 Task: Make A Matte Painting.
Action: Mouse moved to (304, 343)
Screenshot: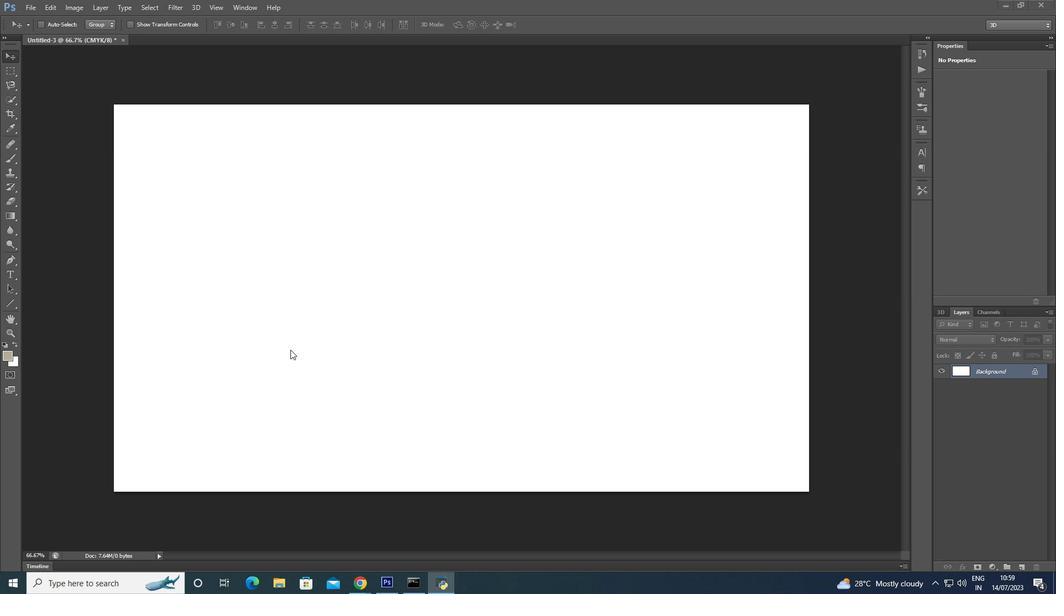 
Action: Mouse pressed left at (304, 343)
Screenshot: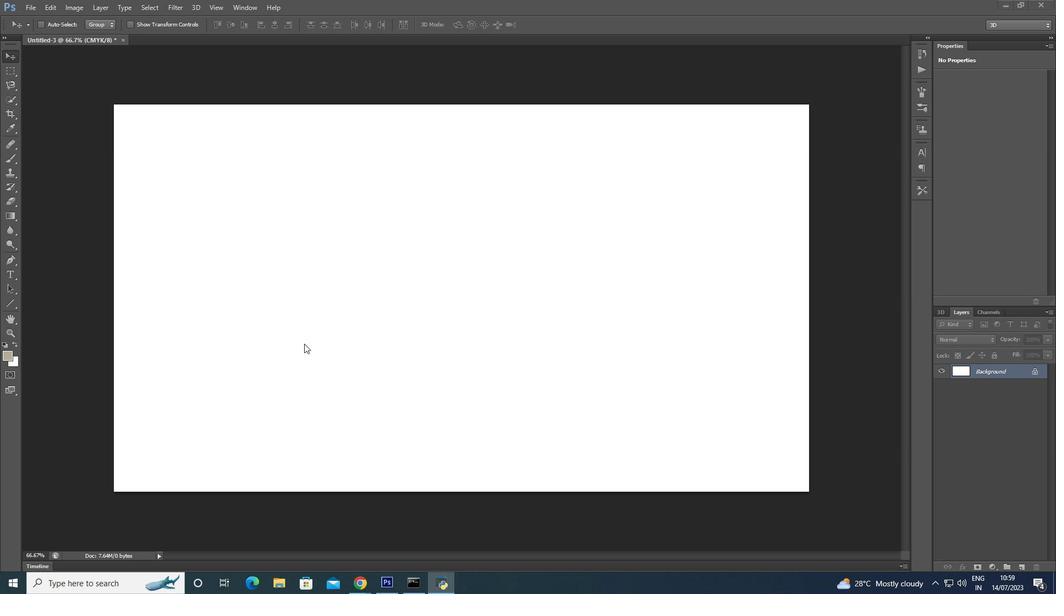 
Action: Mouse moved to (282, 583)
Screenshot: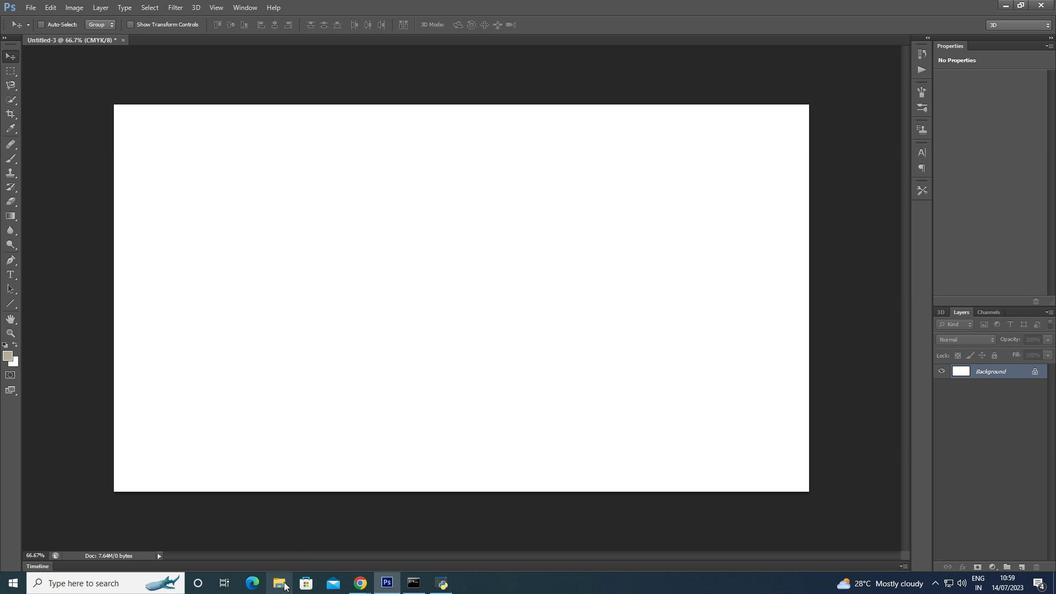 
Action: Mouse pressed left at (282, 583)
Screenshot: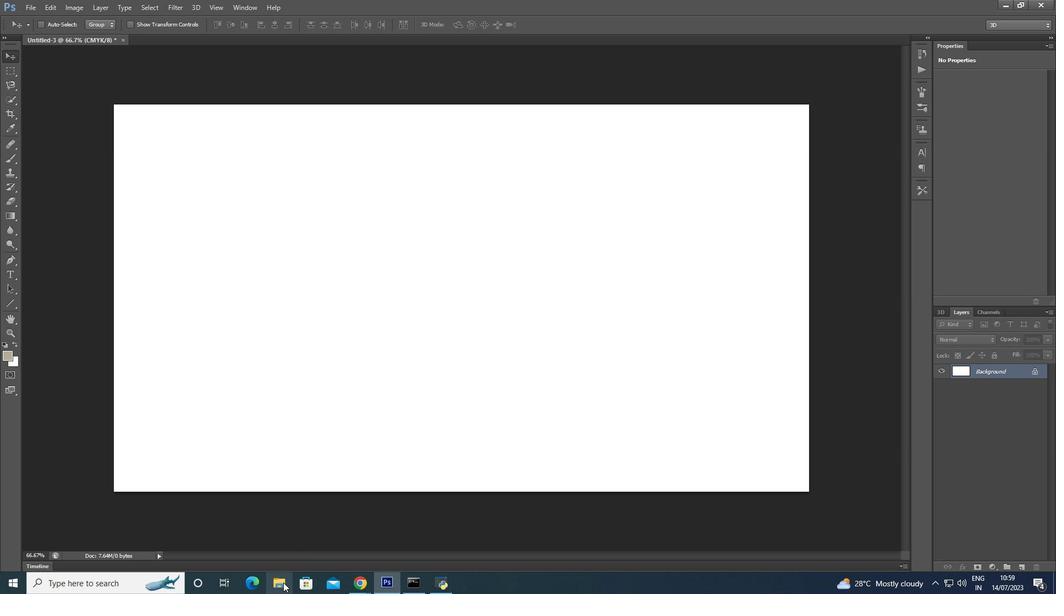 
Action: Mouse moved to (328, 262)
Screenshot: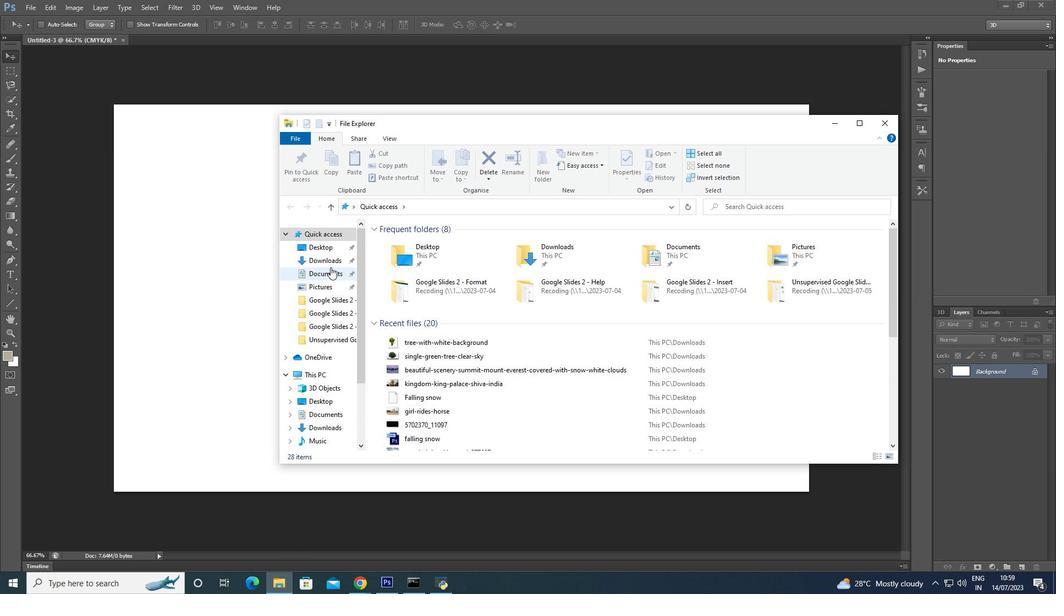 
Action: Mouse pressed left at (328, 262)
Screenshot: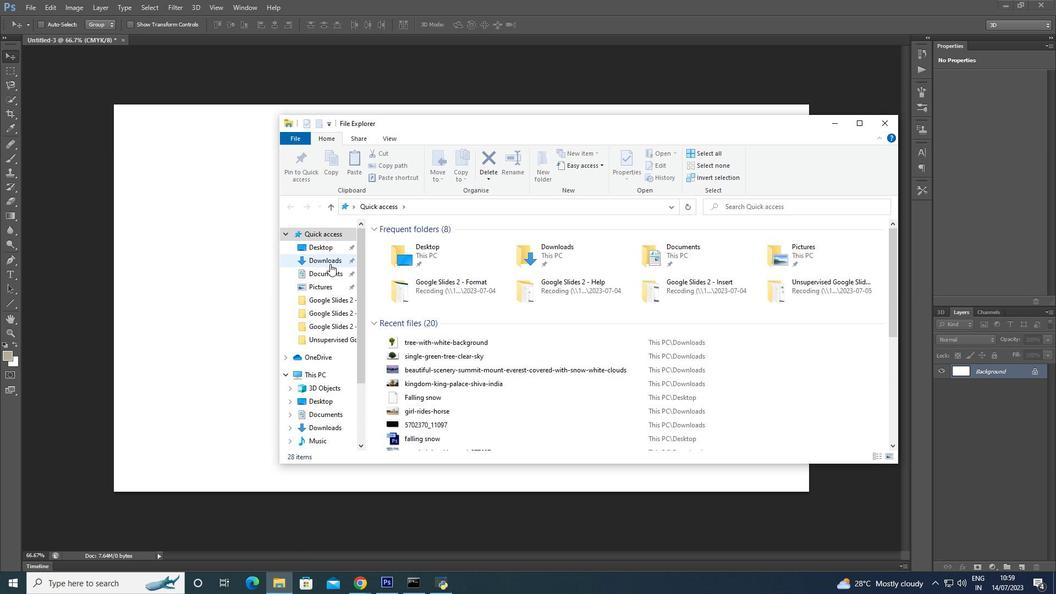 
Action: Mouse moved to (407, 383)
Screenshot: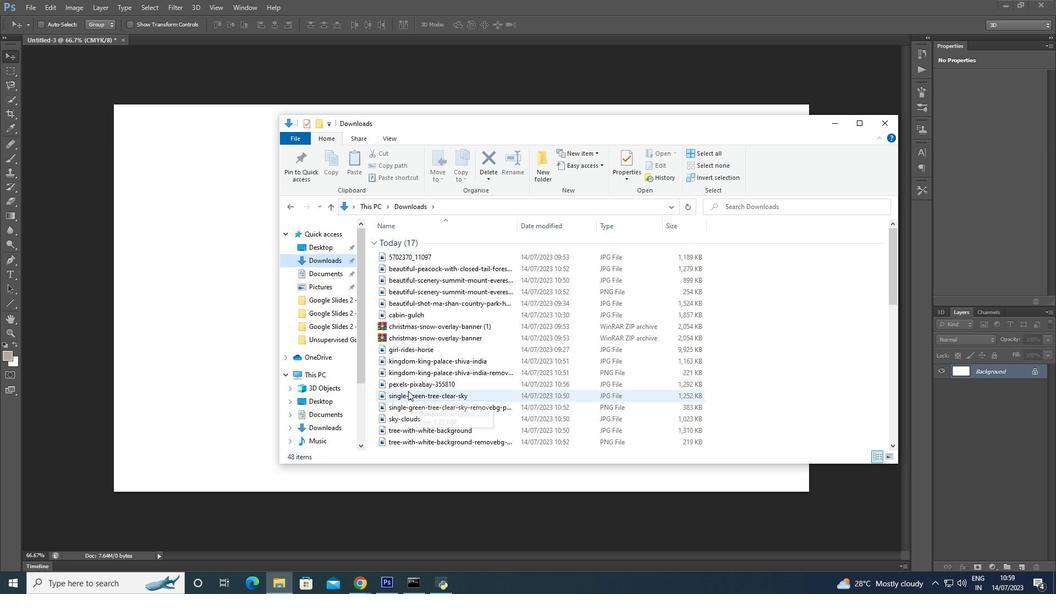 
Action: Mouse pressed left at (407, 383)
Screenshot: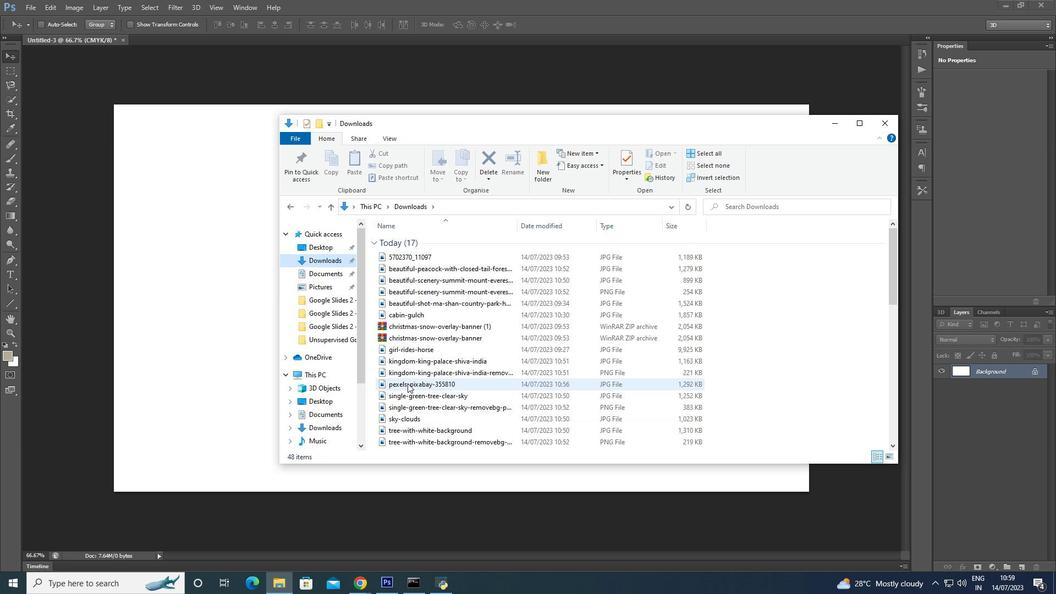 
Action: Mouse pressed left at (407, 383)
Screenshot: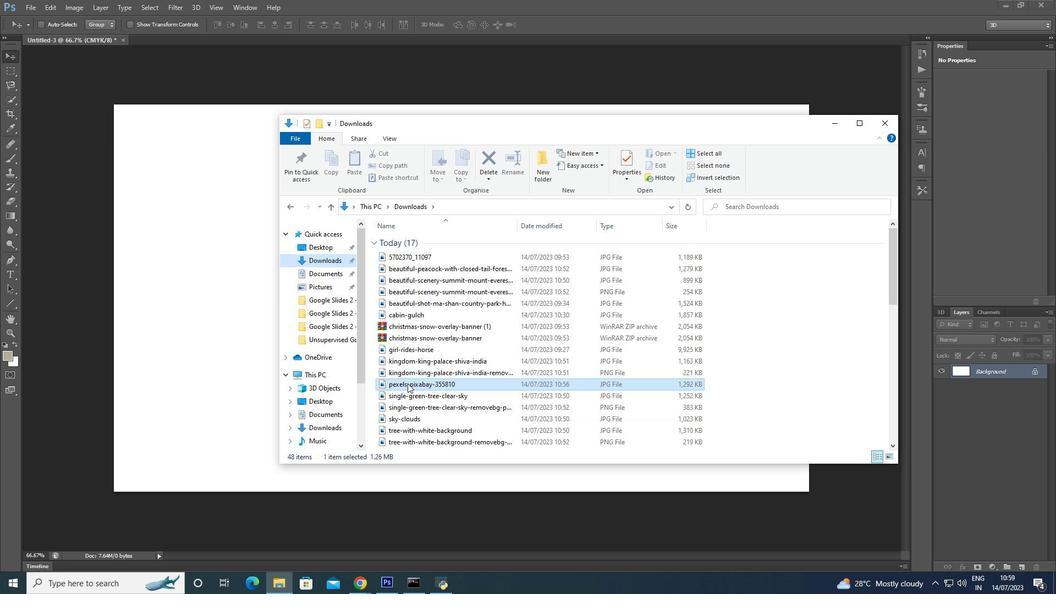 
Action: Mouse moved to (699, 41)
Screenshot: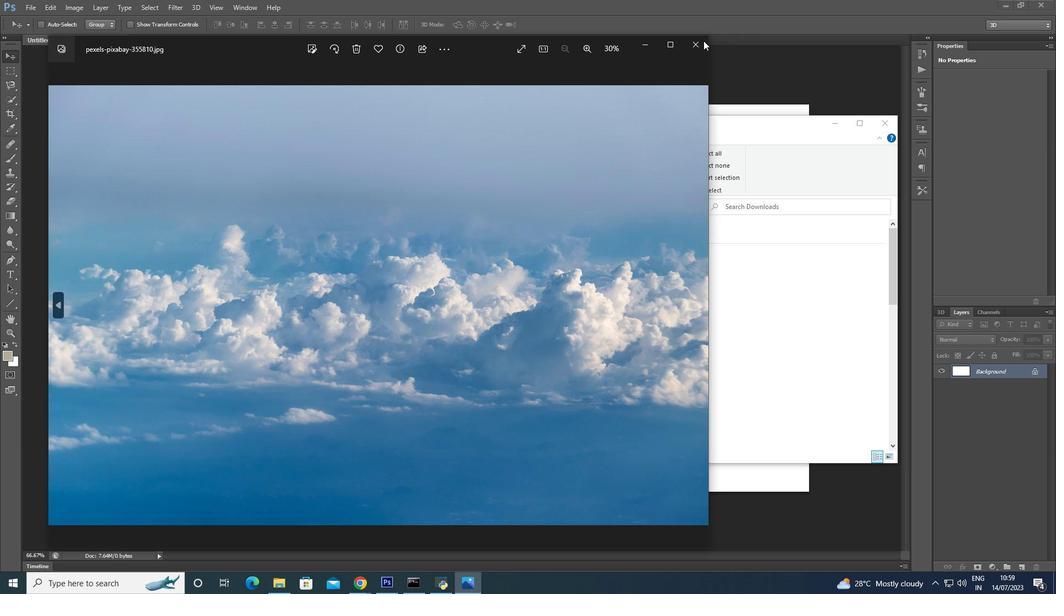 
Action: Mouse pressed left at (699, 41)
Screenshot: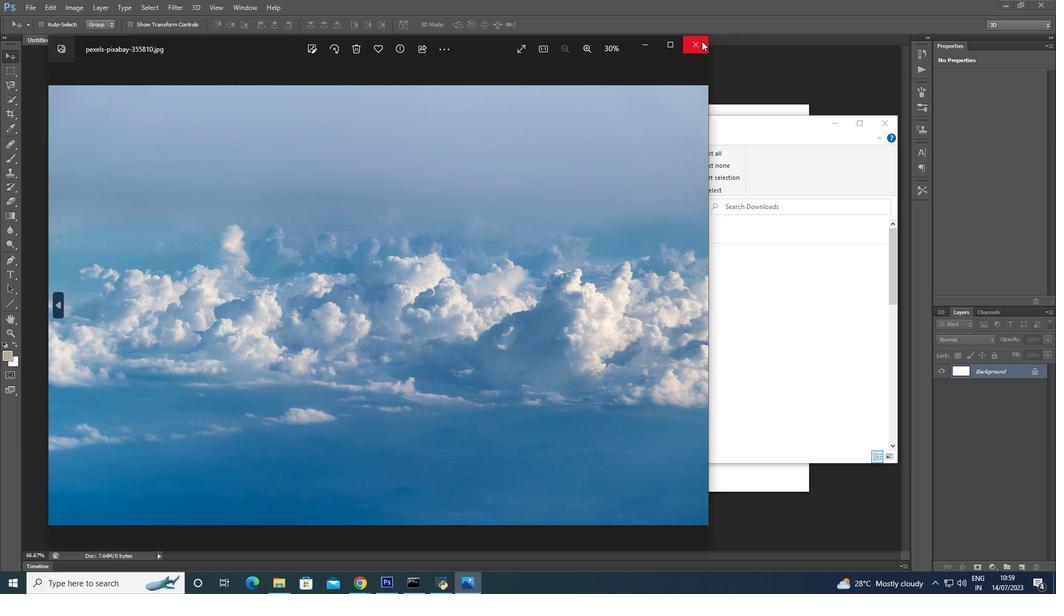 
Action: Mouse moved to (422, 382)
Screenshot: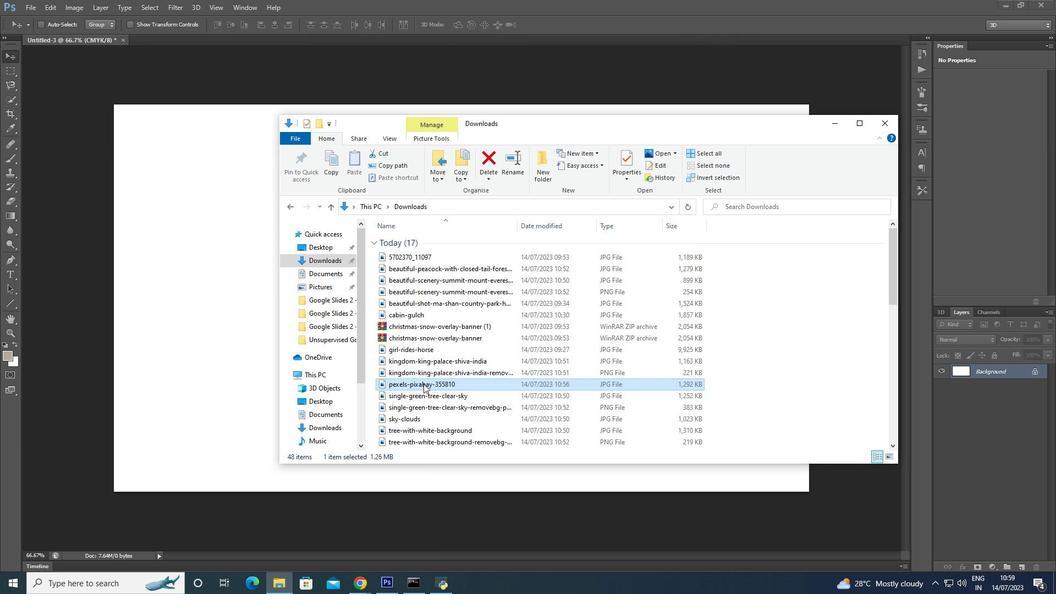 
Action: Mouse pressed left at (422, 382)
Screenshot: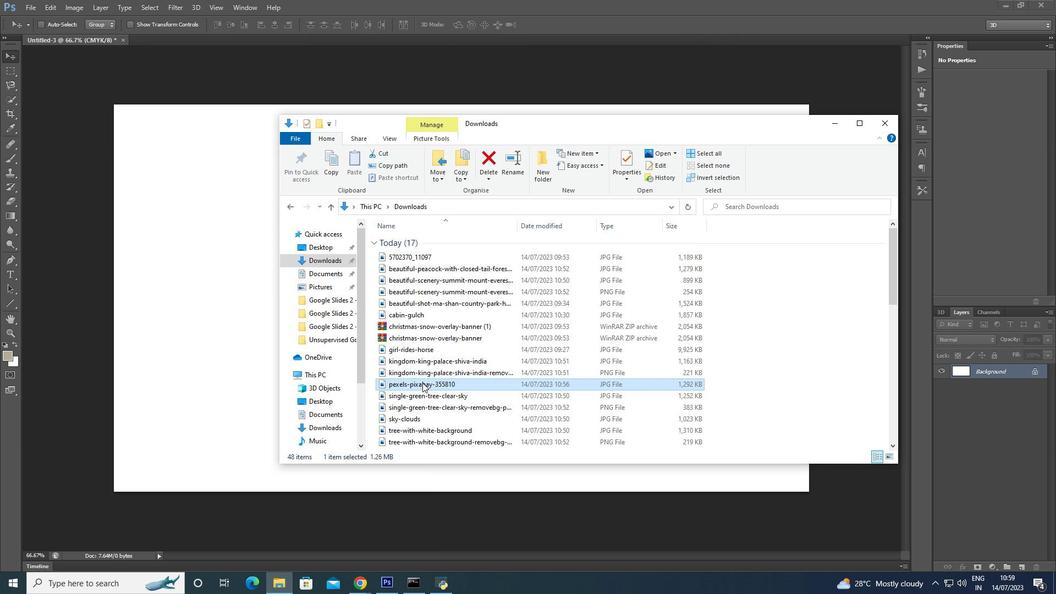 
Action: Mouse moved to (280, 353)
Screenshot: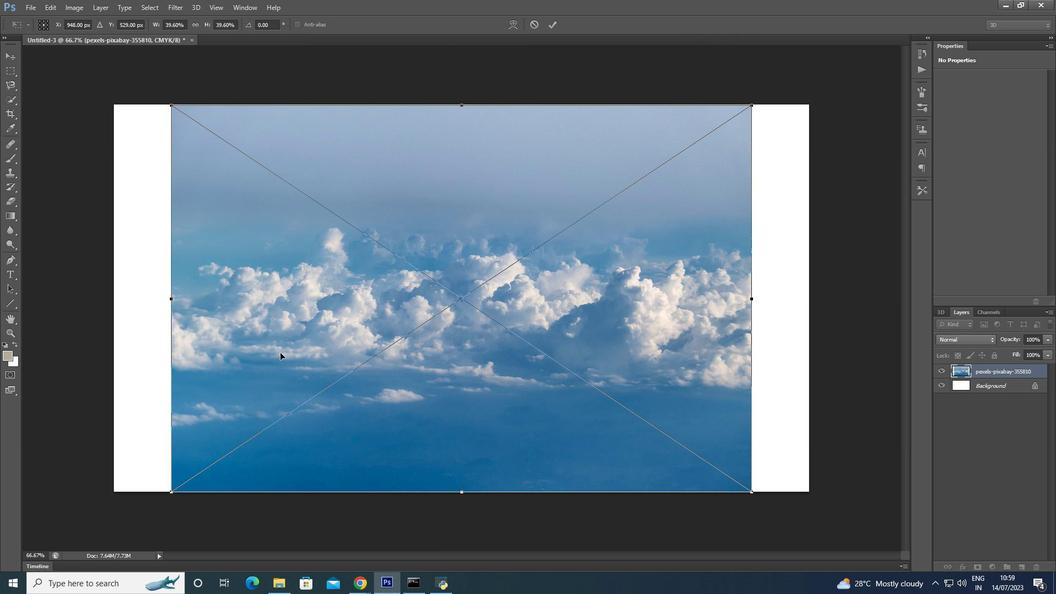 
Action: Key pressed <Key.alt_l>
Screenshot: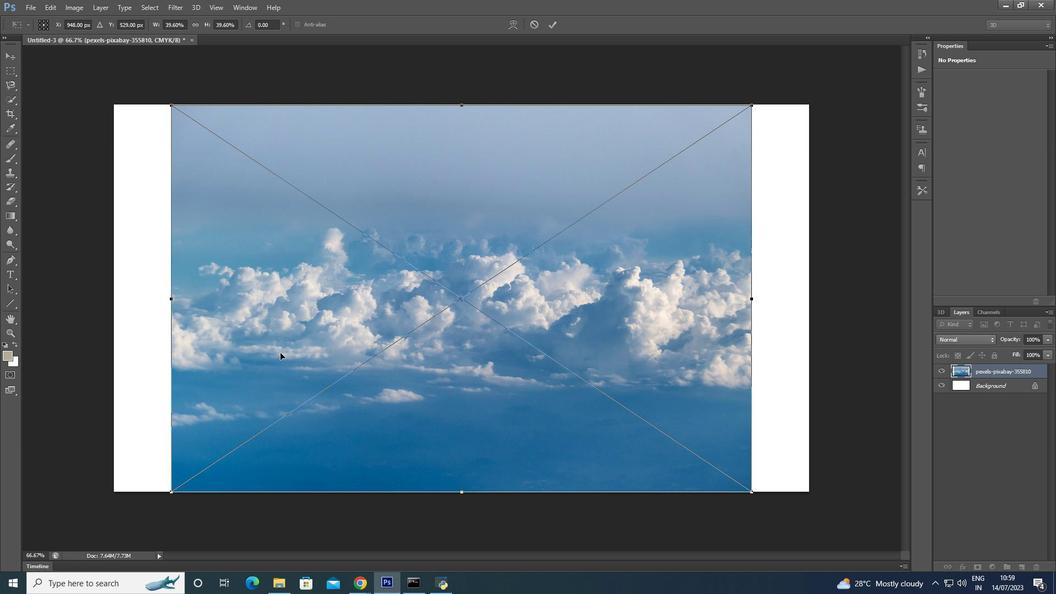
Action: Mouse moved to (251, 292)
Screenshot: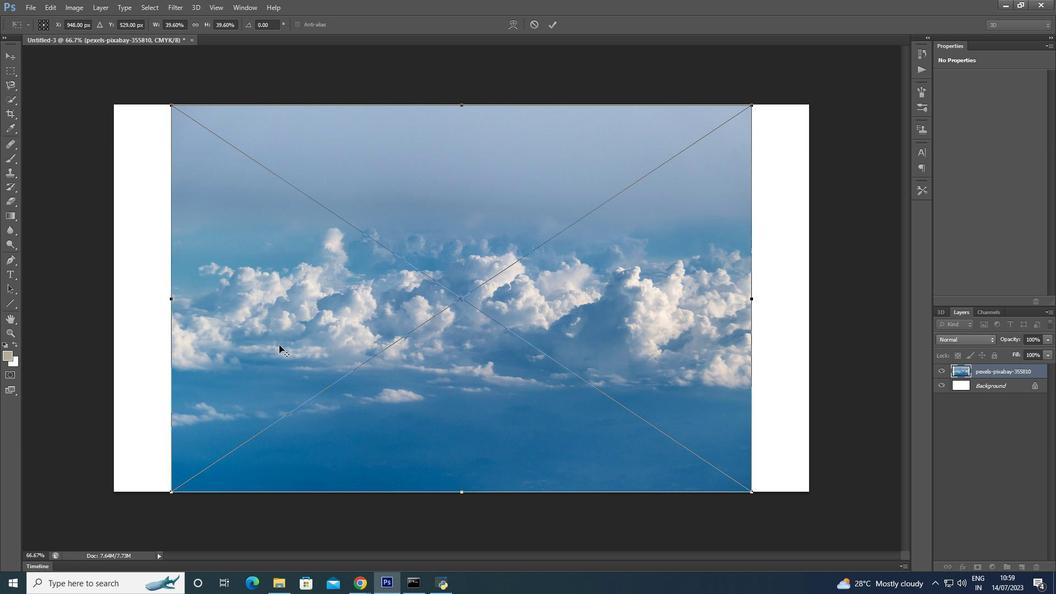 
Action: Key pressed <Key.shift>
Screenshot: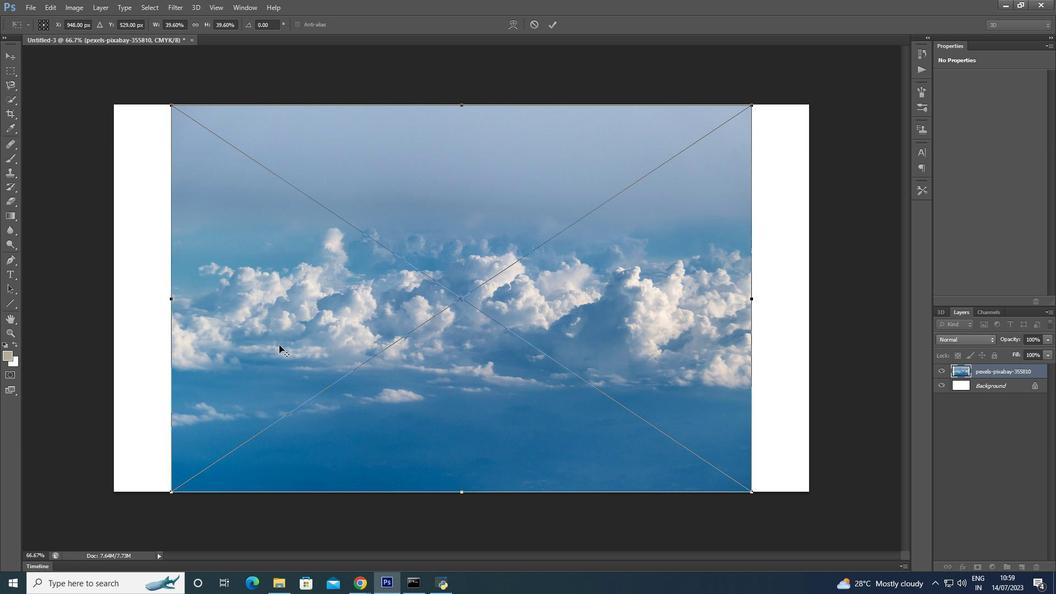 
Action: Mouse moved to (176, 100)
Screenshot: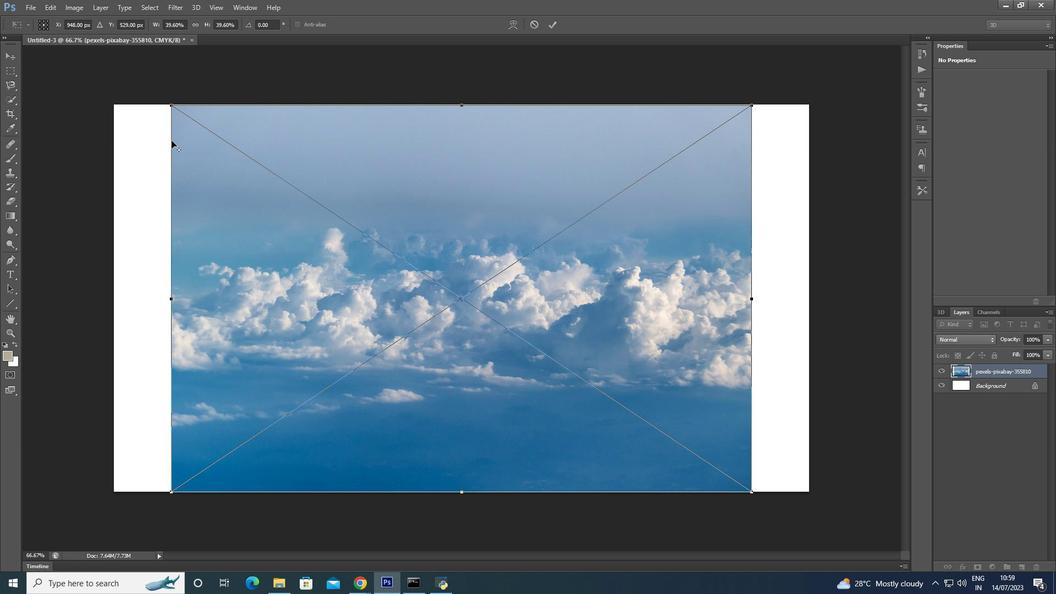 
Action: Key pressed <Key.shift>
Screenshot: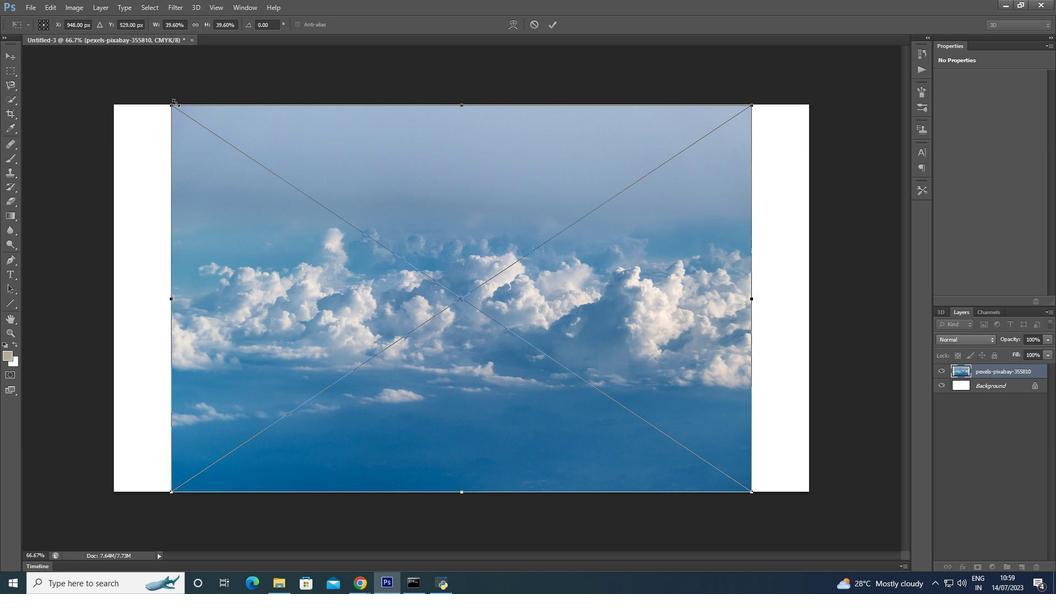 
Action: Mouse moved to (176, 100)
Screenshot: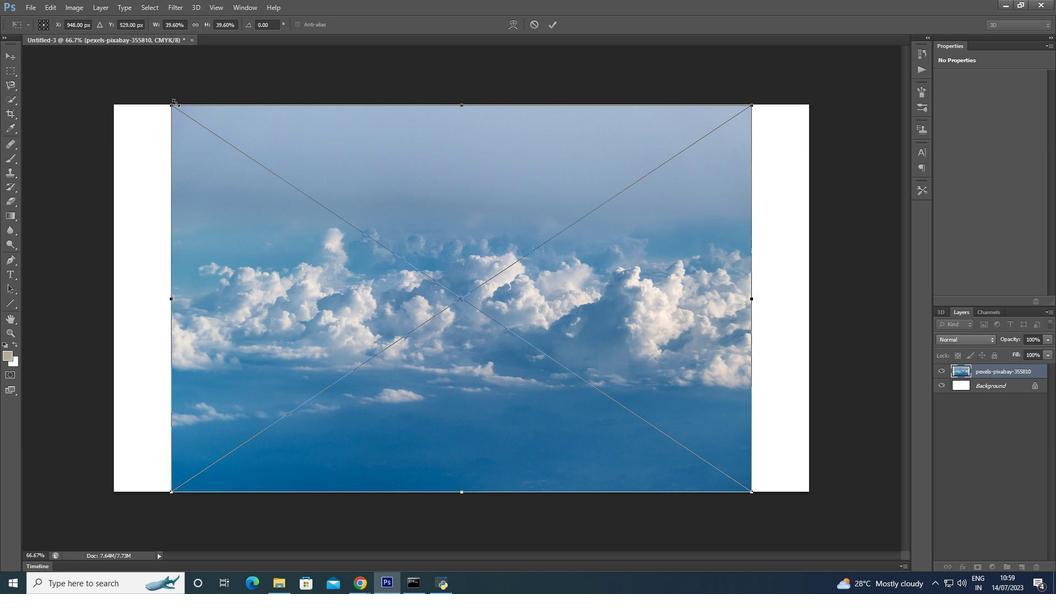 
Action: Key pressed <Key.shift>
Screenshot: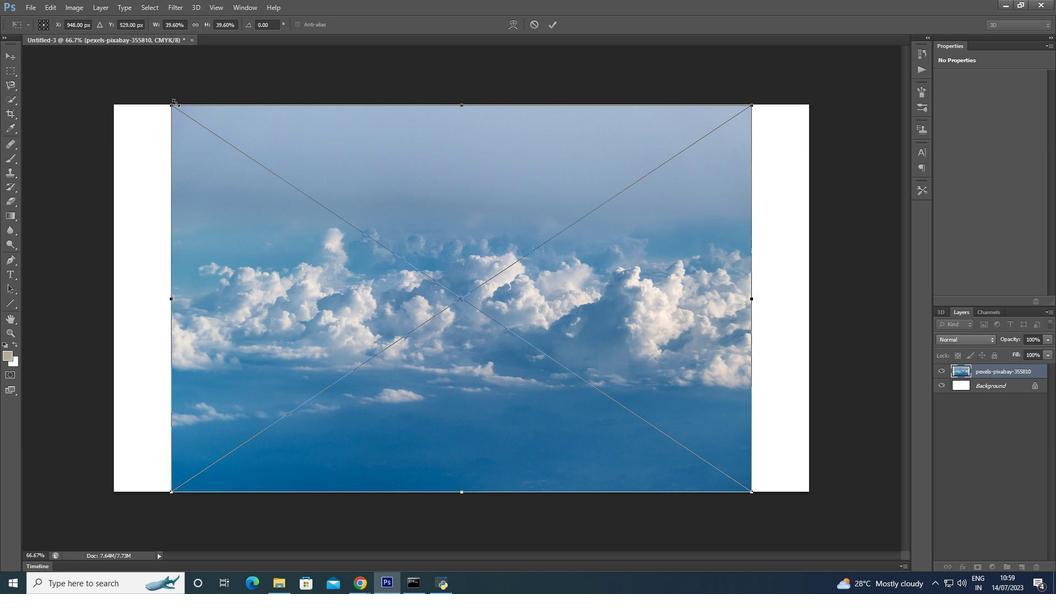
Action: Mouse moved to (175, 100)
Screenshot: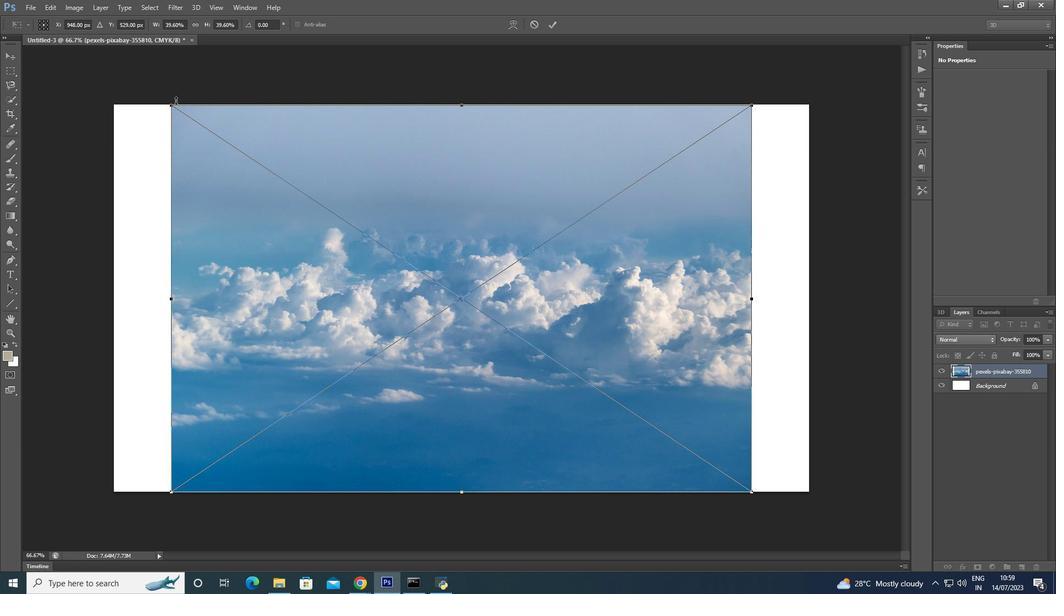 
Action: Key pressed <Key.shift>
Screenshot: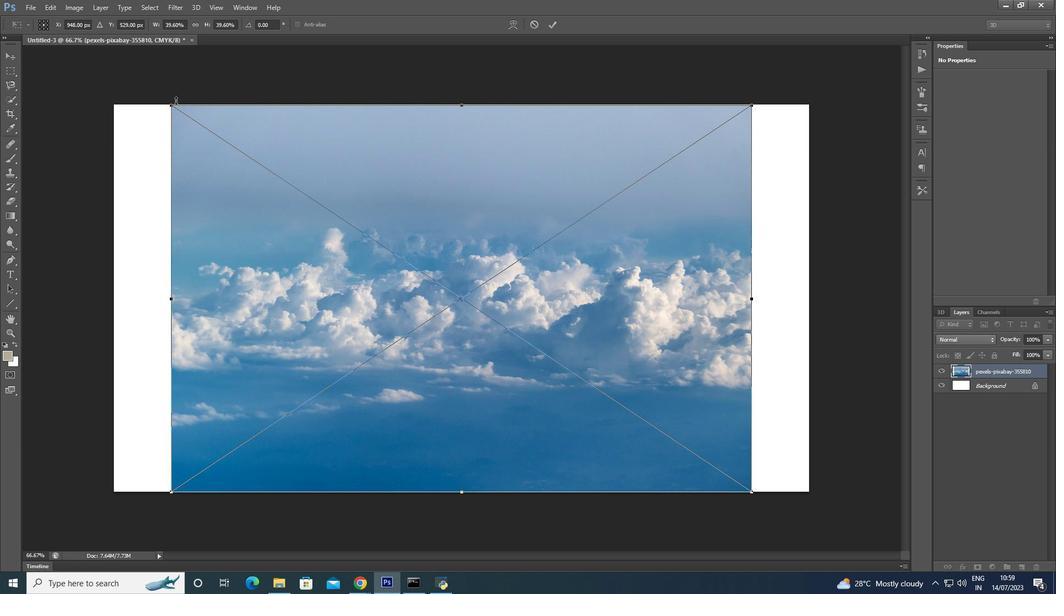 
Action: Mouse moved to (173, 100)
Screenshot: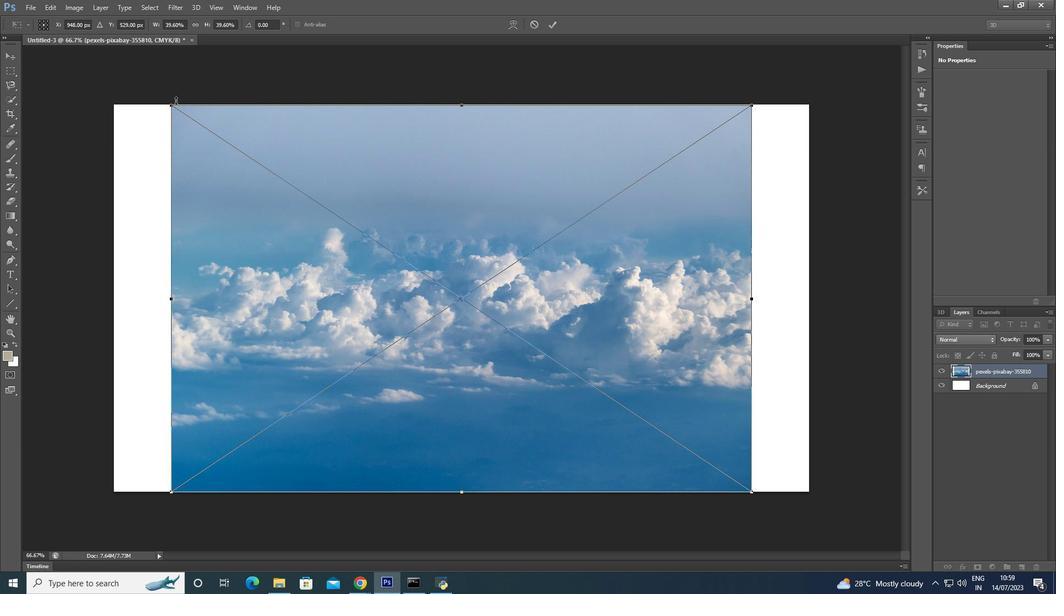 
Action: Key pressed <Key.shift>
Screenshot: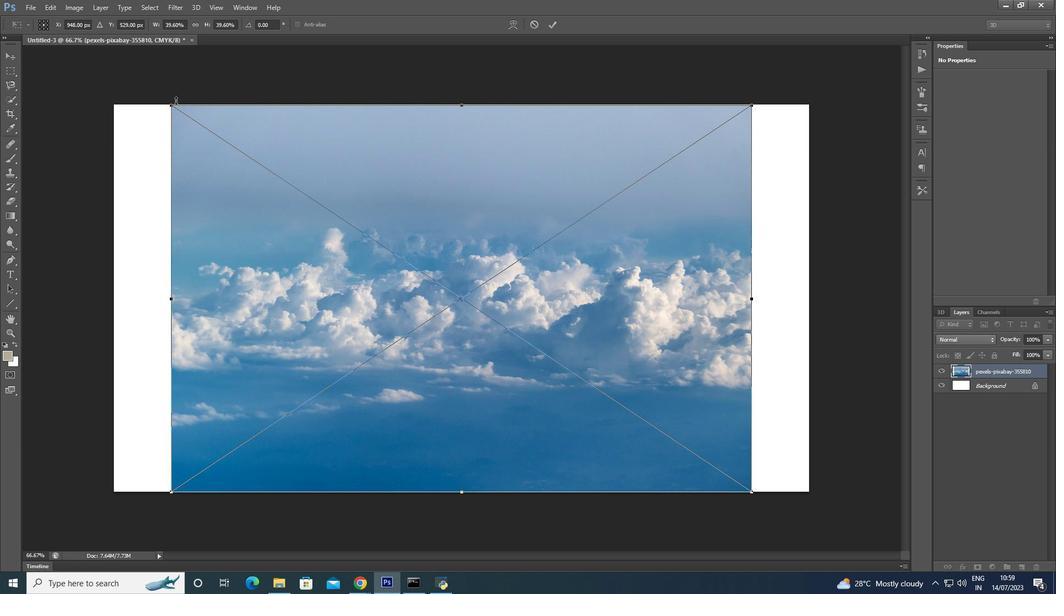 
Action: Mouse moved to (171, 101)
Screenshot: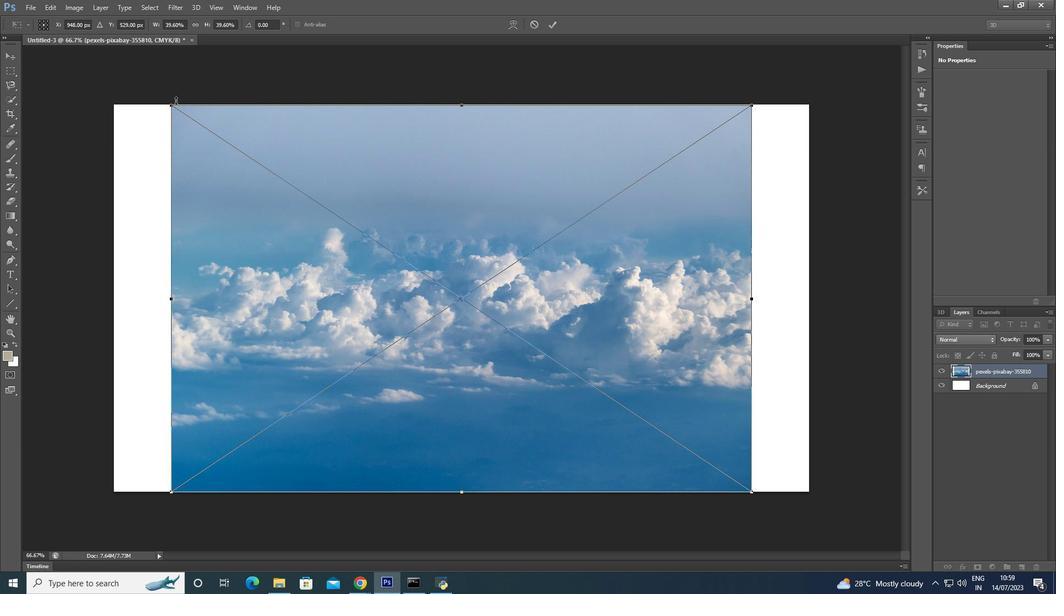 
Action: Key pressed <Key.shift>
Screenshot: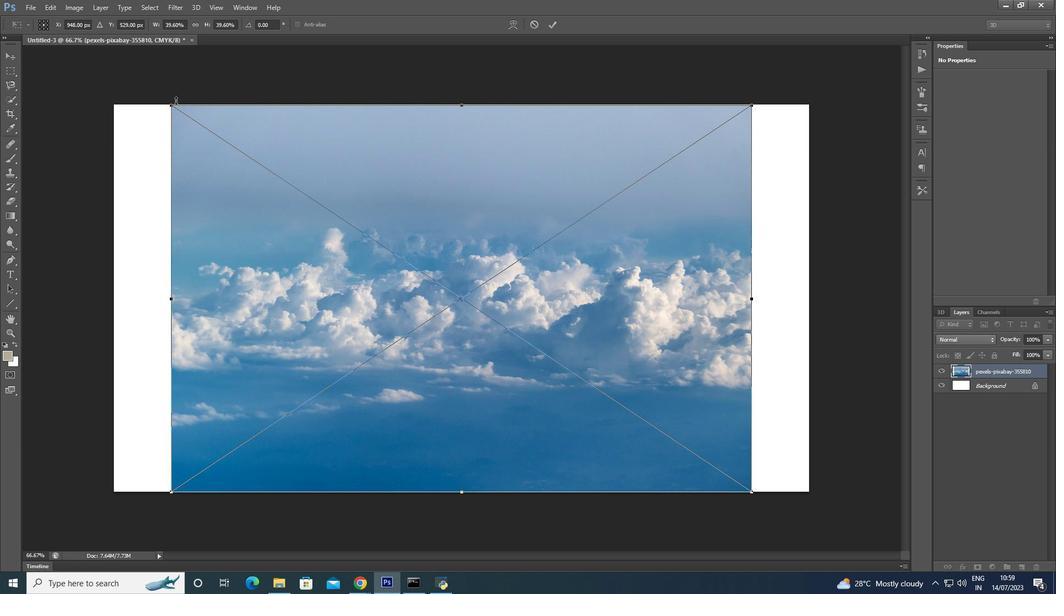 
Action: Mouse moved to (171, 102)
Screenshot: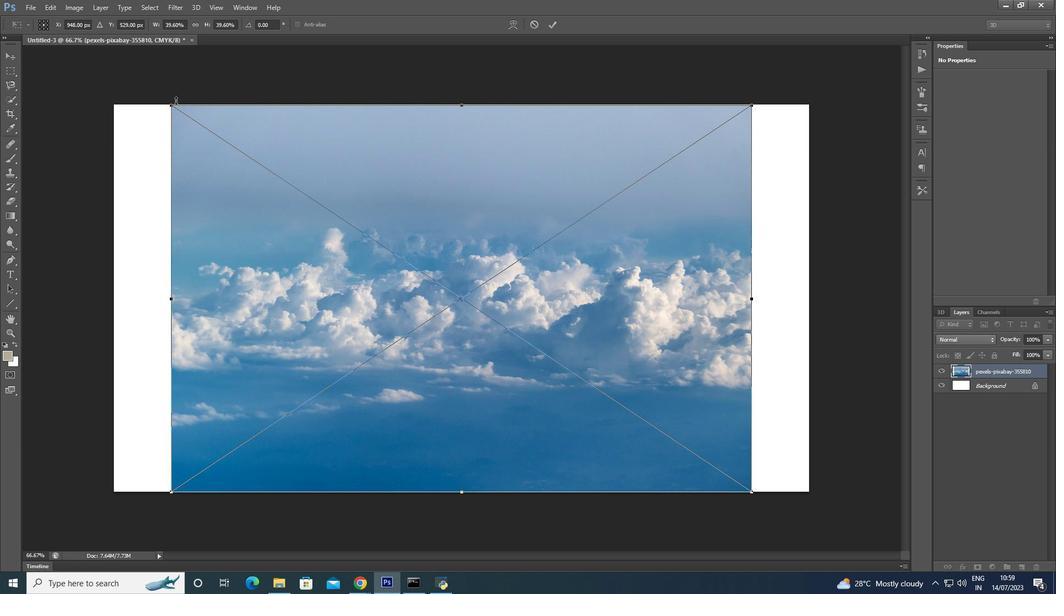 
Action: Key pressed <Key.shift><Key.shift><Key.shift><Key.shift><Key.shift><Key.shift><Key.shift><Key.shift>
Screenshot: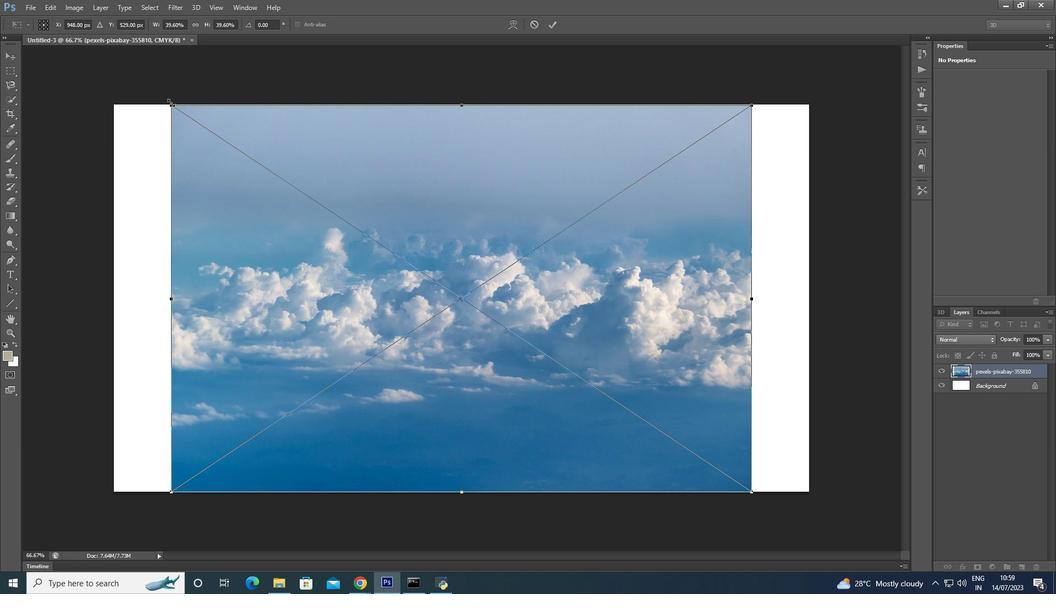 
Action: Mouse pressed left at (170, 102)
Screenshot: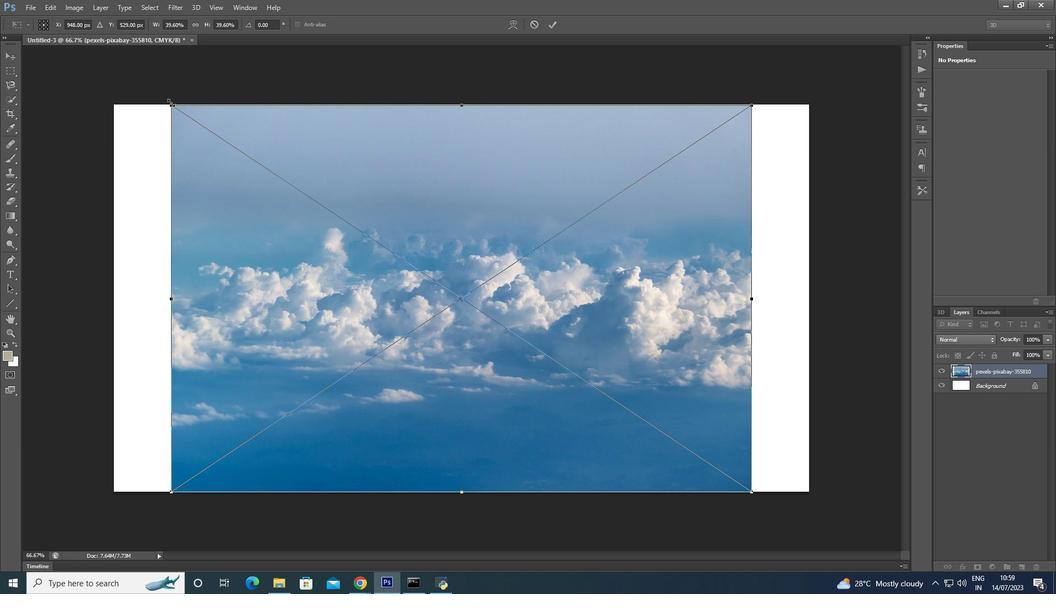 
Action: Mouse moved to (170, 102)
Screenshot: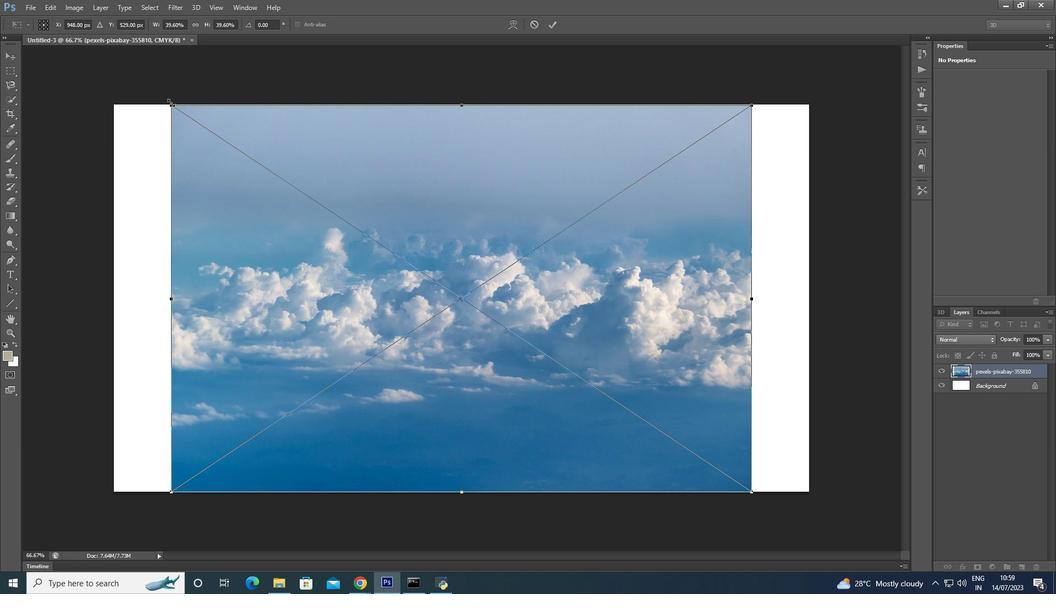
Action: Key pressed <Key.shift><Key.shift><Key.shift>
Screenshot: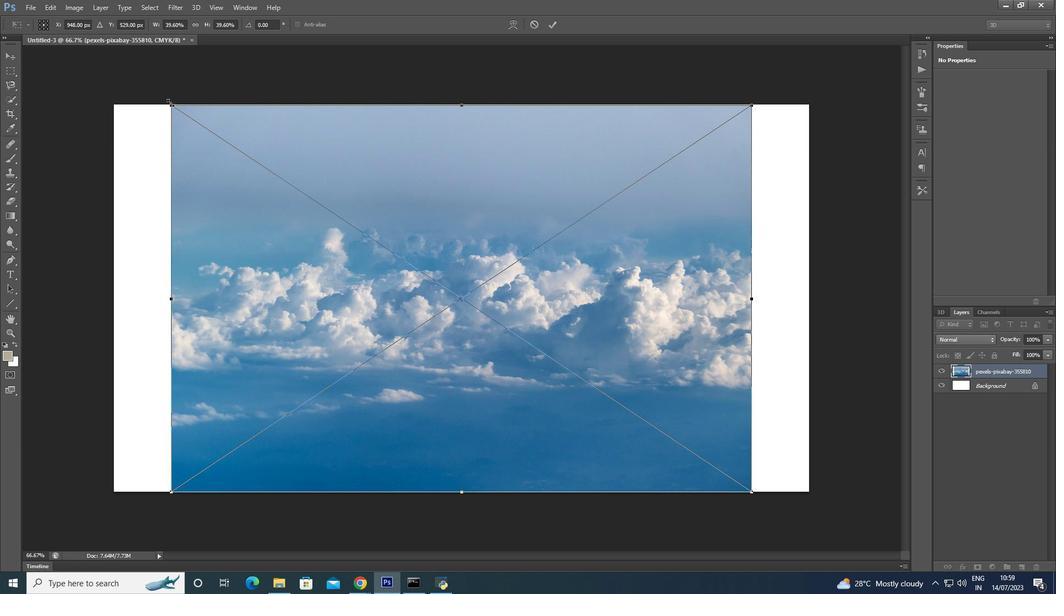
Action: Mouse moved to (168, 102)
Screenshot: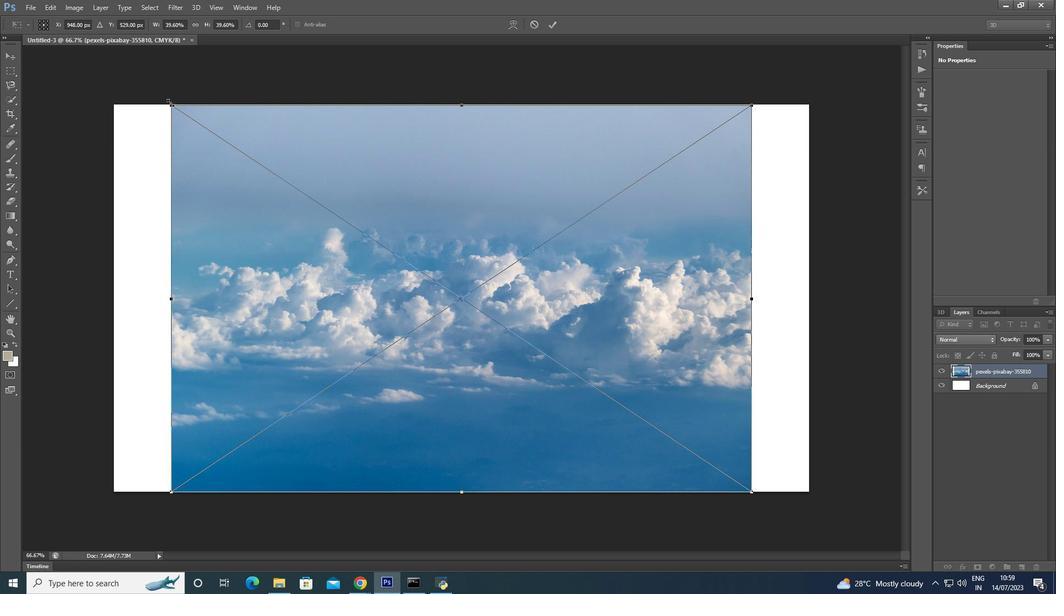 
Action: Key pressed <Key.shift>
Screenshot: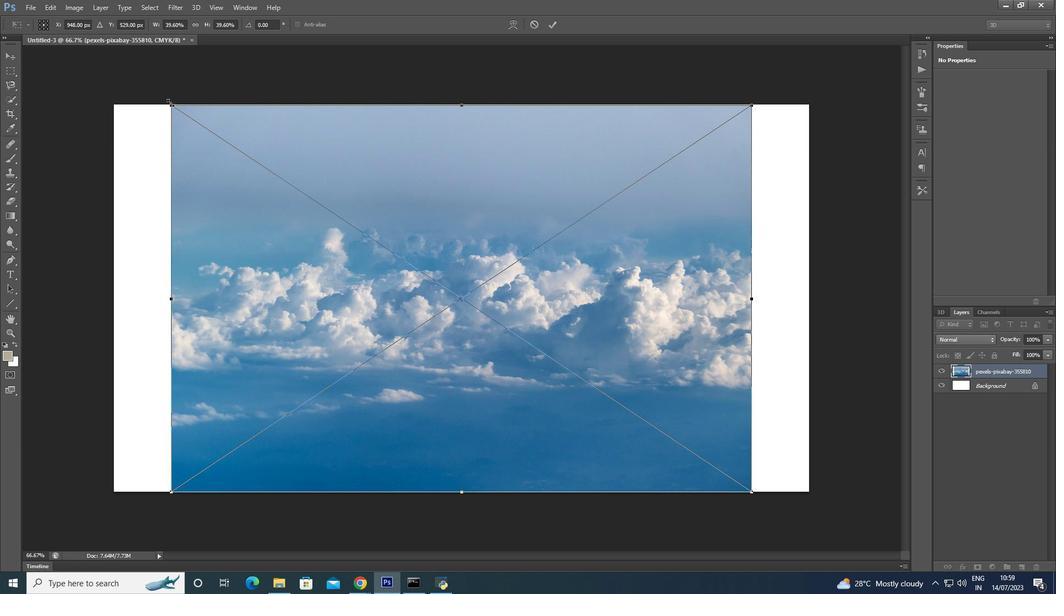 
Action: Mouse moved to (165, 102)
Screenshot: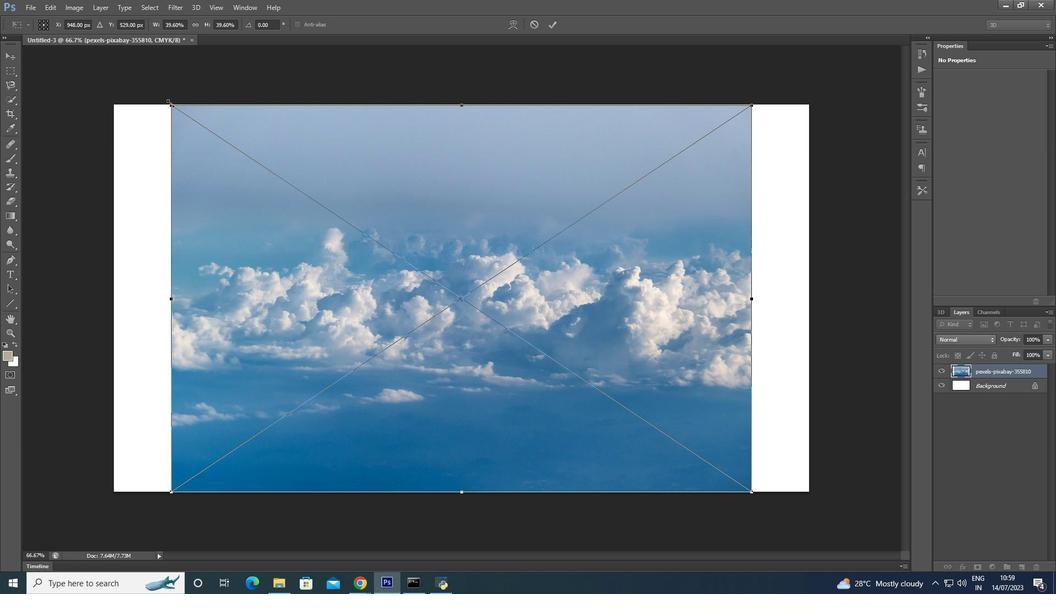 
Action: Key pressed <Key.shift>
Screenshot: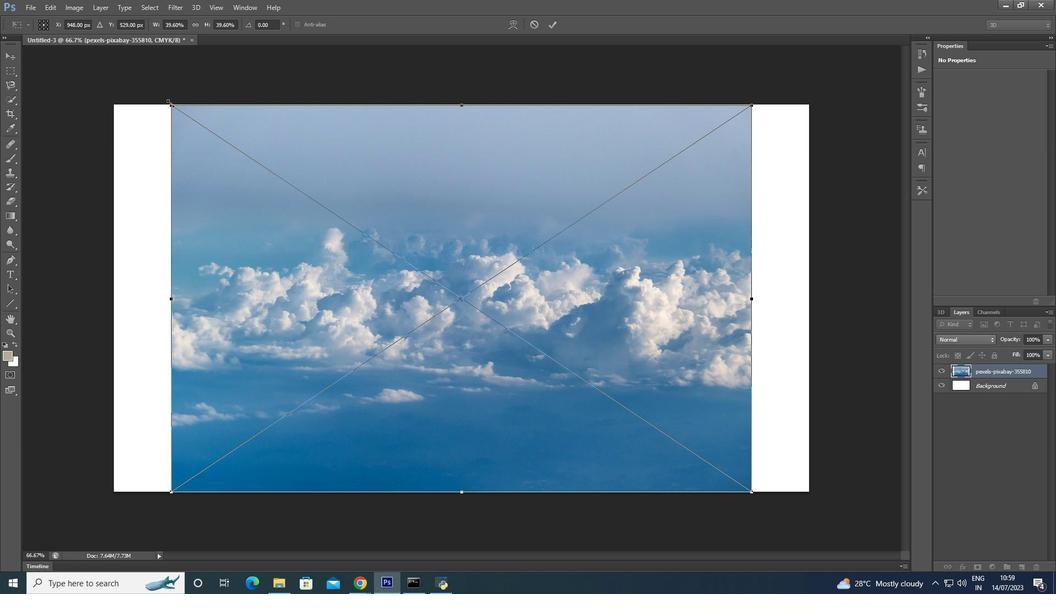 
Action: Mouse moved to (158, 102)
Screenshot: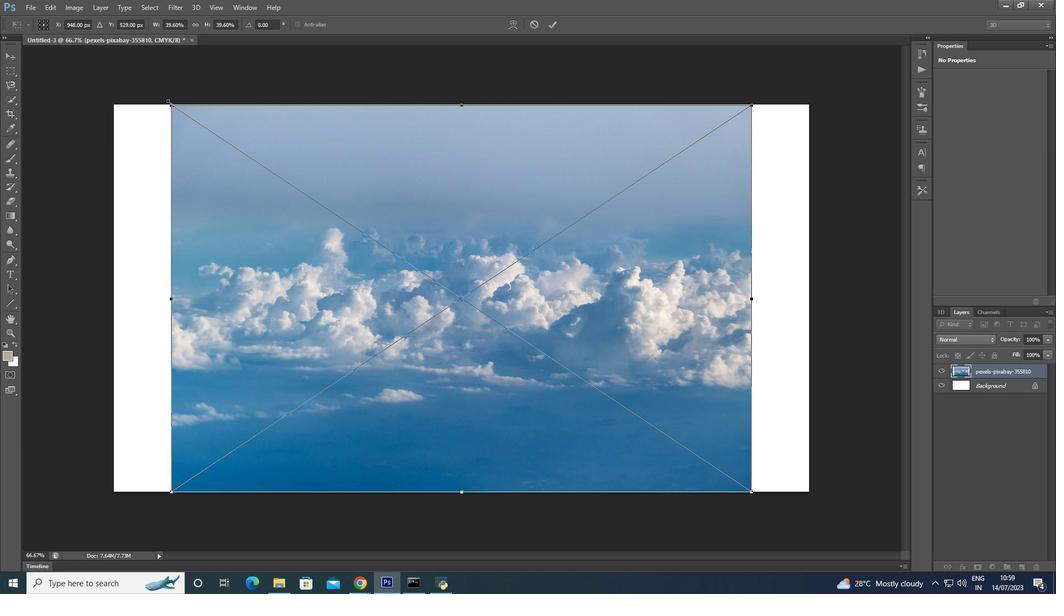 
Action: Key pressed <Key.shift>
Screenshot: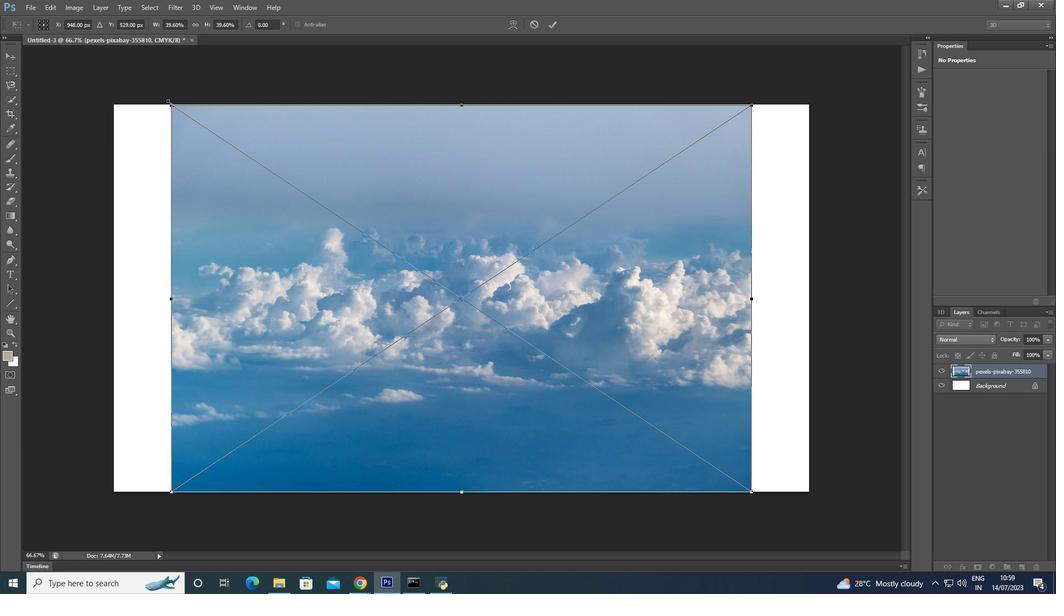 
Action: Mouse moved to (149, 102)
Screenshot: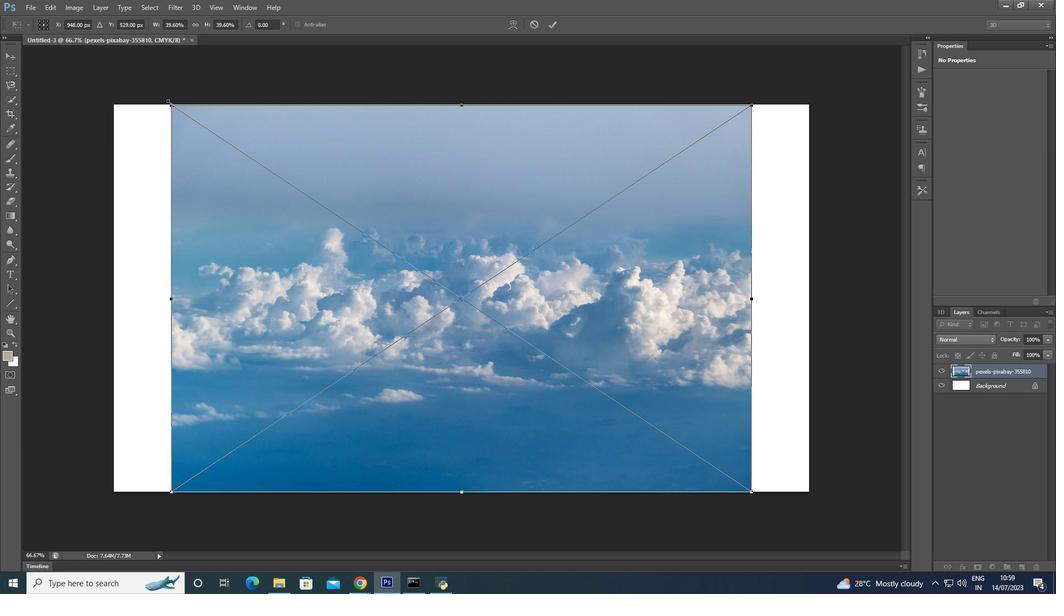 
Action: Key pressed <Key.shift>
Screenshot: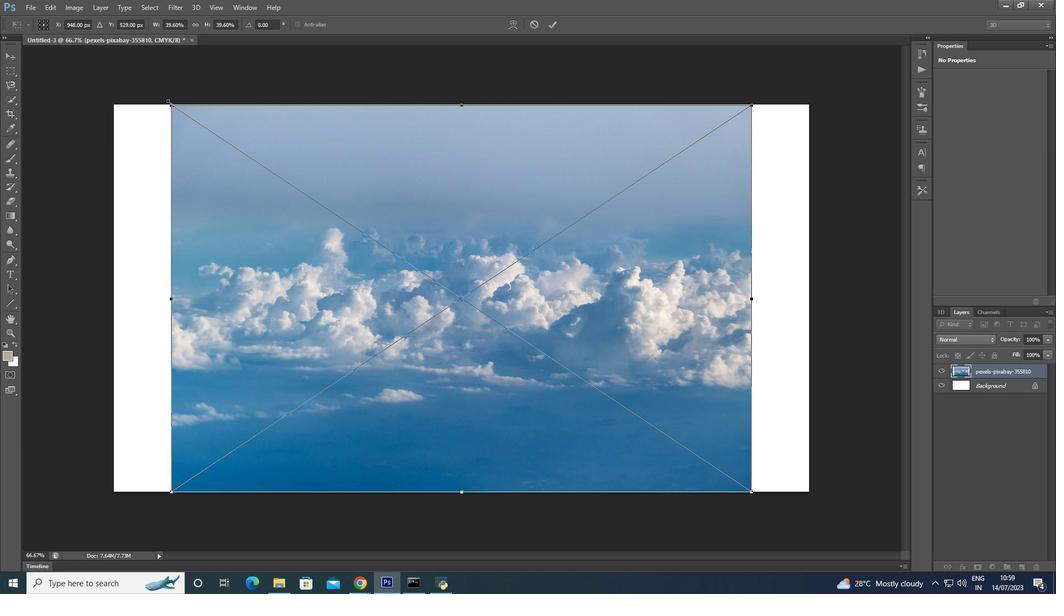 
Action: Mouse moved to (142, 101)
Screenshot: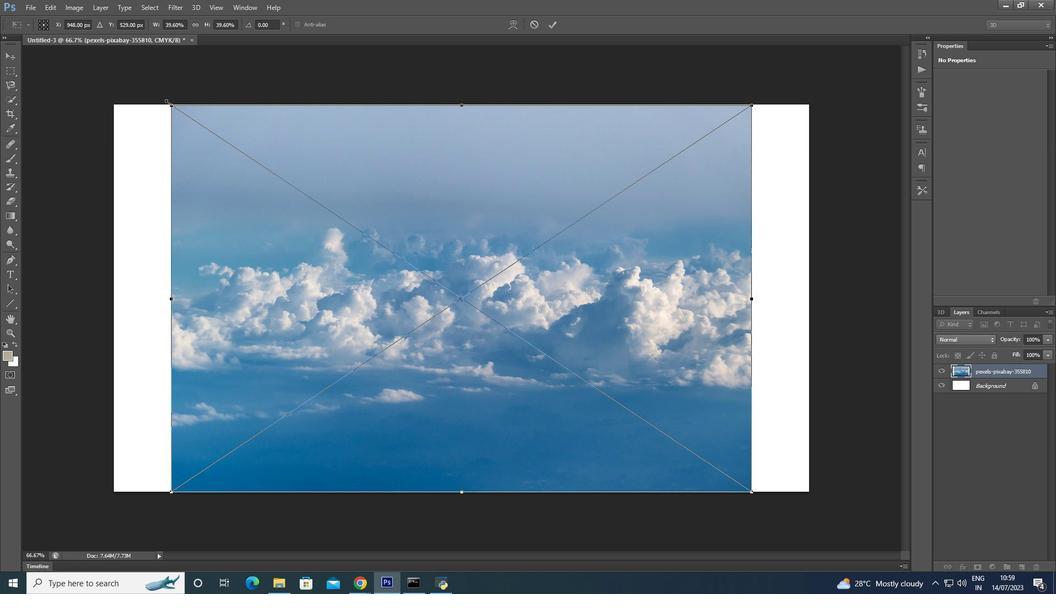 
Action: Key pressed <Key.shift>
Screenshot: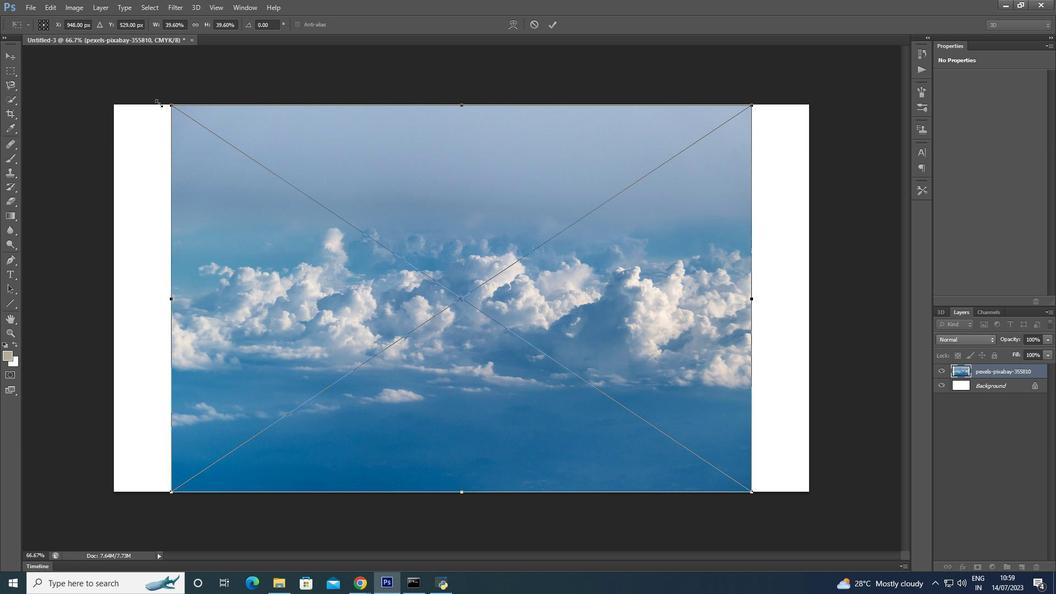 
Action: Mouse moved to (139, 99)
Screenshot: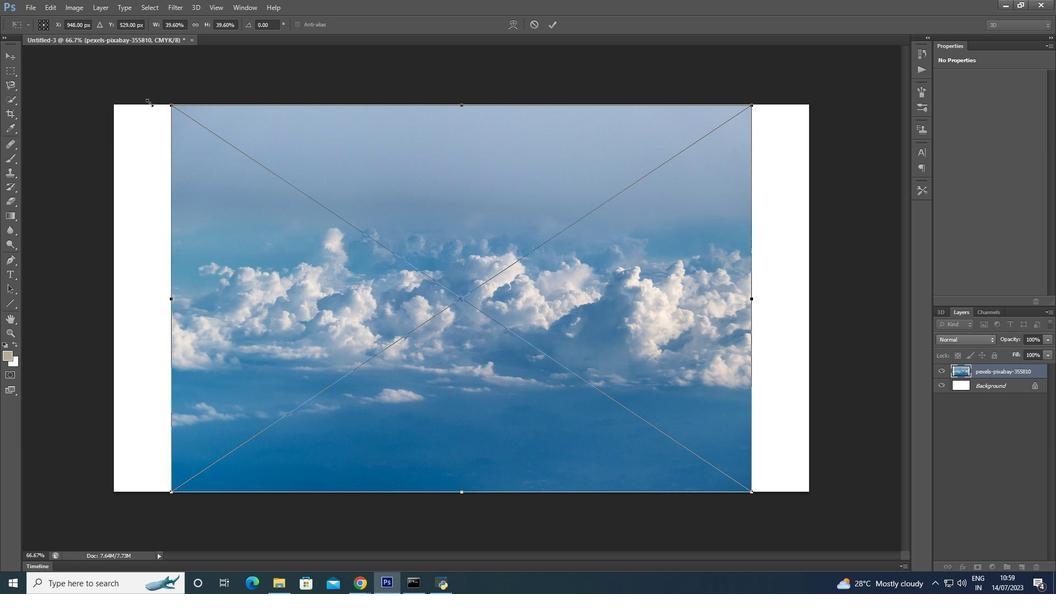 
Action: Key pressed <Key.shift>
Screenshot: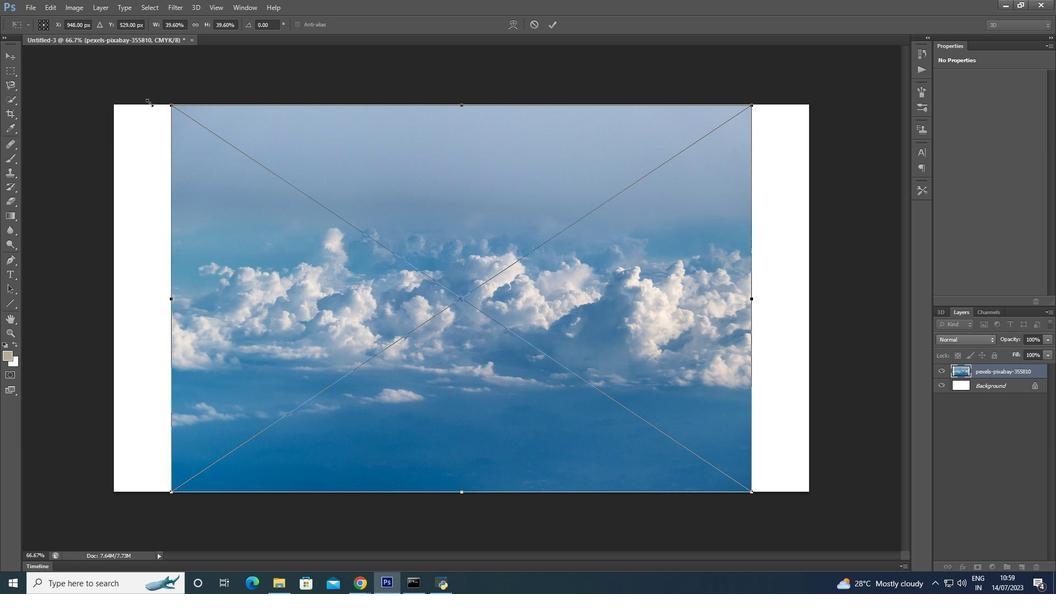 
Action: Mouse moved to (137, 99)
Screenshot: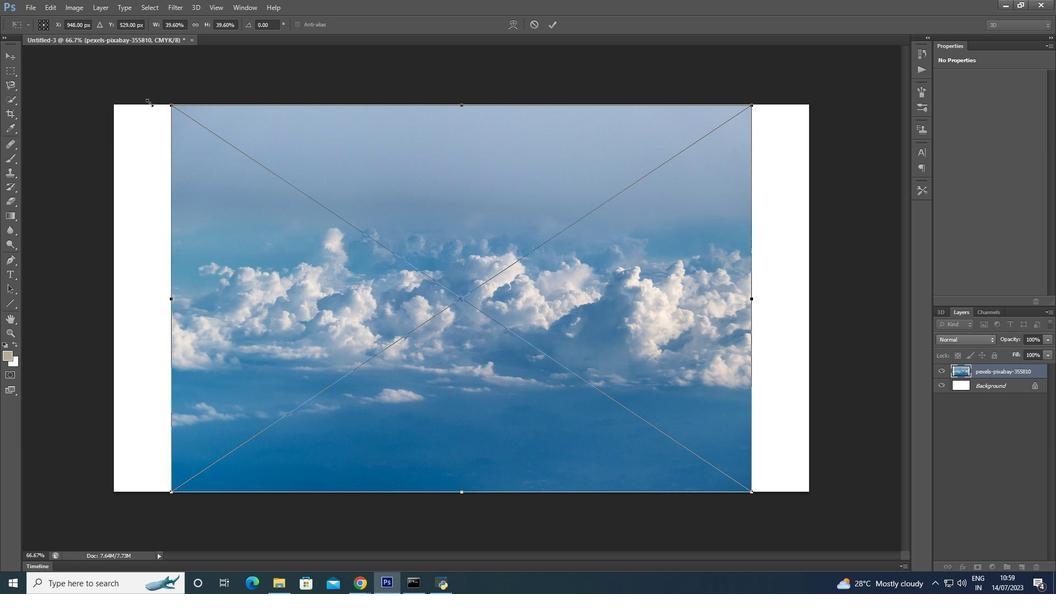 
Action: Key pressed <Key.shift>
Screenshot: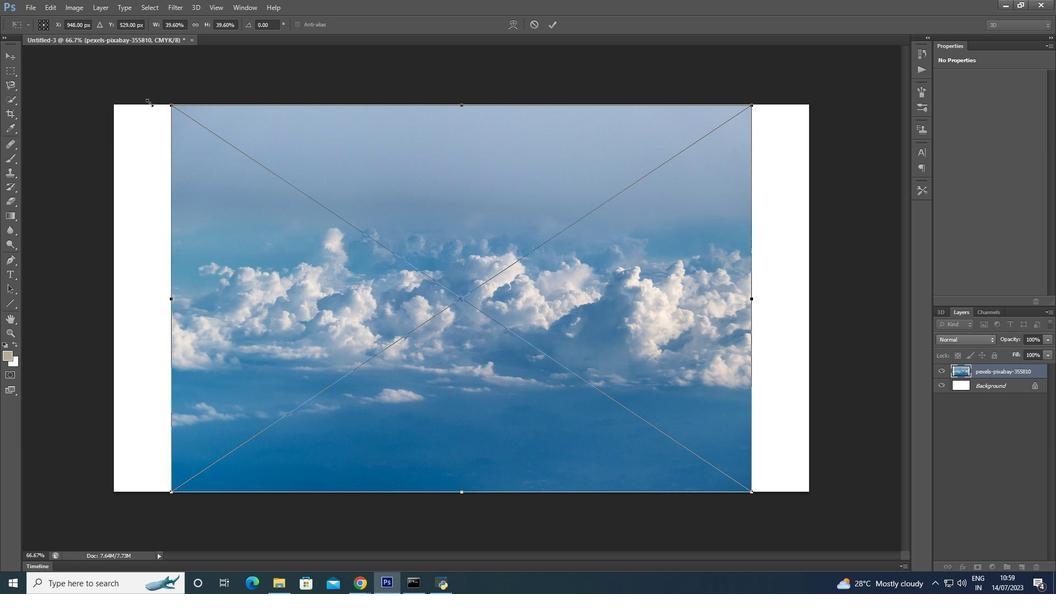 
Action: Mouse moved to (134, 98)
Screenshot: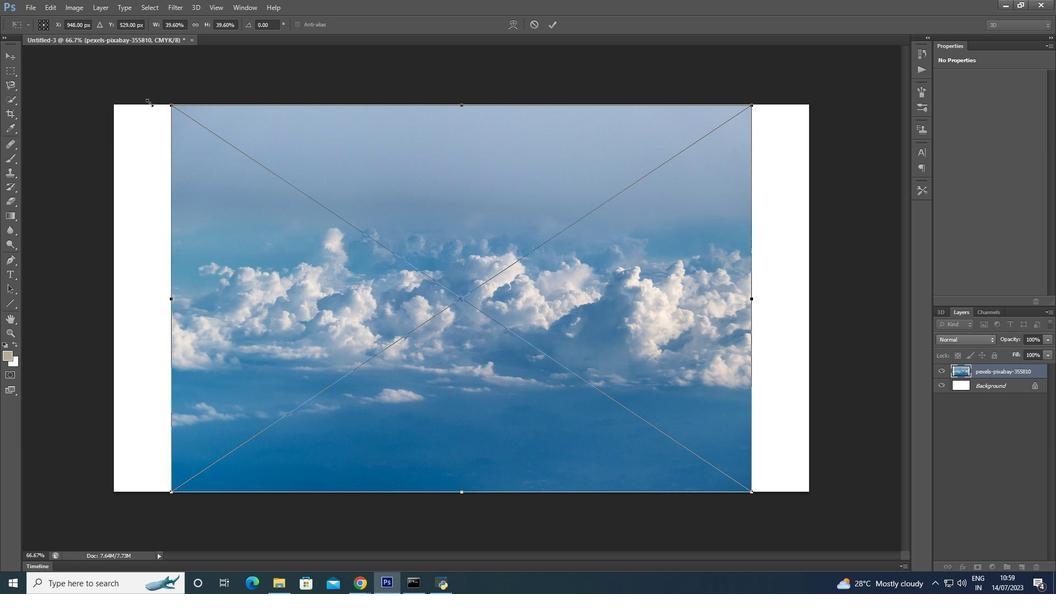 
Action: Key pressed <Key.shift>
Screenshot: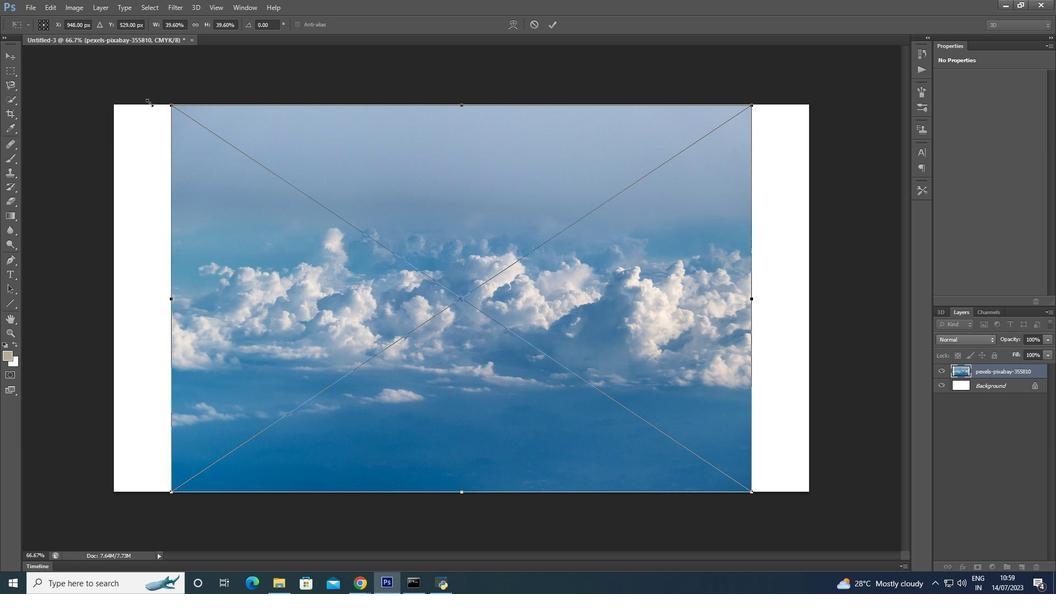 
Action: Mouse moved to (130, 98)
Screenshot: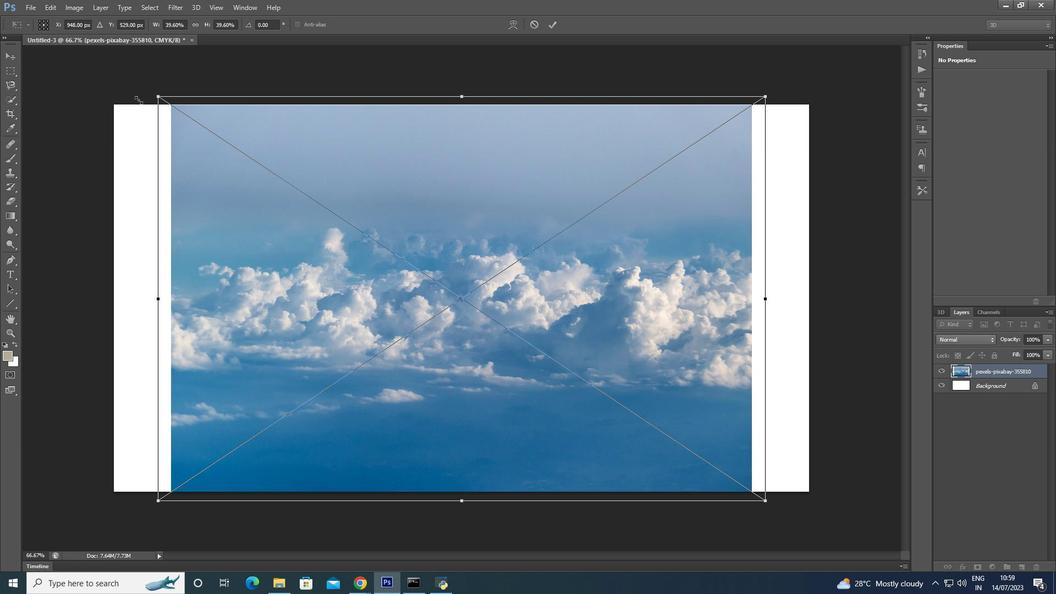 
Action: Key pressed <Key.shift>
Screenshot: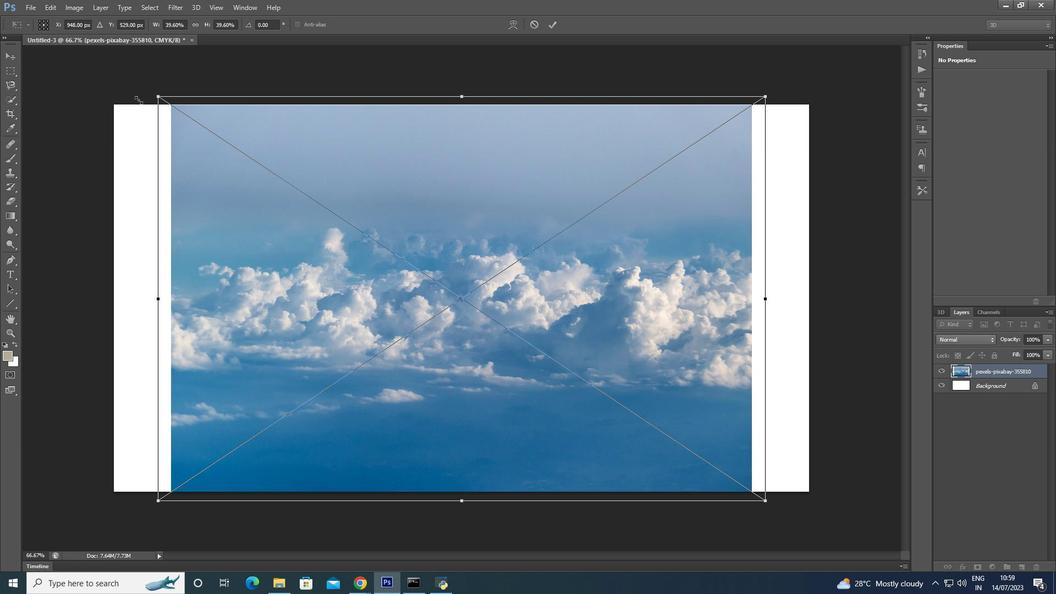 
Action: Mouse moved to (124, 97)
Screenshot: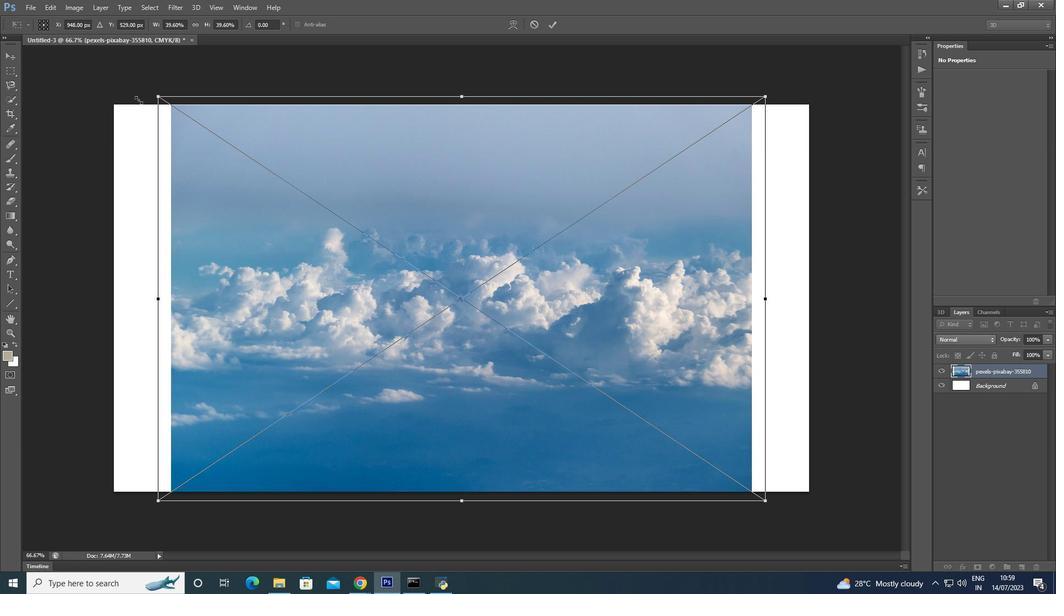 
Action: Key pressed <Key.shift>
Screenshot: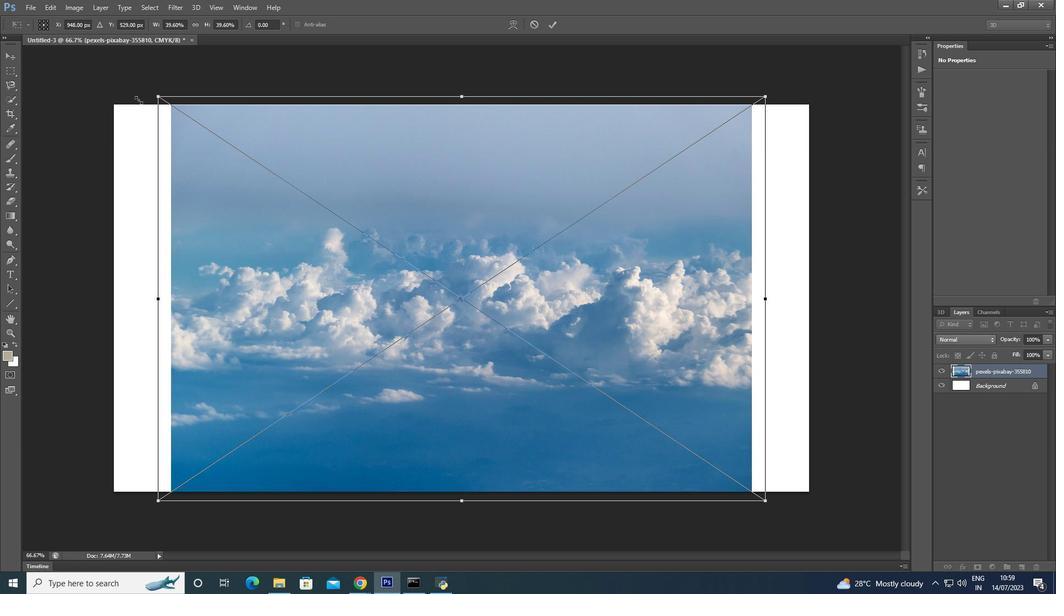 
Action: Mouse moved to (122, 97)
Screenshot: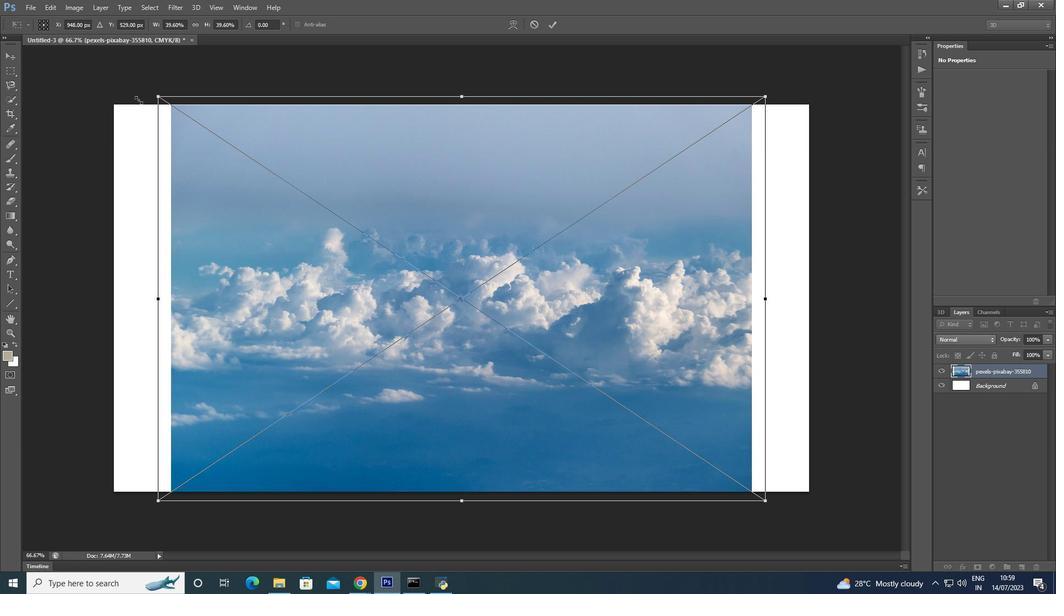 
Action: Key pressed <Key.shift>
Screenshot: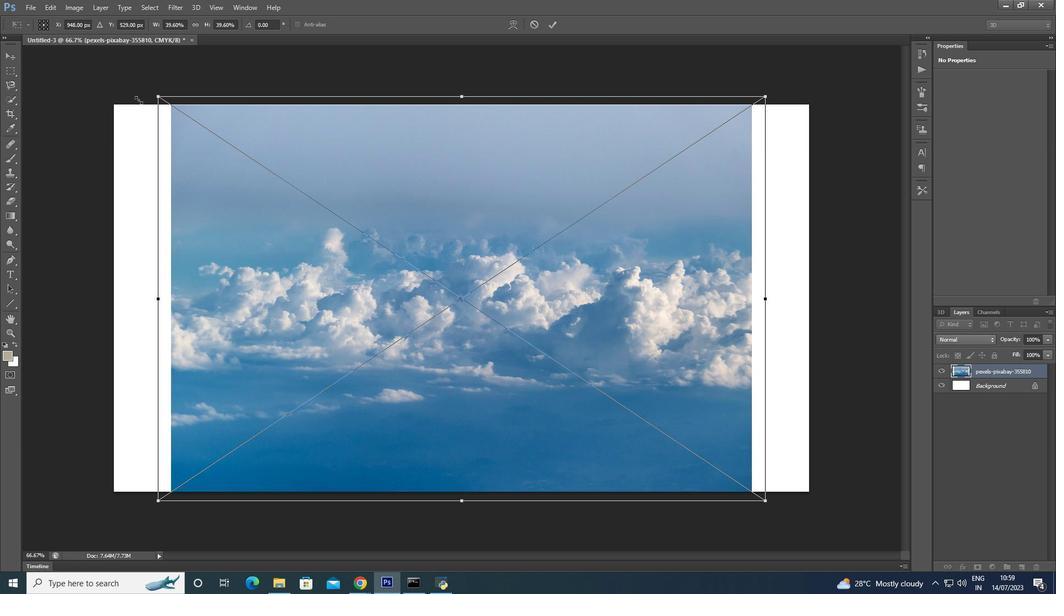 
Action: Mouse moved to (116, 96)
Screenshot: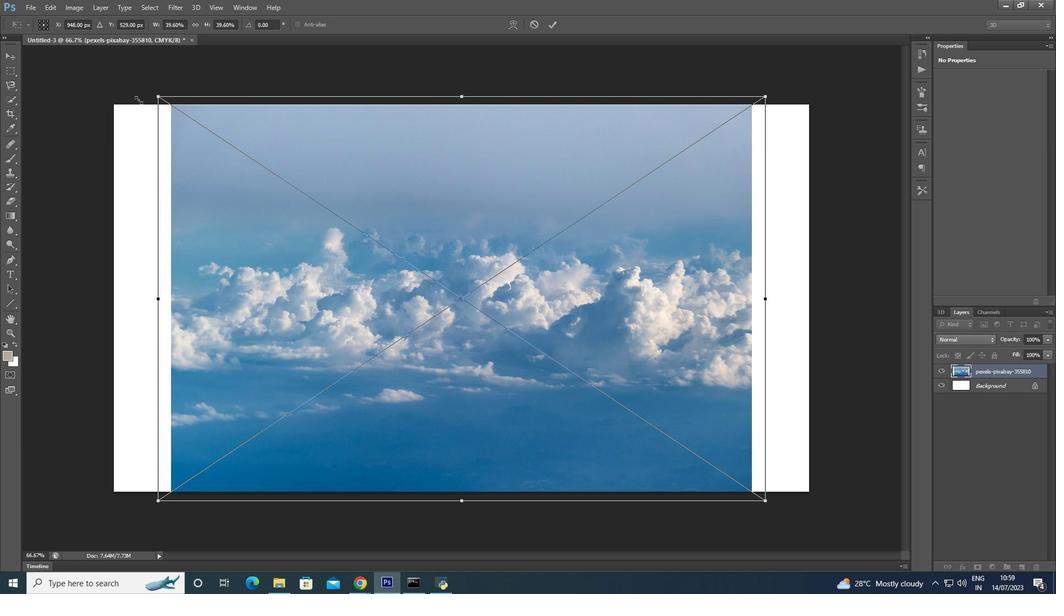 
Action: Key pressed <Key.shift>
Screenshot: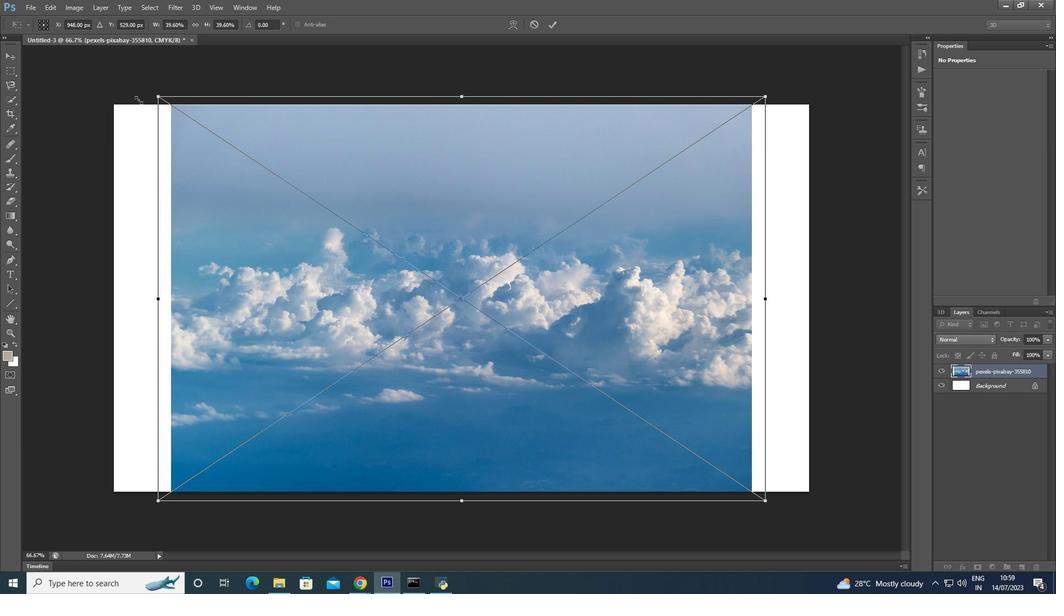 
Action: Mouse moved to (113, 96)
Screenshot: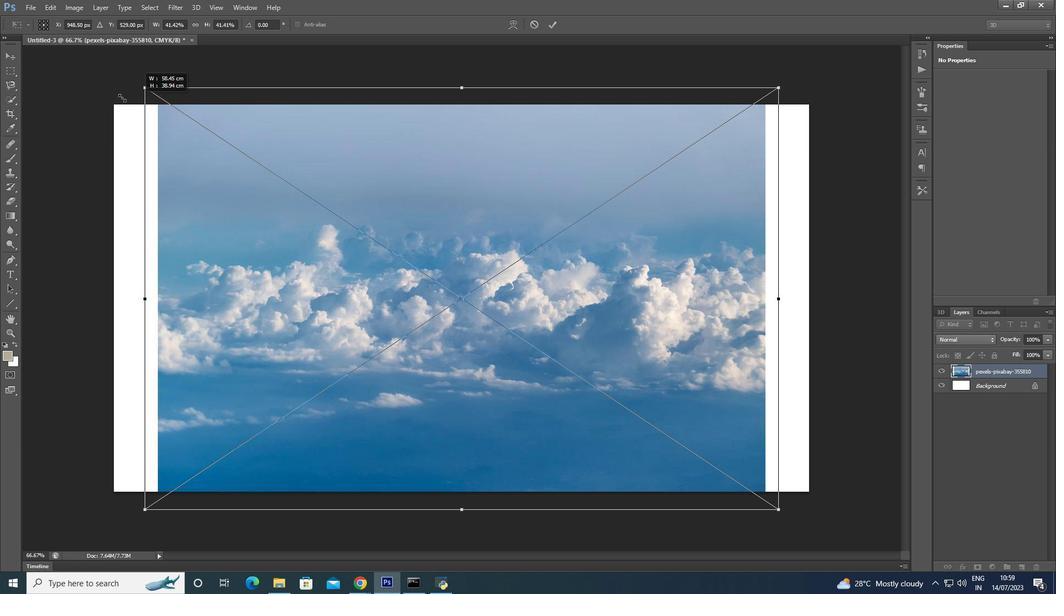 
Action: Key pressed <Key.shift><Key.shift>
Screenshot: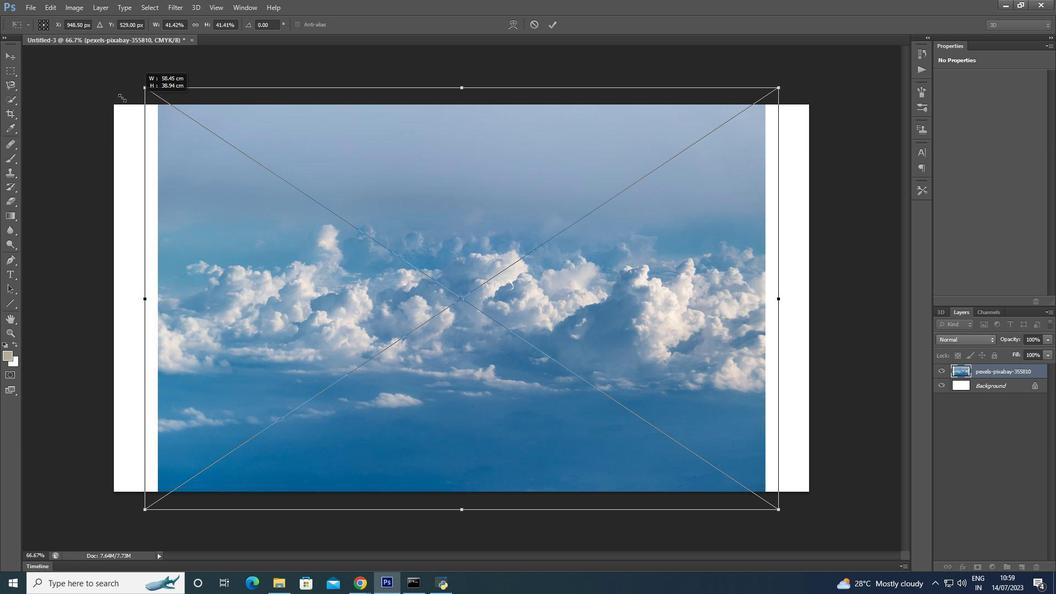 
Action: Mouse moved to (111, 95)
Screenshot: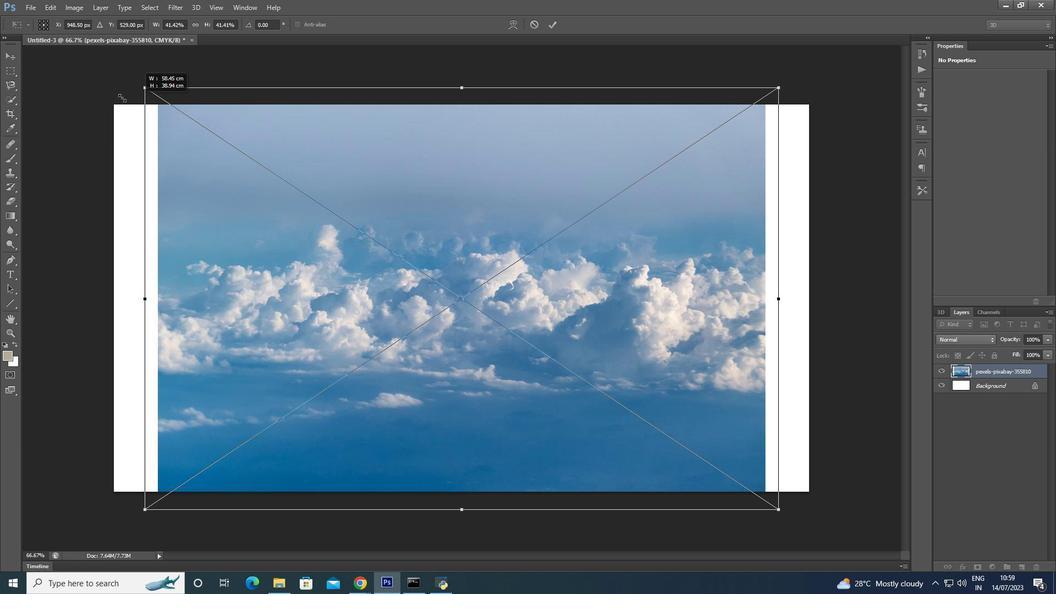 
Action: Key pressed <Key.shift>
Screenshot: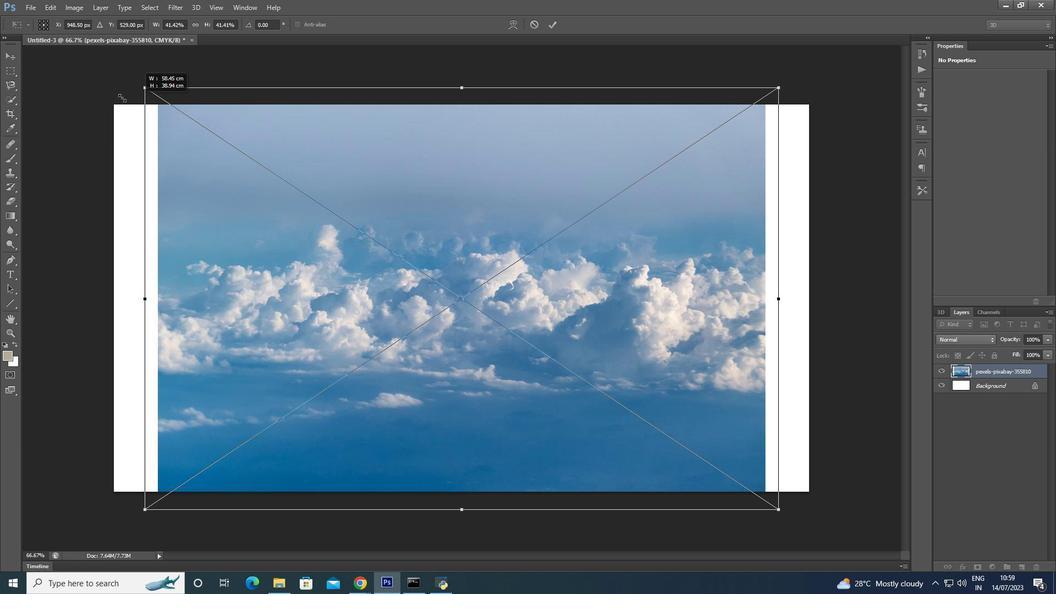 
Action: Mouse moved to (107, 95)
Screenshot: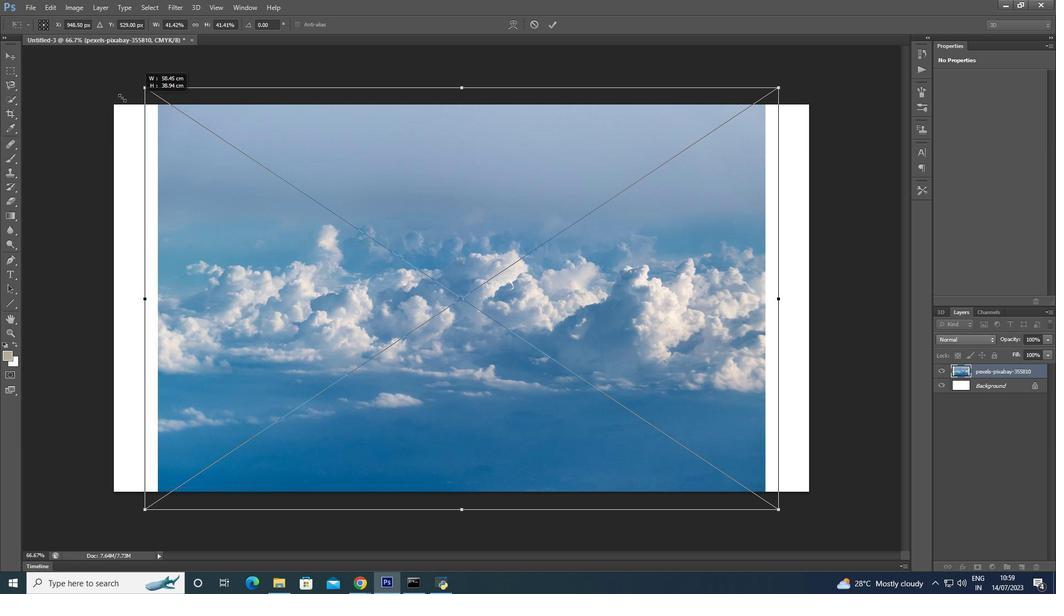 
Action: Key pressed <Key.shift>
Screenshot: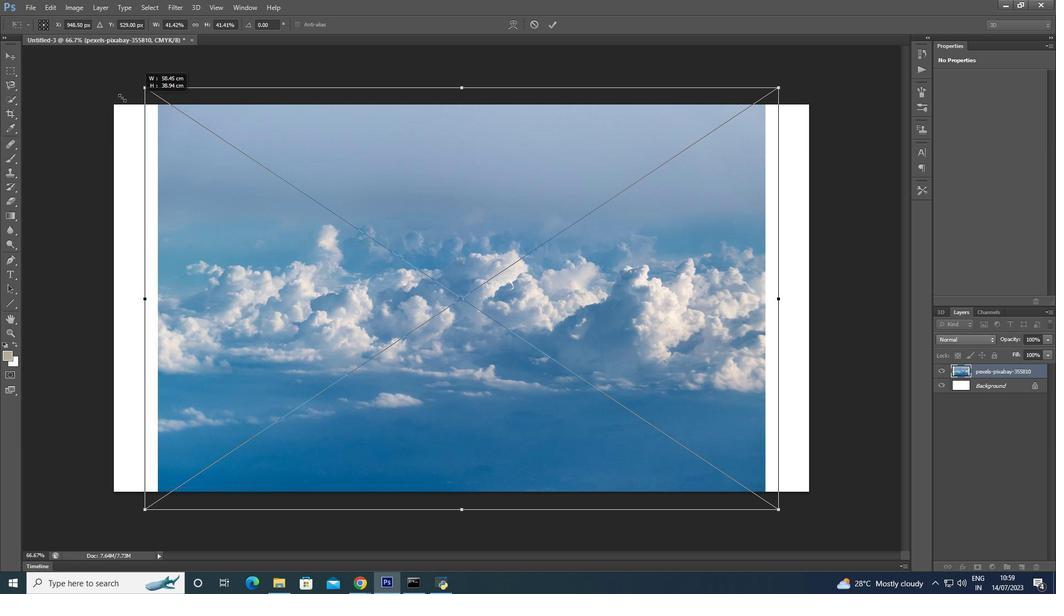 
Action: Mouse moved to (106, 95)
Screenshot: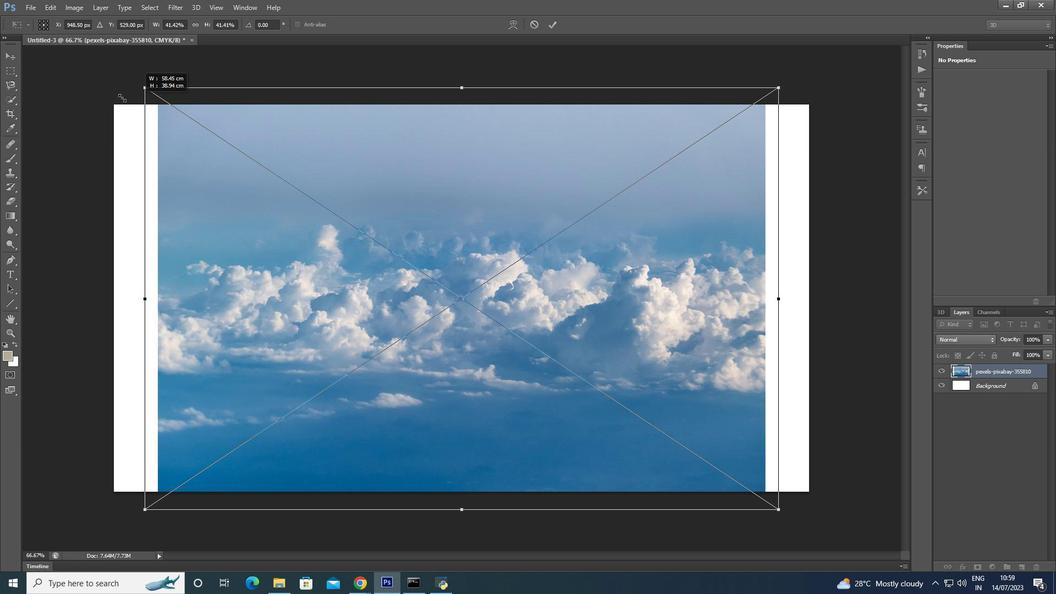 
Action: Key pressed <Key.shift>
Screenshot: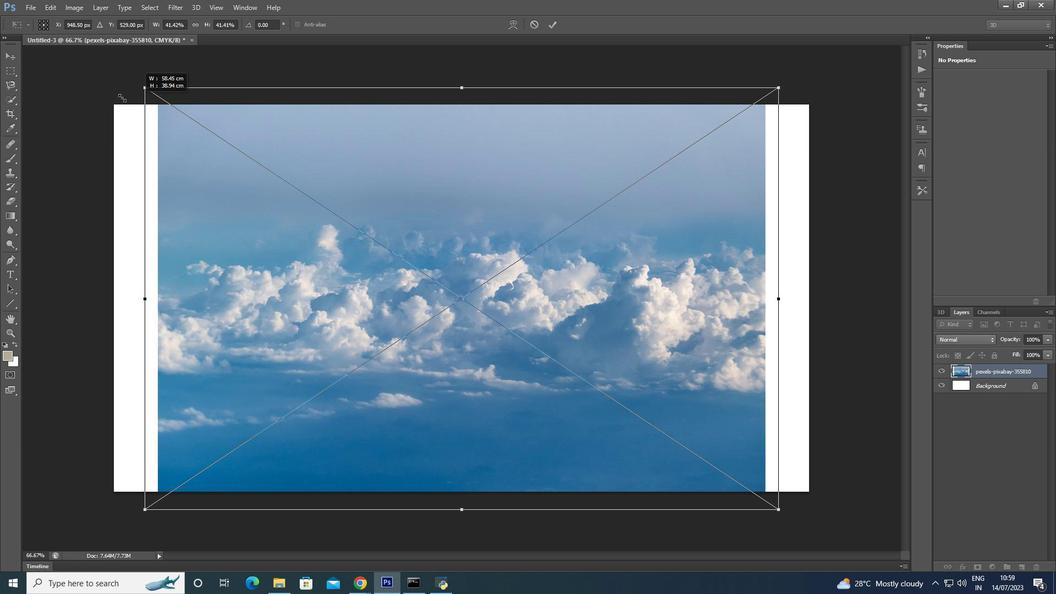 
Action: Mouse moved to (105, 95)
Screenshot: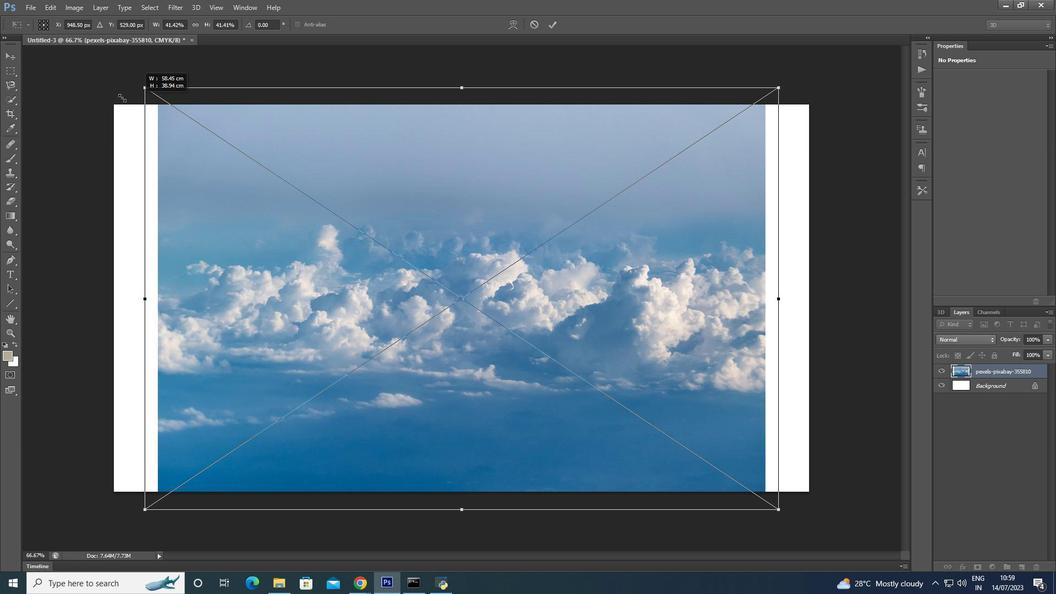 
Action: Key pressed <Key.shift>
Screenshot: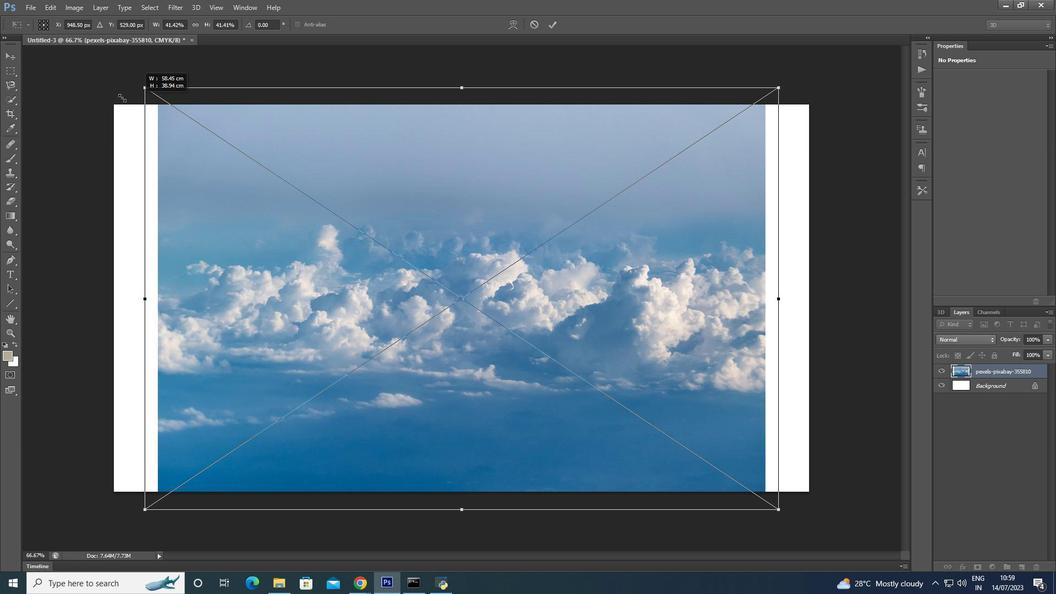 
Action: Mouse moved to (103, 95)
Screenshot: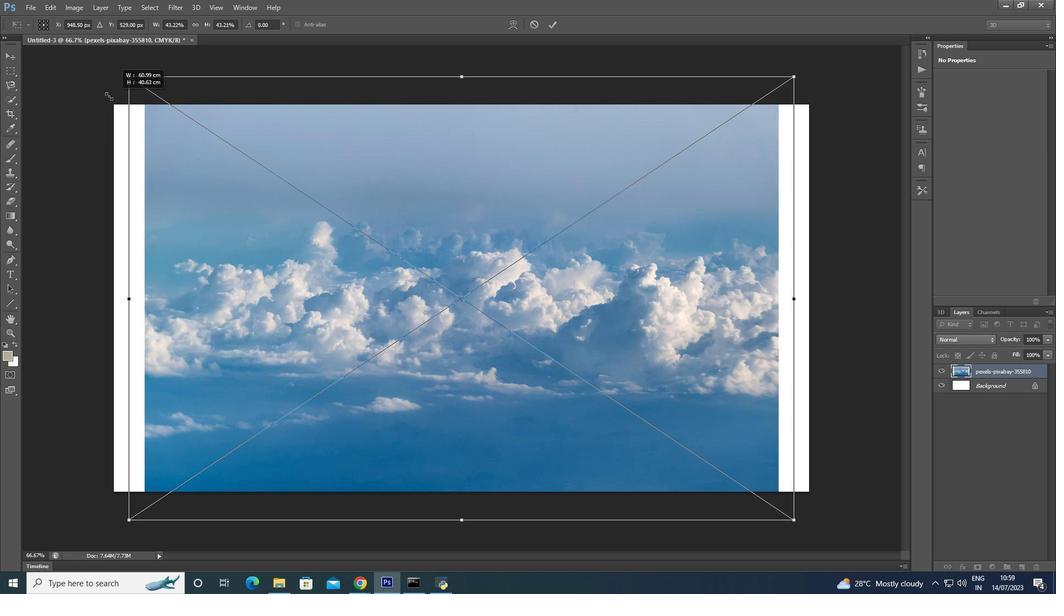 
Action: Key pressed <Key.shift>
Screenshot: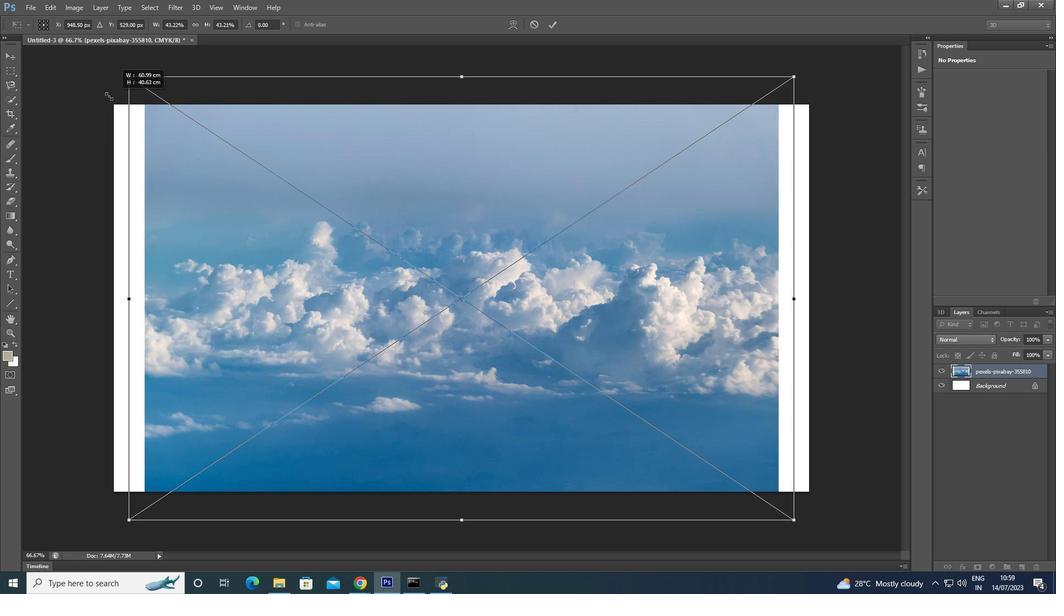 
Action: Mouse moved to (100, 95)
Screenshot: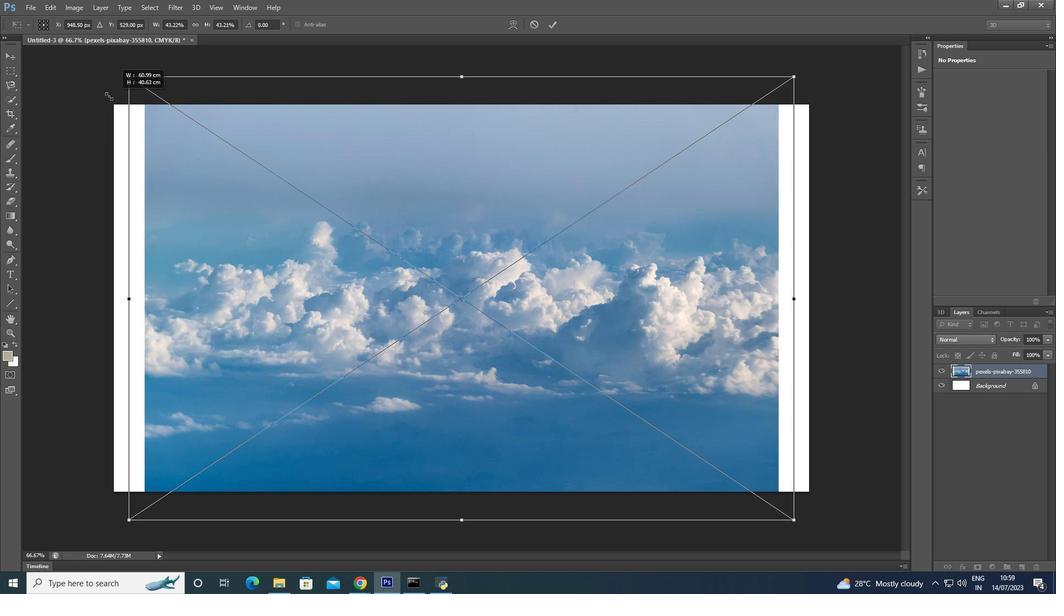 
Action: Key pressed <Key.shift>
Screenshot: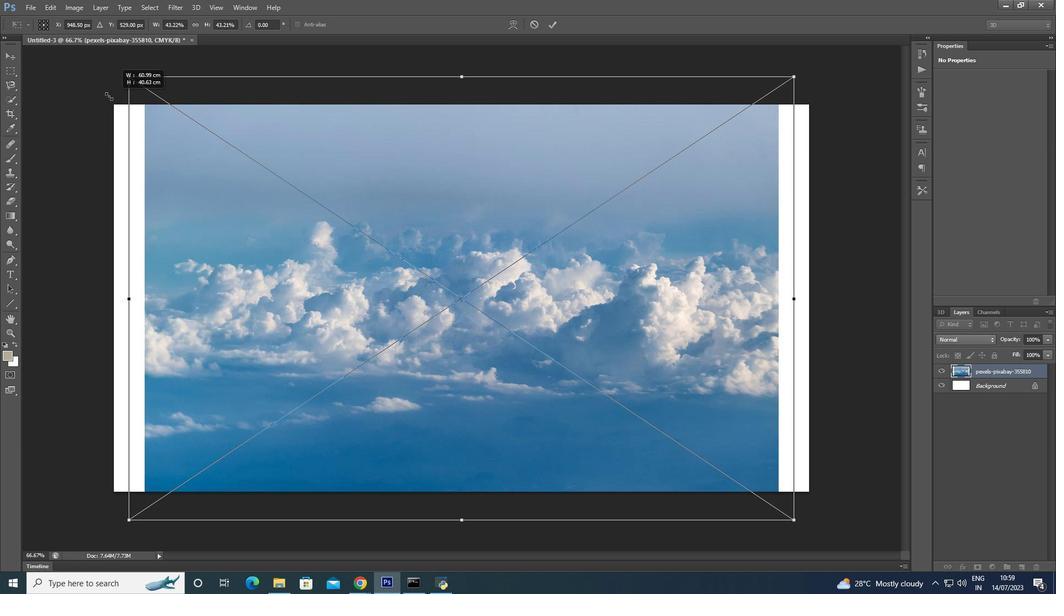 
Action: Mouse moved to (99, 95)
Screenshot: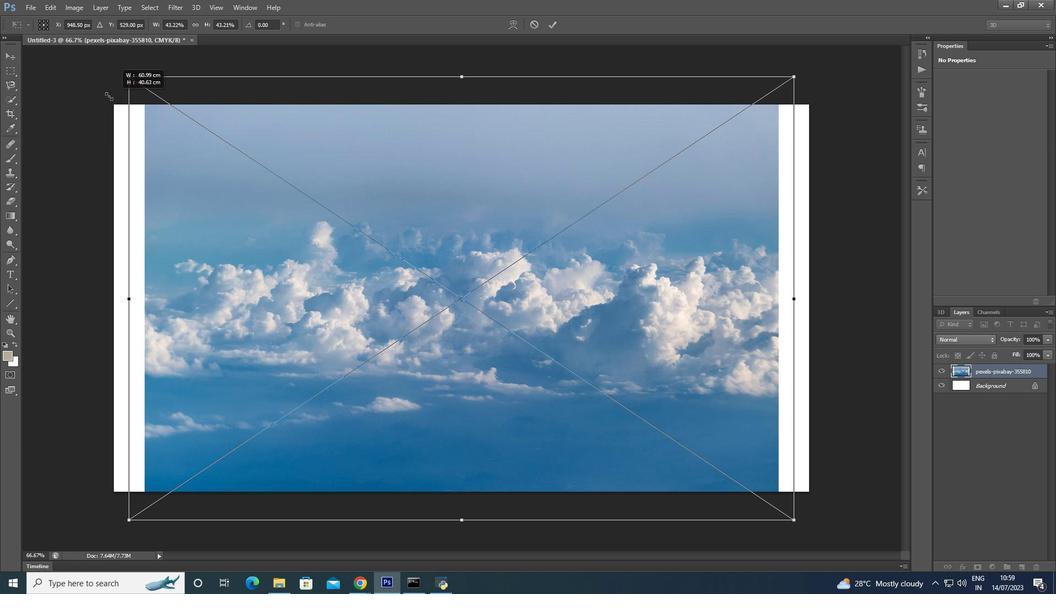
Action: Key pressed <Key.shift>
Screenshot: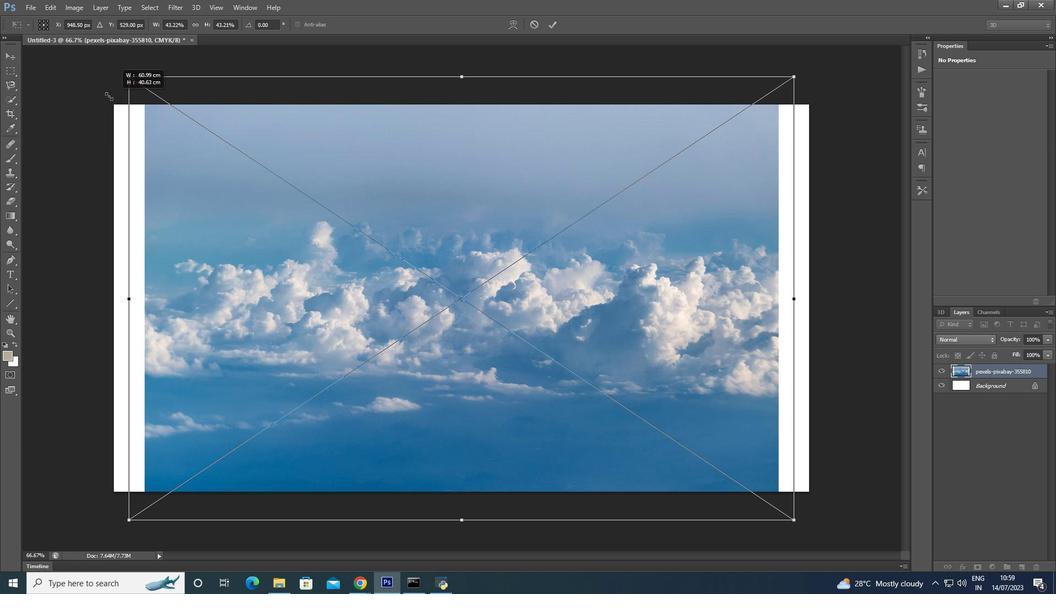 
Action: Mouse moved to (97, 95)
Screenshot: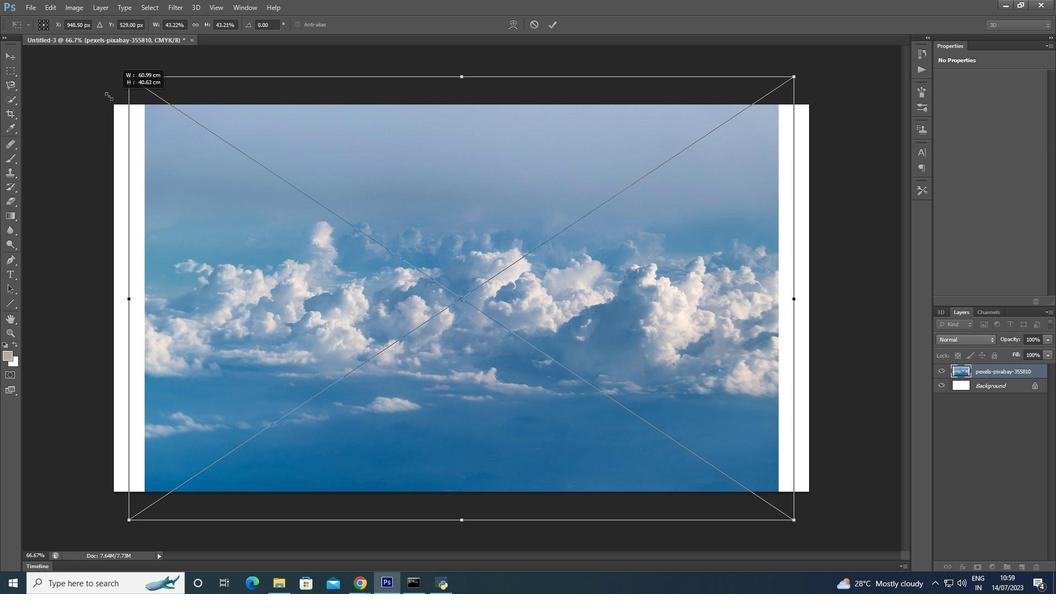 
Action: Key pressed <Key.shift>
Screenshot: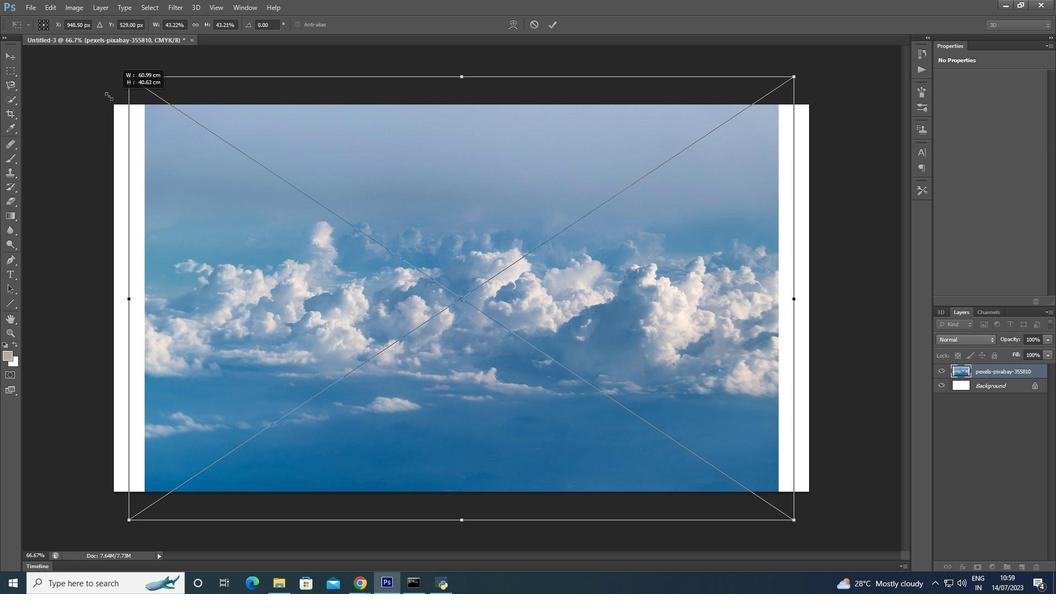 
Action: Mouse moved to (95, 95)
Screenshot: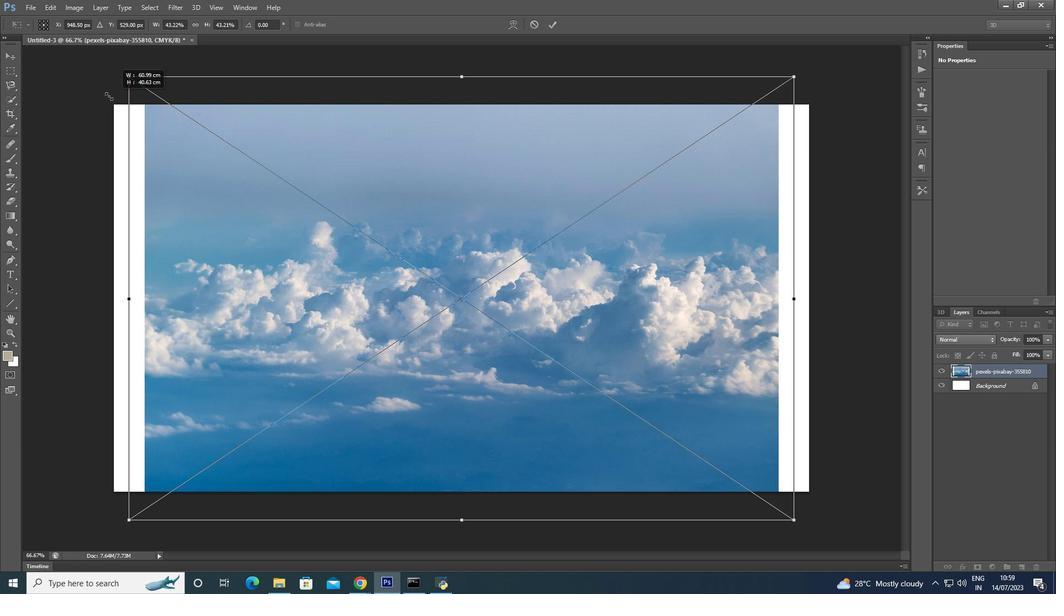 
Action: Key pressed <Key.shift>
Screenshot: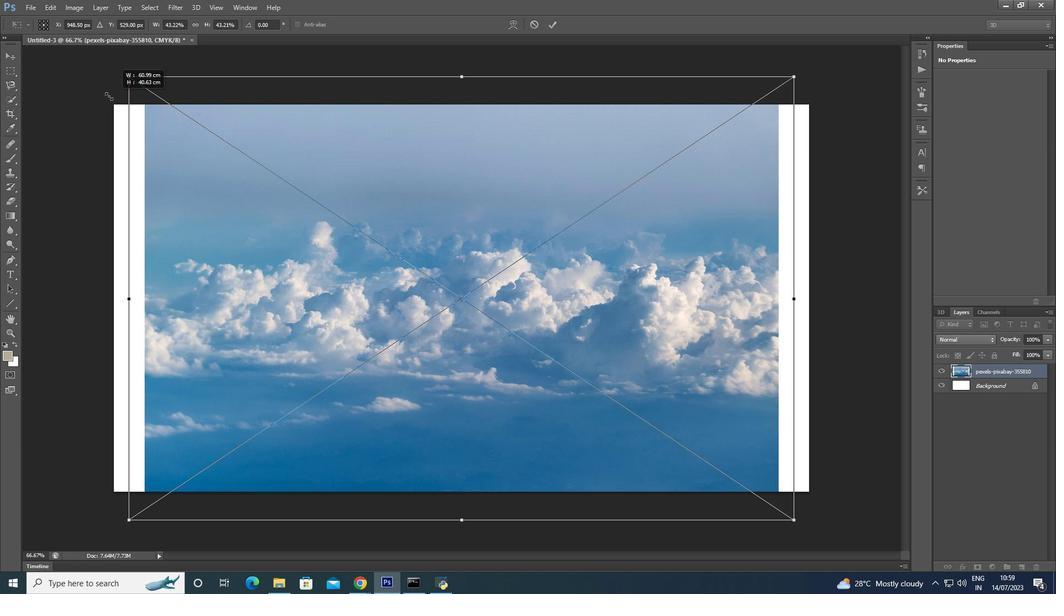
Action: Mouse moved to (94, 95)
Screenshot: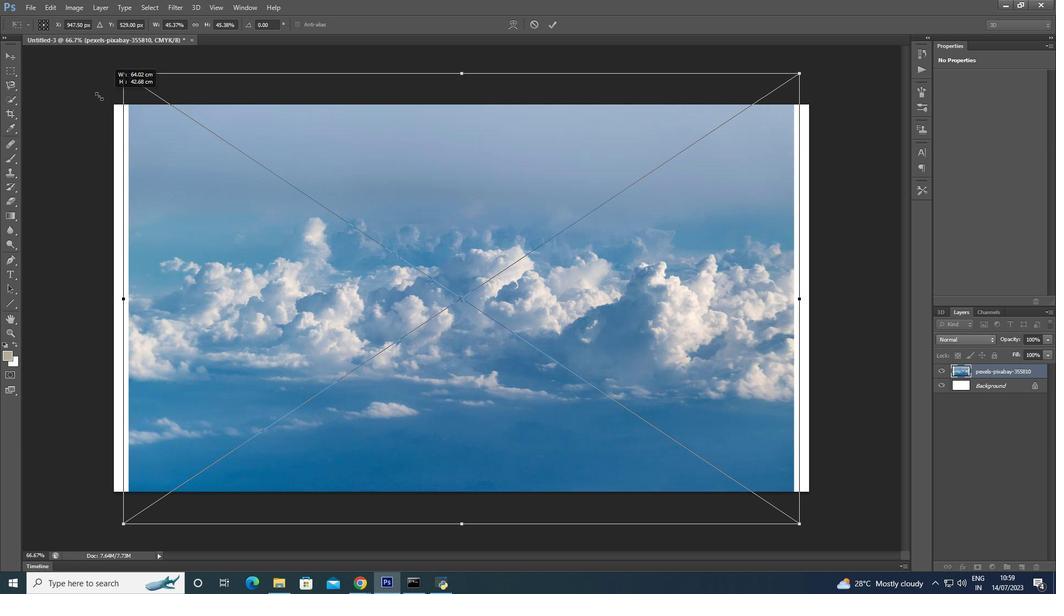 
Action: Key pressed <Key.shift>
Screenshot: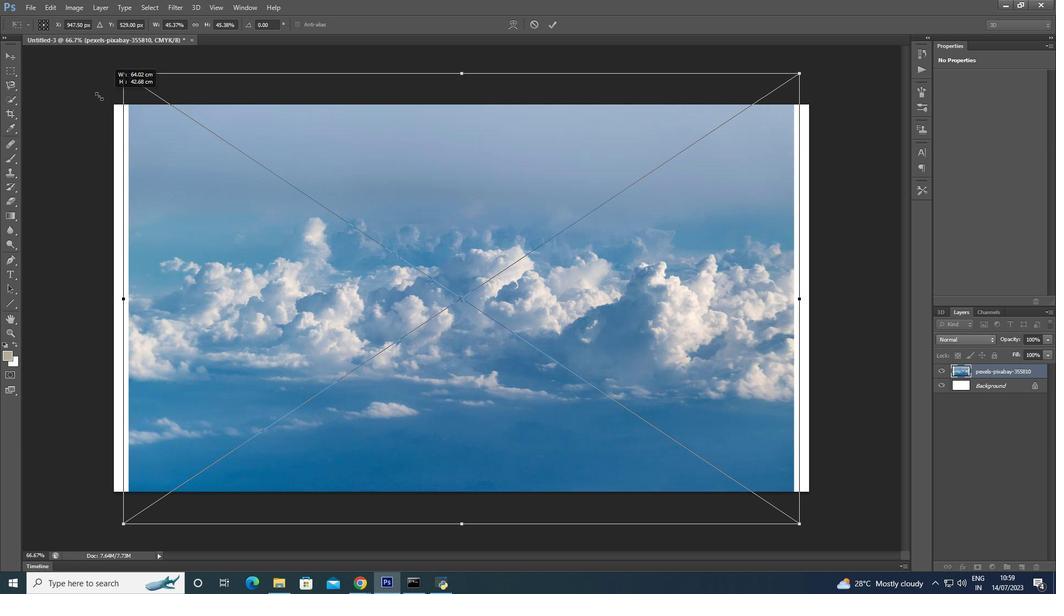 
Action: Mouse moved to (92, 95)
Screenshot: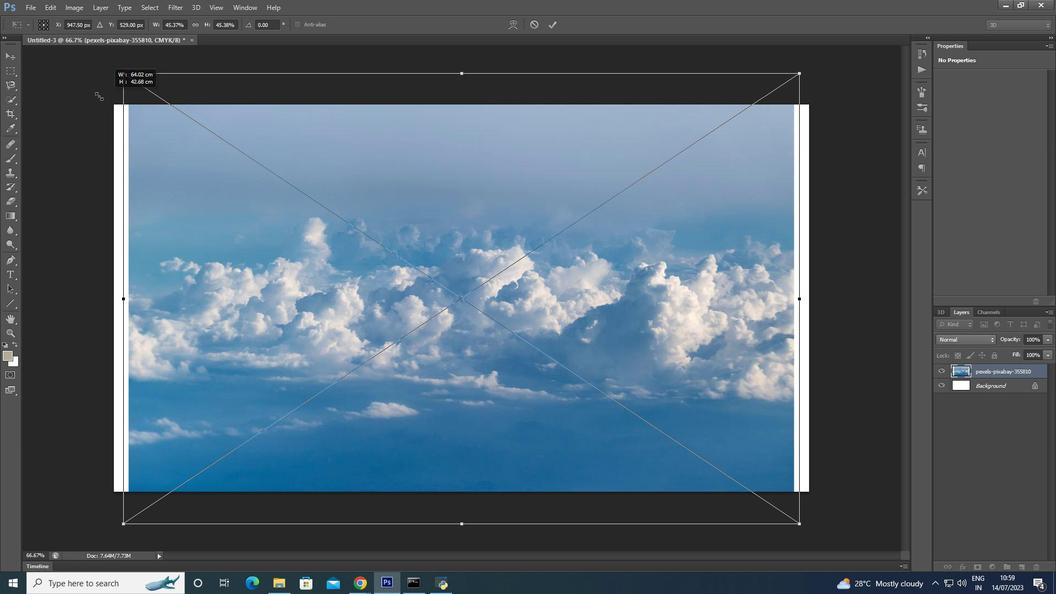 
Action: Key pressed <Key.shift>
Screenshot: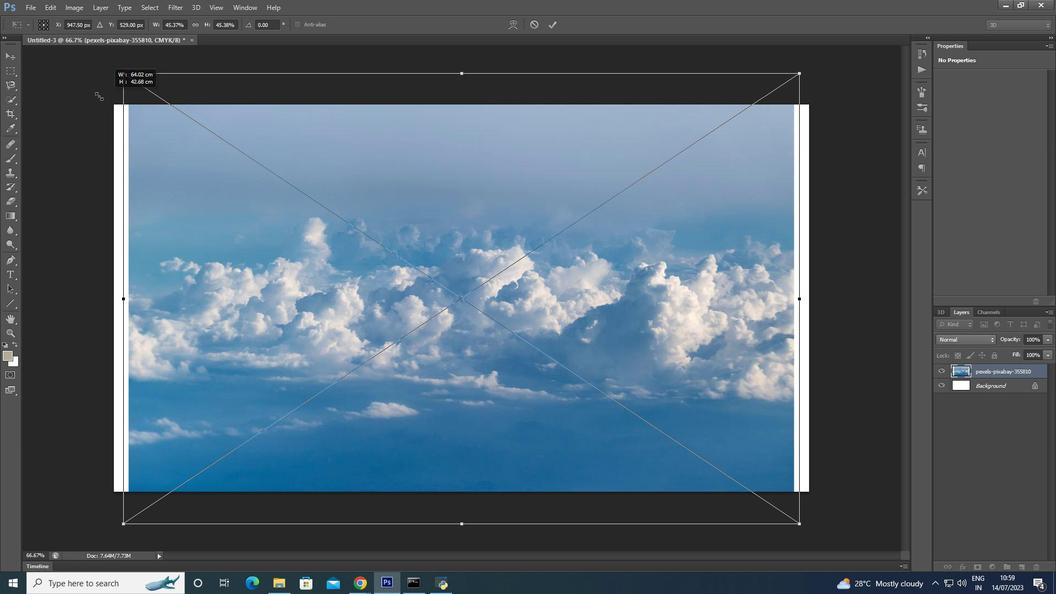 
Action: Mouse moved to (90, 95)
Screenshot: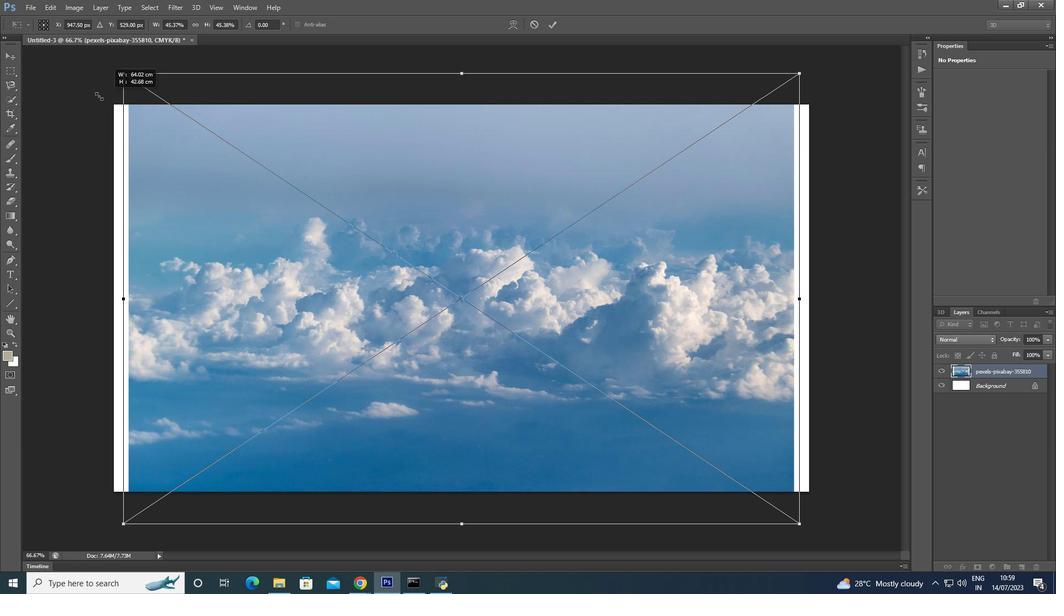 
Action: Key pressed <Key.shift>
Screenshot: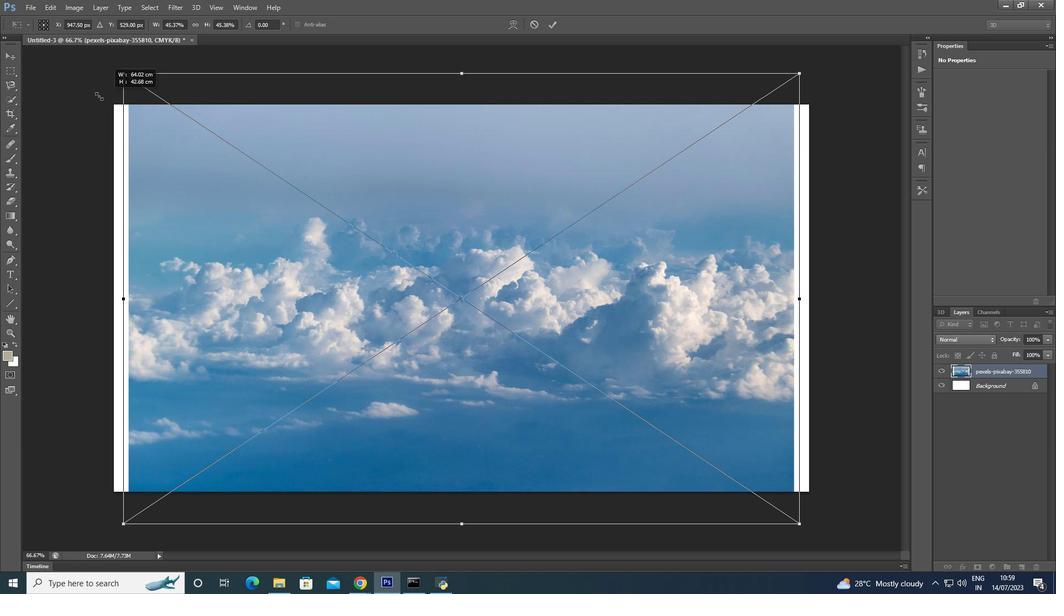 
Action: Mouse moved to (90, 95)
Screenshot: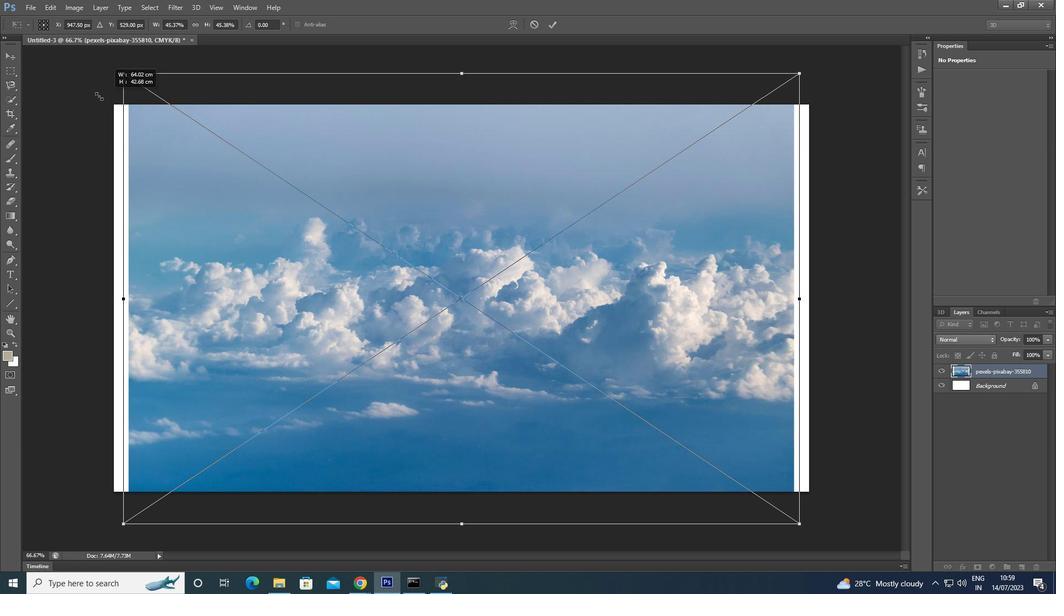
Action: Key pressed <Key.shift>
Screenshot: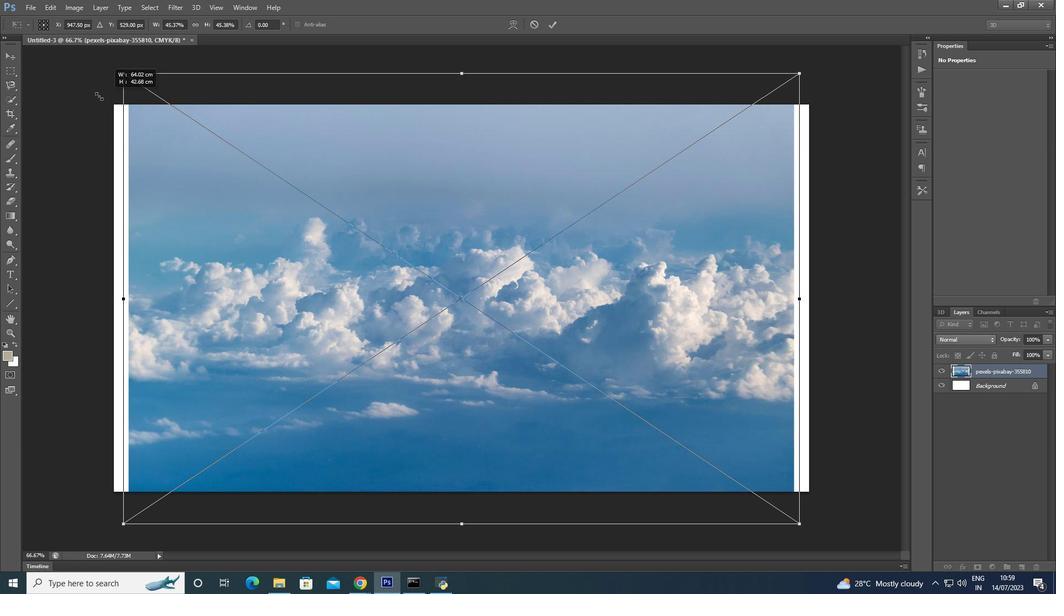 
Action: Mouse moved to (89, 95)
Screenshot: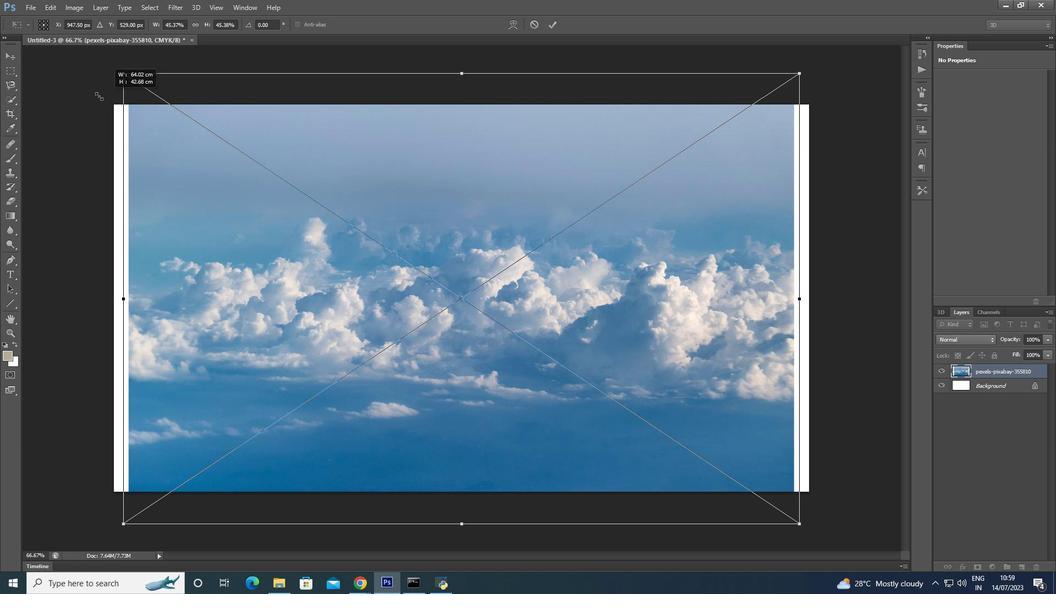 
Action: Key pressed <Key.shift>
Screenshot: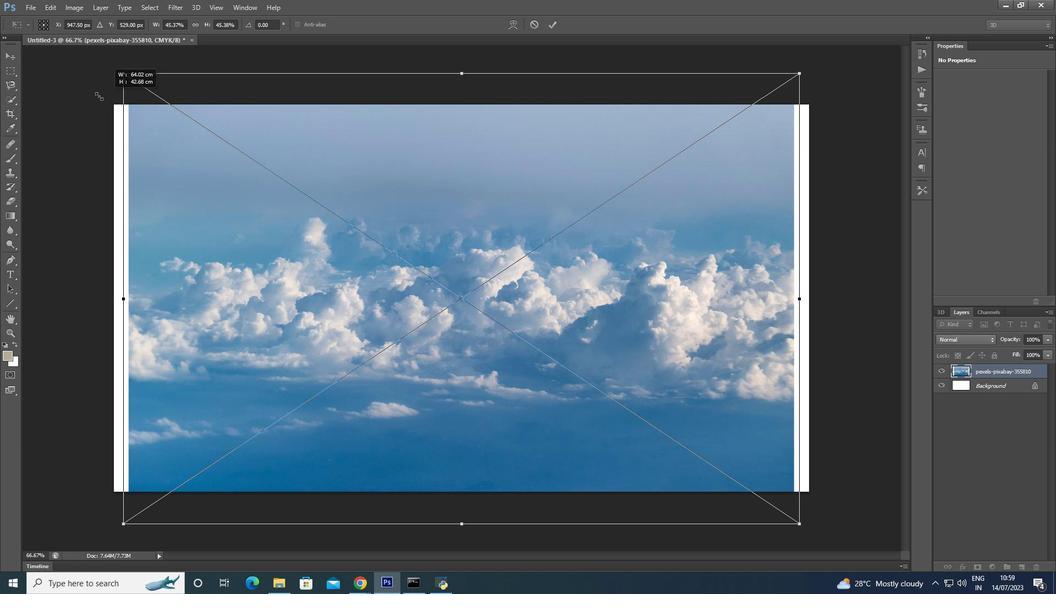 
Action: Mouse moved to (86, 95)
Screenshot: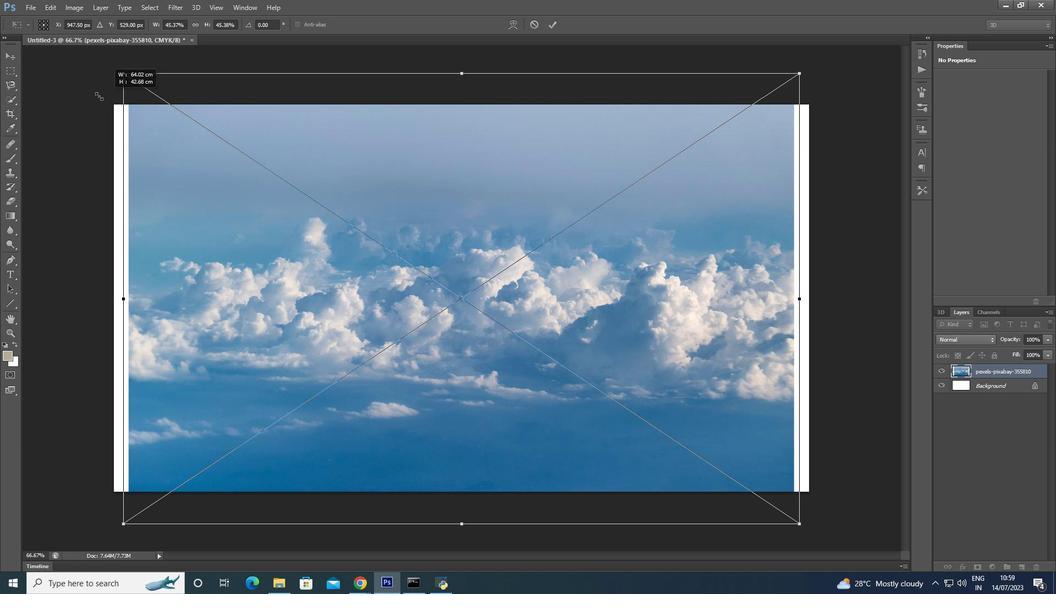 
Action: Key pressed <Key.shift>
Screenshot: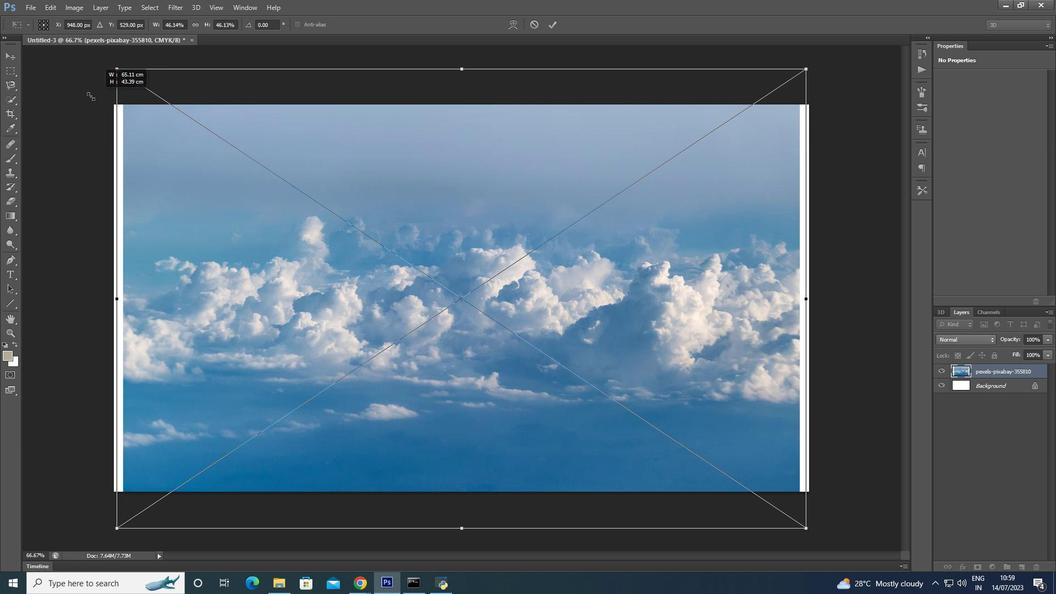 
Action: Mouse moved to (84, 96)
Screenshot: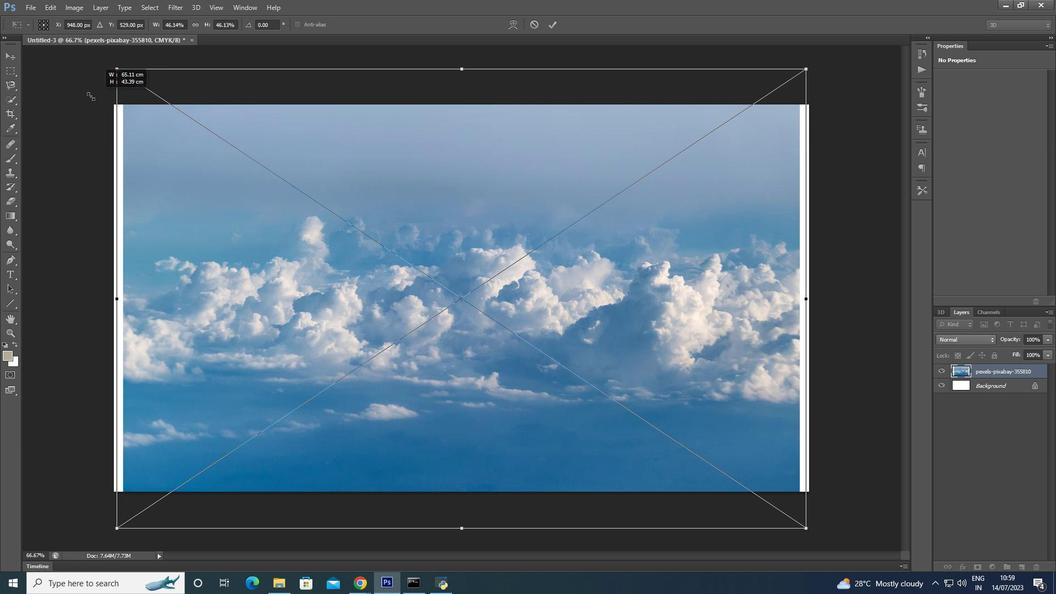 
Action: Key pressed <Key.shift>
Screenshot: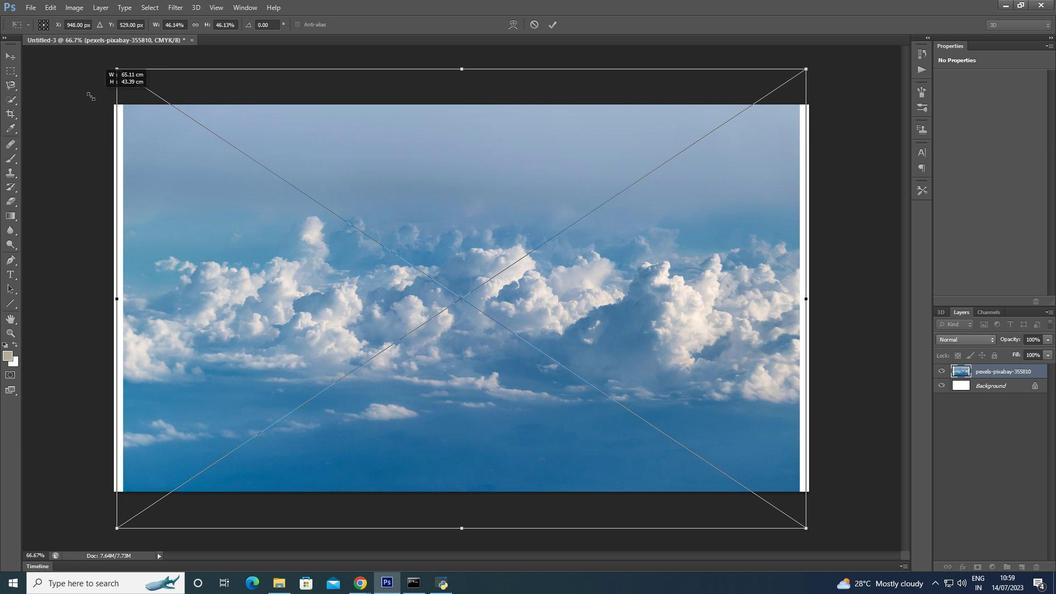 
Action: Mouse moved to (82, 96)
Screenshot: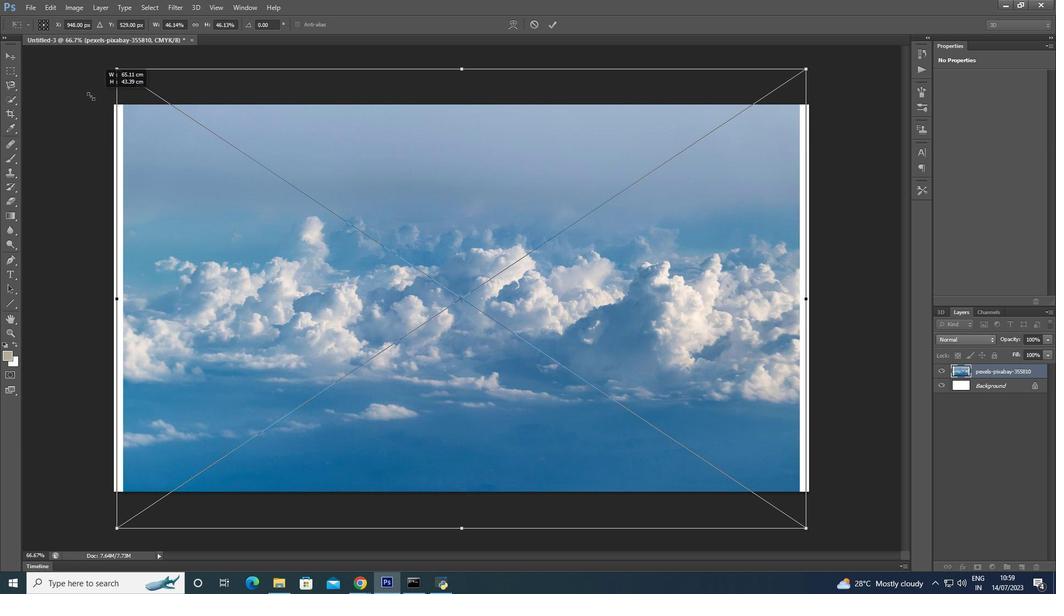 
Action: Key pressed <Key.shift><Key.shift>
Screenshot: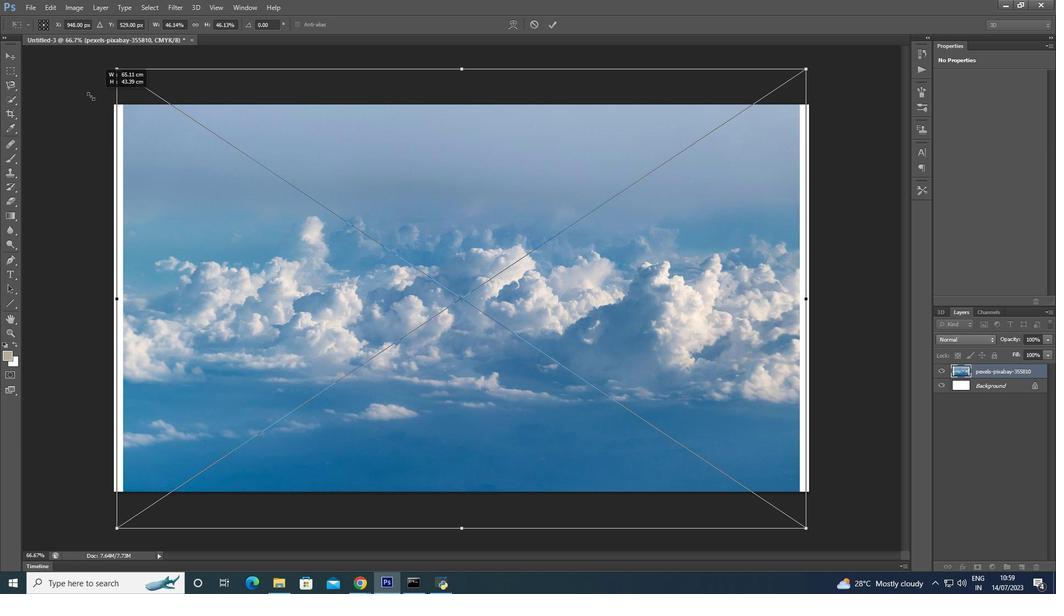 
Action: Mouse moved to (81, 96)
Screenshot: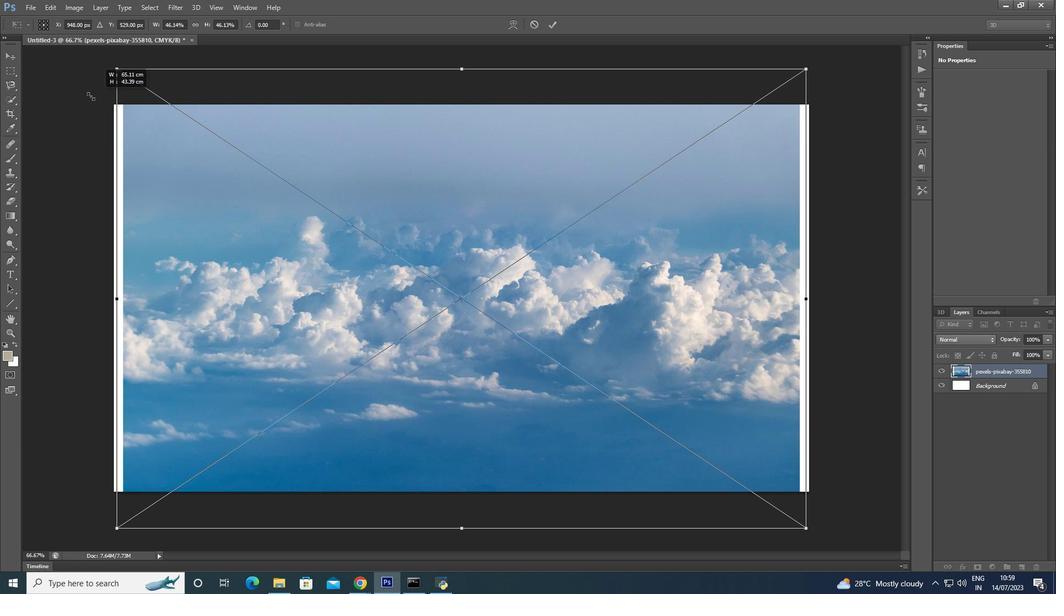 
Action: Key pressed <Key.shift>
Screenshot: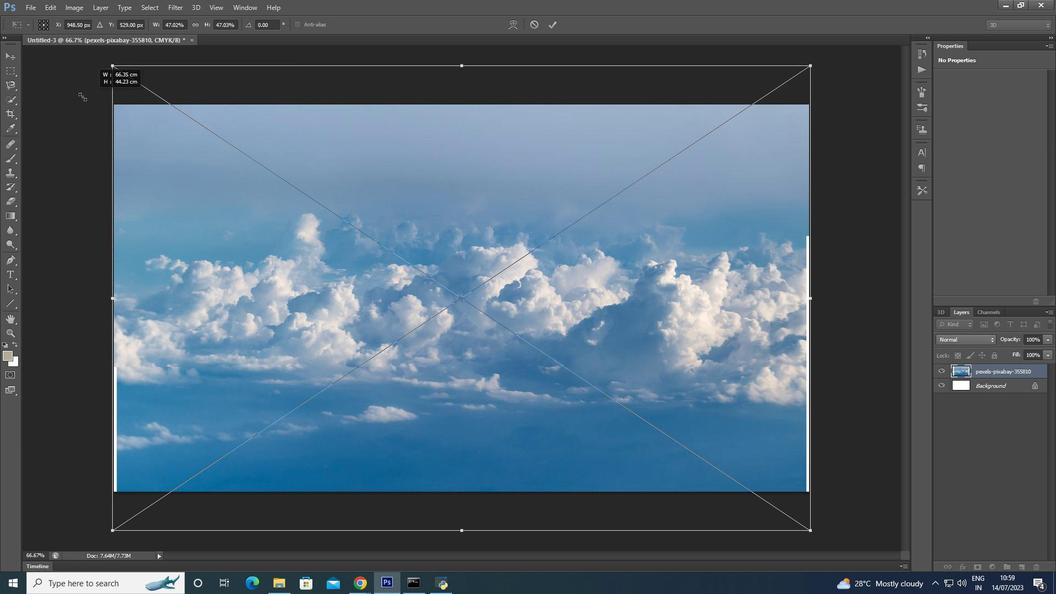
Action: Mouse moved to (81, 96)
Screenshot: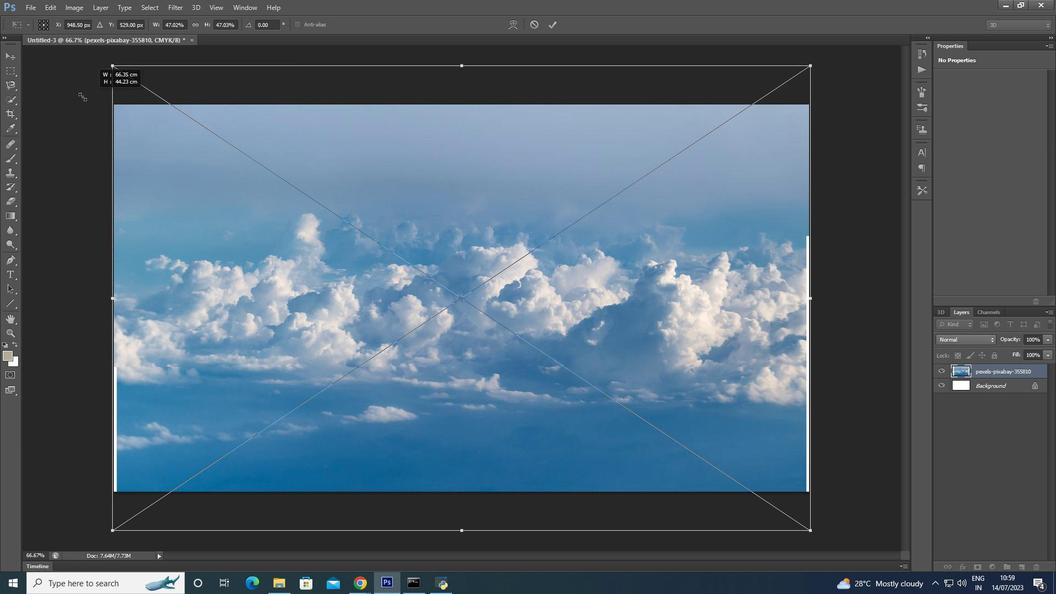
Action: Key pressed <Key.shift><Key.shift><Key.shift><Key.shift>
Screenshot: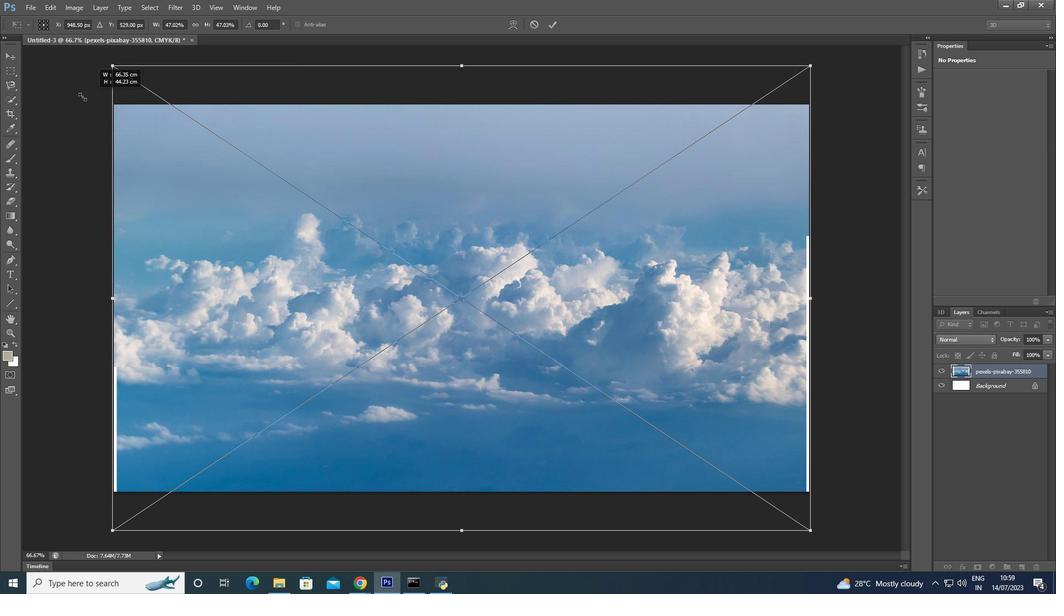 
Action: Mouse moved to (80, 96)
Screenshot: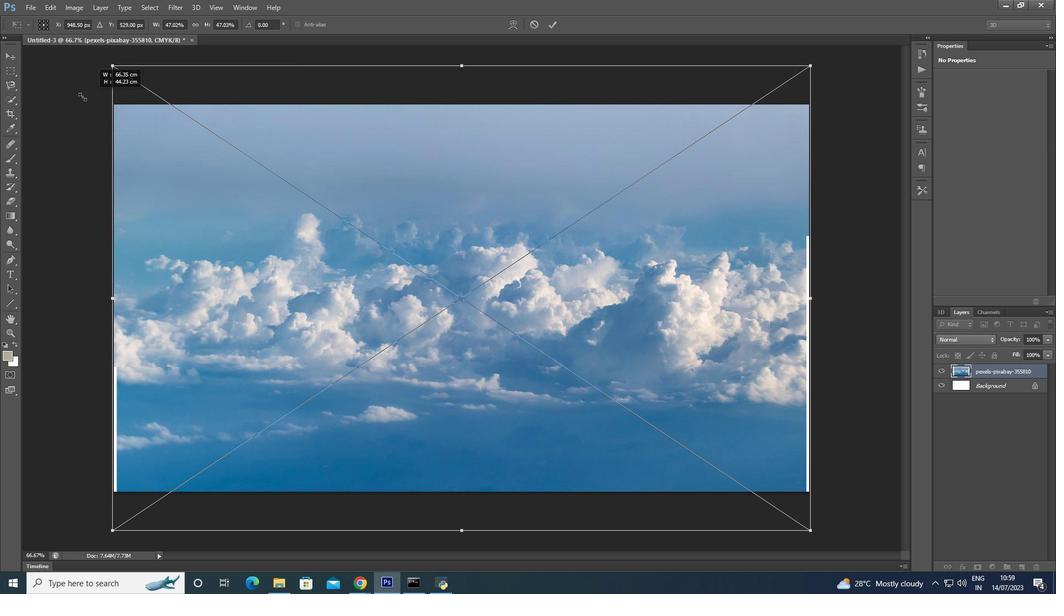 
Action: Key pressed <Key.shift><Key.shift><Key.shift>
Screenshot: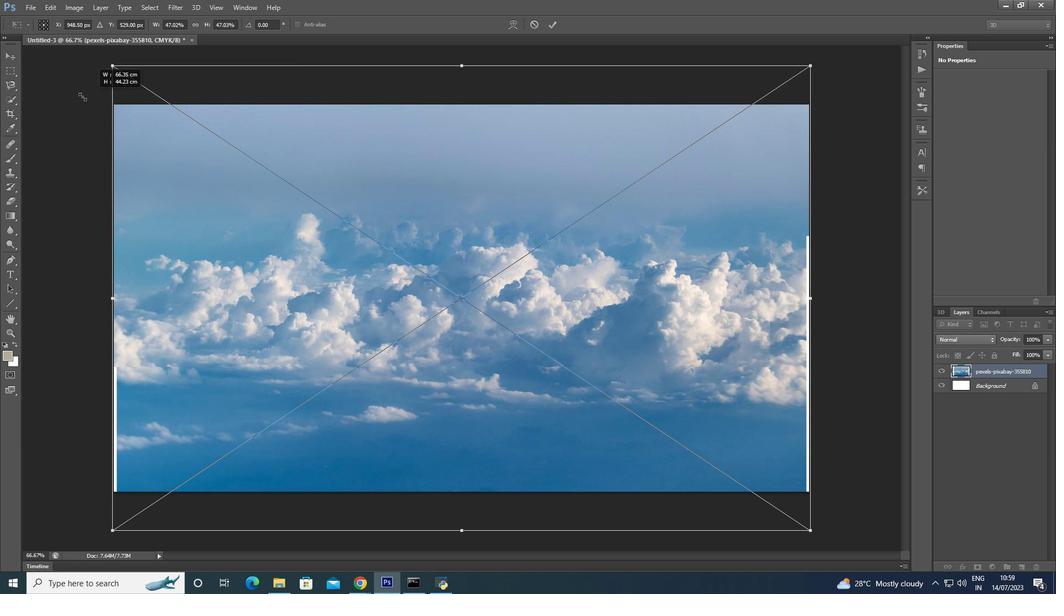 
Action: Mouse moved to (80, 96)
Screenshot: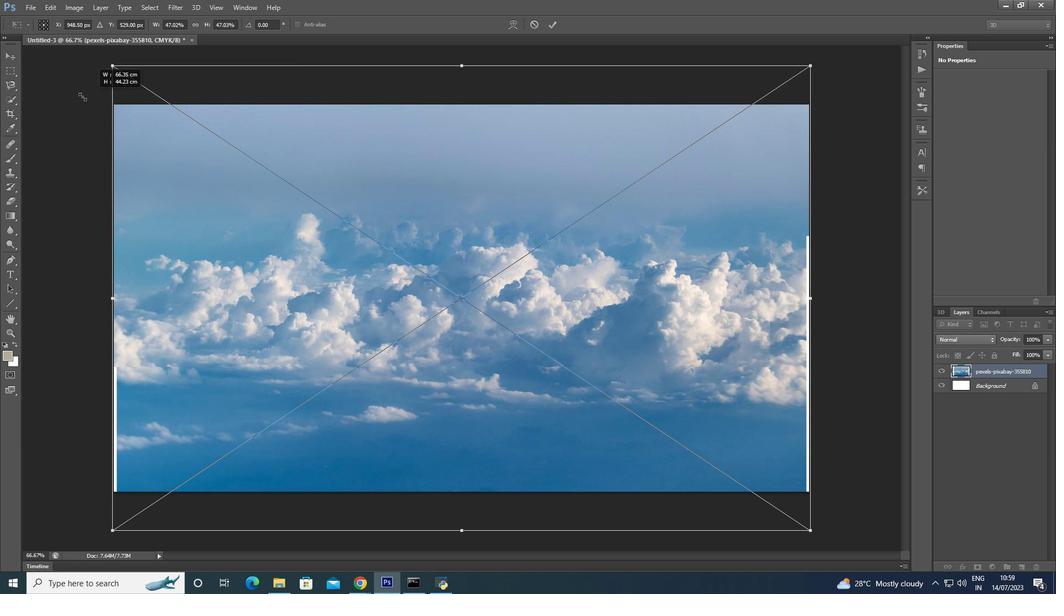 
Action: Key pressed <Key.shift><Key.shift><Key.shift><Key.shift>
Screenshot: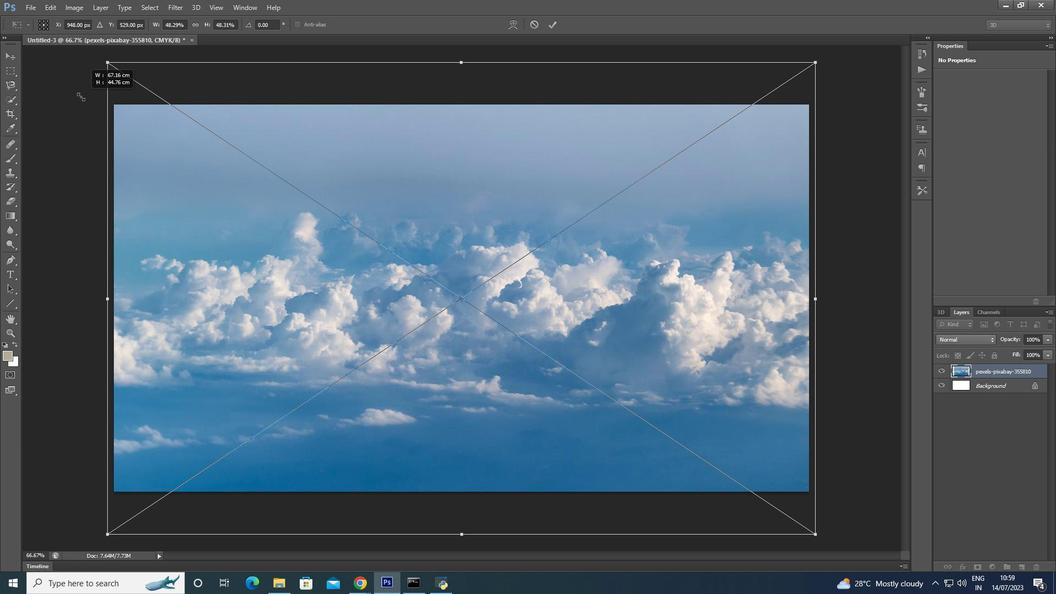 
Action: Mouse moved to (79, 96)
Screenshot: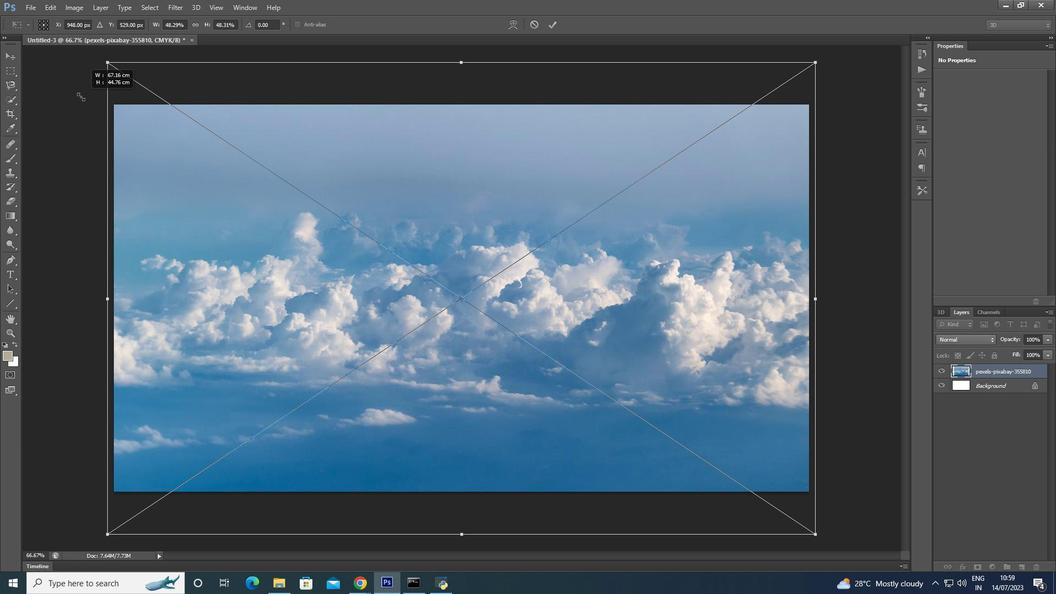 
Action: Key pressed <Key.shift><Key.shift>
Screenshot: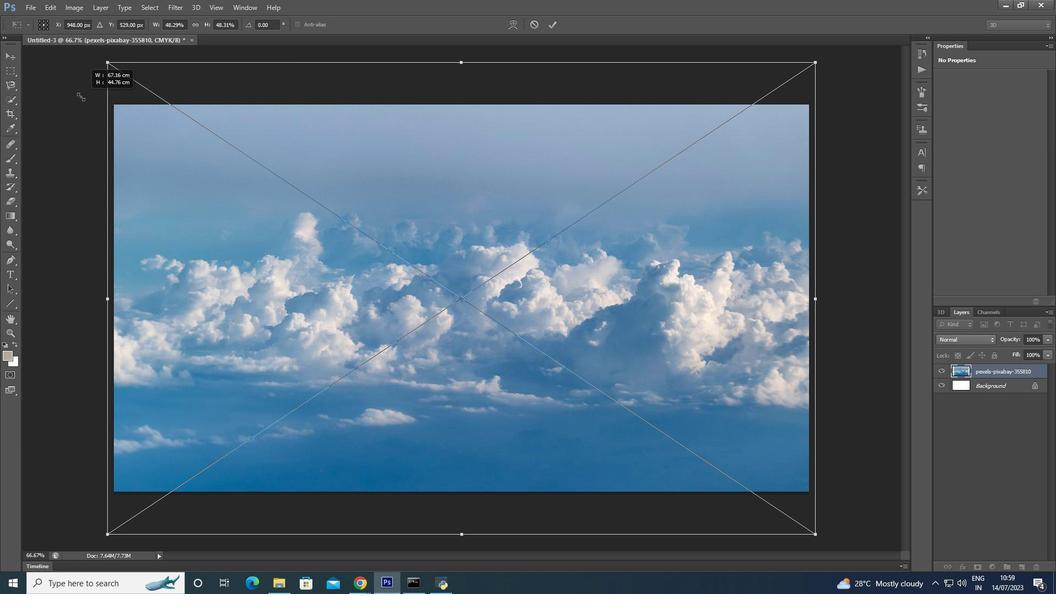 
Action: Mouse moved to (79, 96)
Screenshot: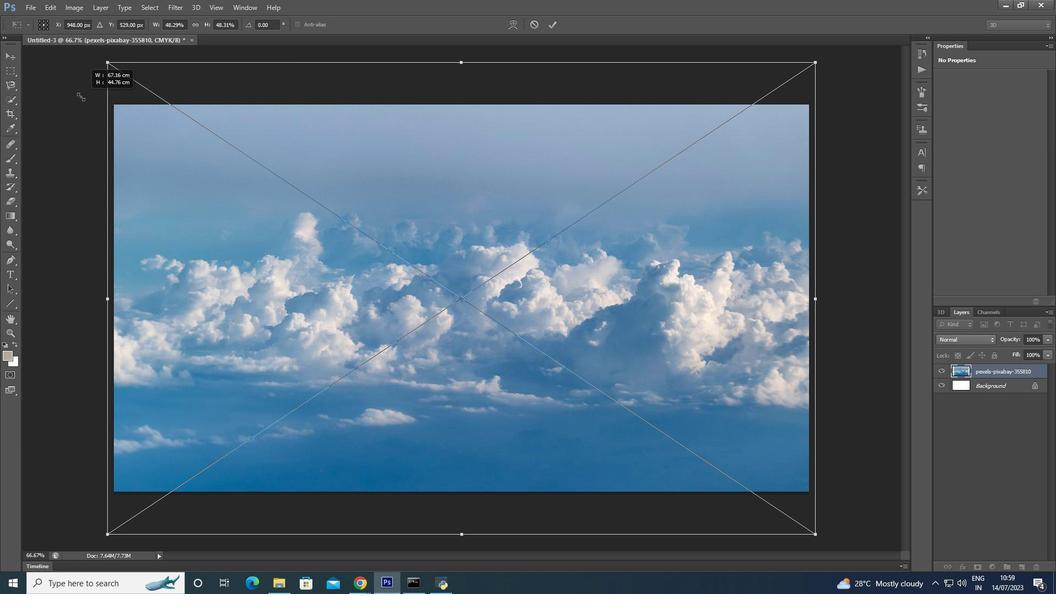 
Action: Key pressed <Key.shift><Key.shift><Key.shift><Key.shift><Key.shift><Key.shift>
Screenshot: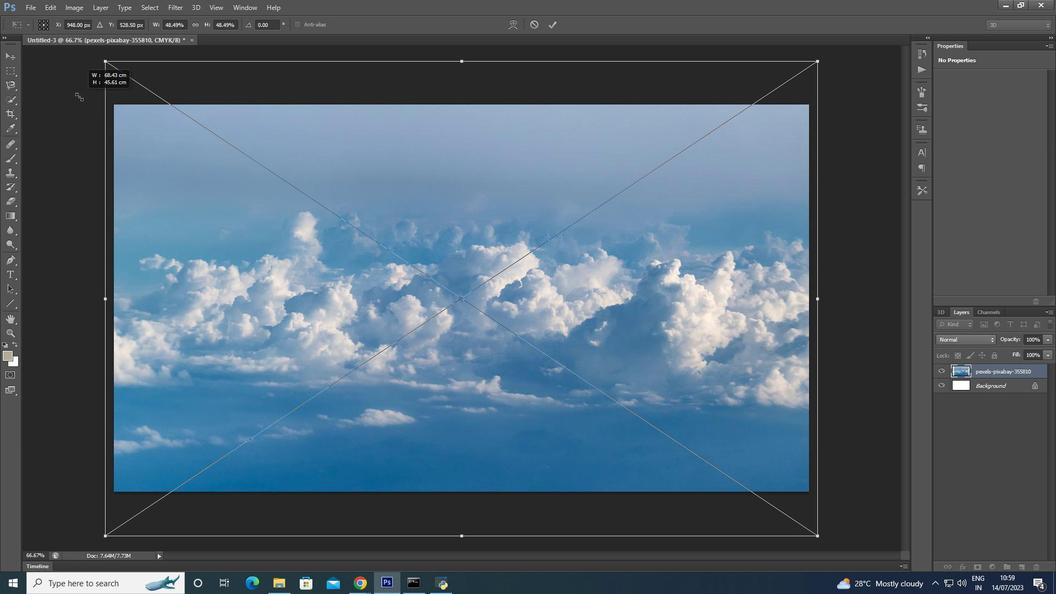 
Action: Mouse moved to (79, 96)
Screenshot: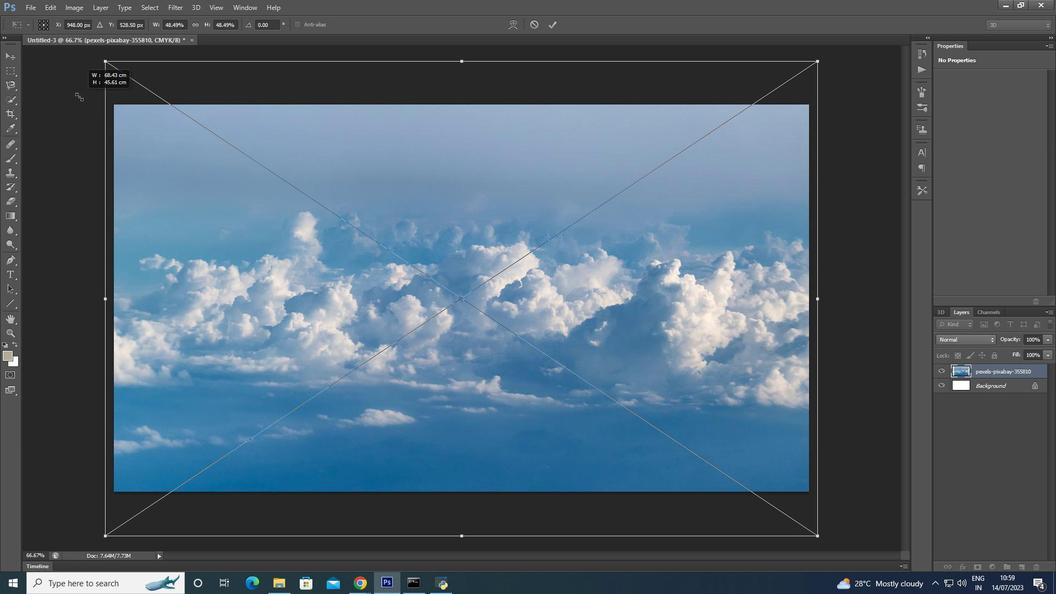 
Action: Key pressed <Key.shift><Key.shift>
Screenshot: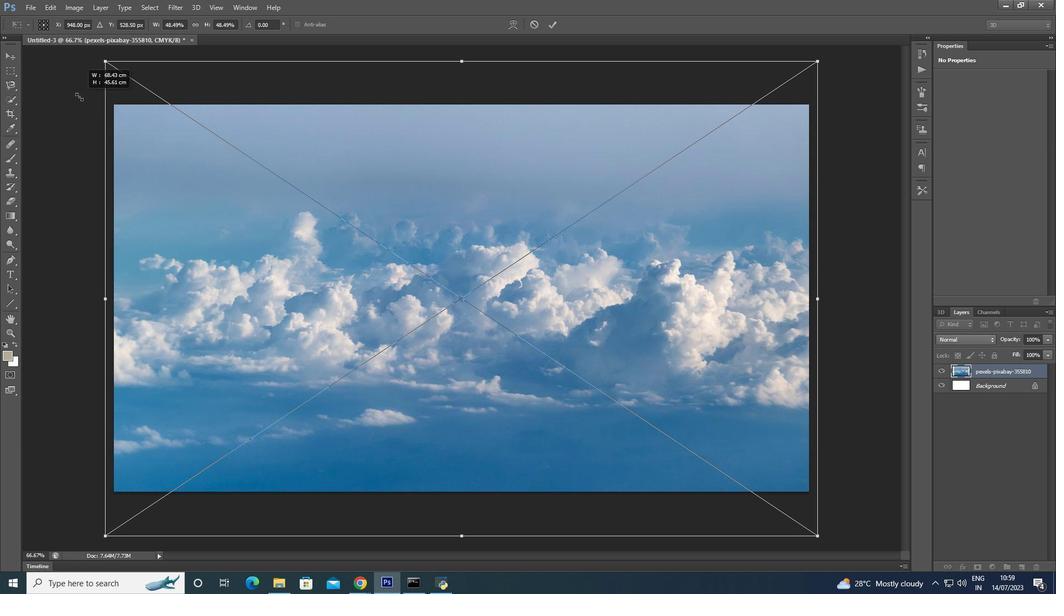 
Action: Mouse moved to (79, 98)
Screenshot: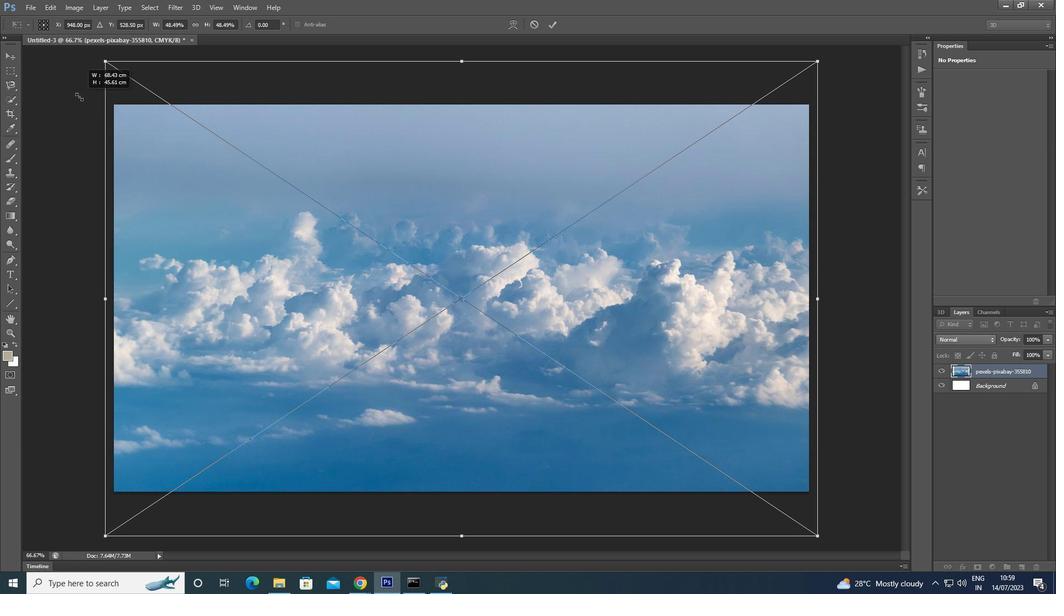 
Action: Key pressed <Key.shift>
Screenshot: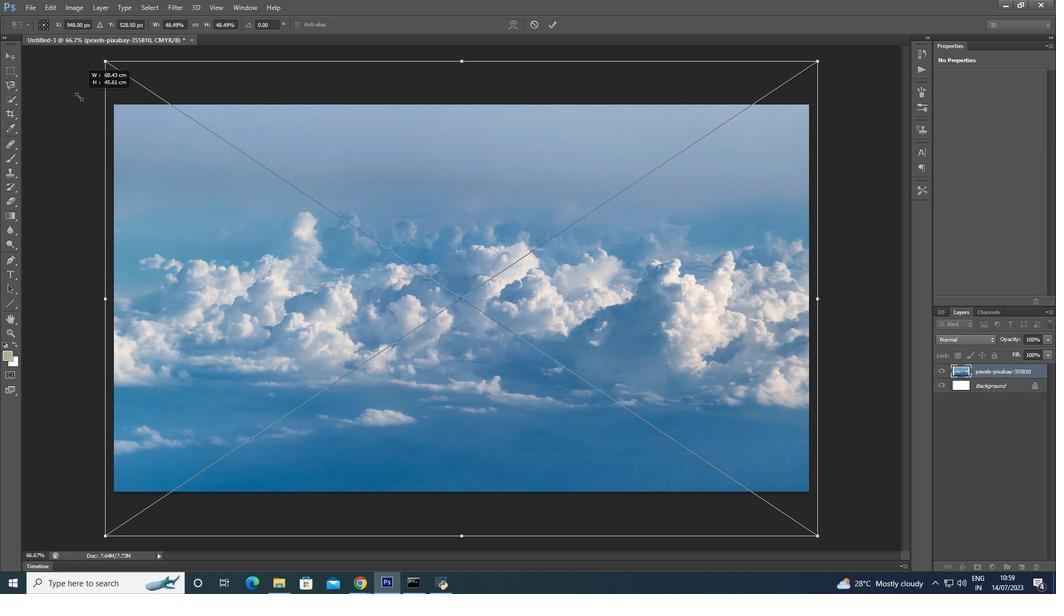 
Action: Mouse moved to (86, 103)
Screenshot: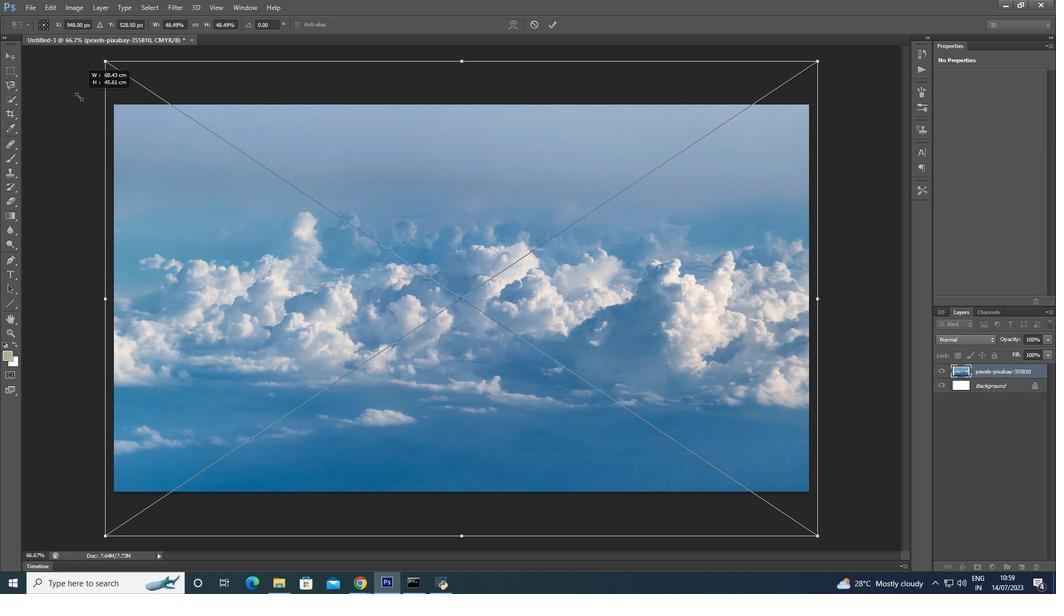 
Action: Key pressed <Key.shift>
Screenshot: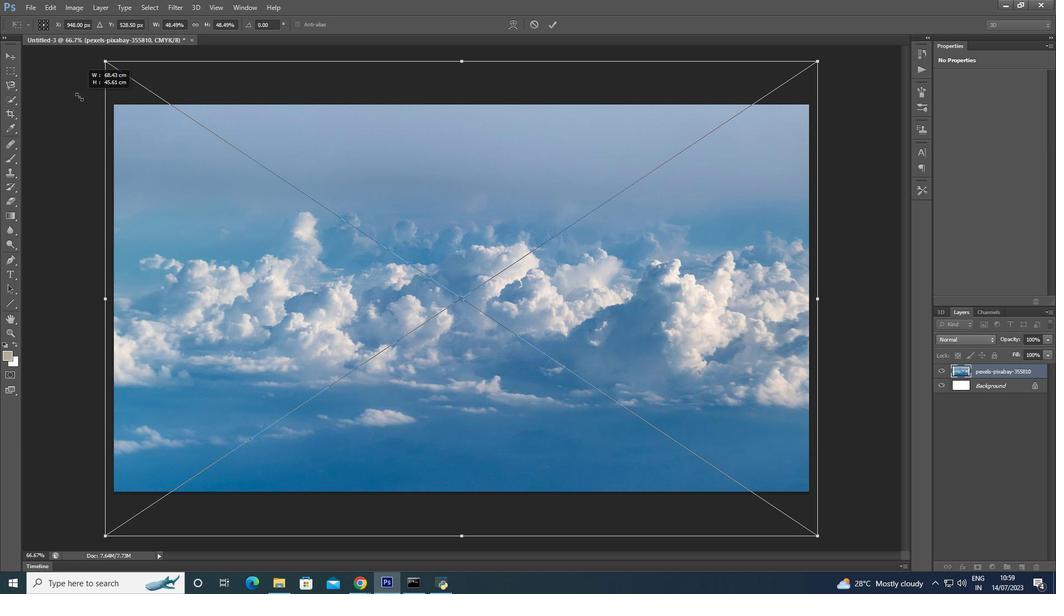 
Action: Mouse moved to (114, 121)
Screenshot: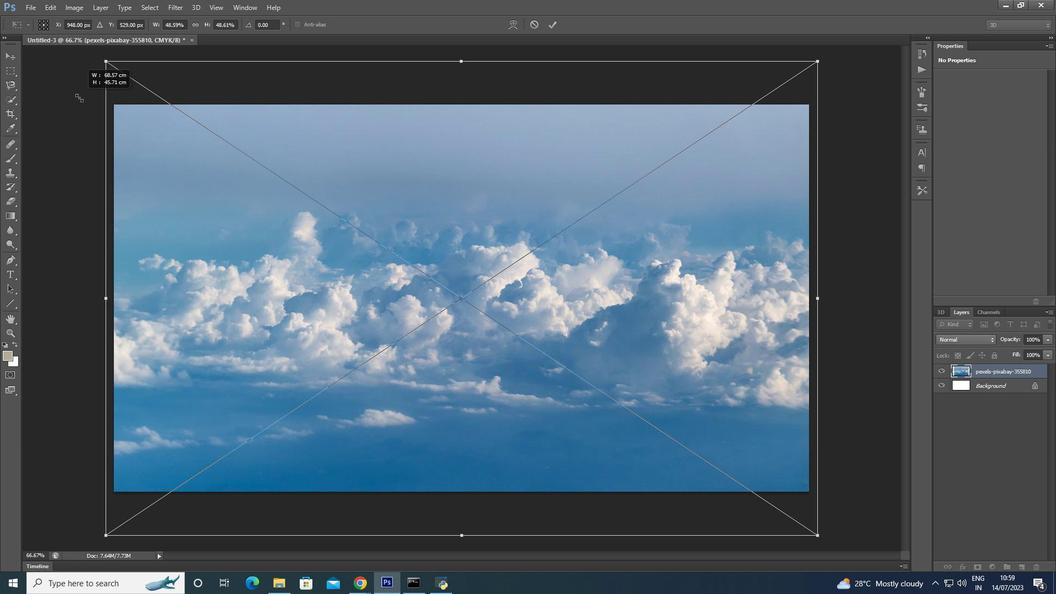 
Action: Key pressed <Key.shift>
Screenshot: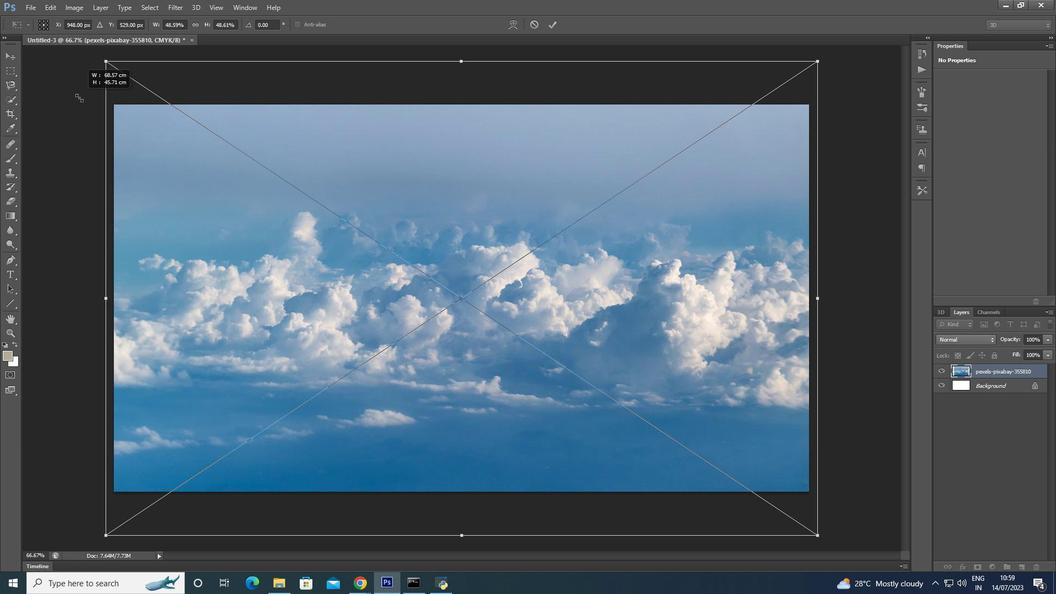 
Action: Mouse moved to (193, 179)
Screenshot: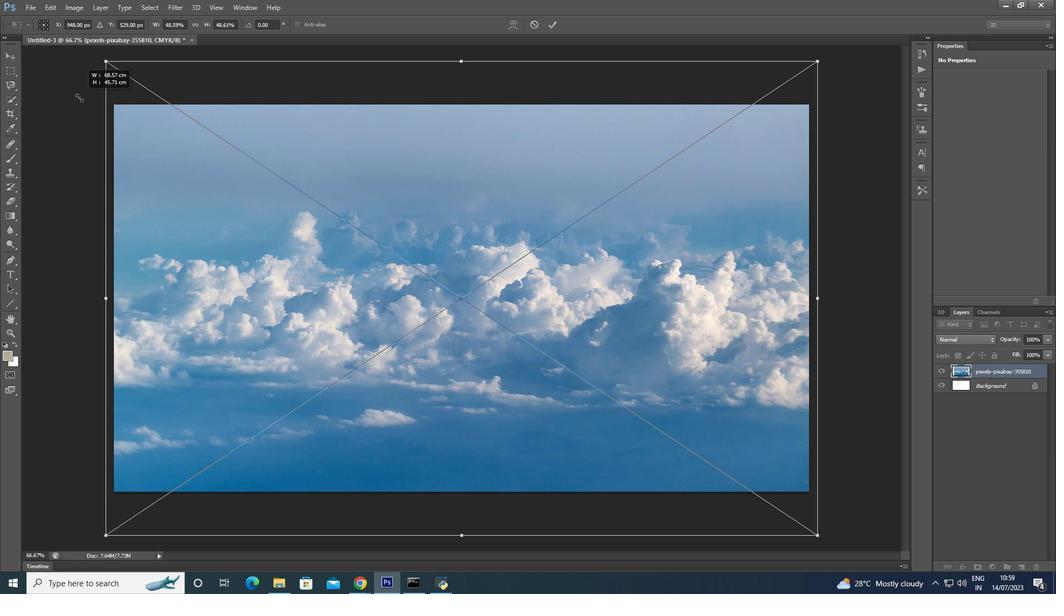 
Action: Key pressed <Key.shift>
Screenshot: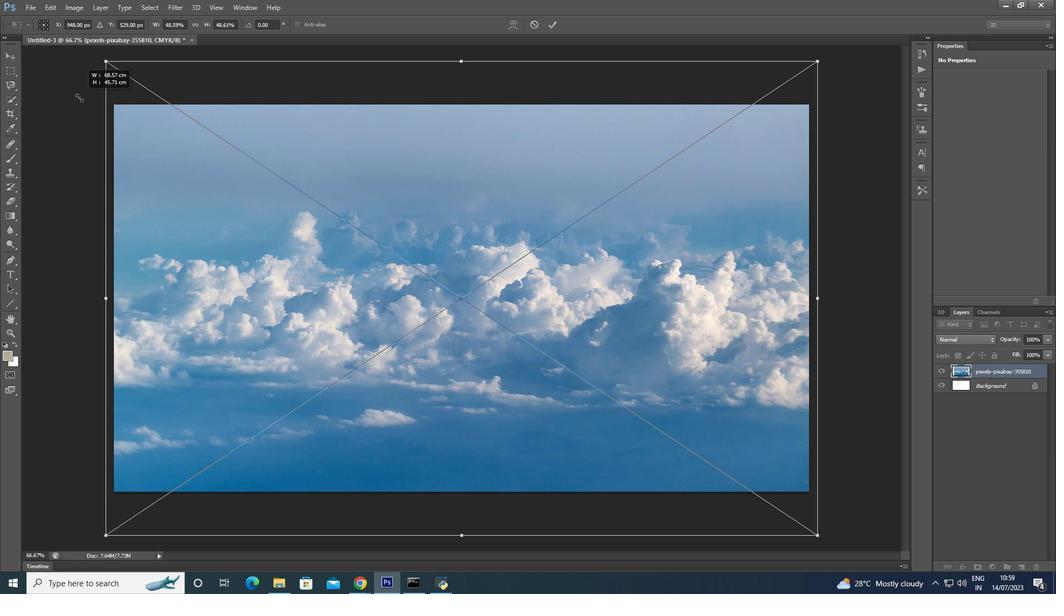 
Action: Mouse moved to (284, 255)
Screenshot: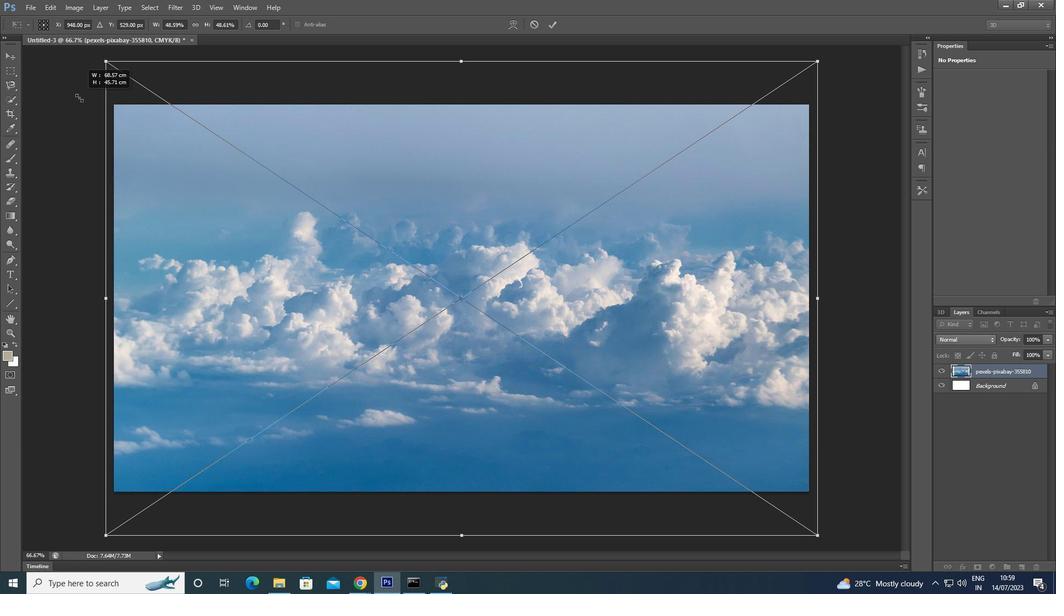 
Action: Key pressed <Key.shift>
Screenshot: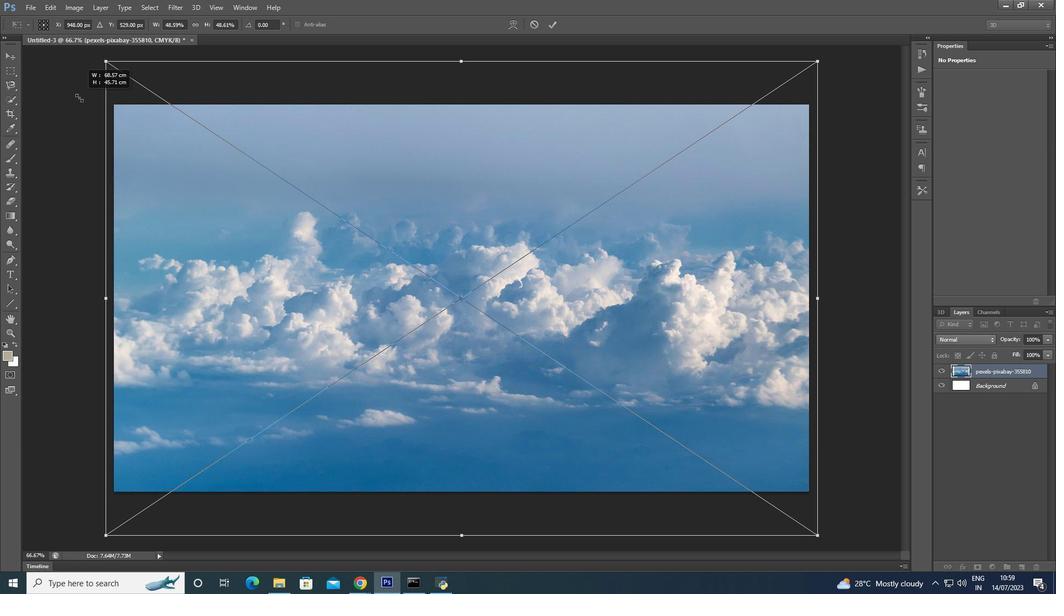 
Action: Mouse moved to (422, 359)
Screenshot: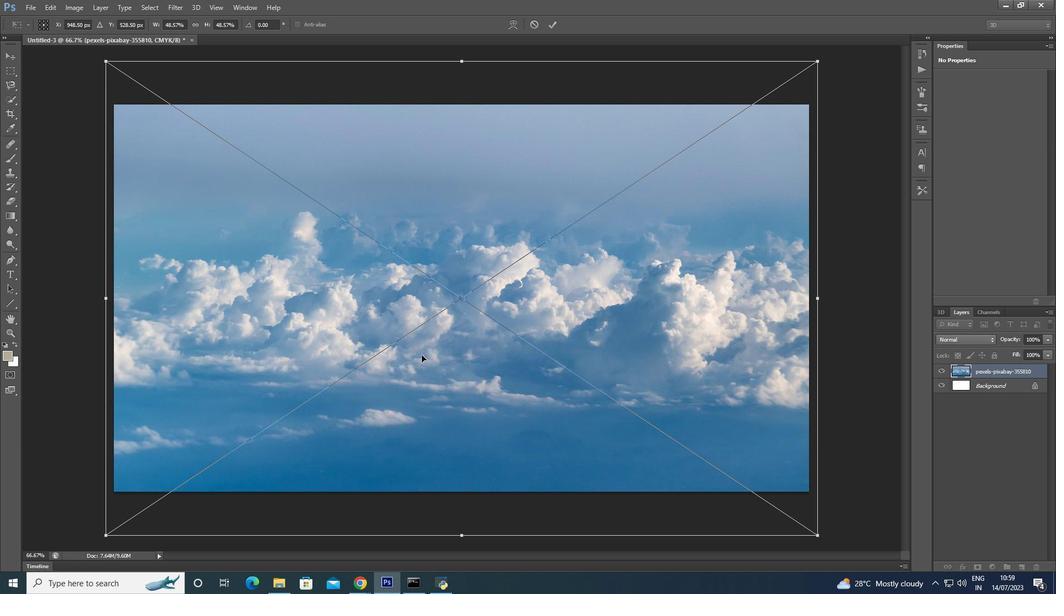 
Action: Key pressed <Key.enter>
Screenshot: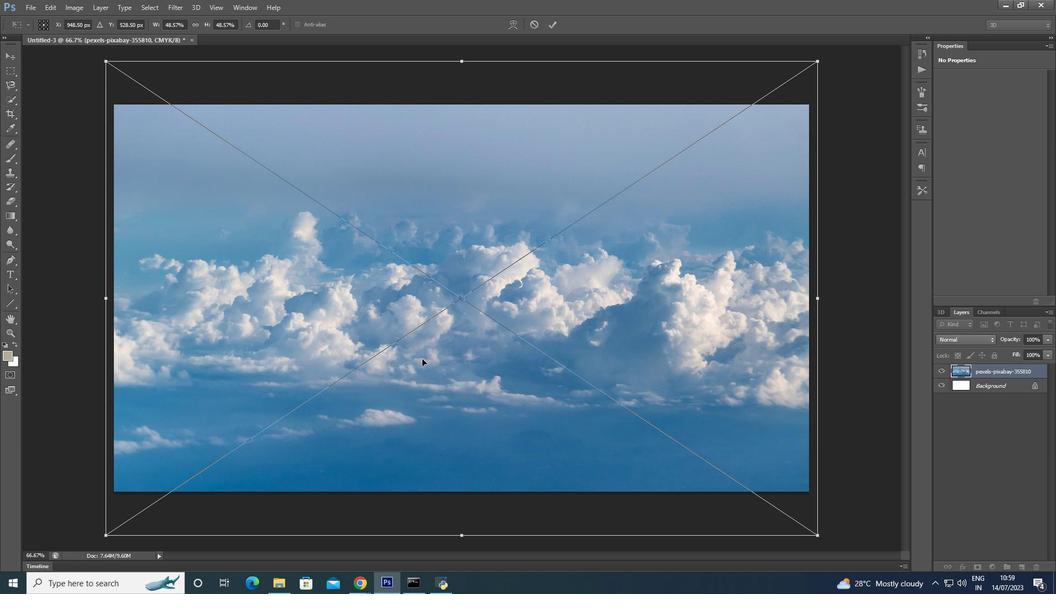 
Action: Mouse moved to (435, 360)
Screenshot: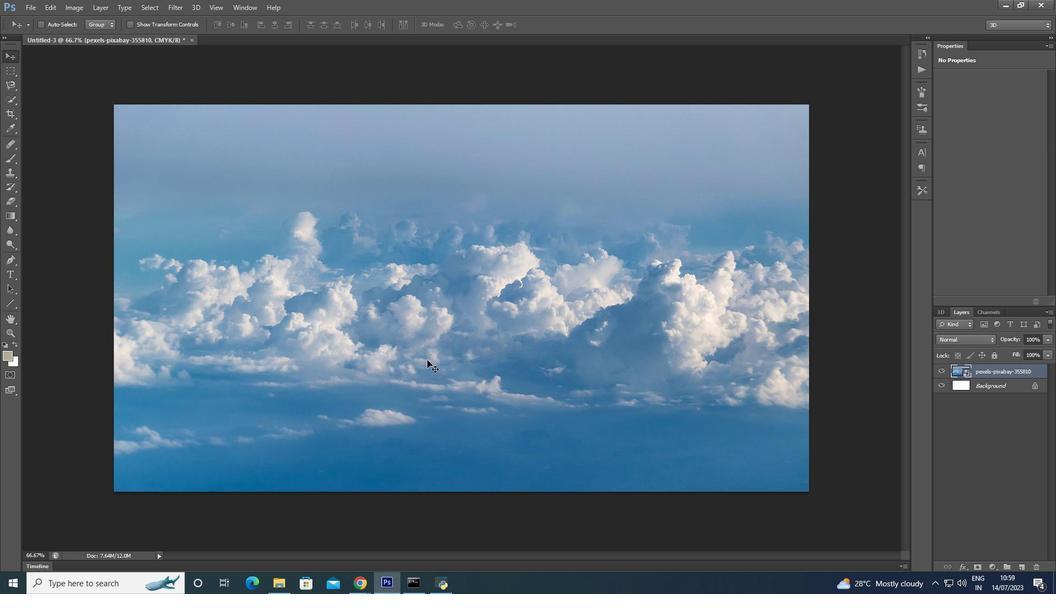 
Action: Mouse pressed left at (435, 360)
Screenshot: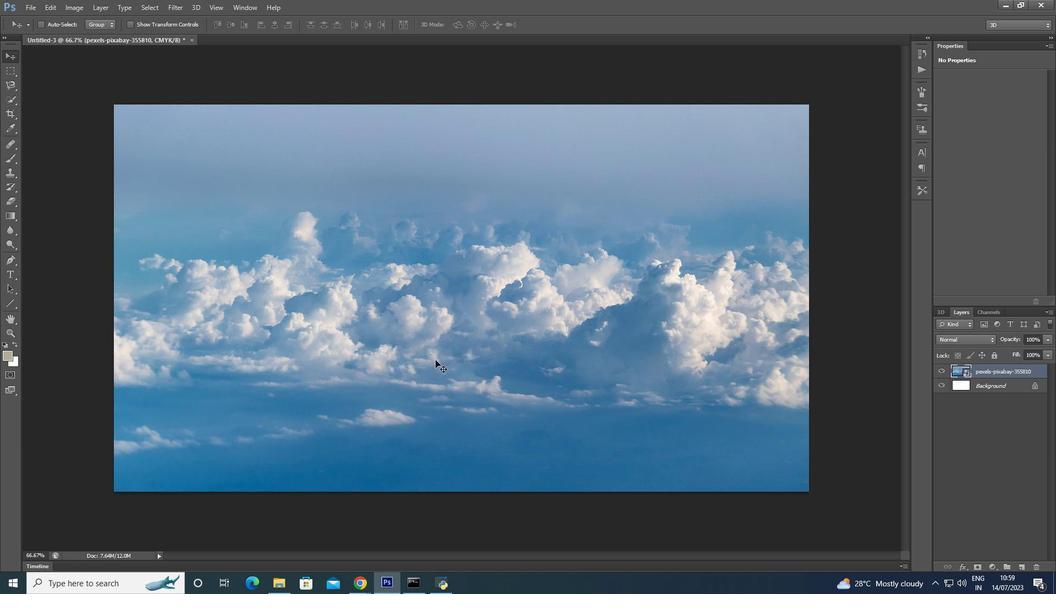 
Action: Mouse moved to (431, 353)
Screenshot: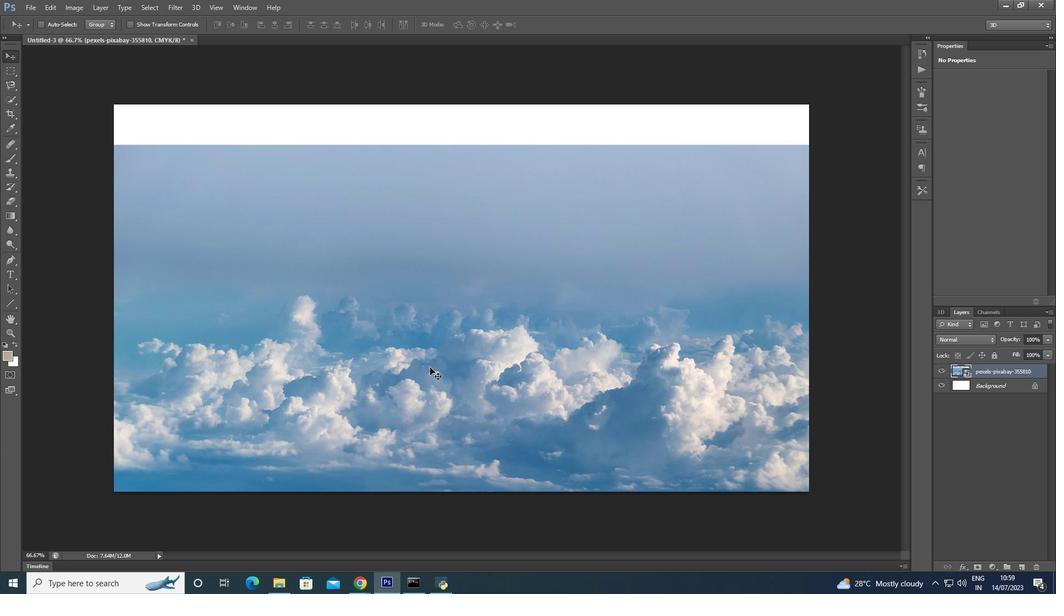 
Action: Key pressed <Key.alt_l><Key.shift>
Screenshot: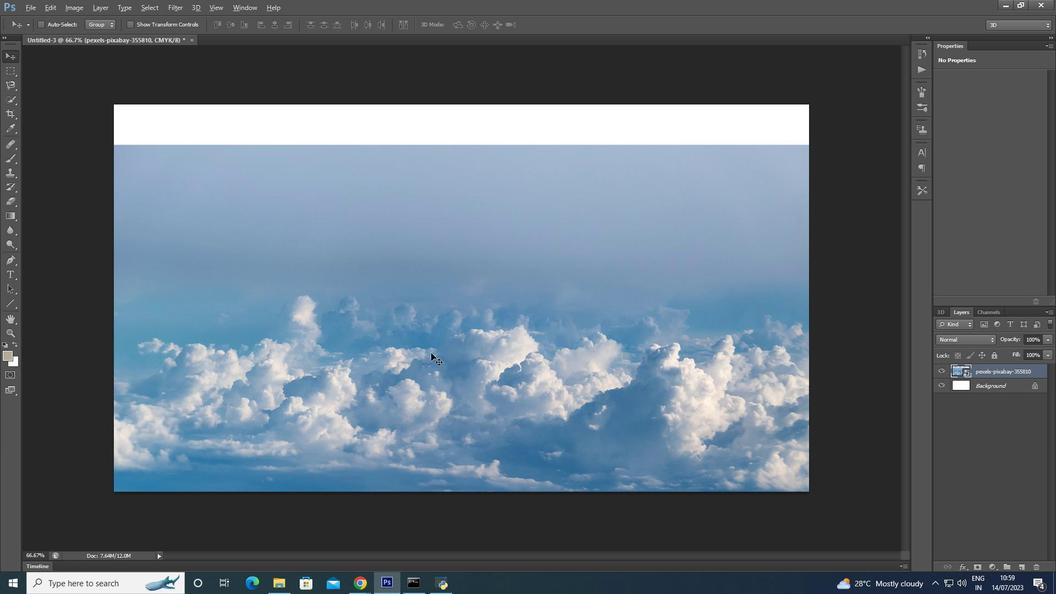 
Action: Mouse moved to (443, 332)
Screenshot: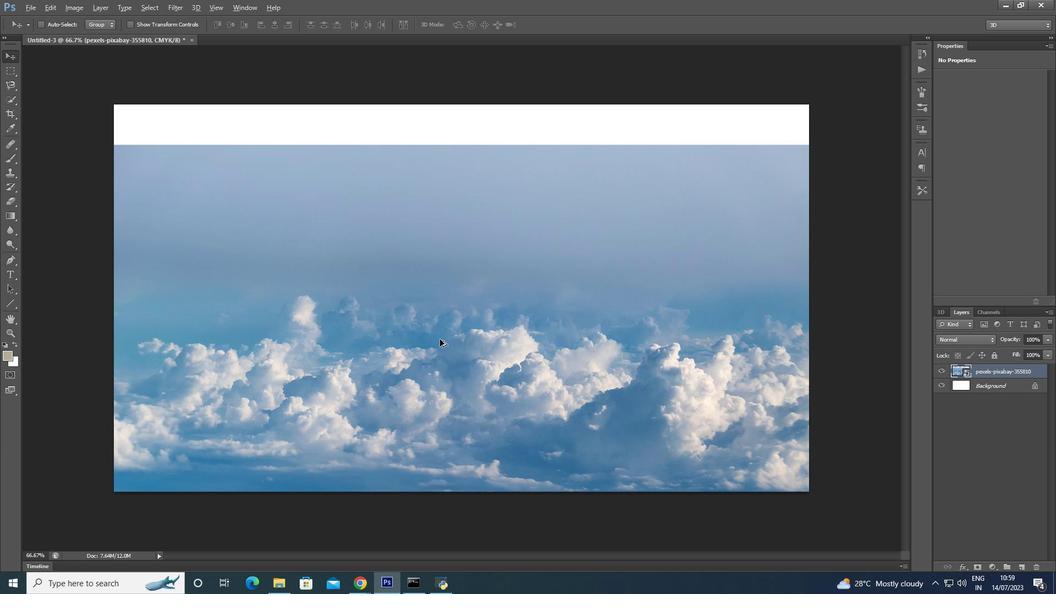 
Action: Key pressed <Key.shift>
Screenshot: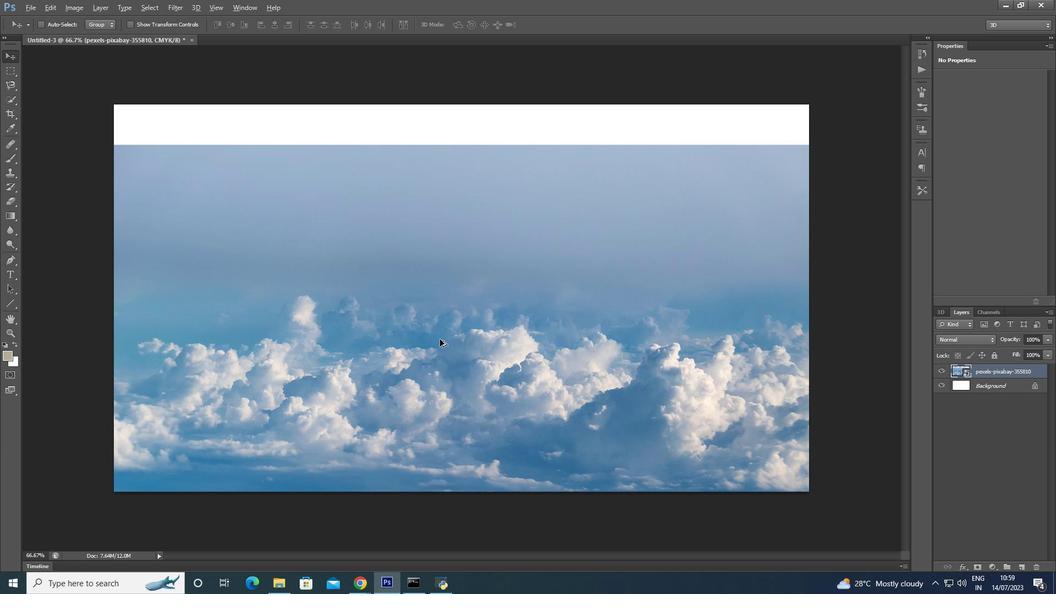 
Action: Mouse moved to (444, 330)
Screenshot: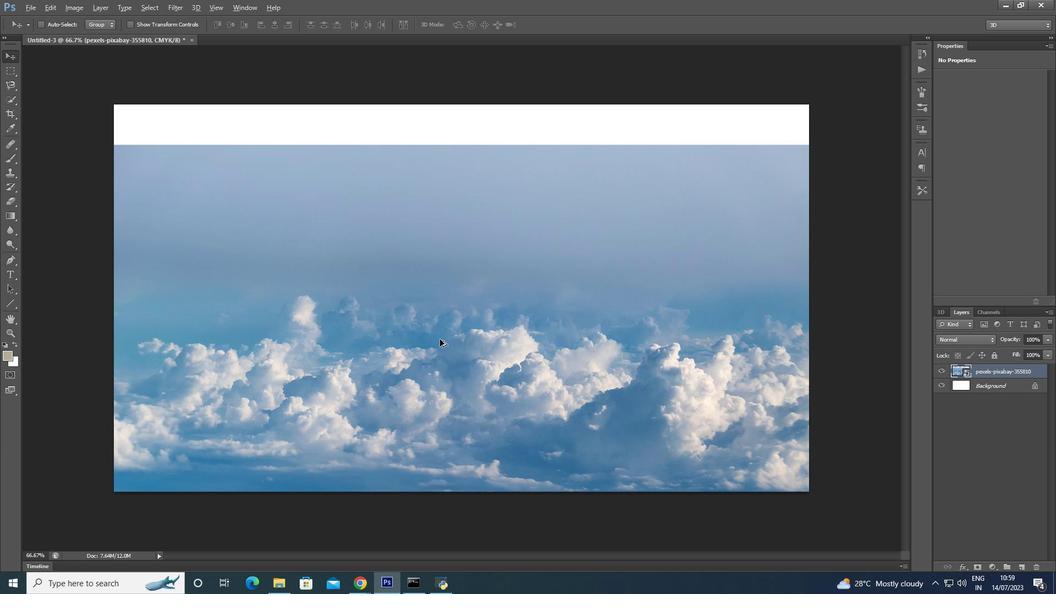 
Action: Key pressed <Key.shift>
Screenshot: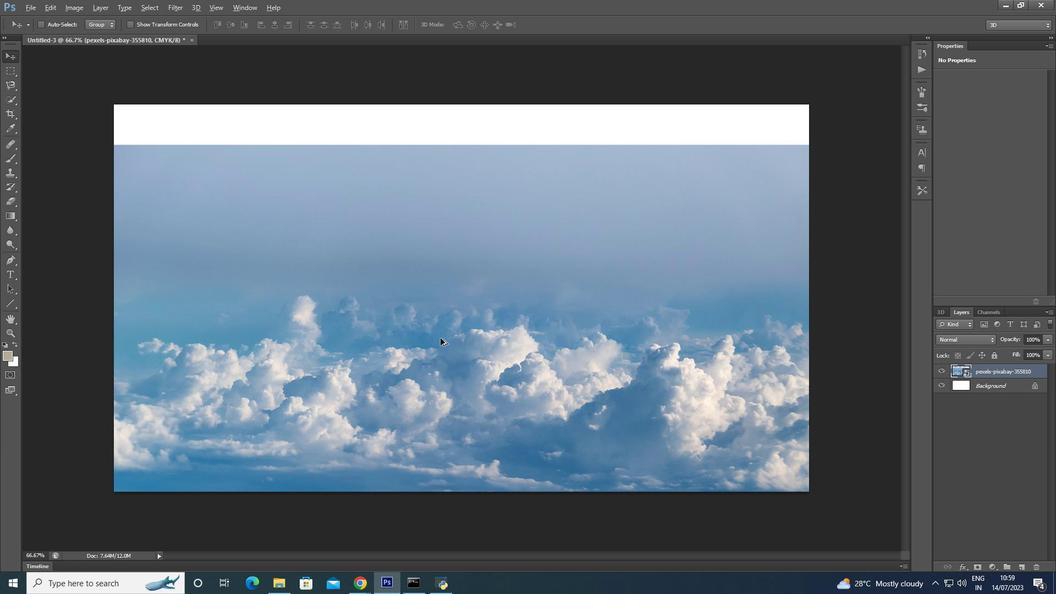 
Action: Mouse moved to (446, 326)
Screenshot: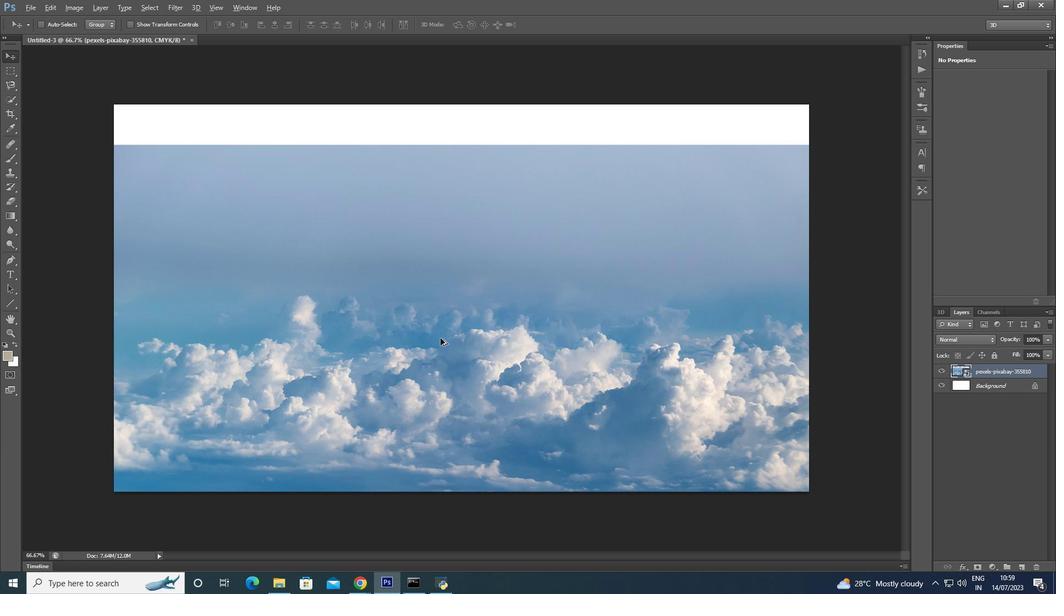 
Action: Key pressed <Key.shift>
Screenshot: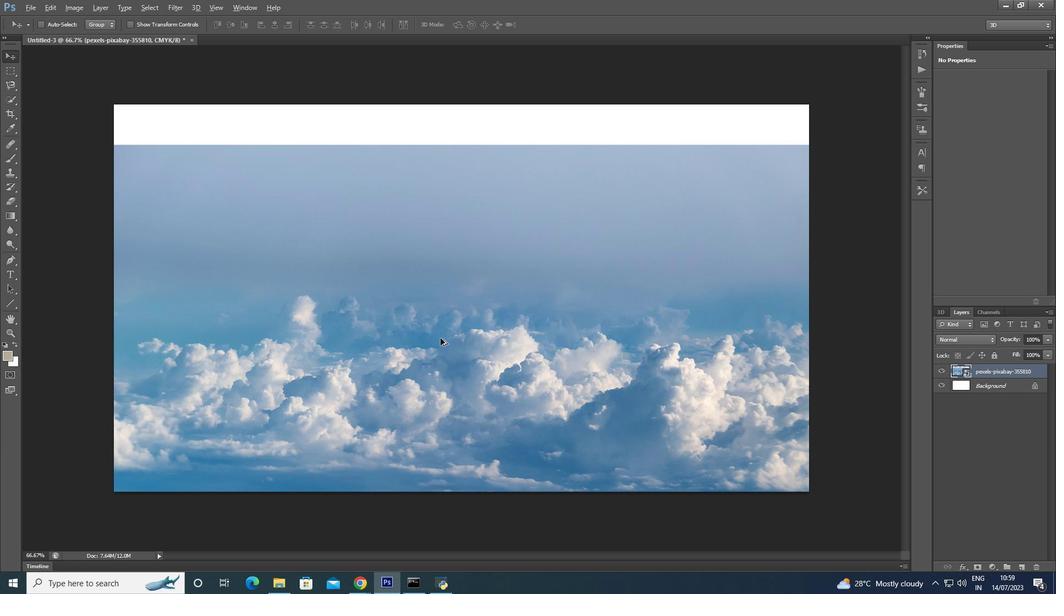 
Action: Mouse moved to (448, 322)
Screenshot: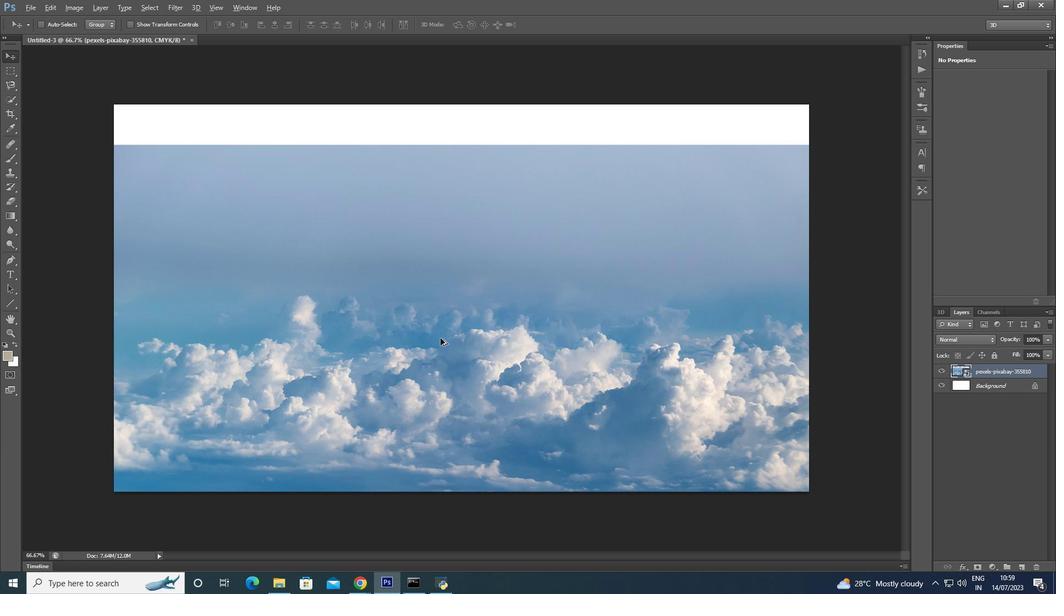 
Action: Key pressed <Key.shift>
Screenshot: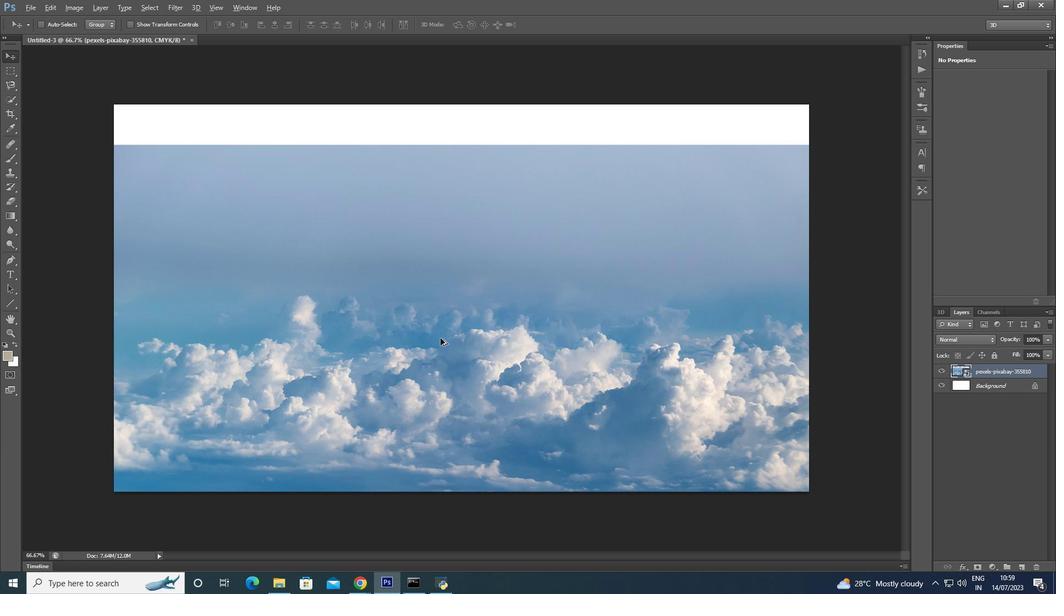 
Action: Mouse moved to (448, 319)
Screenshot: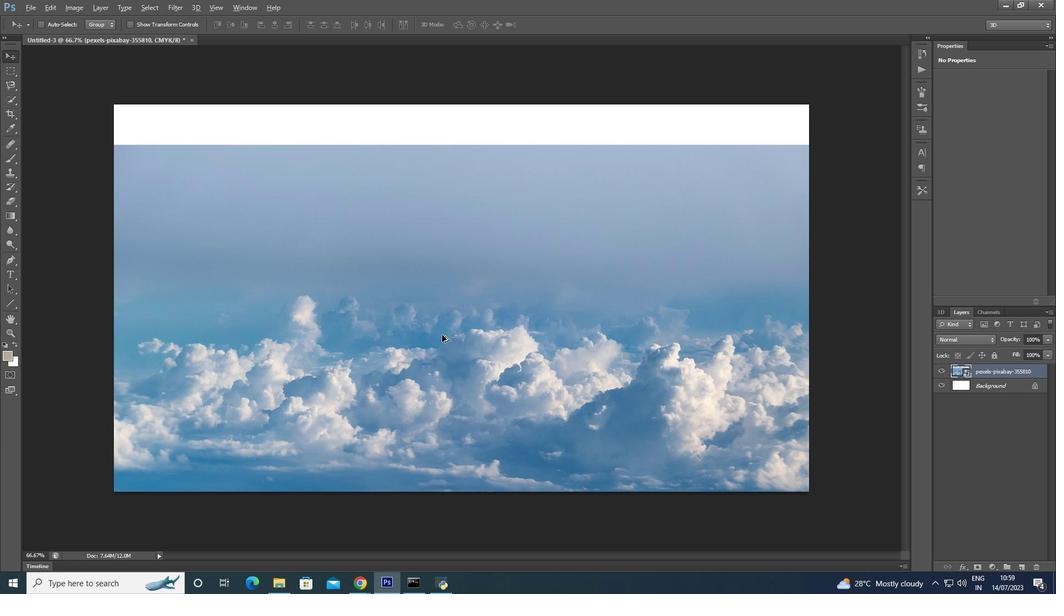 
Action: Key pressed <Key.shift>
Screenshot: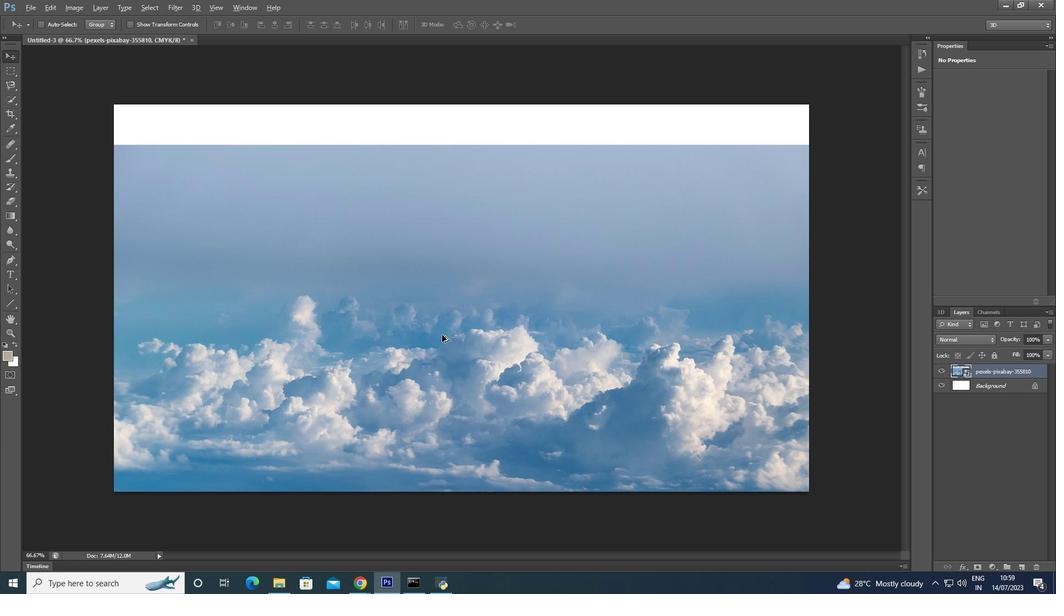
Action: Mouse moved to (449, 307)
Screenshot: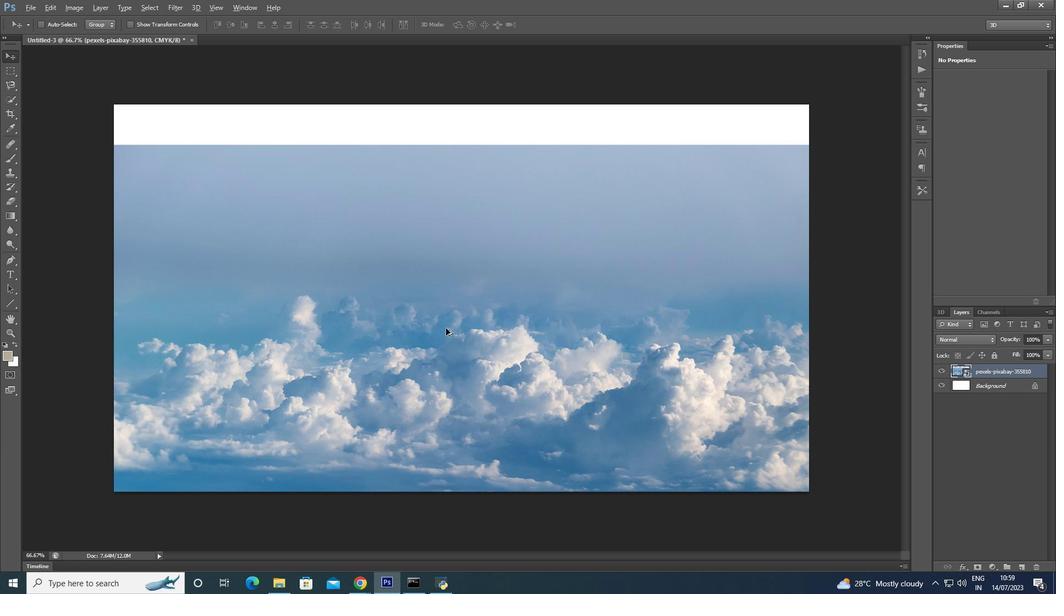 
Action: Key pressed <Key.shift>
Screenshot: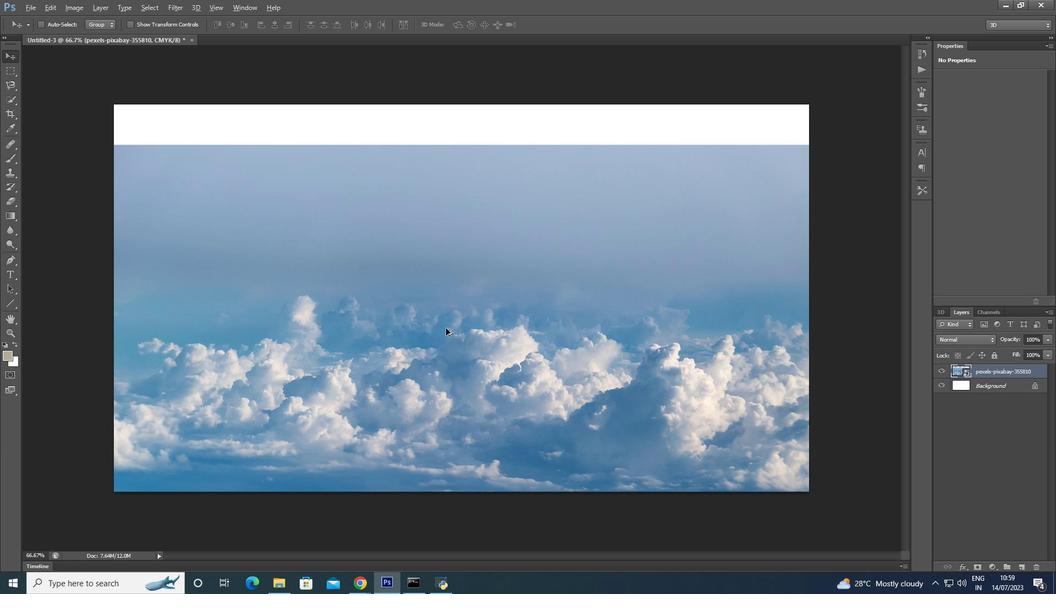 
Action: Mouse moved to (449, 300)
Screenshot: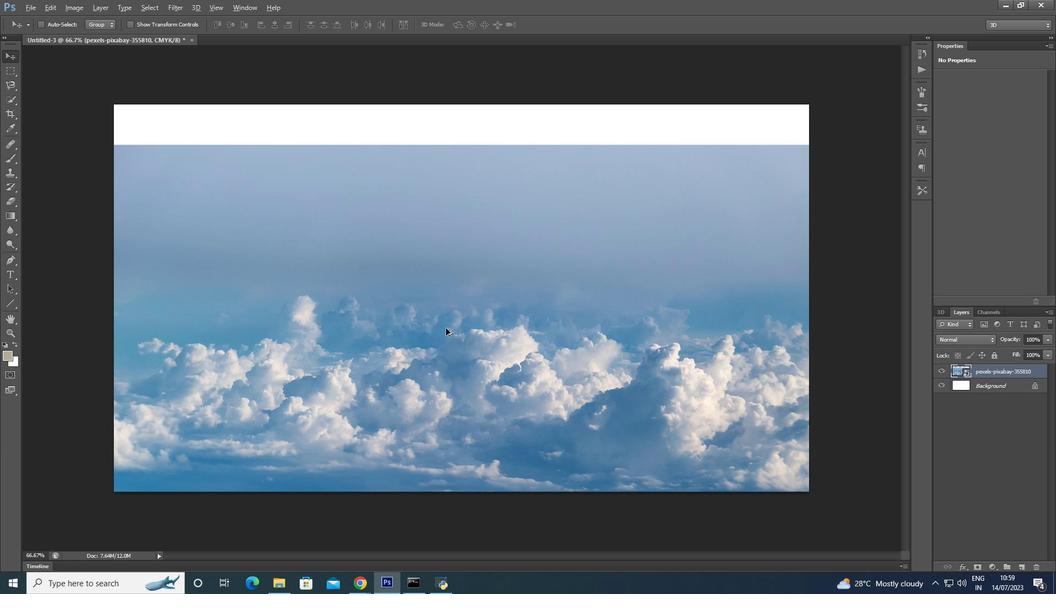 
Action: Key pressed <Key.shift>
Screenshot: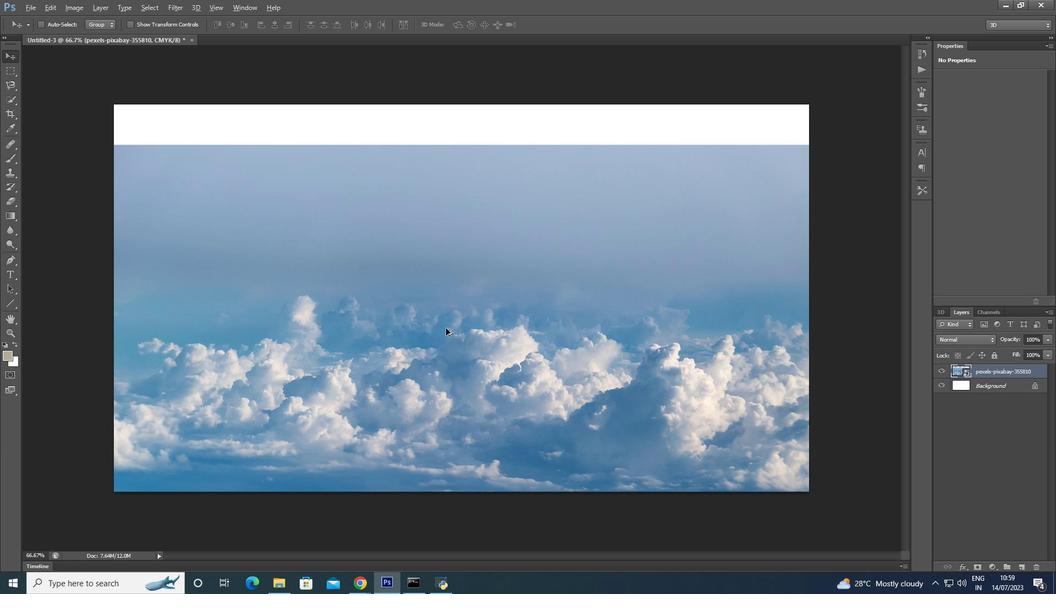 
Action: Mouse moved to (448, 297)
Screenshot: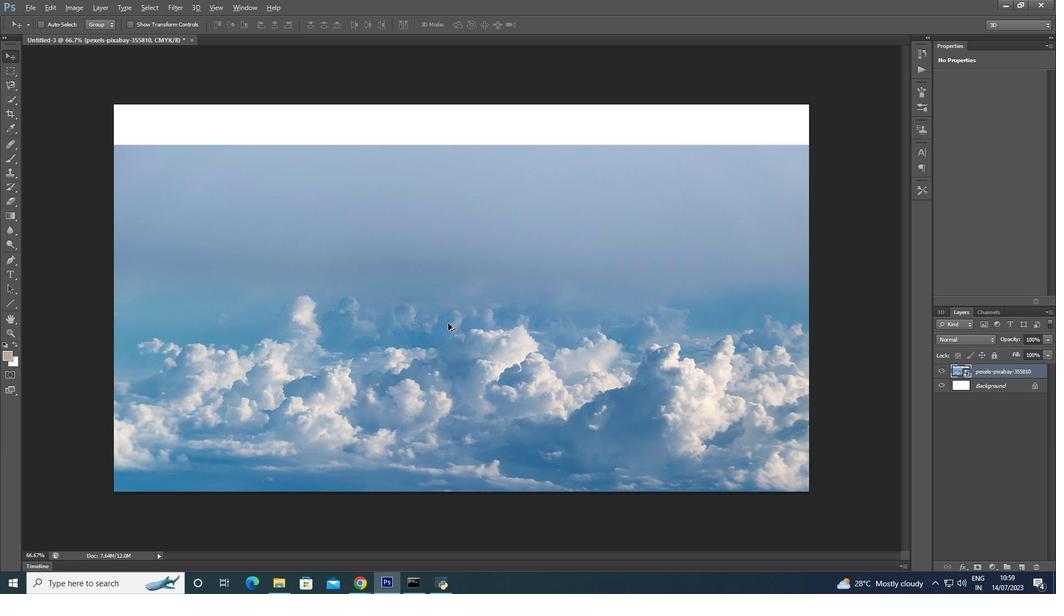 
Action: Key pressed <Key.shift>
Screenshot: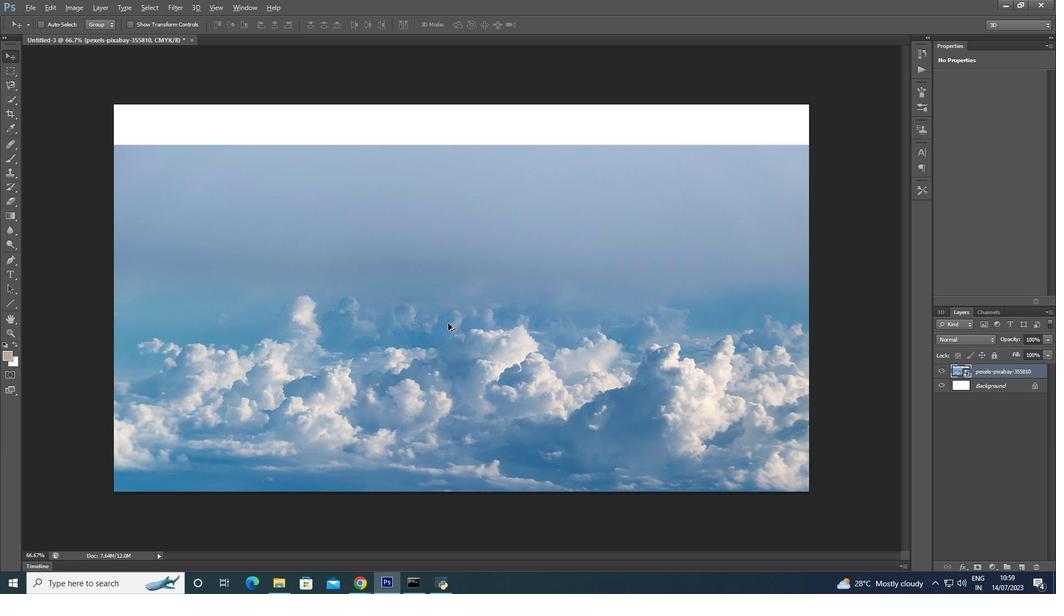 
Action: Mouse moved to (446, 290)
Screenshot: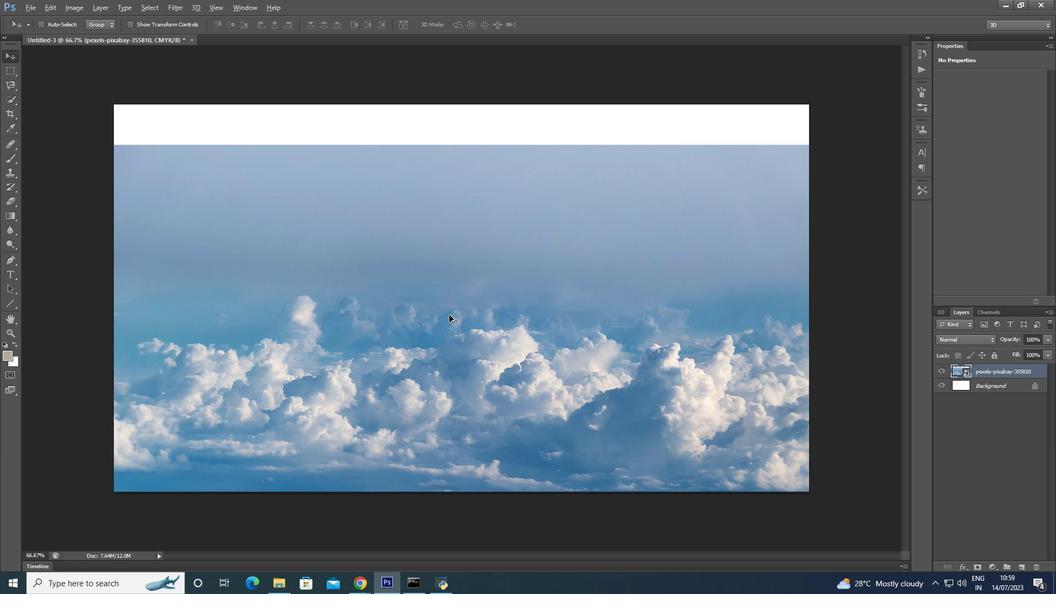 
Action: Key pressed <Key.shift>
Screenshot: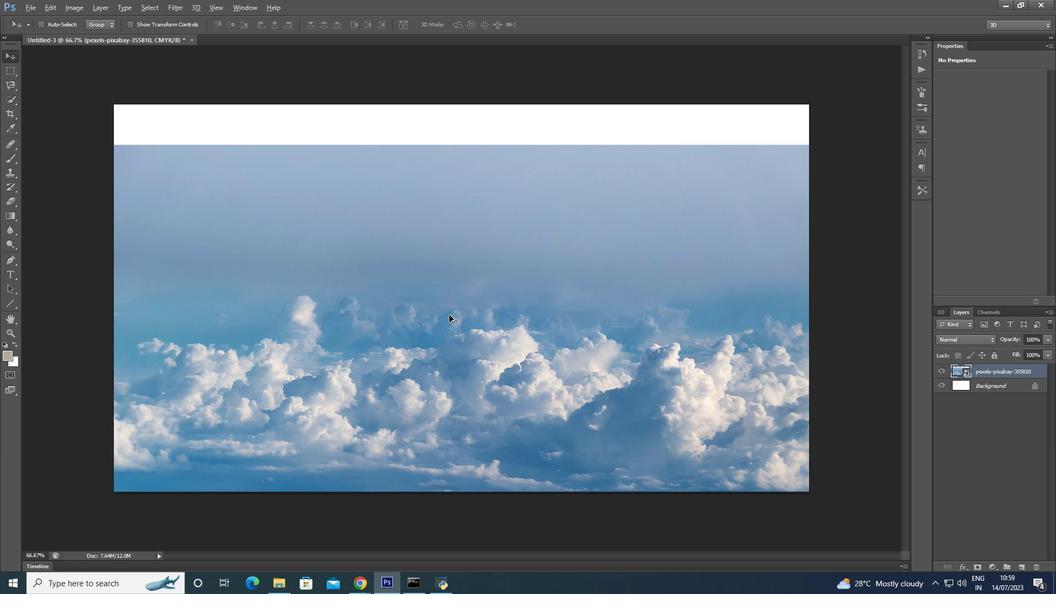 
Action: Mouse moved to (441, 281)
Screenshot: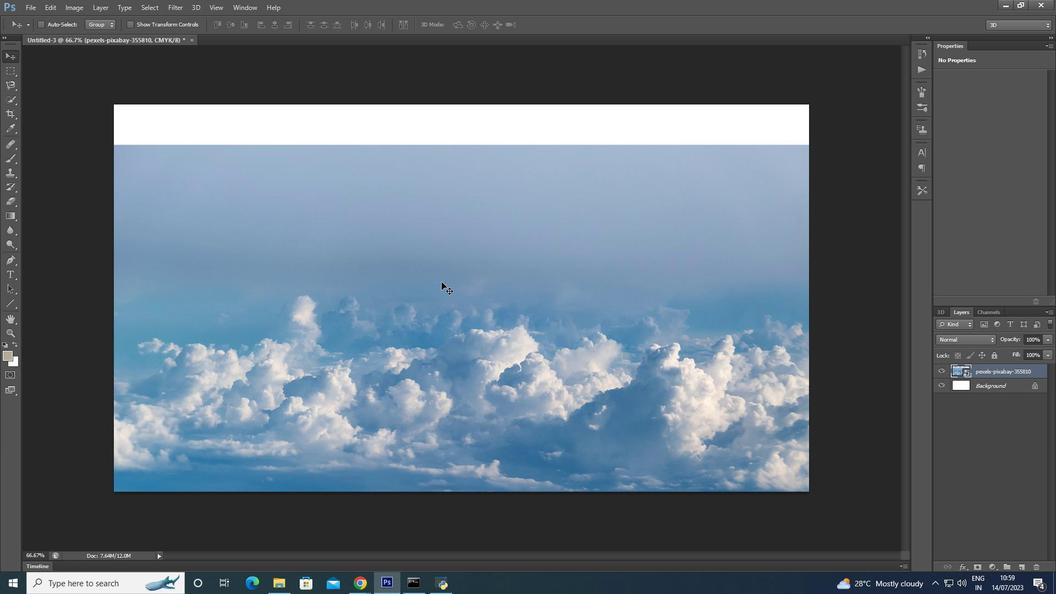 
Action: Key pressed ctrl+T
Screenshot: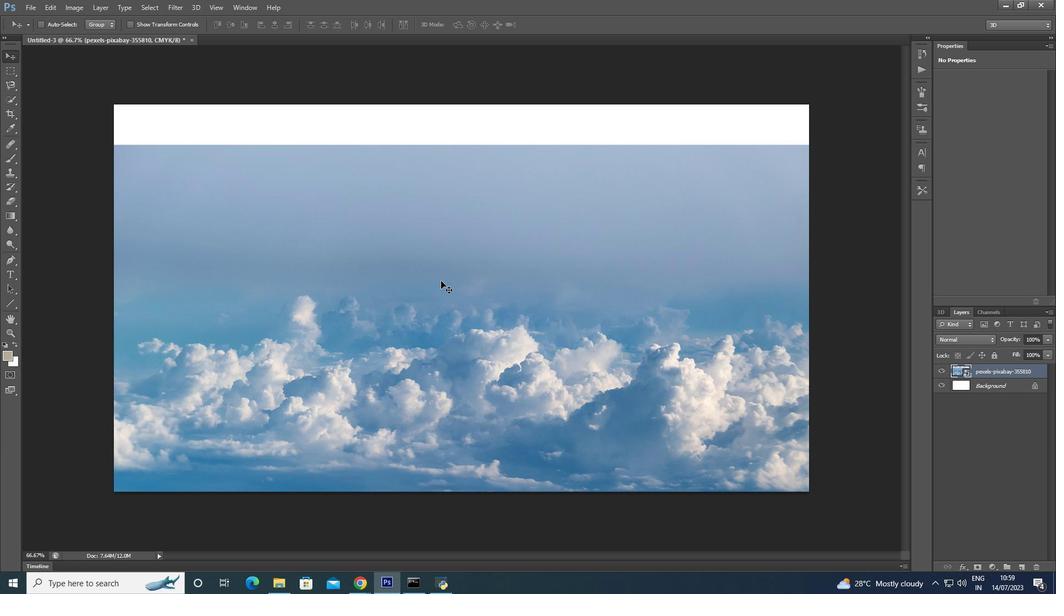 
Action: Mouse moved to (105, 147)
Screenshot: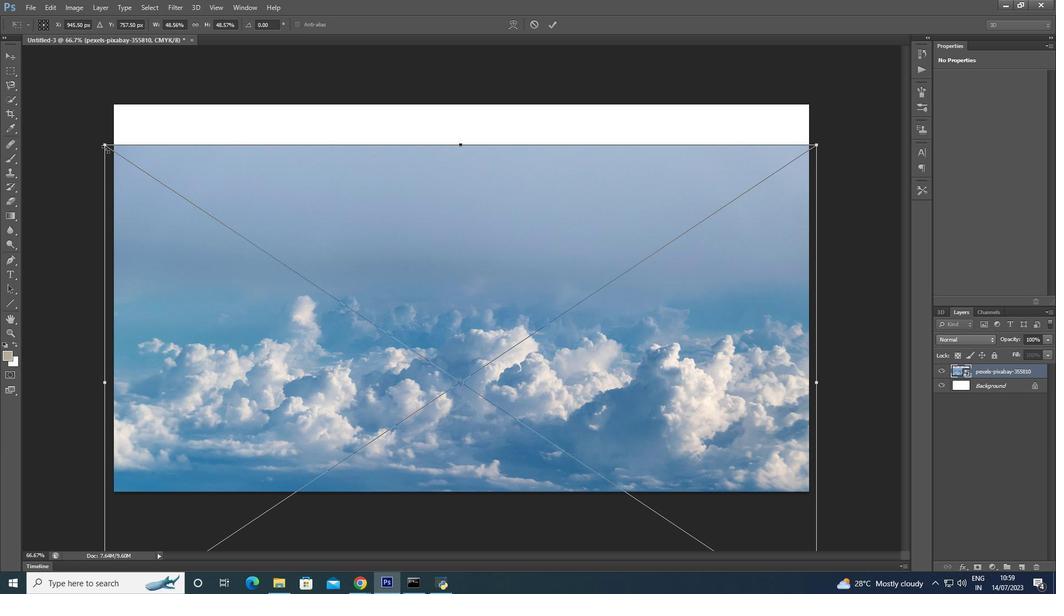 
Action: Key pressed <Key.alt_l>
Screenshot: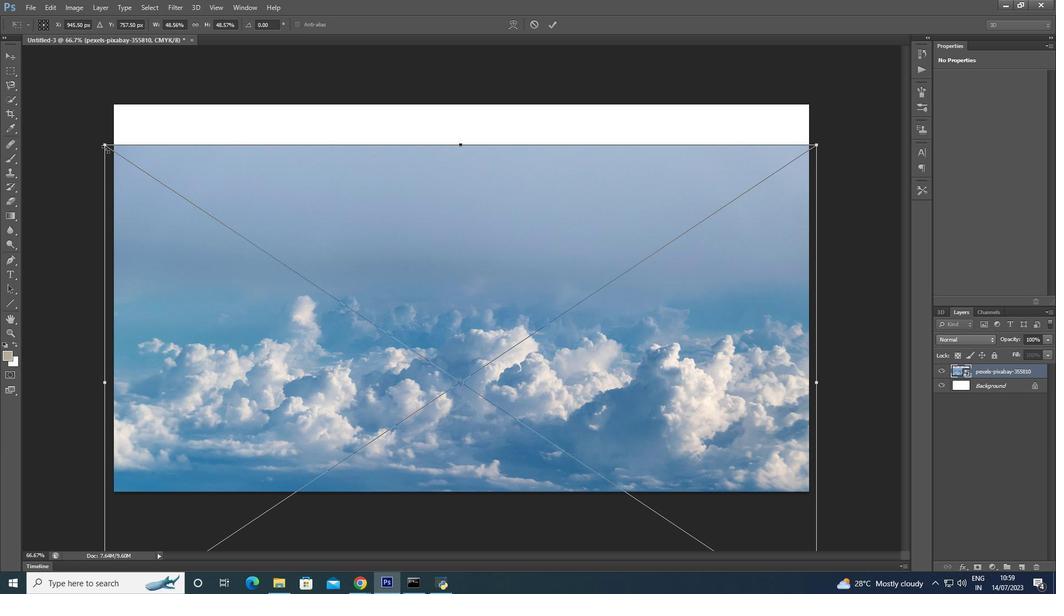 
Action: Mouse moved to (105, 147)
Screenshot: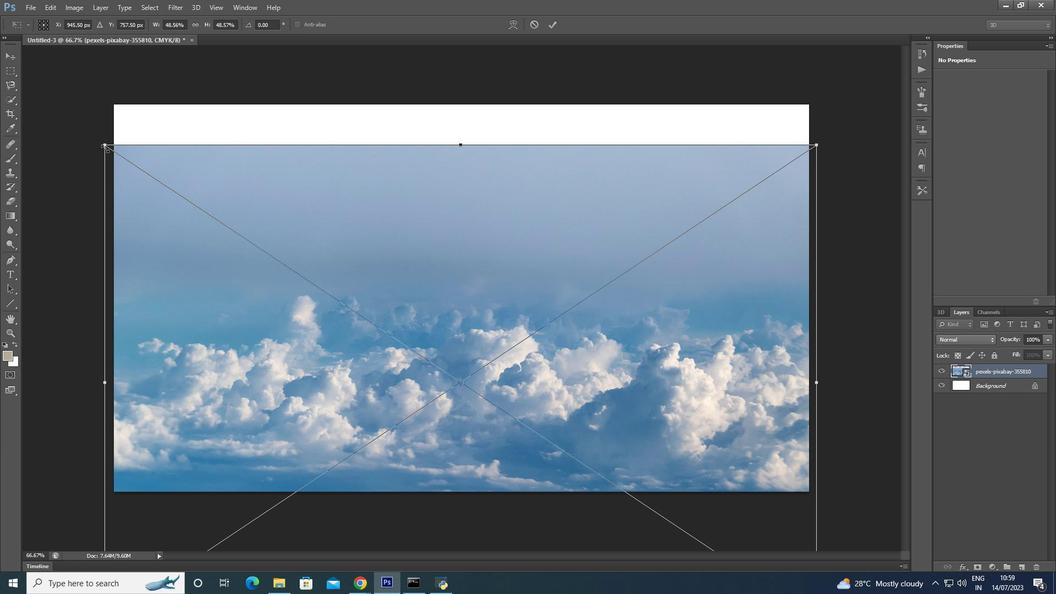 
Action: Mouse pressed left at (105, 147)
Screenshot: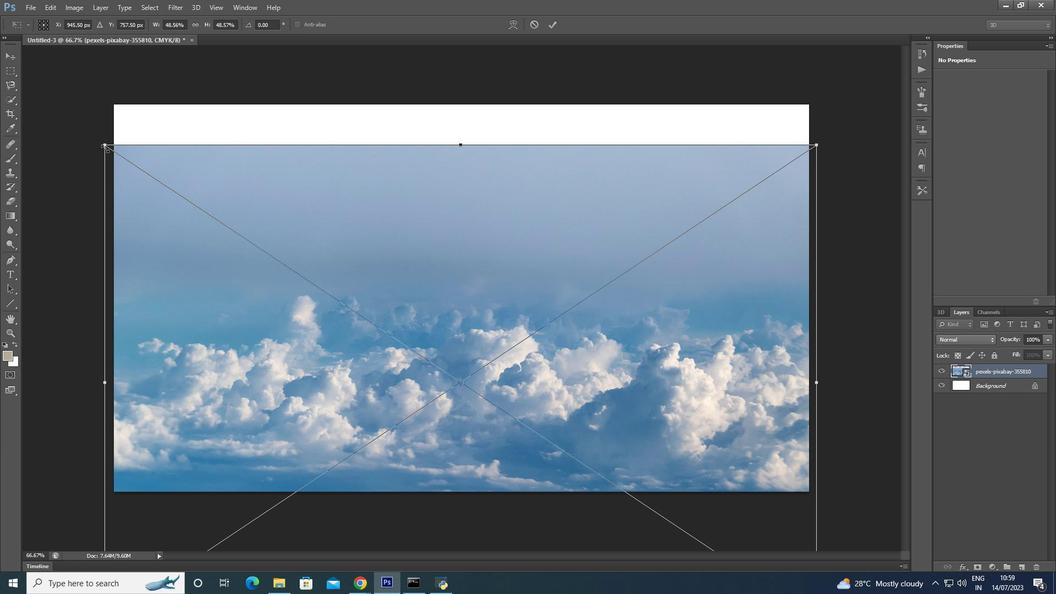 
Action: Key pressed <Key.shift>
Screenshot: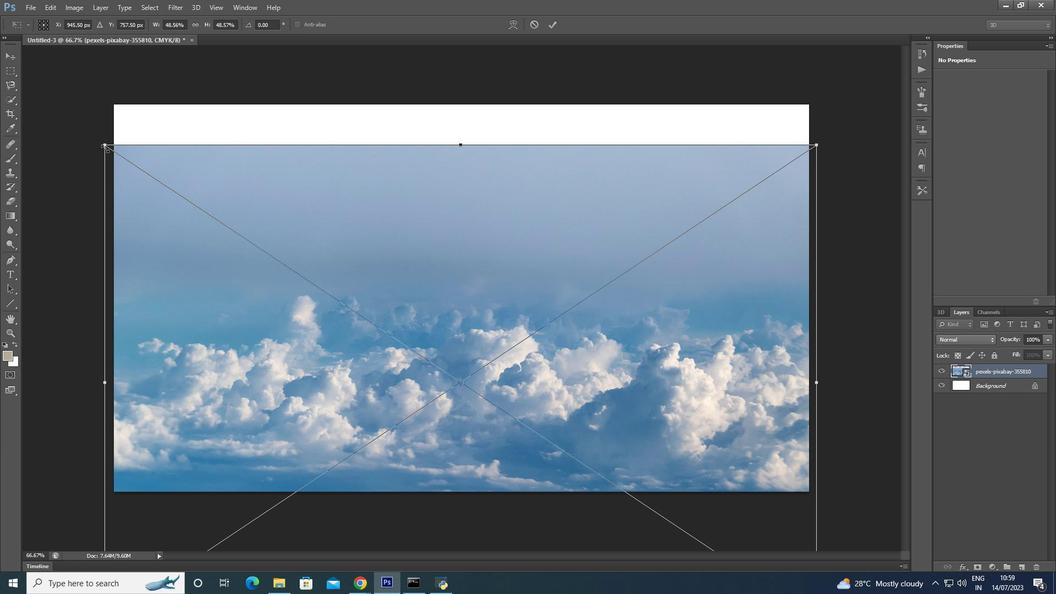 
Action: Mouse moved to (100, 113)
Screenshot: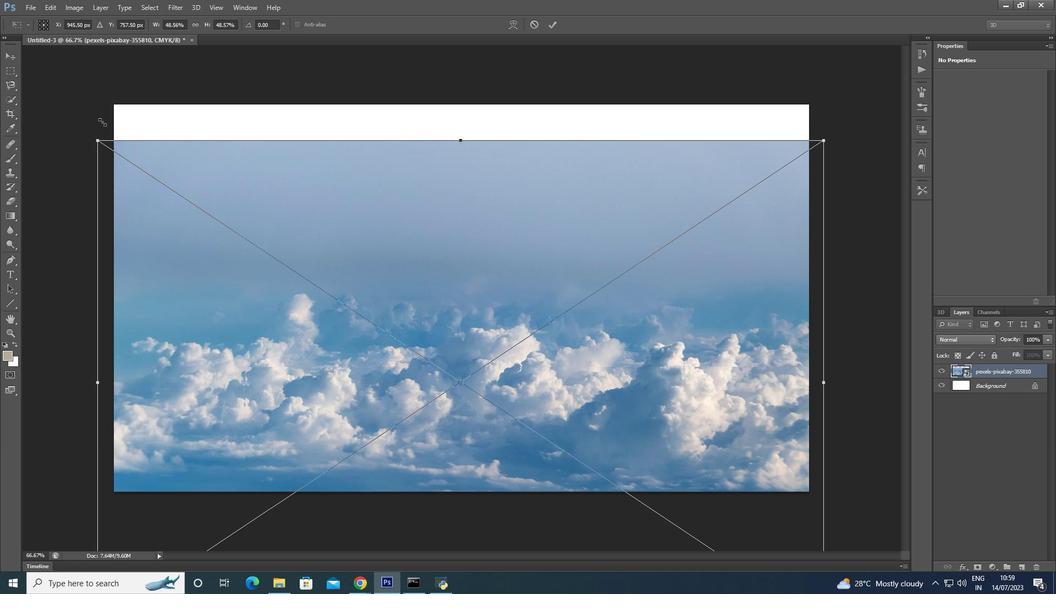 
Action: Key pressed <Key.shift>
Screenshot: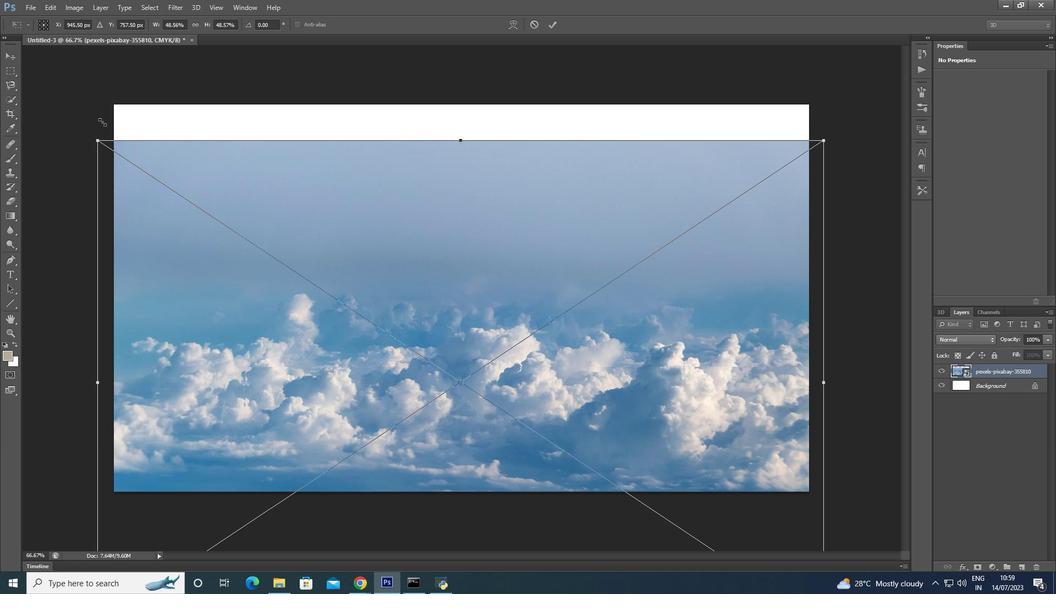
Action: Mouse moved to (100, 112)
Screenshot: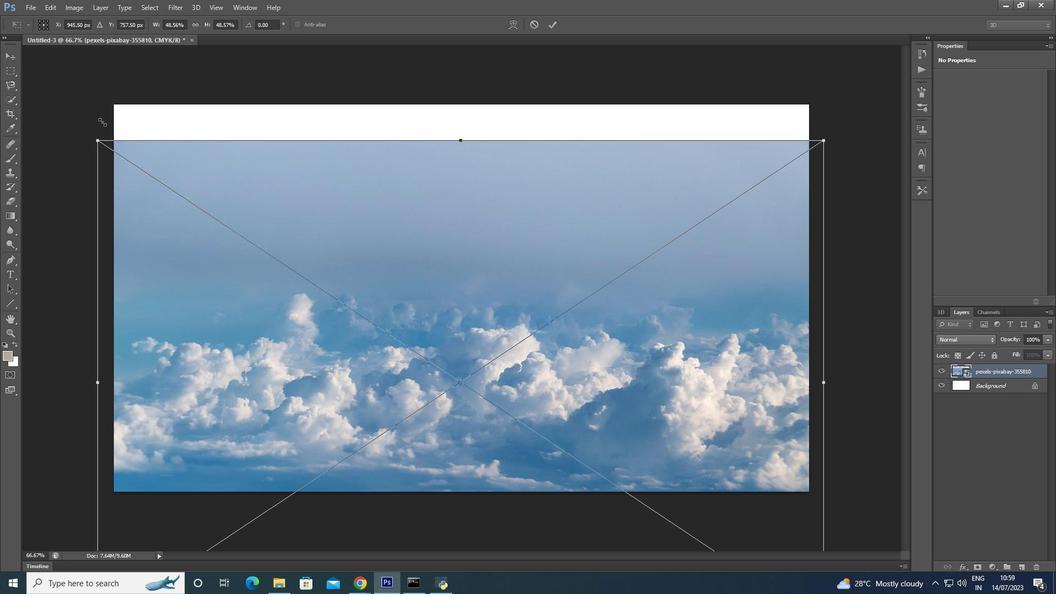 
Action: Key pressed <Key.shift>
Screenshot: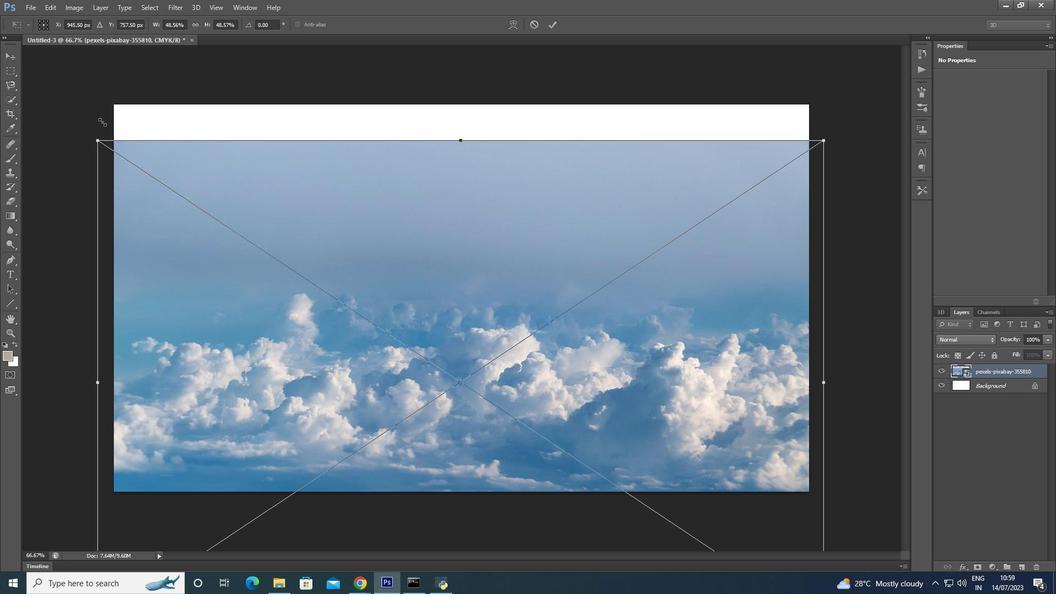 
Action: Mouse moved to (99, 111)
Screenshot: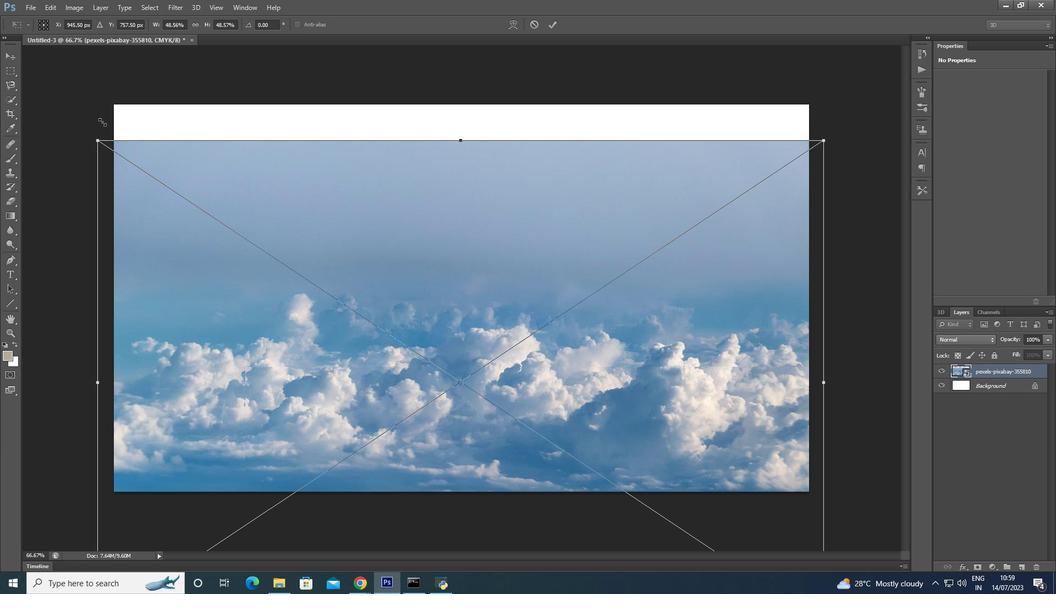 
Action: Key pressed <Key.shift>
Screenshot: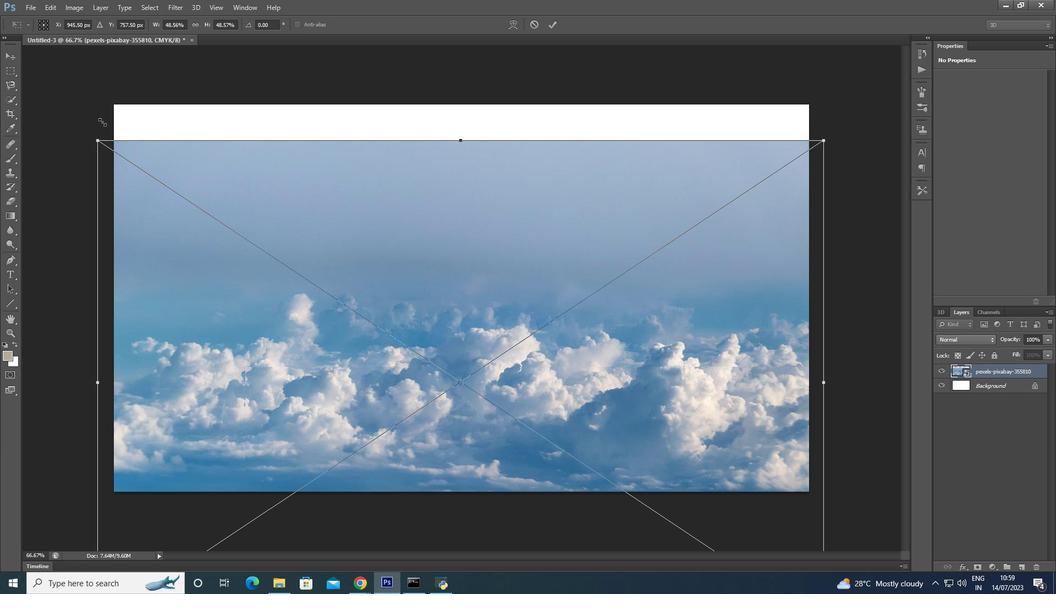 
Action: Mouse moved to (99, 109)
Screenshot: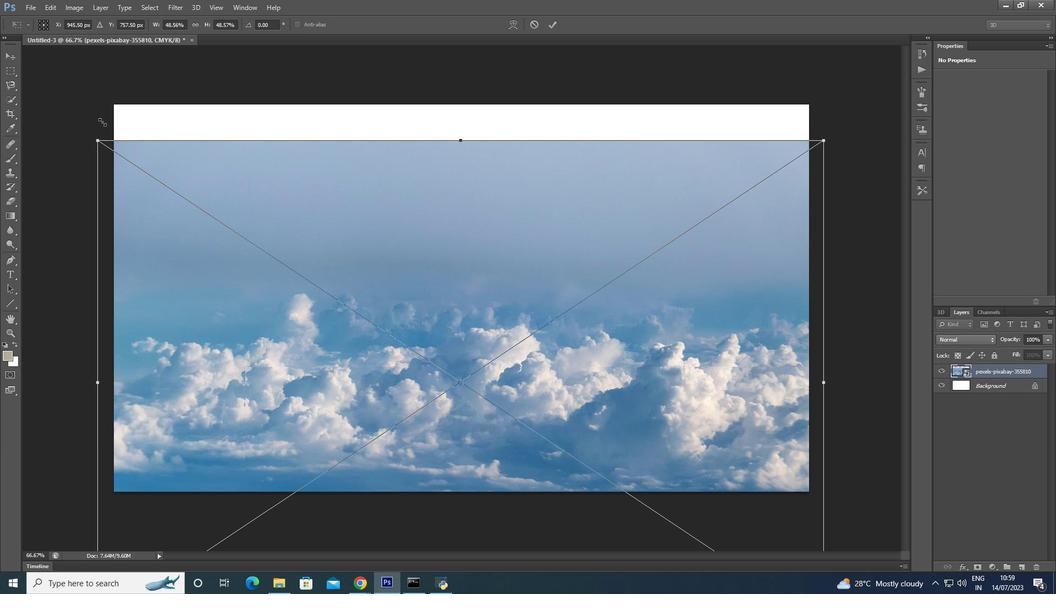 
Action: Key pressed <Key.shift>
Screenshot: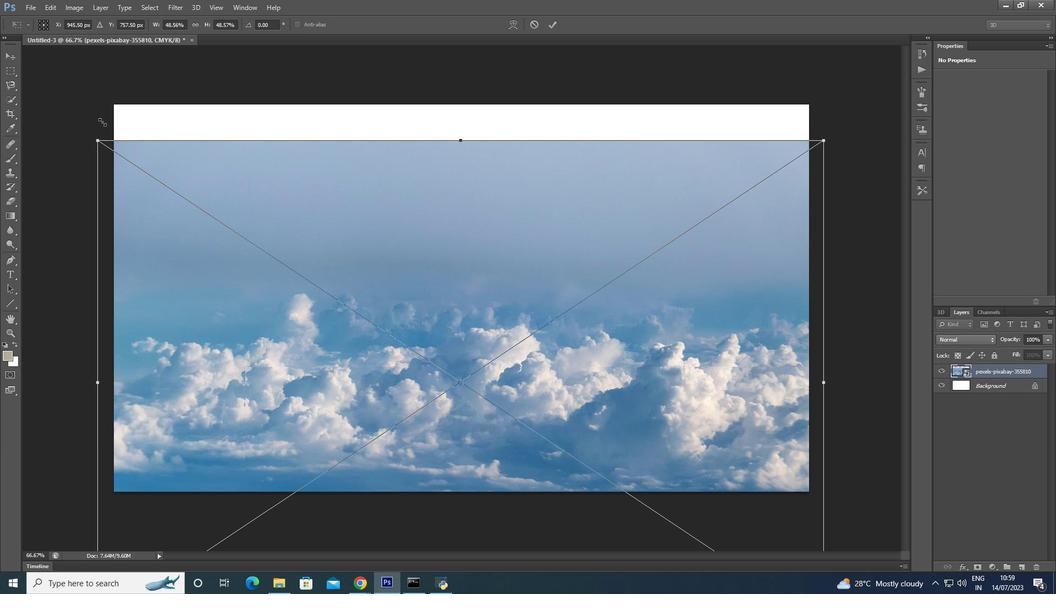 
Action: Mouse moved to (99, 107)
Screenshot: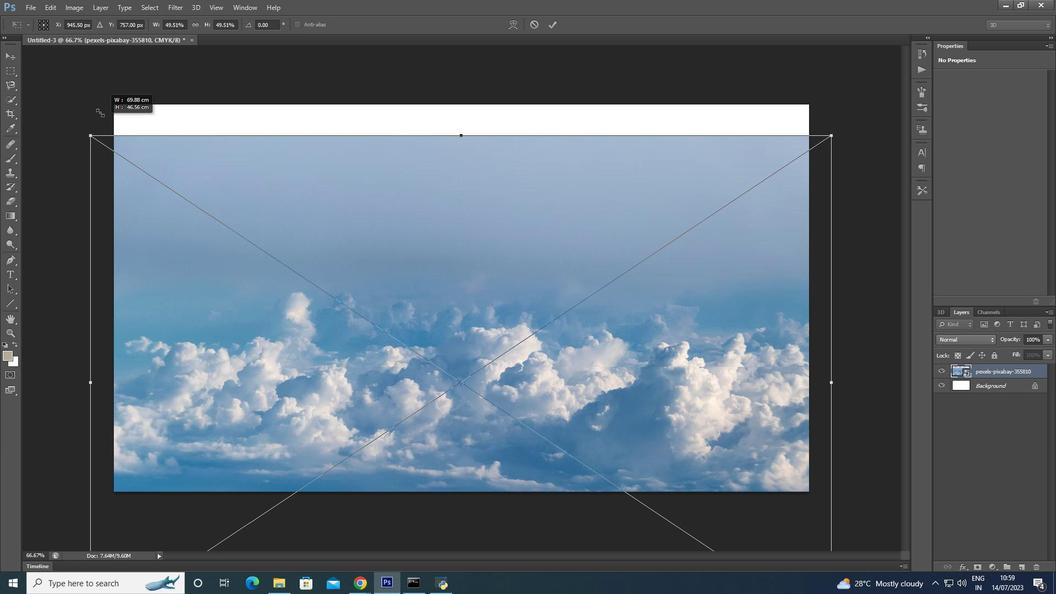 
Action: Key pressed <Key.shift>
Screenshot: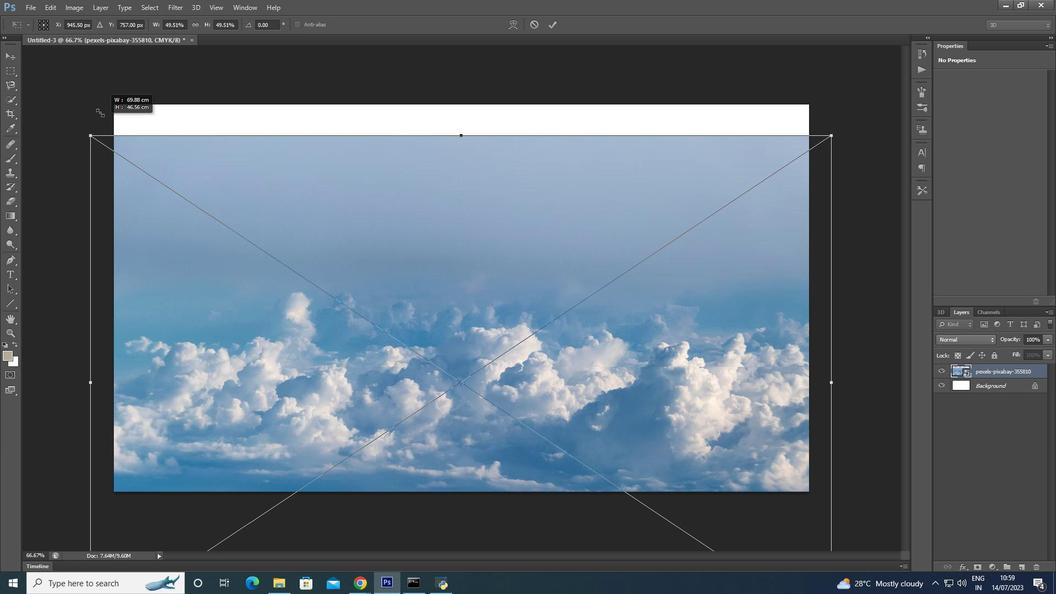 
Action: Mouse moved to (97, 106)
Screenshot: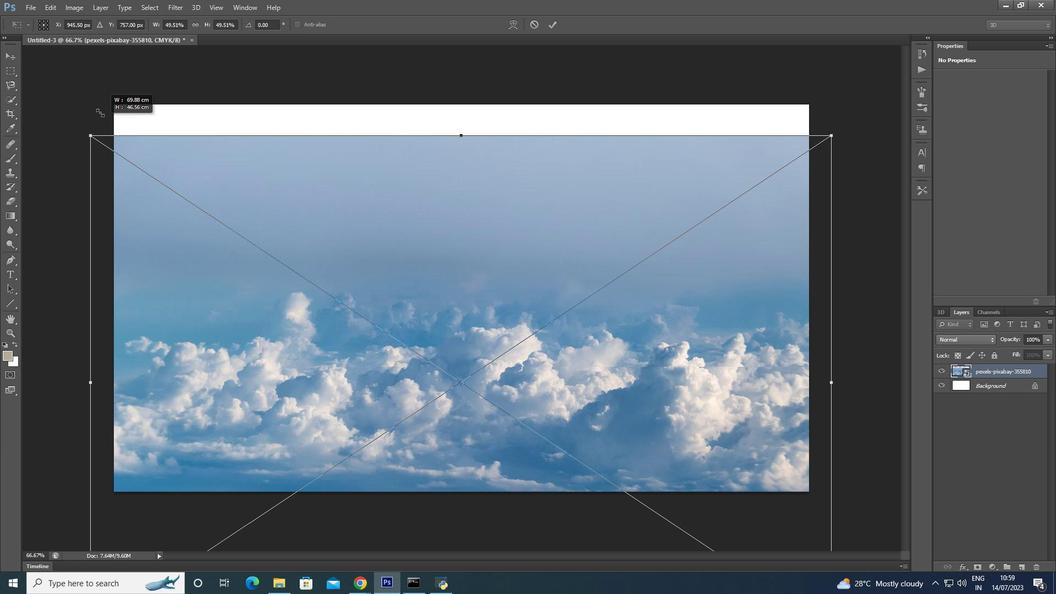 
Action: Key pressed <Key.shift>
Screenshot: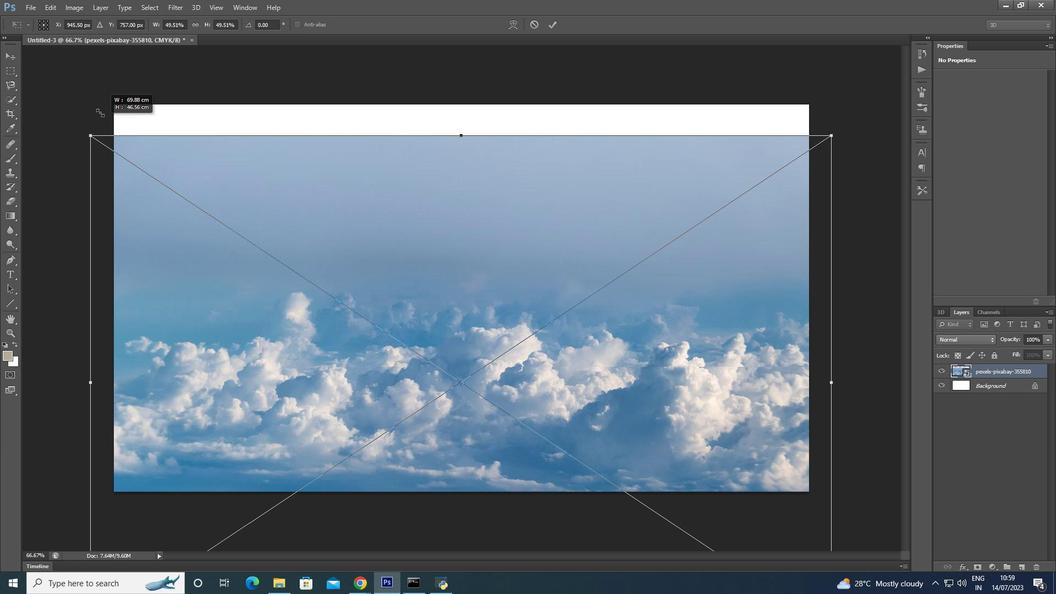 
Action: Mouse moved to (97, 103)
Screenshot: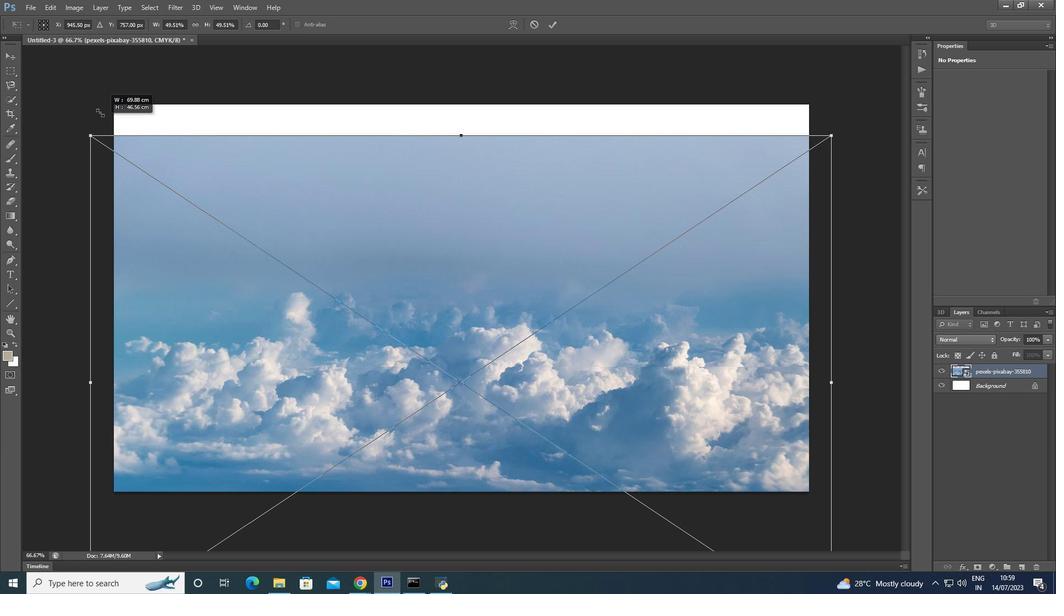 
Action: Key pressed <Key.shift>
Screenshot: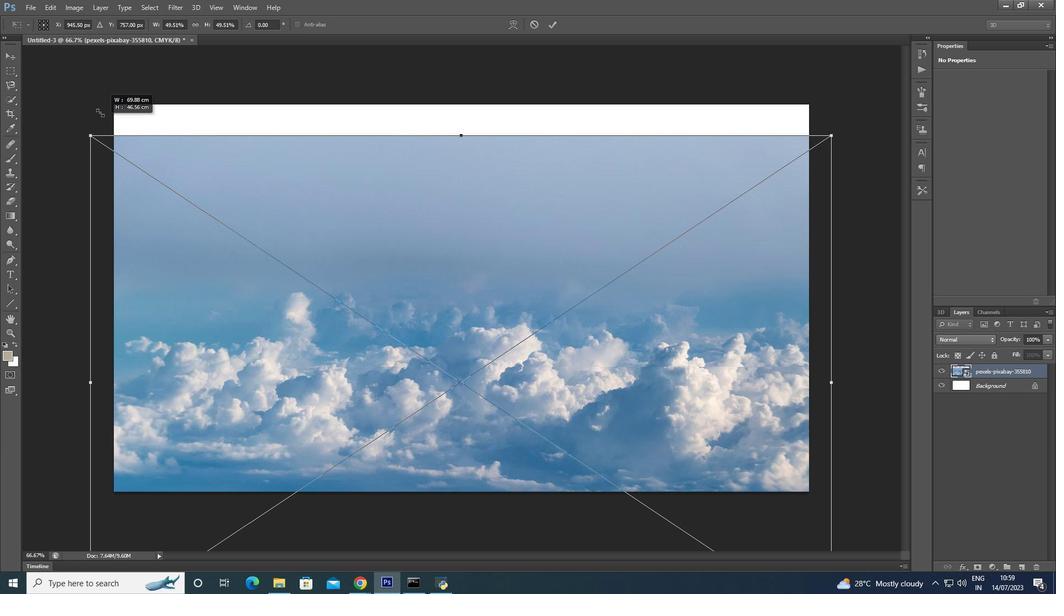 
Action: Mouse moved to (97, 101)
Screenshot: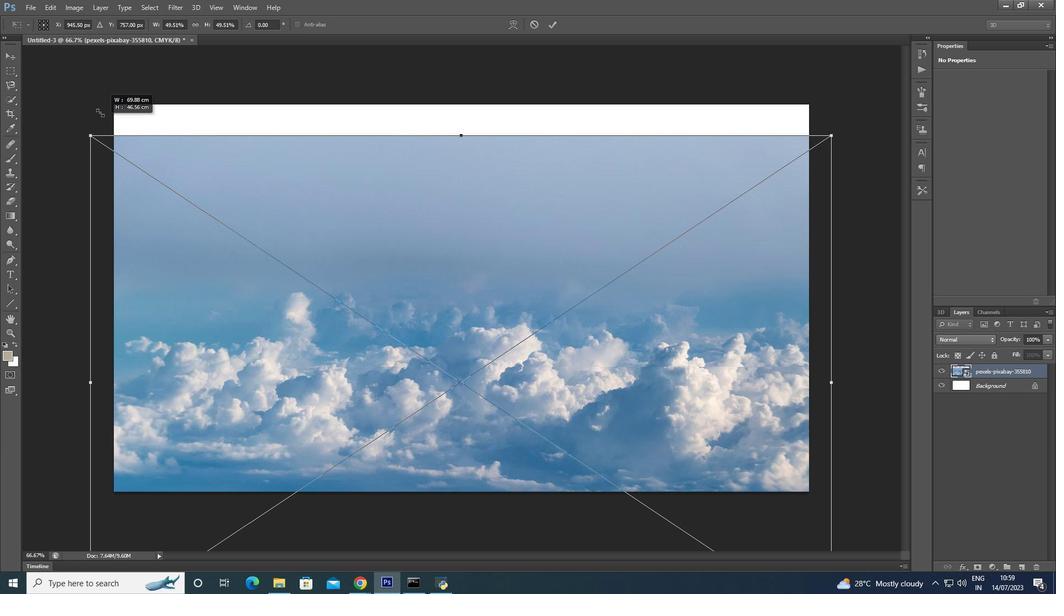 
Action: Key pressed <Key.shift>
Screenshot: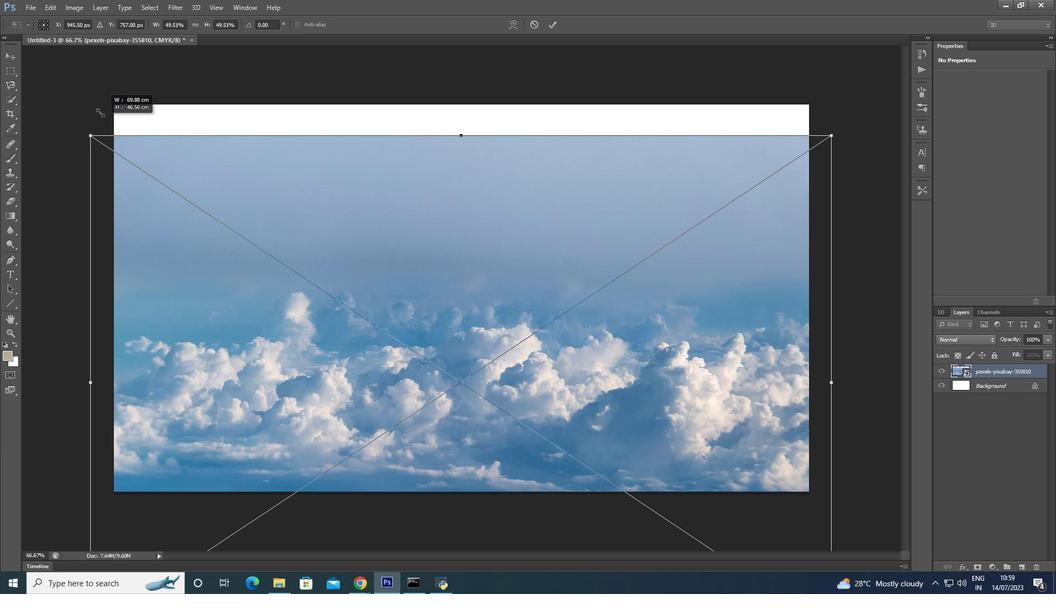 
Action: Mouse moved to (96, 100)
Screenshot: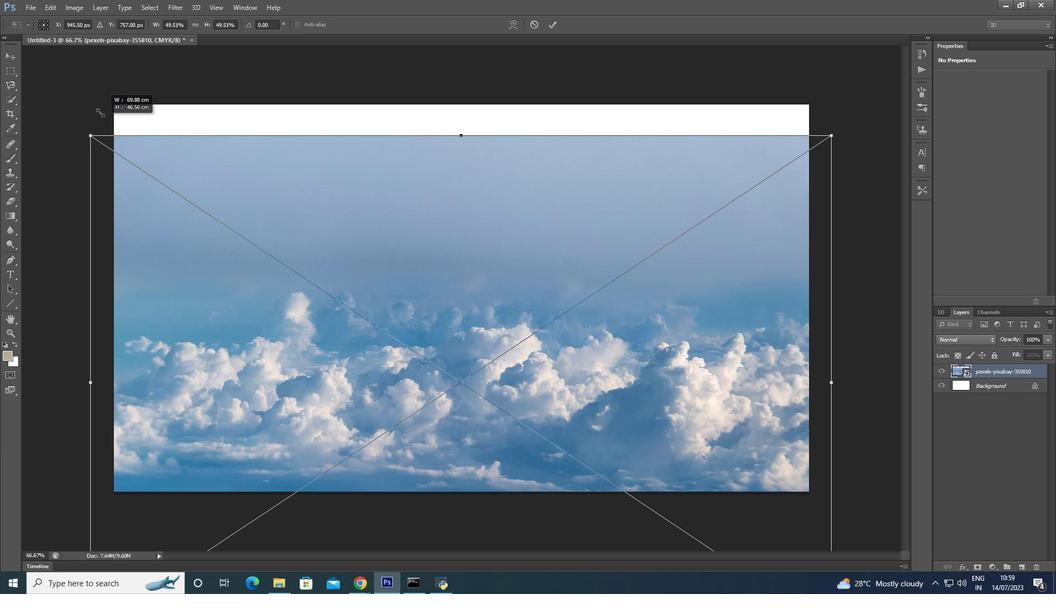 
Action: Key pressed <Key.shift>
Screenshot: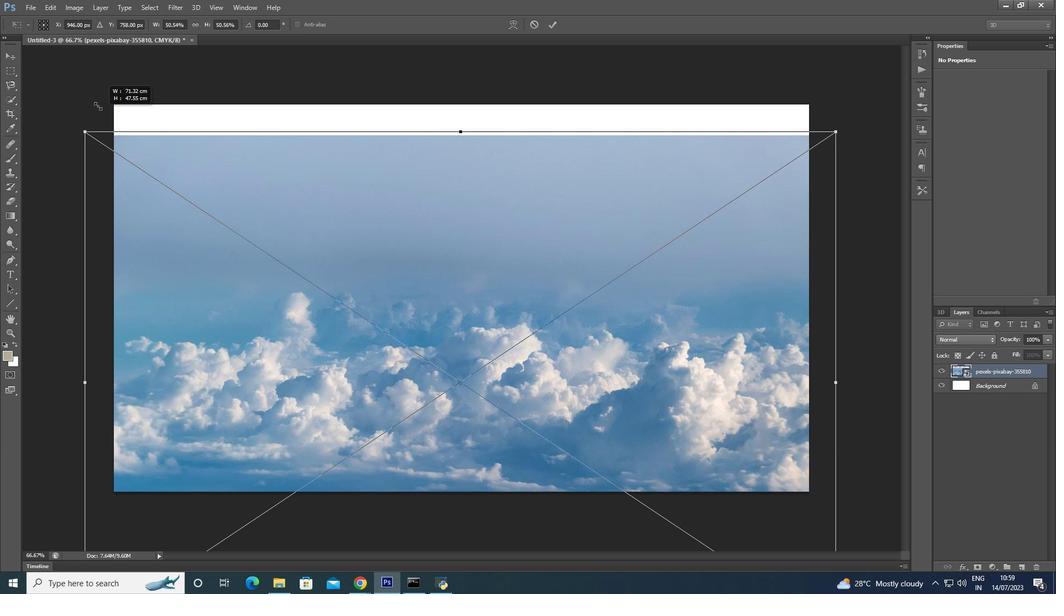 
Action: Mouse moved to (94, 96)
Screenshot: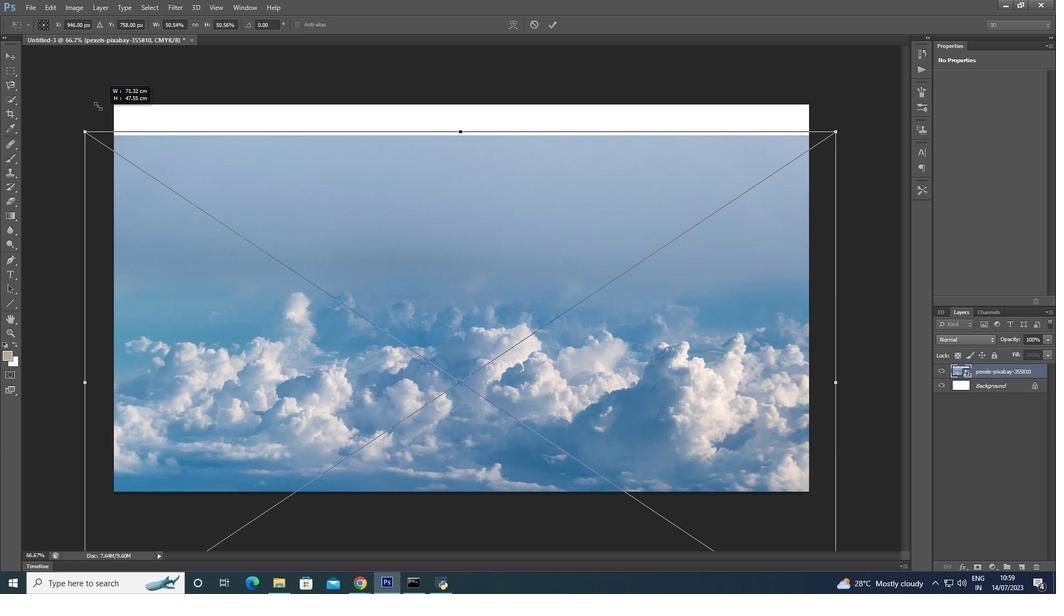 
Action: Key pressed <Key.shift>
Screenshot: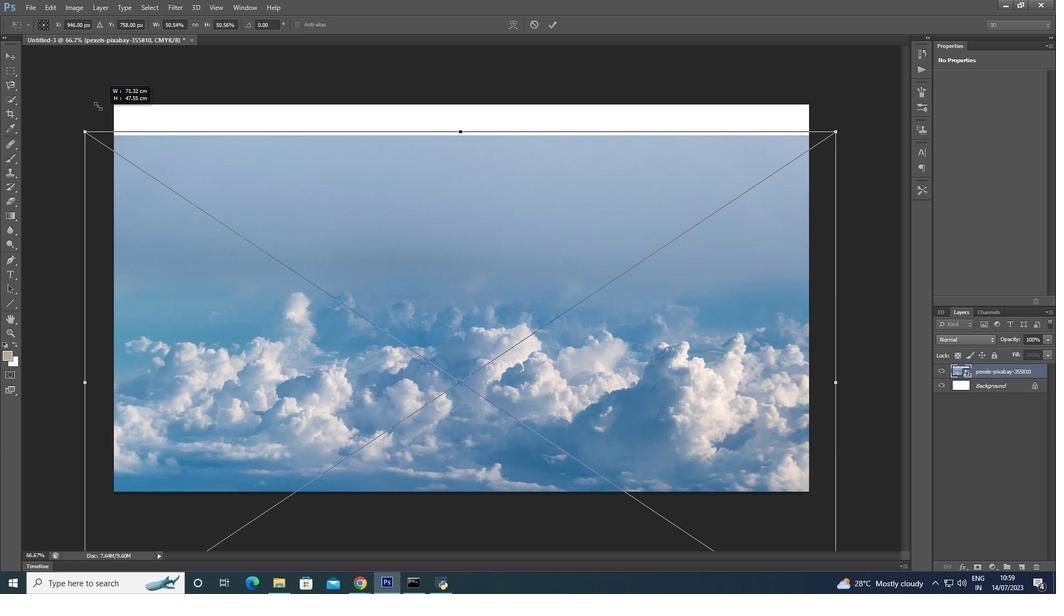 
Action: Mouse moved to (94, 95)
Screenshot: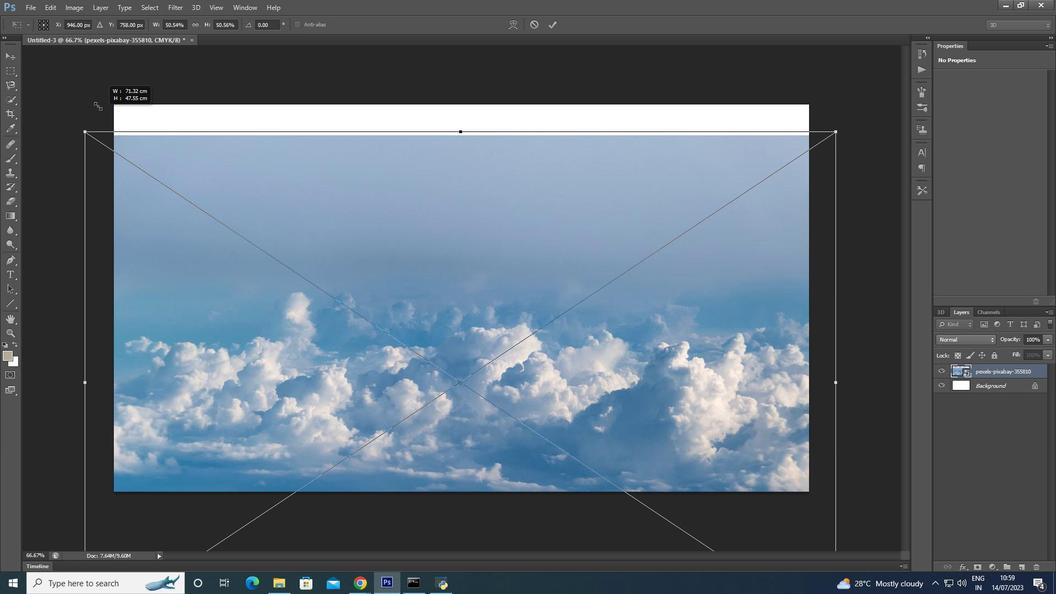 
Action: Key pressed <Key.shift>
Screenshot: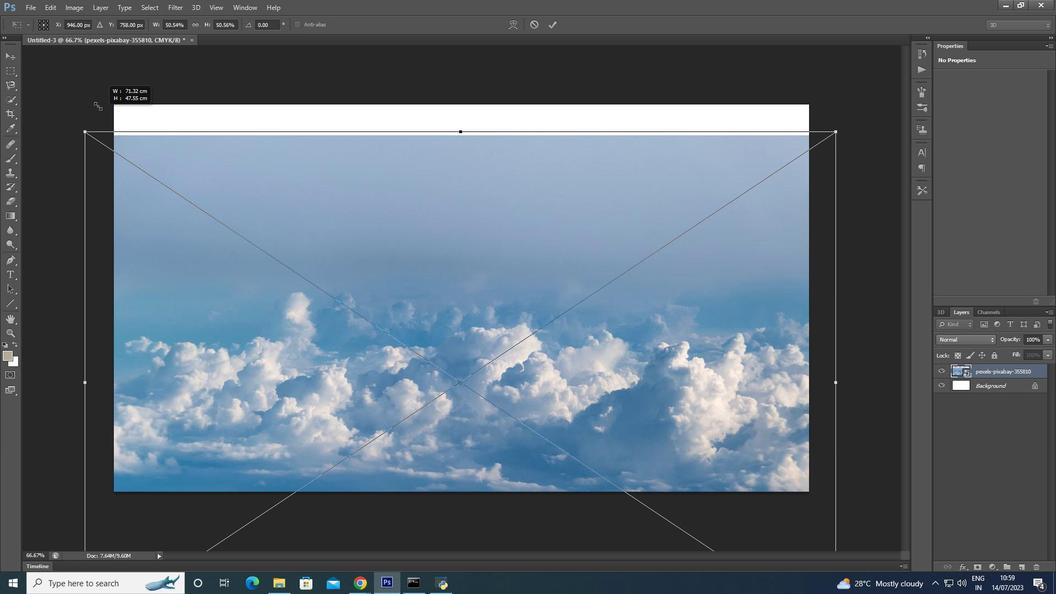 
Action: Mouse moved to (92, 92)
Screenshot: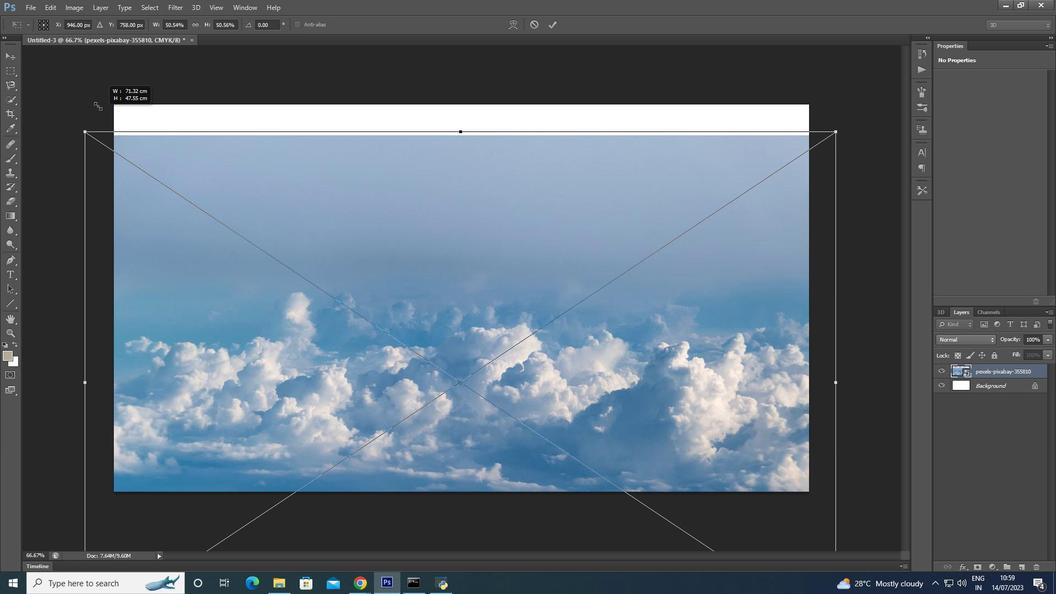 
Action: Key pressed <Key.shift>
Screenshot: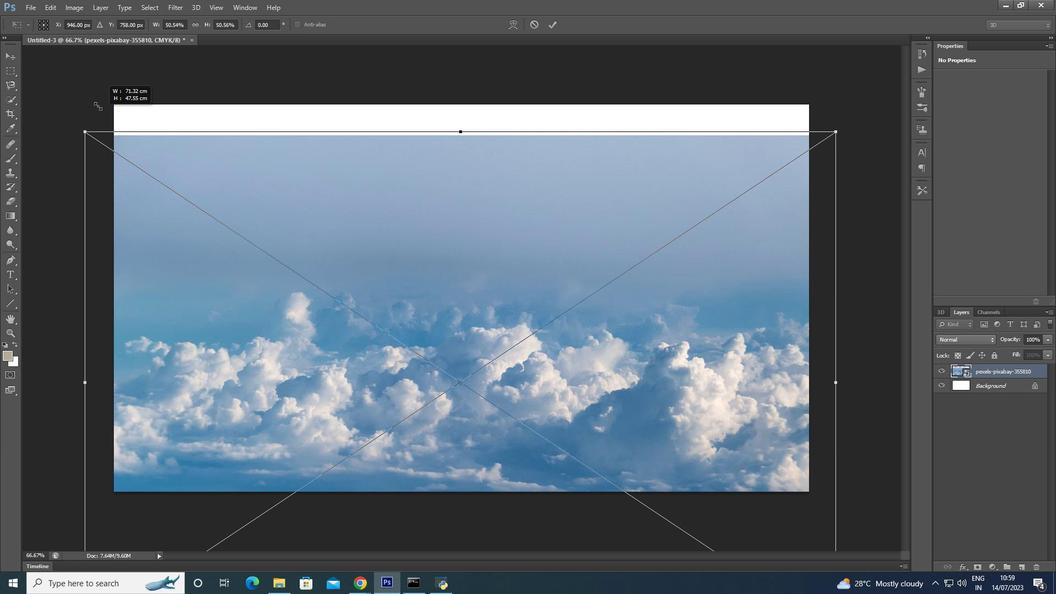 
Action: Mouse moved to (92, 91)
Screenshot: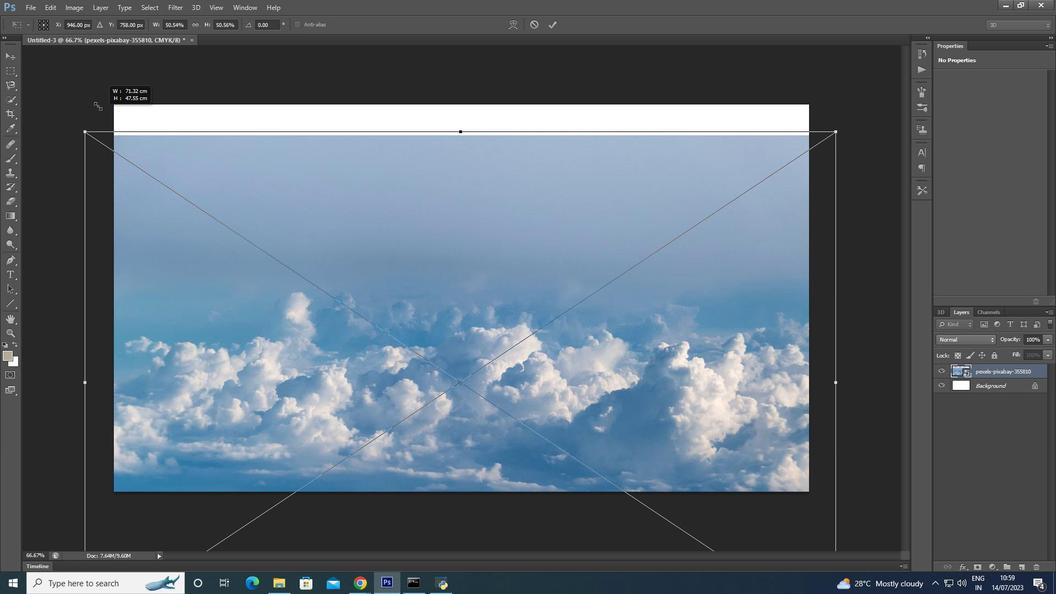 
Action: Key pressed <Key.shift>
Screenshot: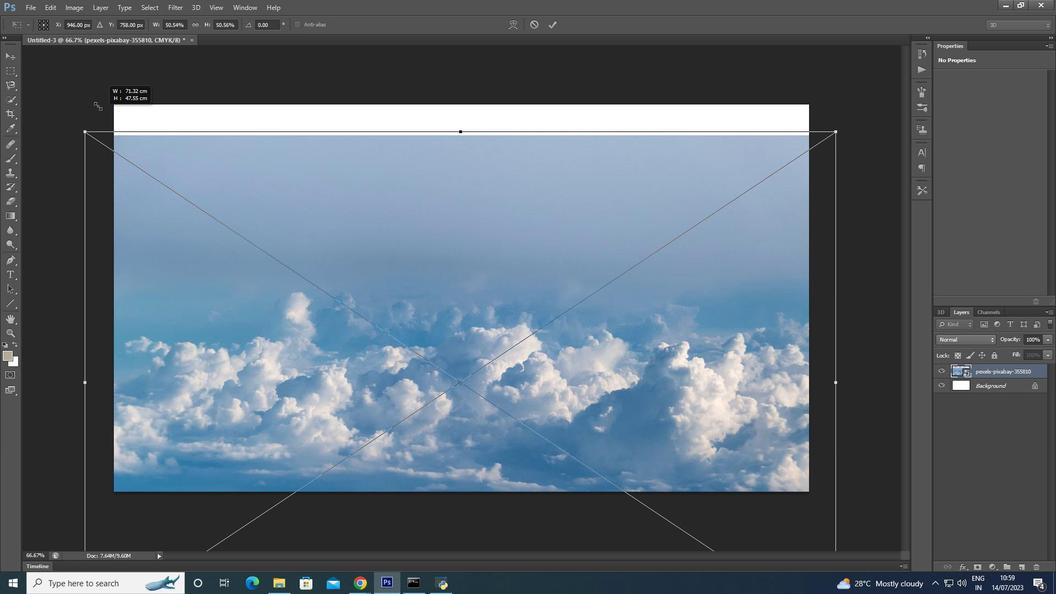 
Action: Mouse moved to (90, 89)
Screenshot: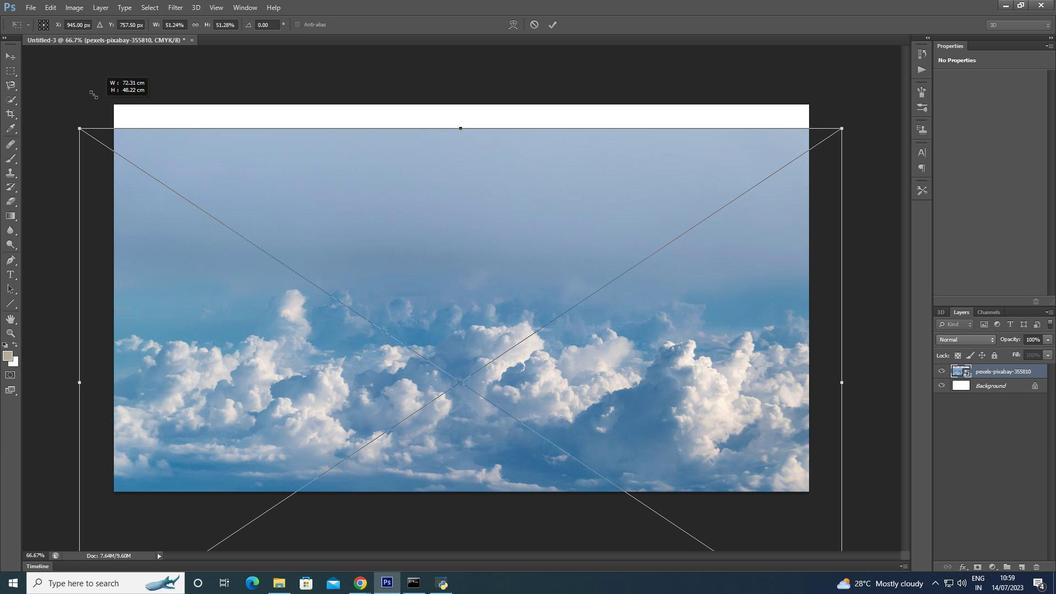 
Action: Key pressed <Key.shift>
Screenshot: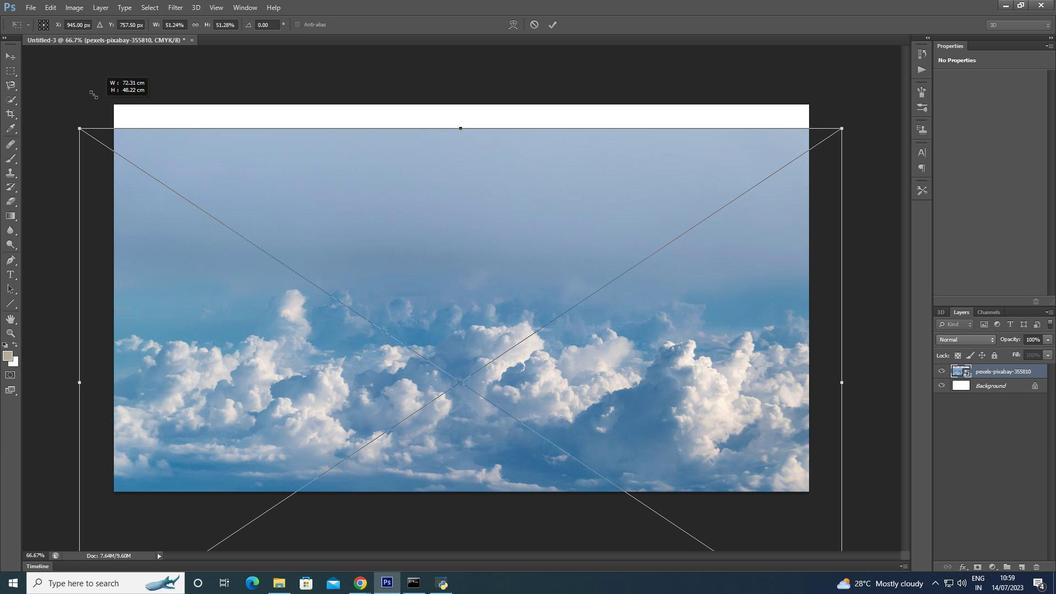 
Action: Mouse moved to (89, 87)
Screenshot: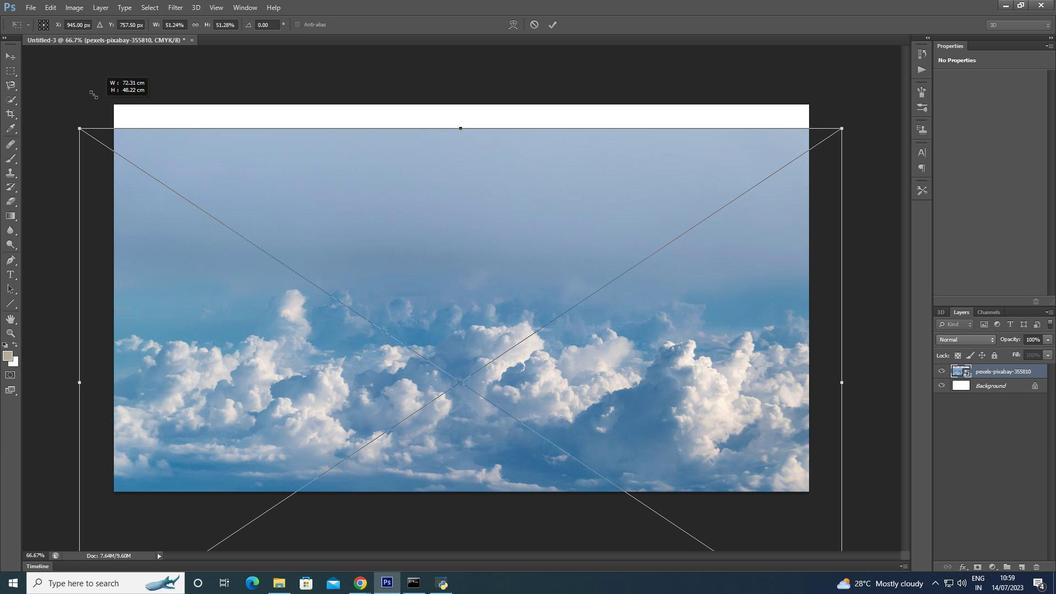 
Action: Key pressed <Key.shift>
Screenshot: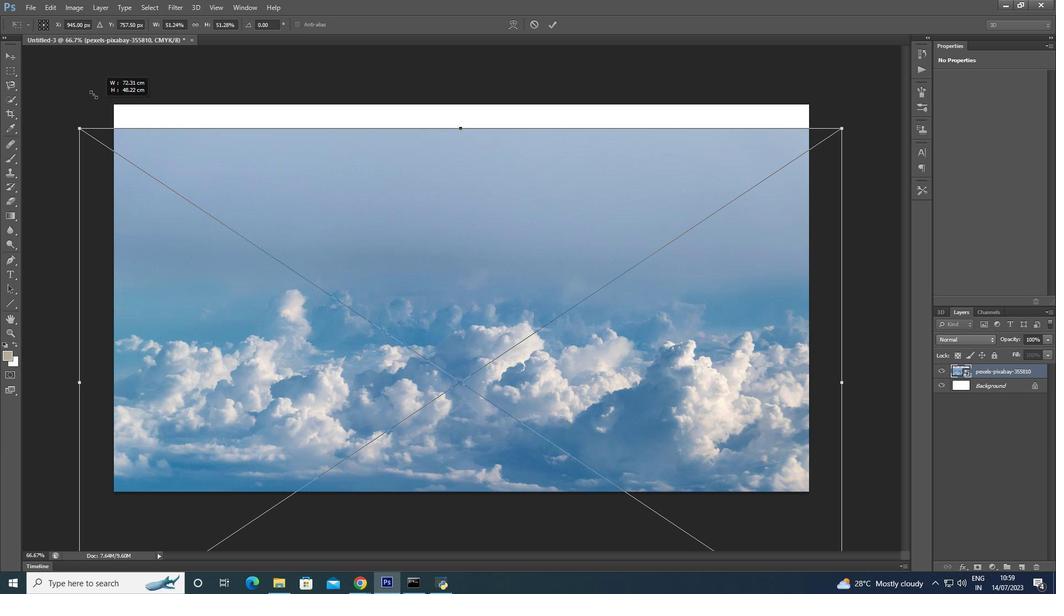 
Action: Mouse moved to (88, 85)
Screenshot: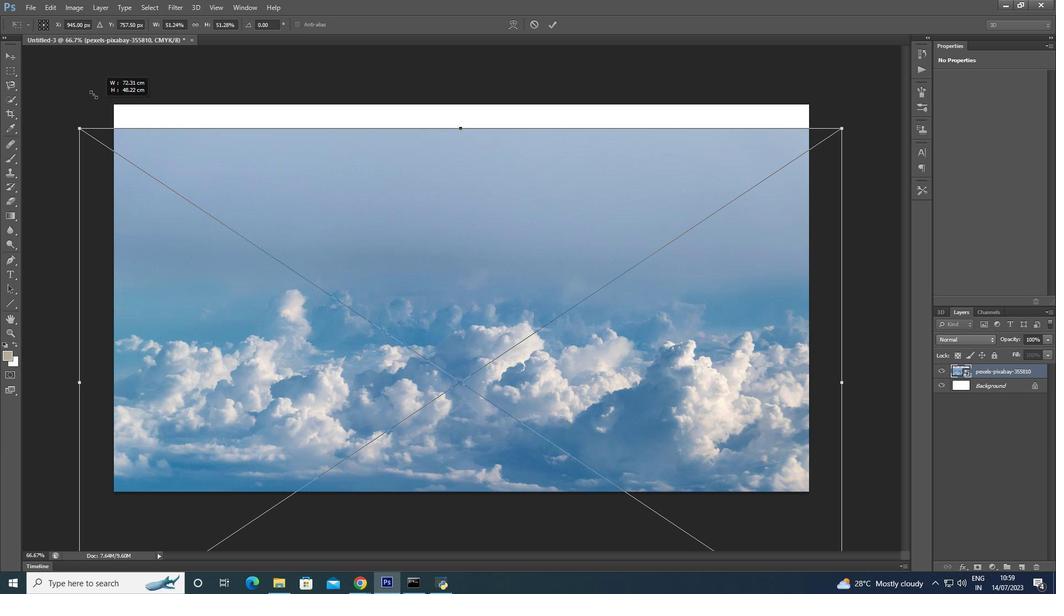 
Action: Key pressed <Key.shift>
Screenshot: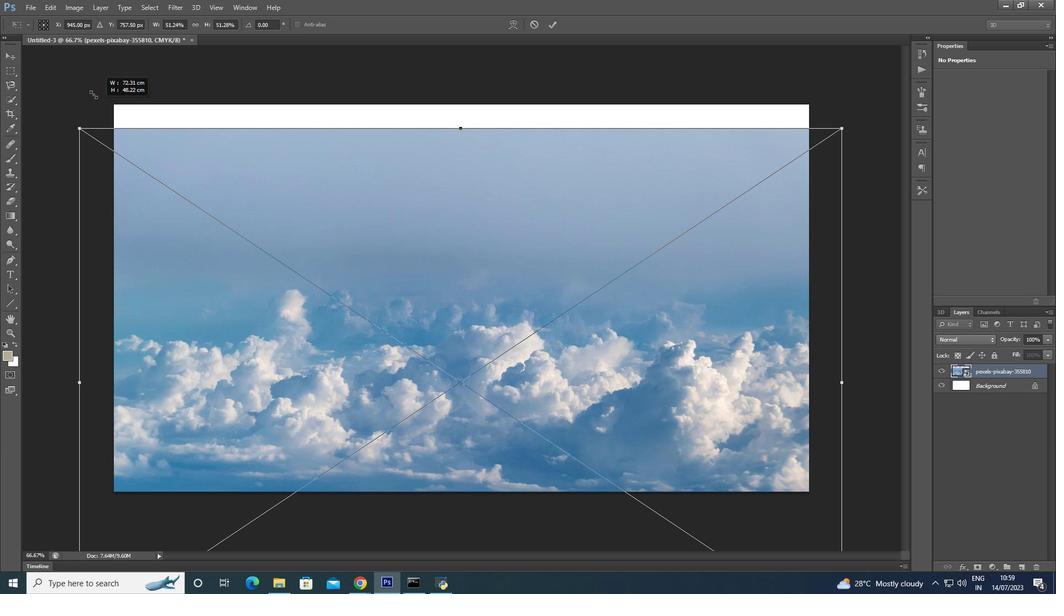 
Action: Mouse moved to (86, 83)
Screenshot: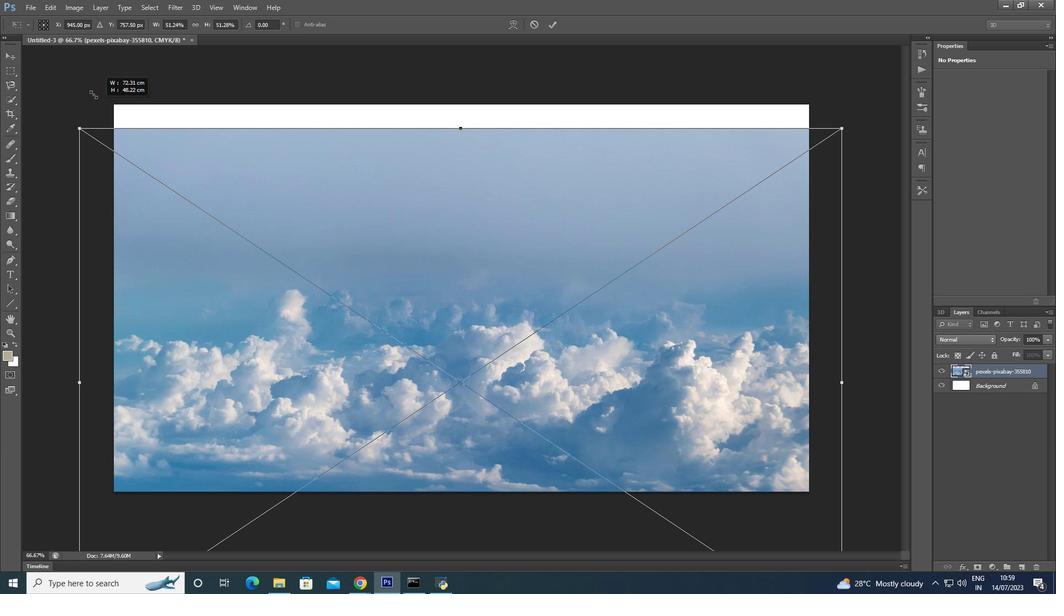 
Action: Key pressed <Key.shift>
Screenshot: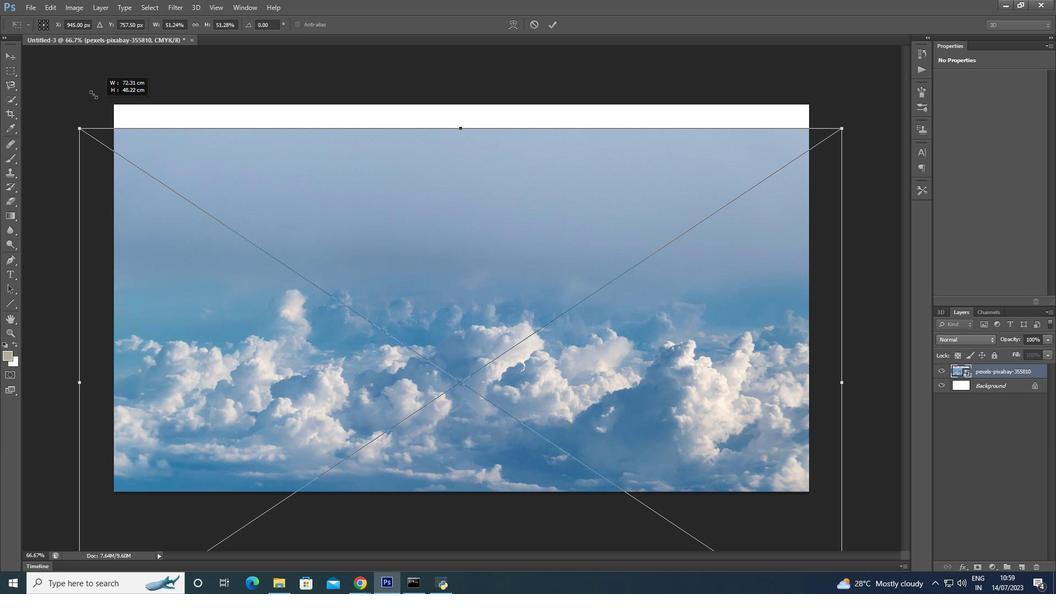 
Action: Mouse moved to (85, 82)
Screenshot: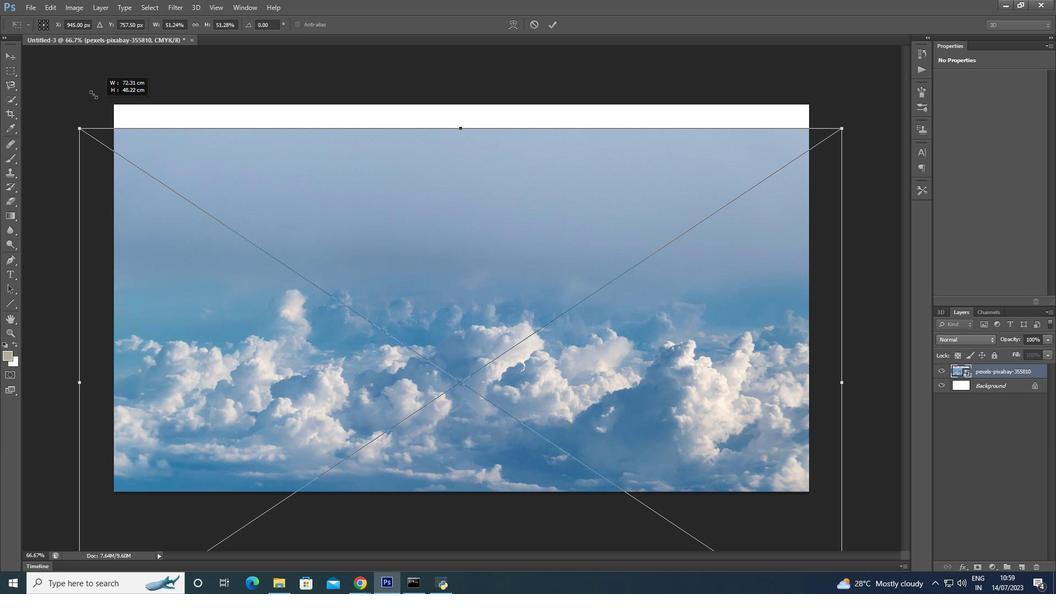 
Action: Key pressed <Key.shift>
Screenshot: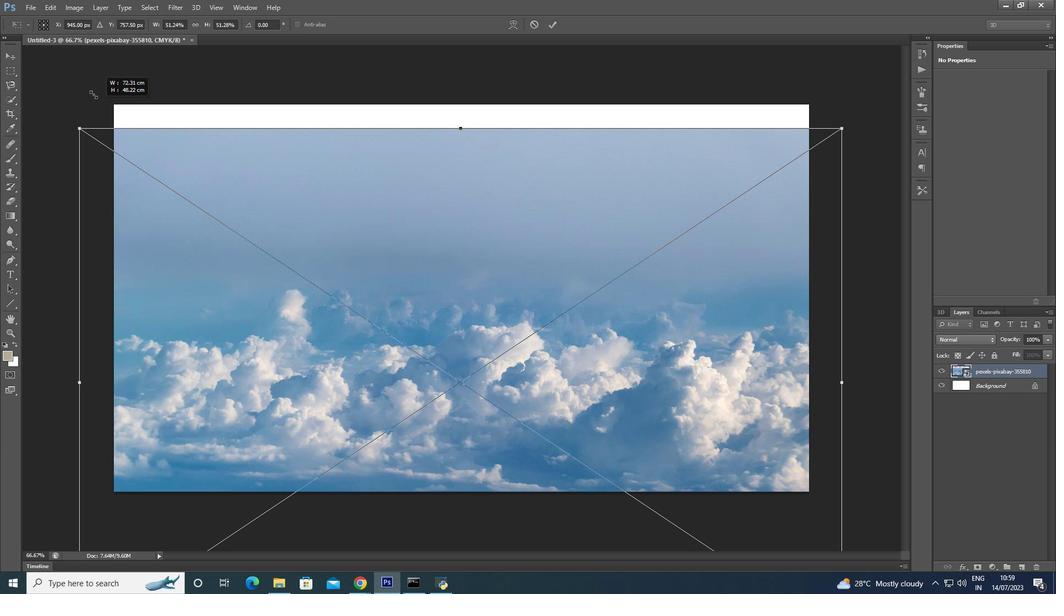 
Action: Mouse moved to (81, 78)
Screenshot: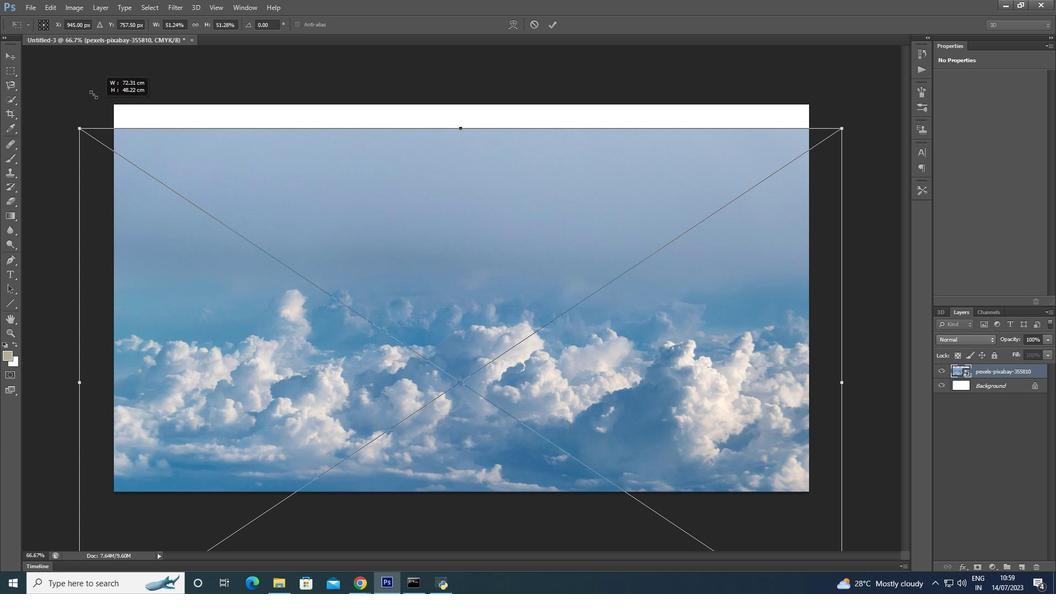 
Action: Key pressed <Key.shift>
Screenshot: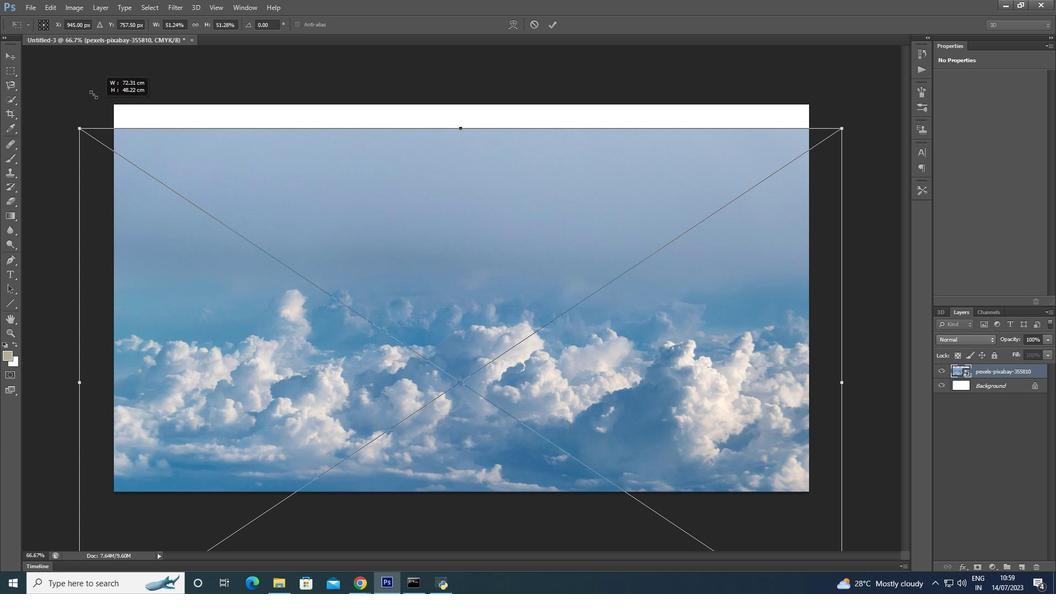 
Action: Mouse moved to (80, 77)
Screenshot: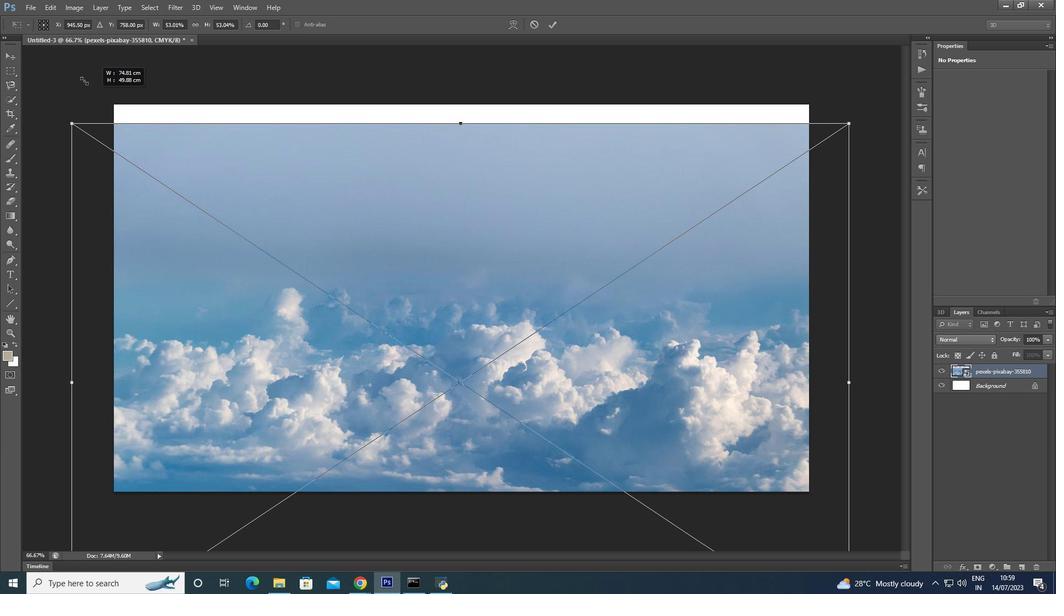 
Action: Key pressed <Key.shift>
Screenshot: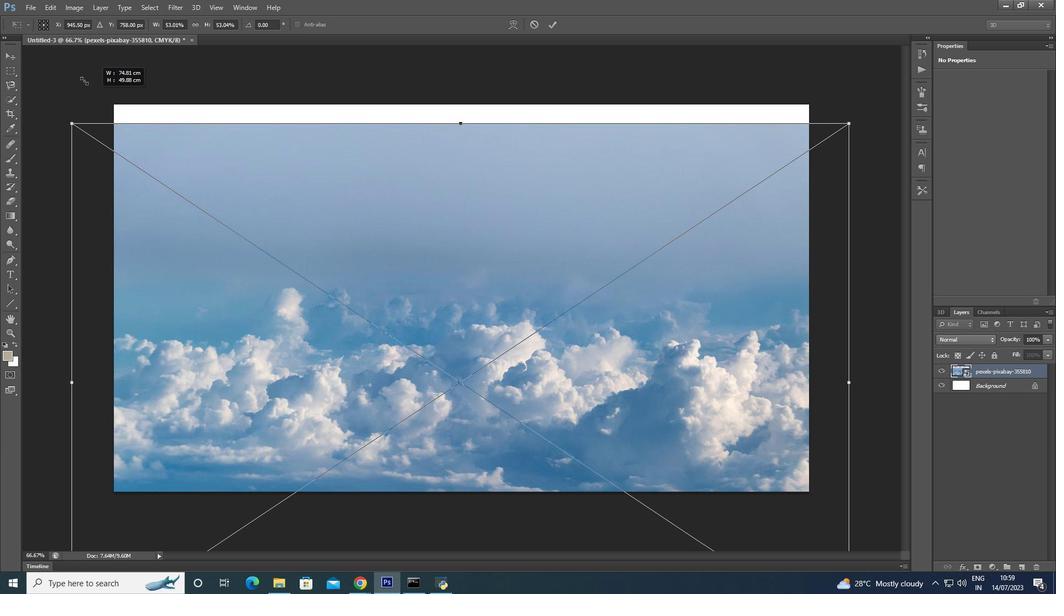 
Action: Mouse moved to (78, 75)
Screenshot: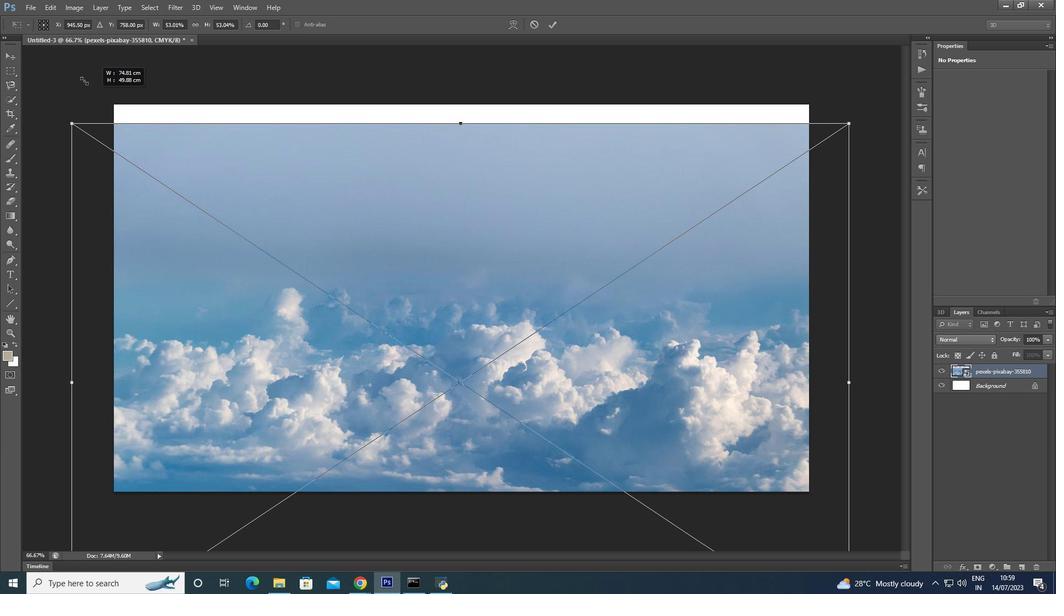 
Action: Key pressed <Key.shift>
Screenshot: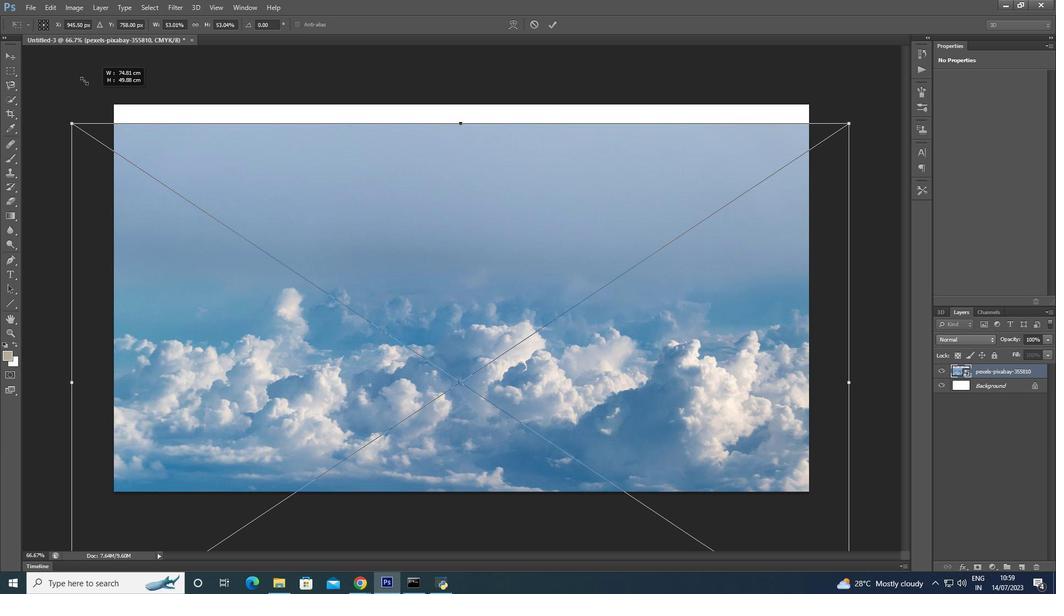 
Action: Mouse moved to (78, 74)
Screenshot: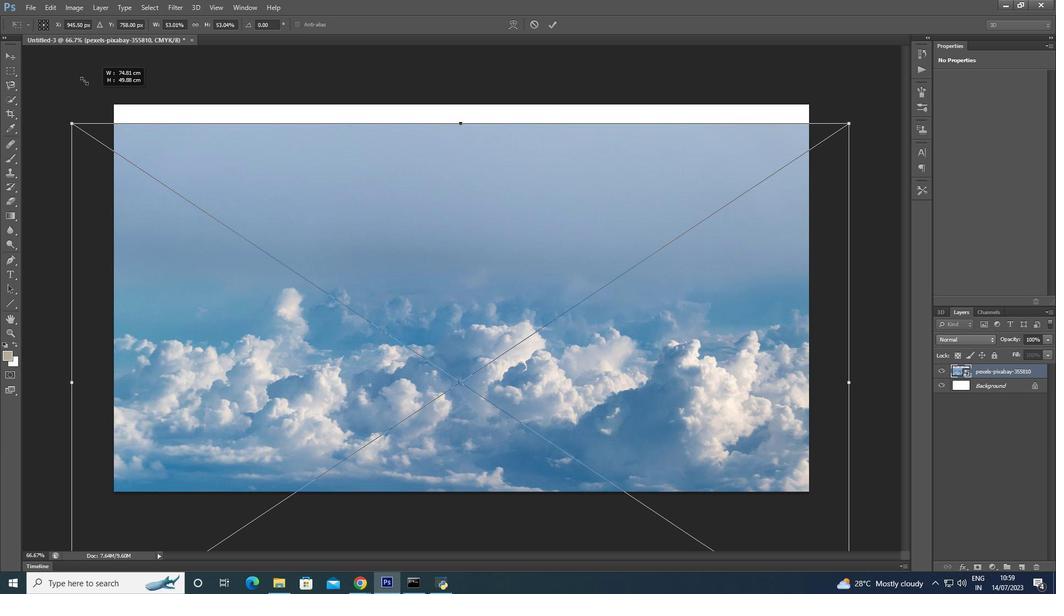 
Action: Key pressed <Key.shift>
Screenshot: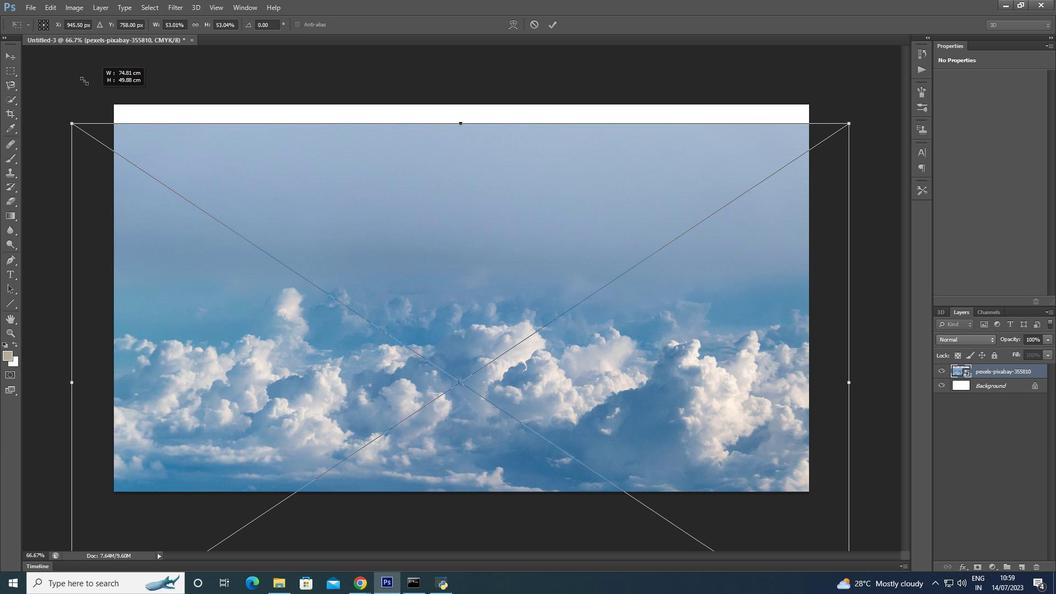 
Action: Mouse moved to (78, 74)
Screenshot: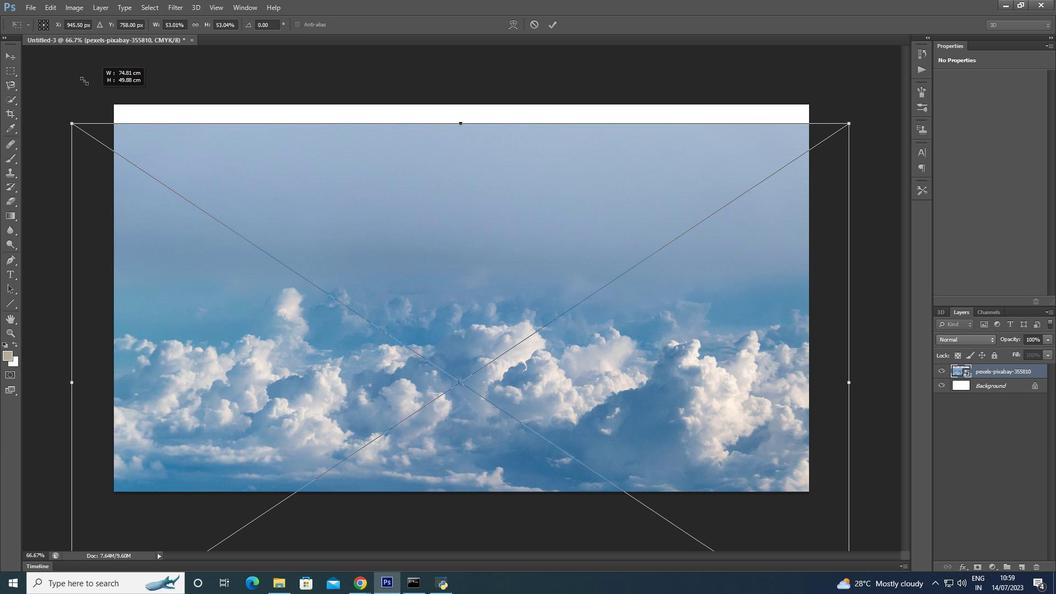 
Action: Key pressed <Key.shift><Key.shift>
Screenshot: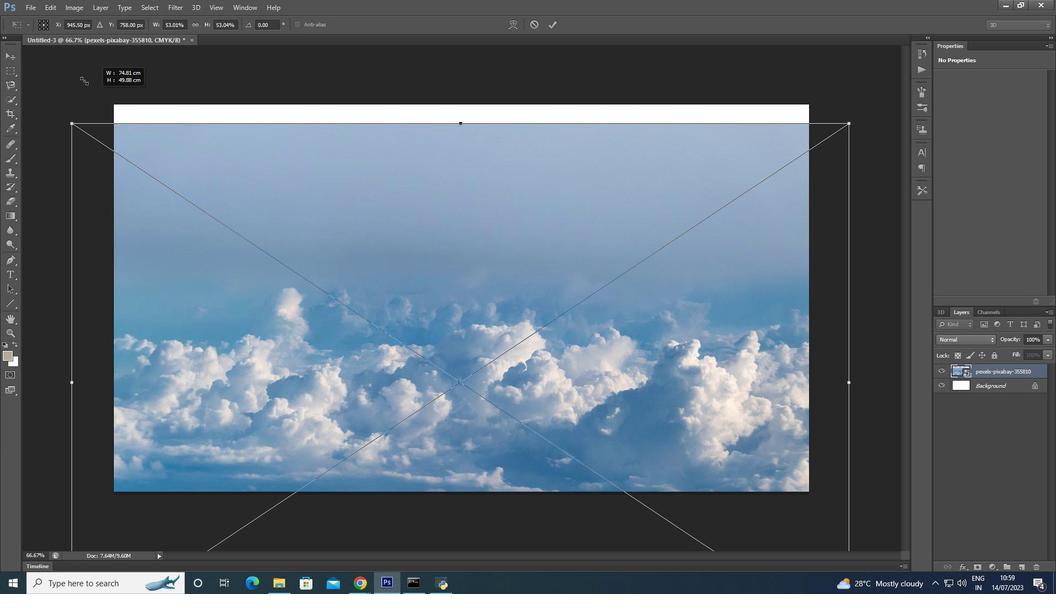 
Action: Mouse moved to (77, 72)
Screenshot: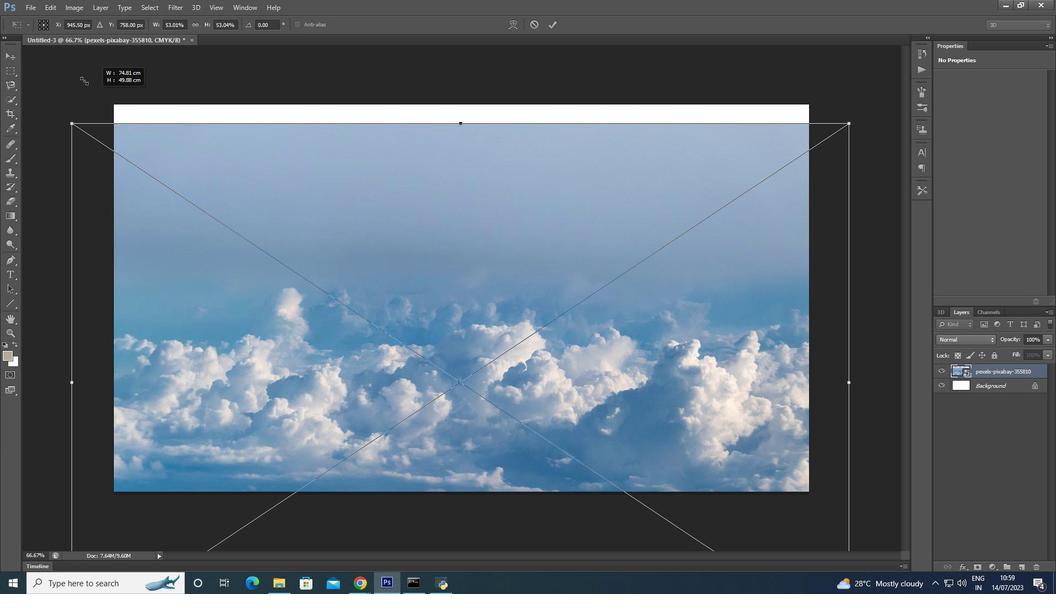 
Action: Key pressed <Key.shift>
Screenshot: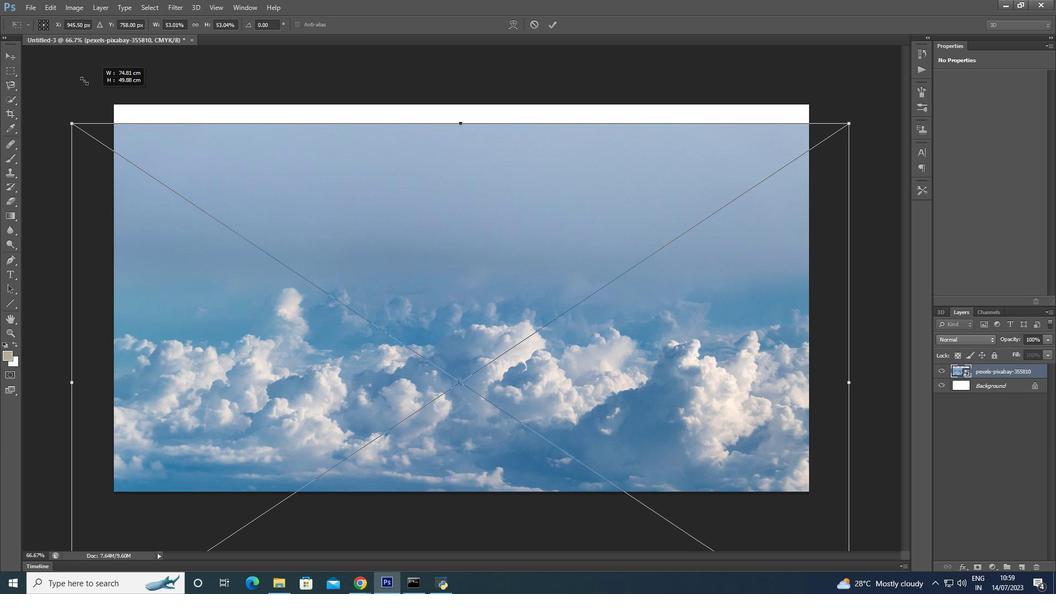 
Action: Mouse moved to (75, 70)
Screenshot: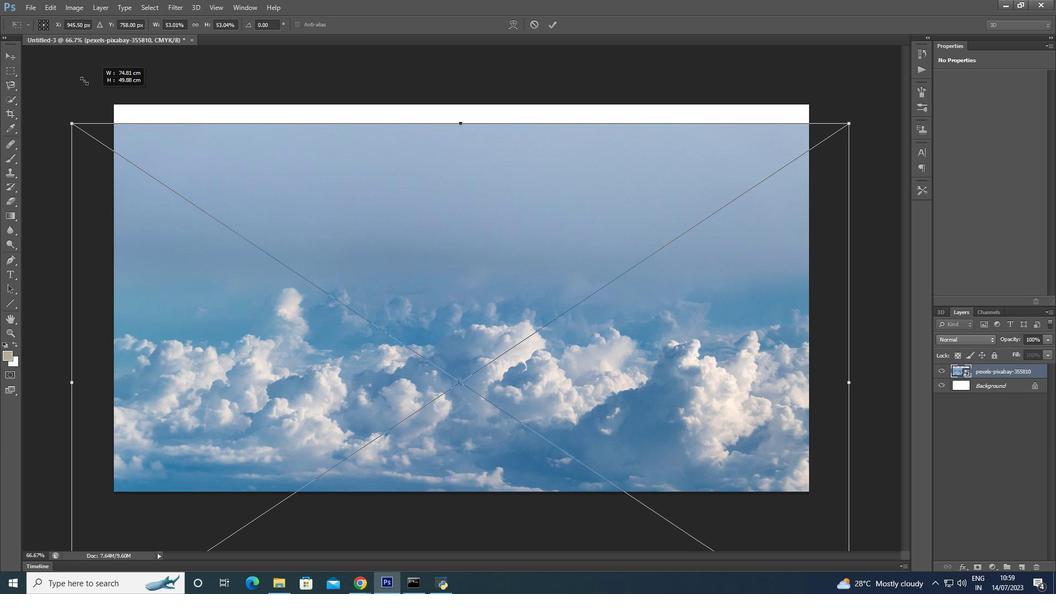 
Action: Key pressed <Key.shift>
Screenshot: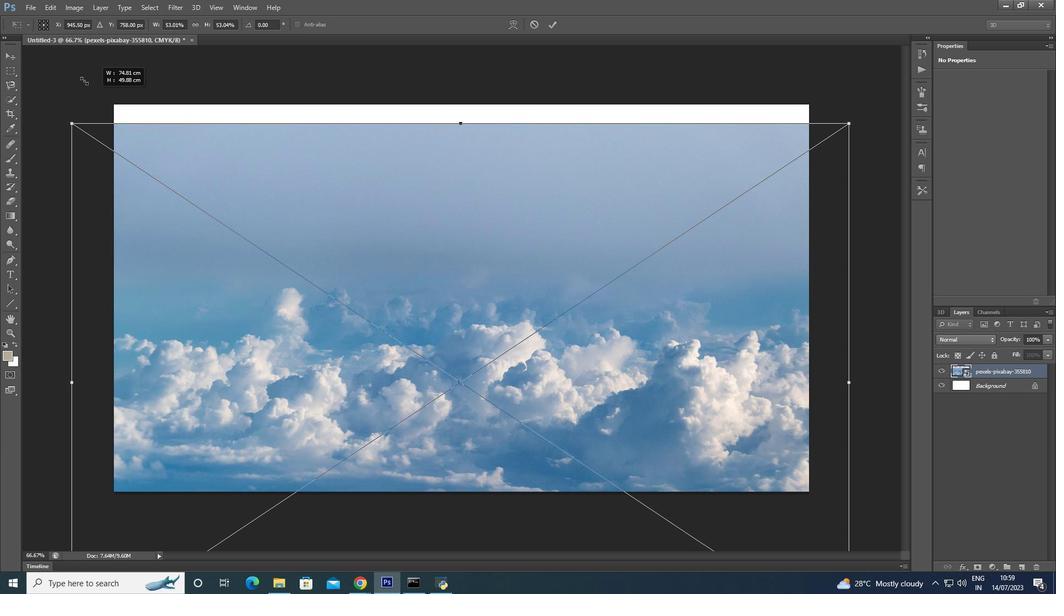 
Action: Mouse moved to (74, 68)
Screenshot: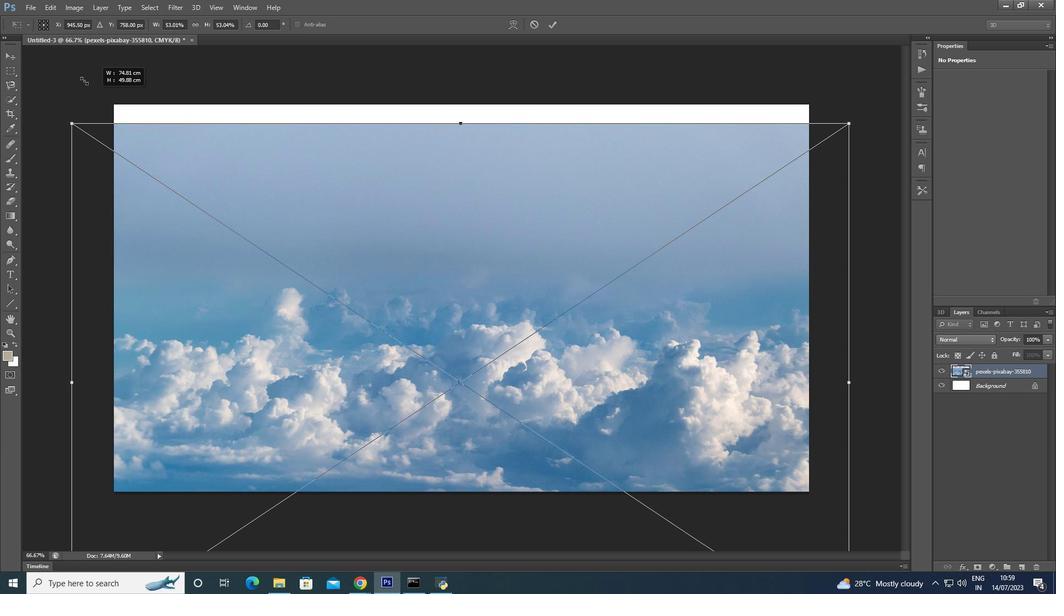 
Action: Key pressed <Key.shift>
Screenshot: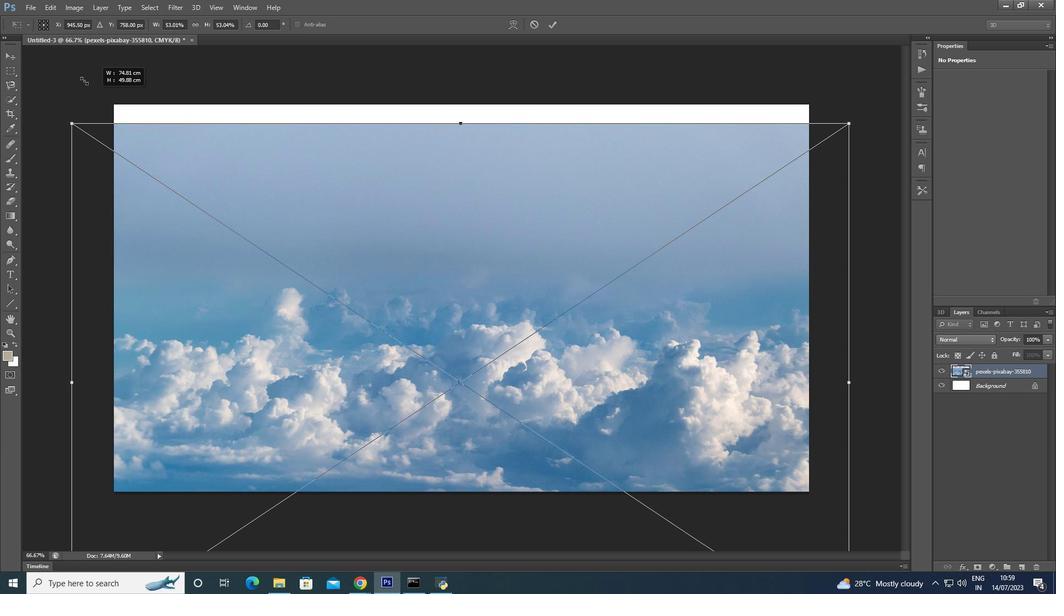 
Action: Mouse moved to (73, 67)
Screenshot: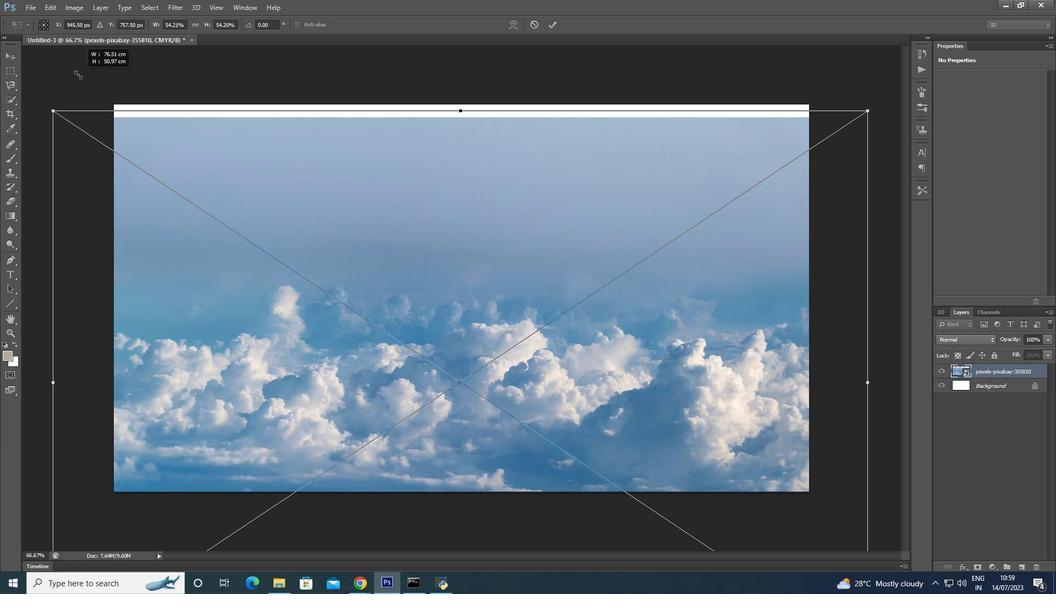 
Action: Key pressed <Key.shift>
Screenshot: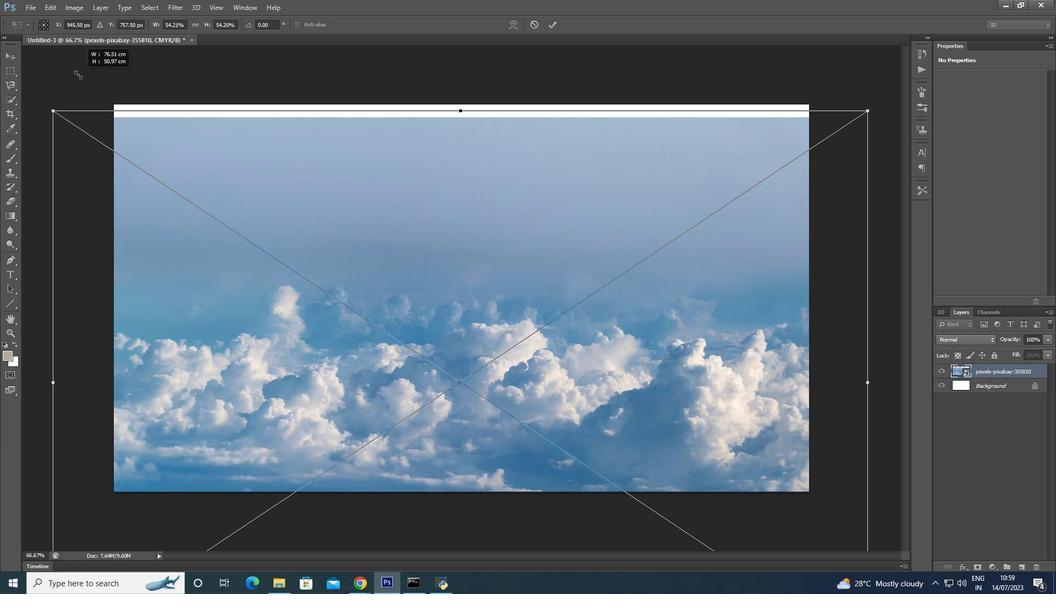 
Action: Mouse moved to (73, 66)
Screenshot: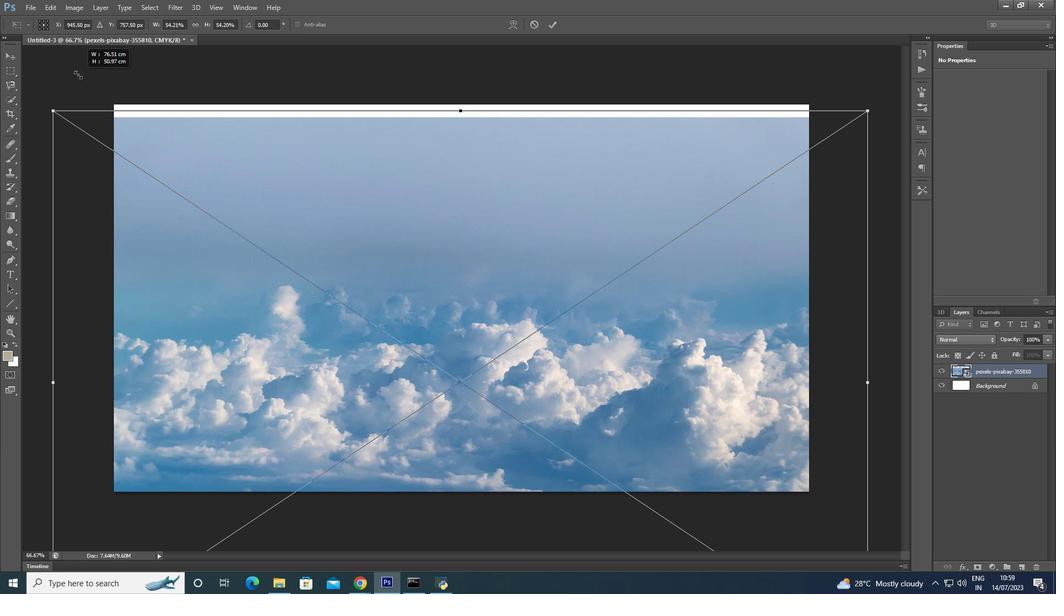 
Action: Key pressed <Key.shift>
Screenshot: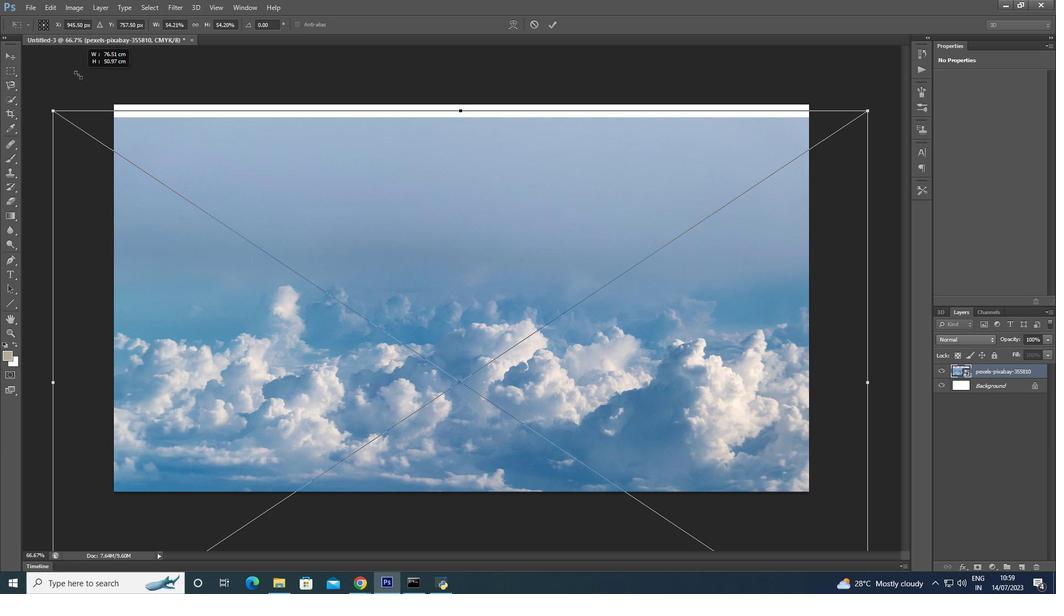 
Action: Mouse moved to (70, 63)
Screenshot: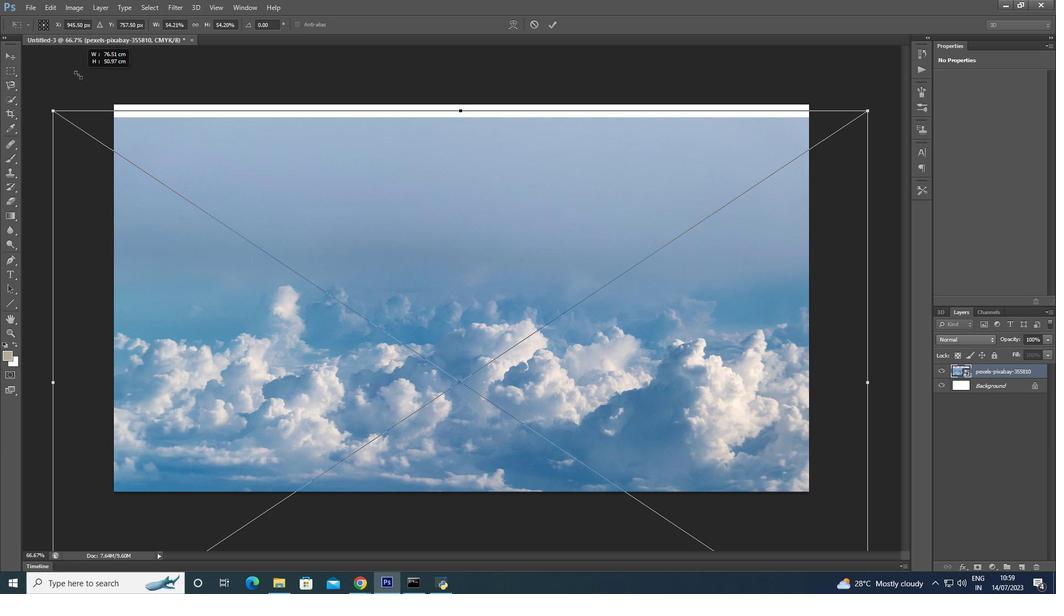 
Action: Key pressed <Key.shift>
Screenshot: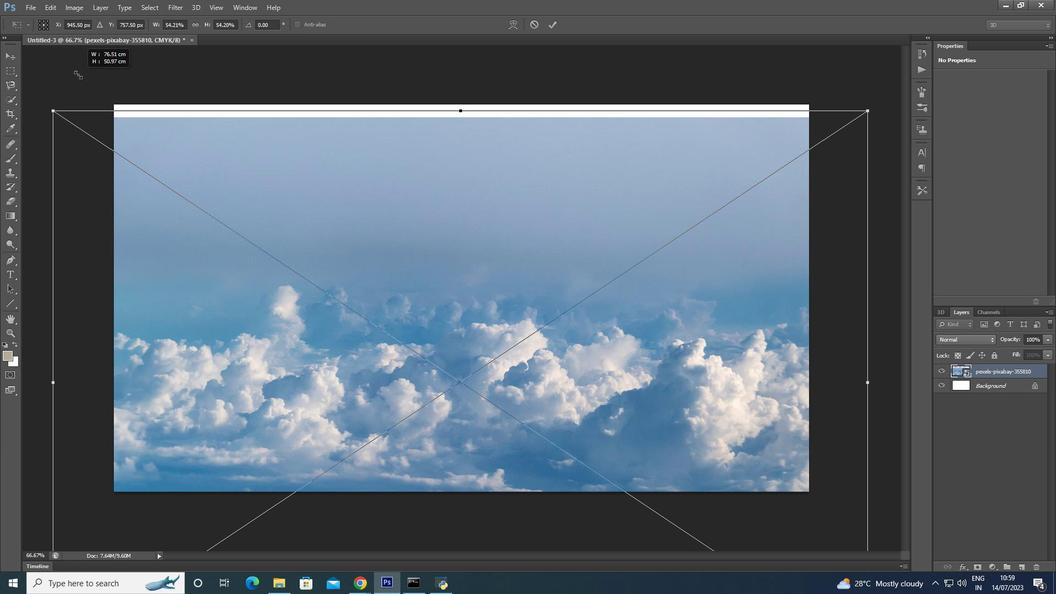 
Action: Mouse moved to (69, 63)
Screenshot: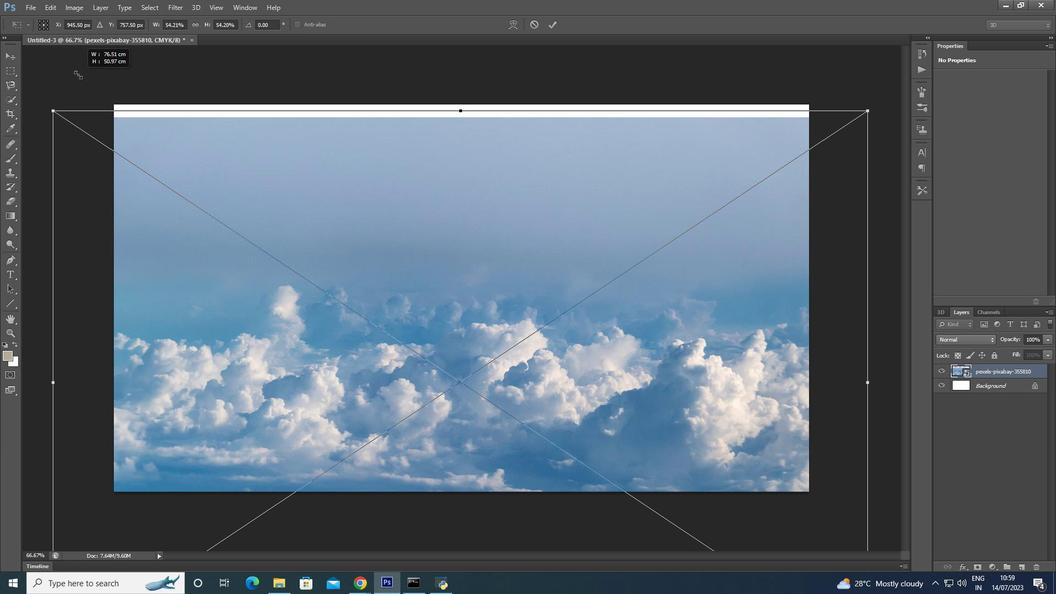 
Action: Key pressed <Key.shift>
Screenshot: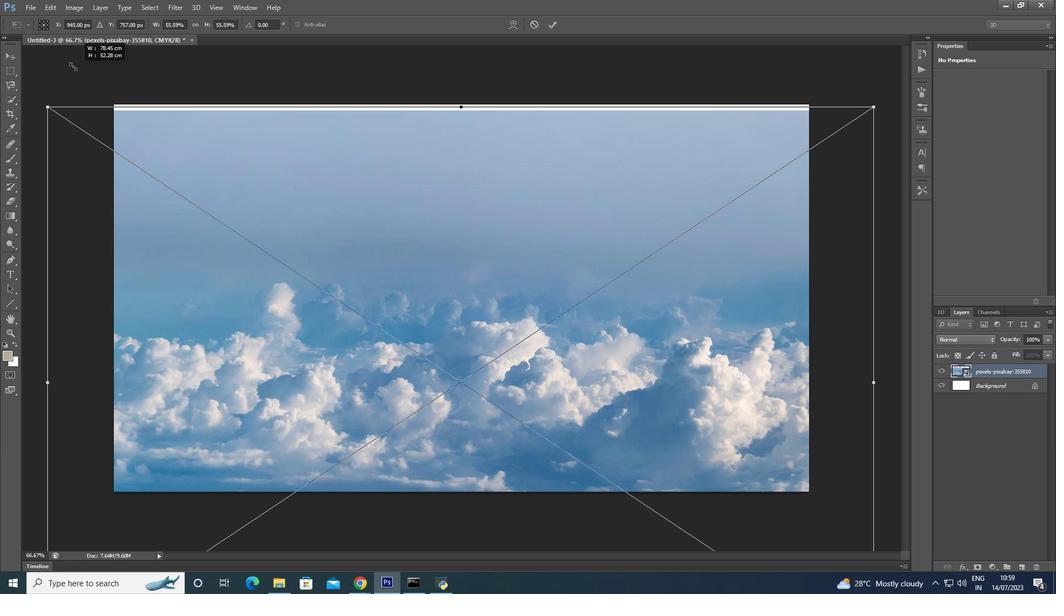 
Action: Mouse moved to (68, 62)
Screenshot: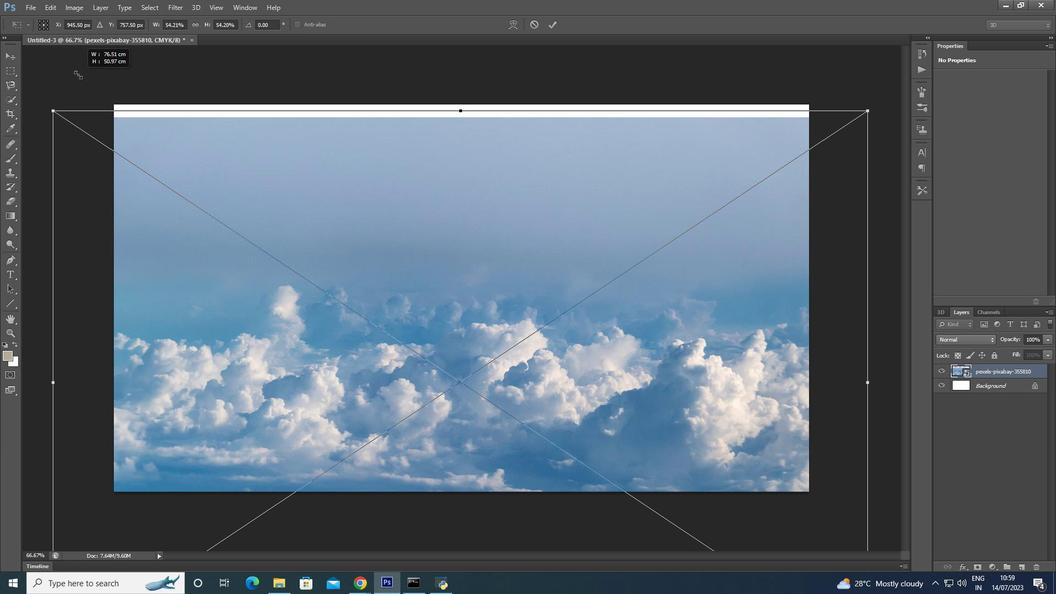 
Action: Key pressed <Key.shift><Key.shift><Key.shift><Key.shift><Key.shift><Key.shift><Key.shift><Key.shift><Key.shift>
Screenshot: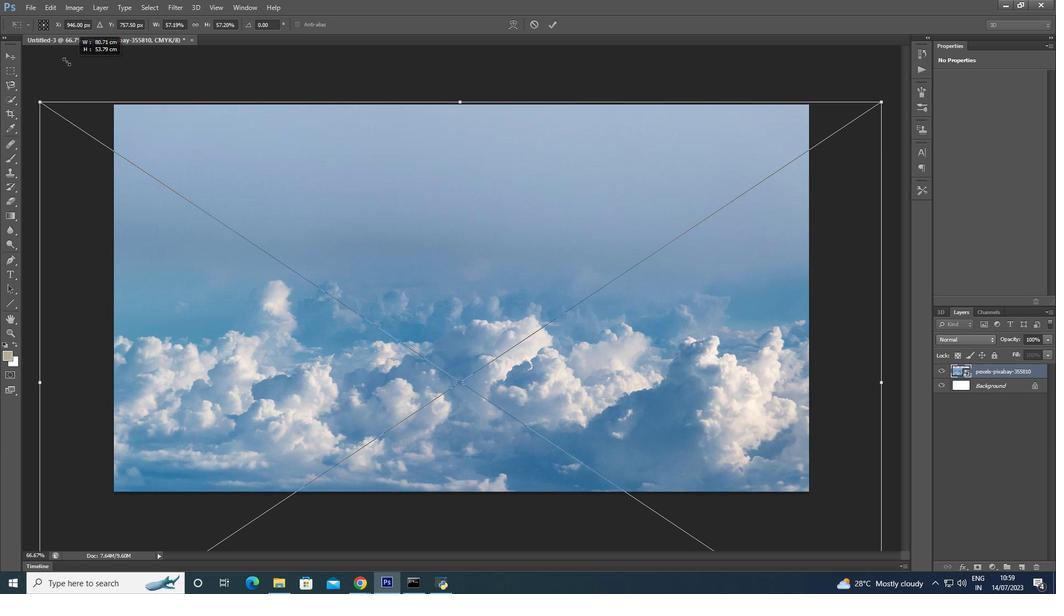 
Action: Mouse moved to (66, 60)
Screenshot: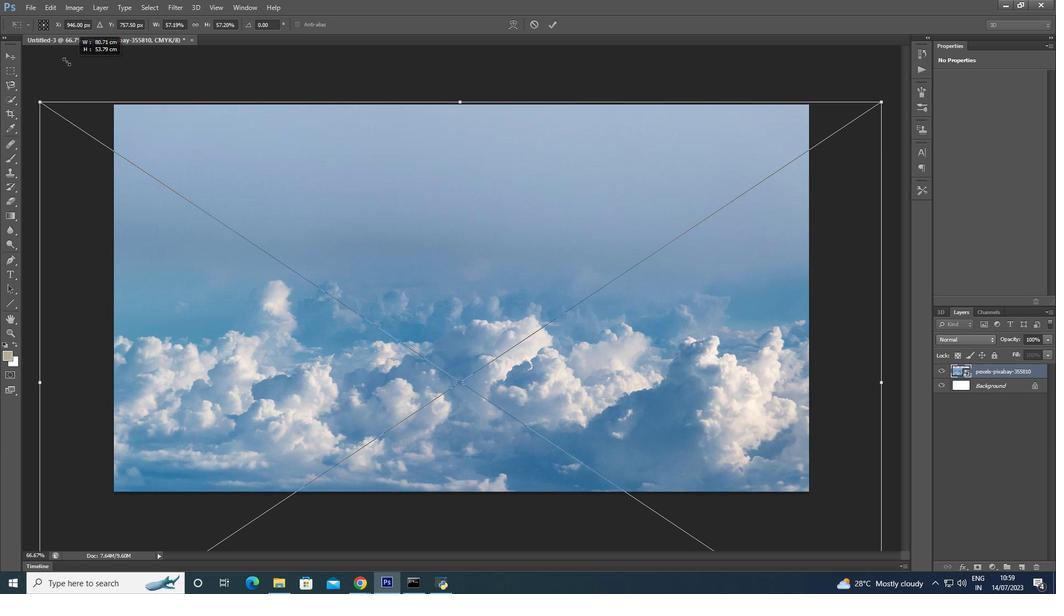 
Action: Key pressed <Key.shift>
Screenshot: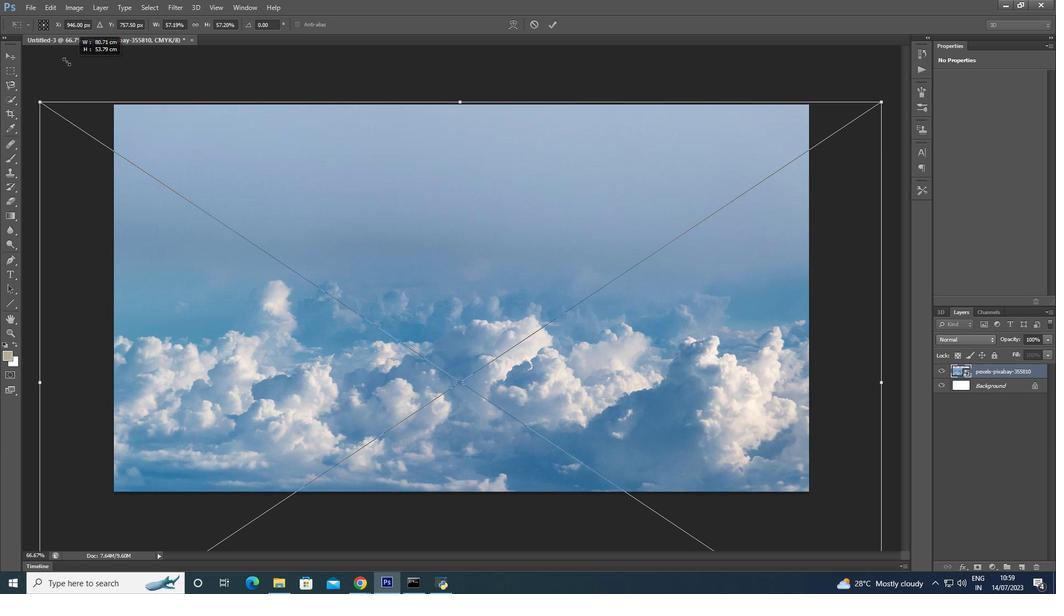 
Action: Mouse moved to (63, 59)
Screenshot: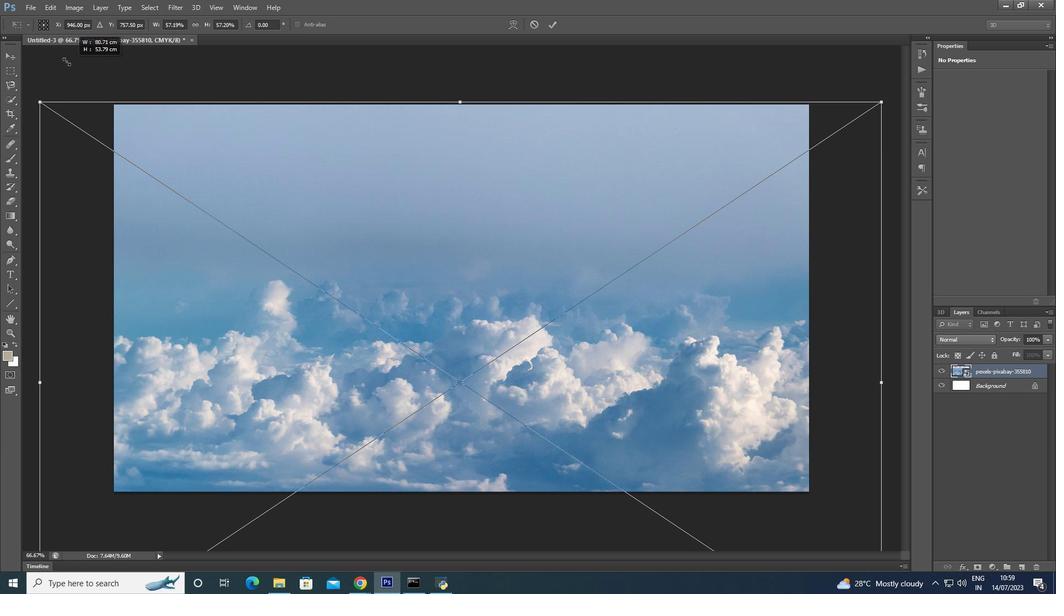 
Action: Key pressed <Key.shift>
Screenshot: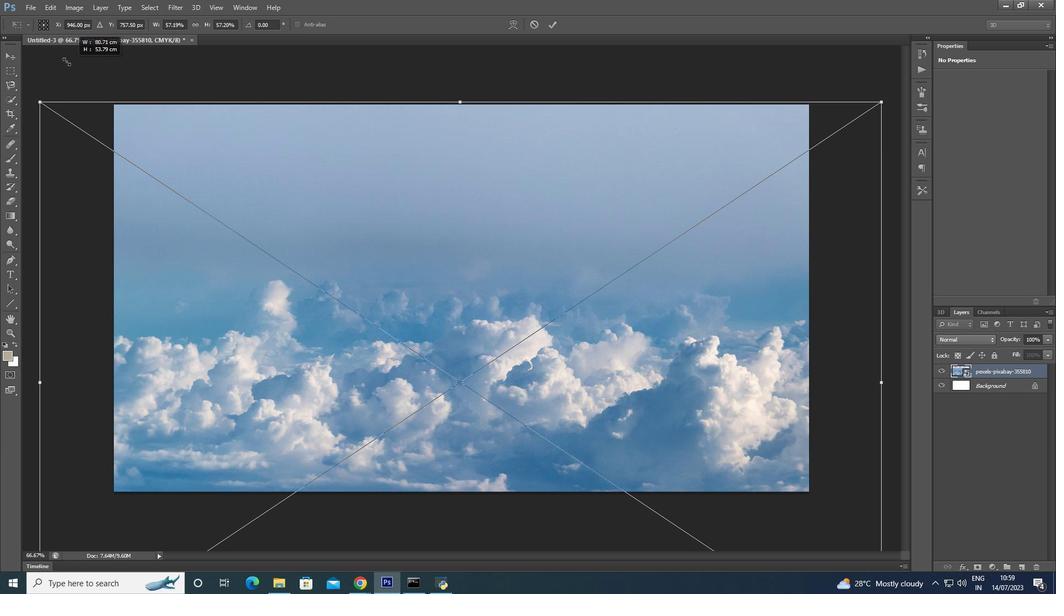 
Action: Mouse moved to (60, 58)
Screenshot: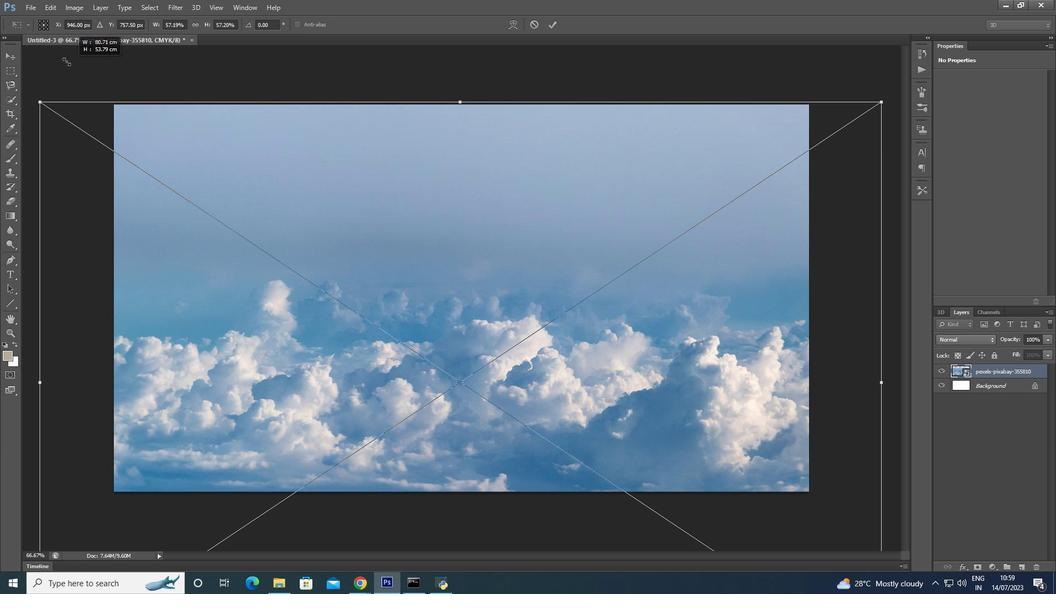 
Action: Key pressed <Key.shift>
Screenshot: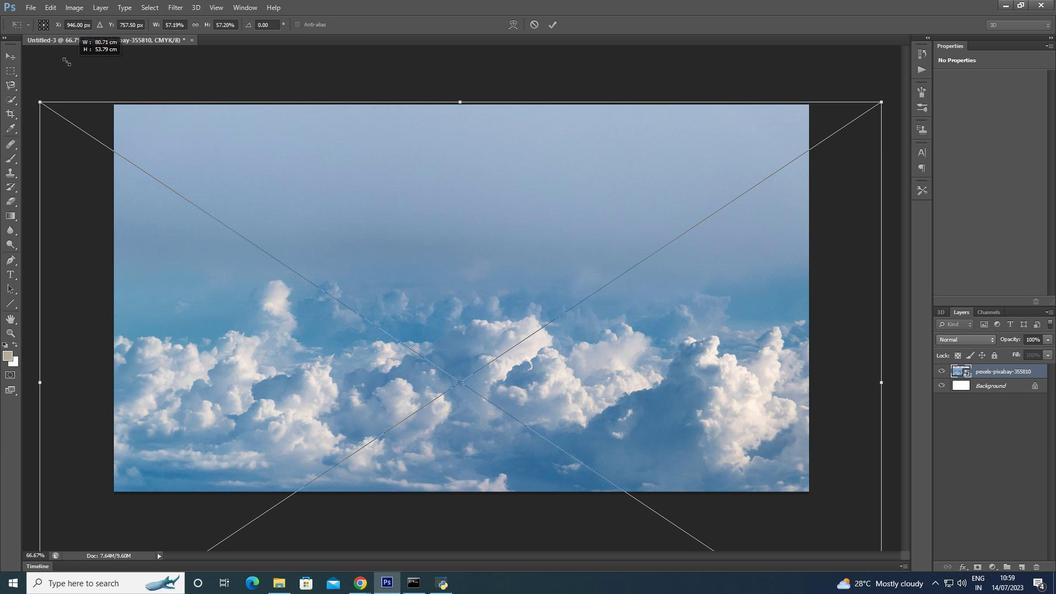 
Action: Mouse moved to (59, 58)
Screenshot: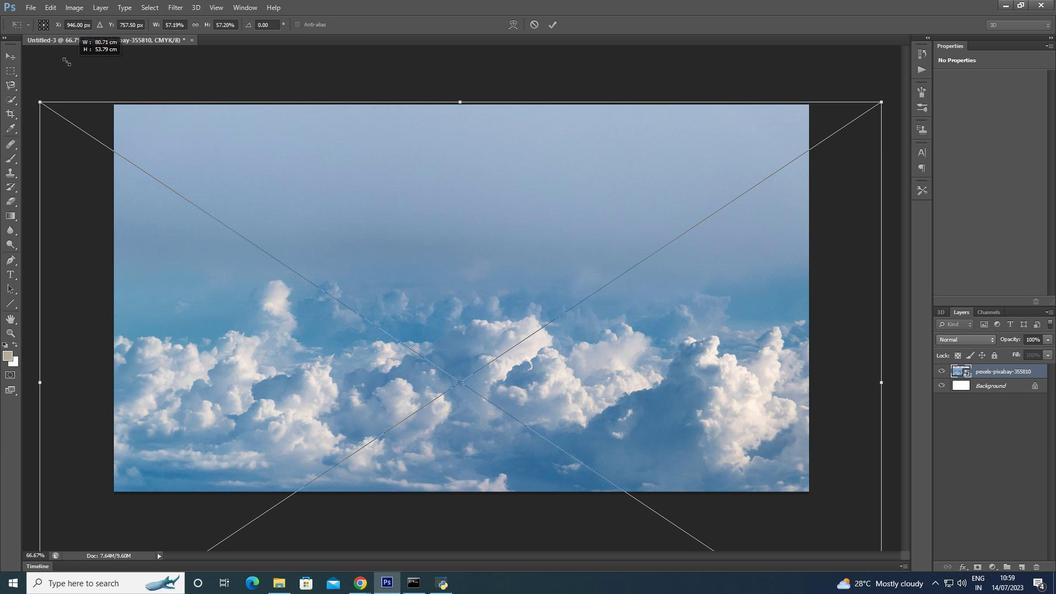 
Action: Key pressed <Key.shift>
Screenshot: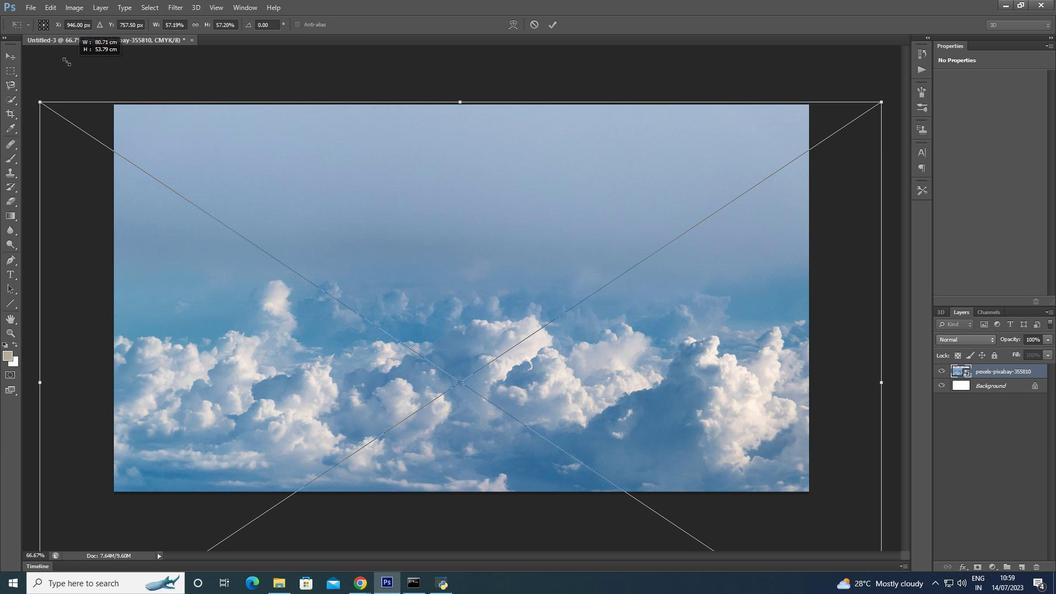 
Action: Mouse moved to (57, 58)
Screenshot: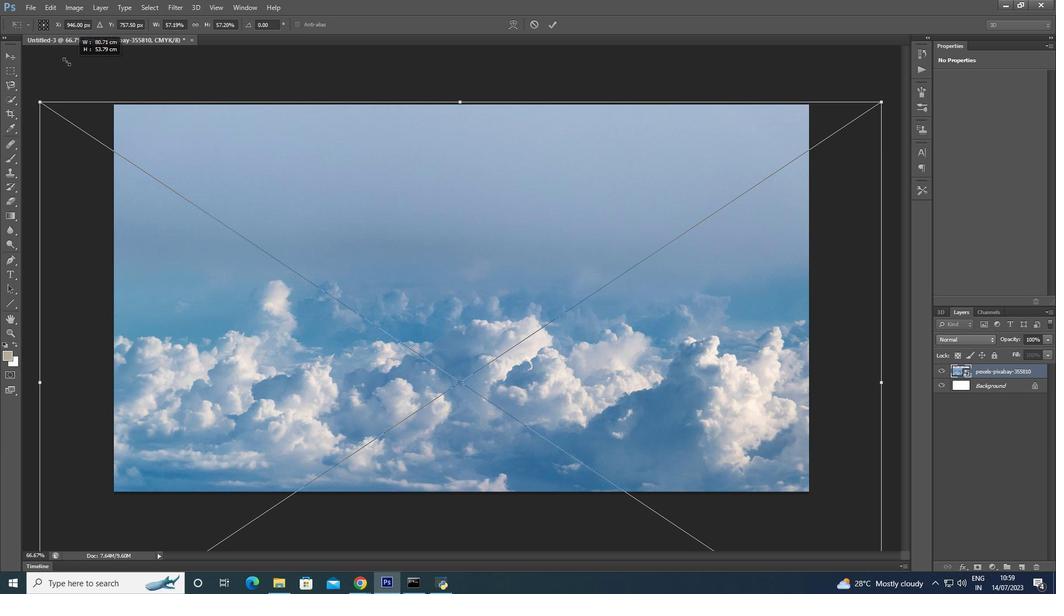 
Action: Key pressed <Key.shift><Key.shift><Key.shift><Key.shift><Key.shift><Key.shift><Key.shift><Key.shift><Key.shift><Key.shift><Key.shift><Key.shift><Key.shift><Key.shift><Key.shift><Key.shift><Key.shift><Key.shift><Key.shift>
Screenshot: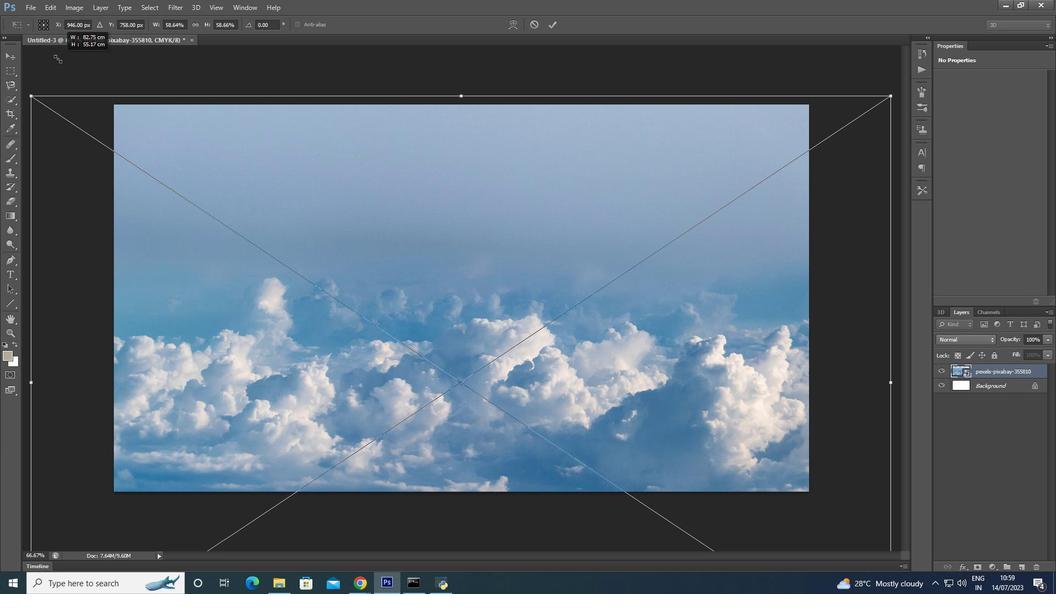 
Action: Mouse moved to (57, 58)
Screenshot: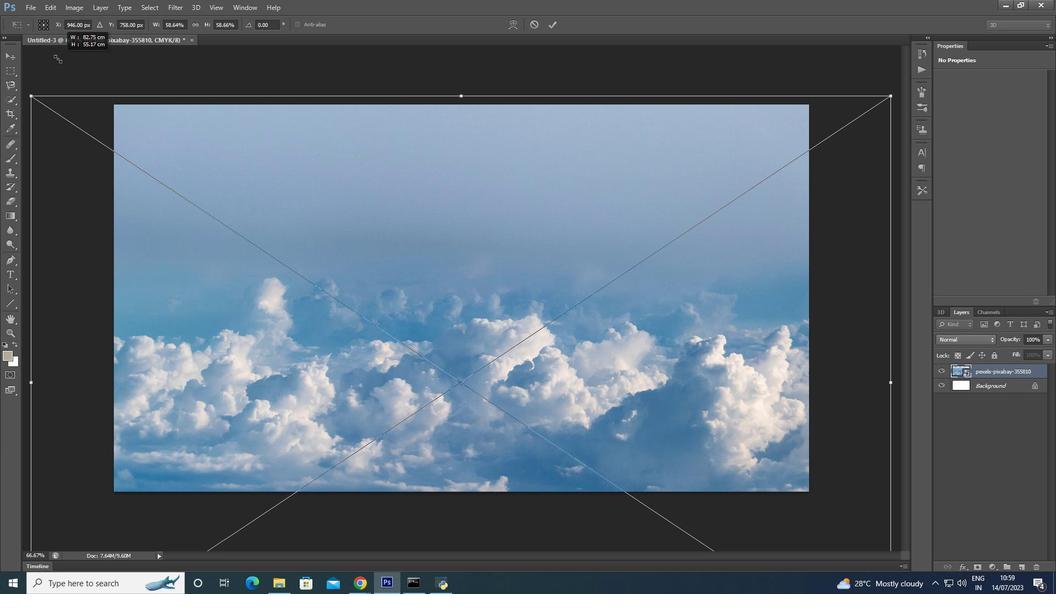 
Action: Key pressed <Key.shift>
Screenshot: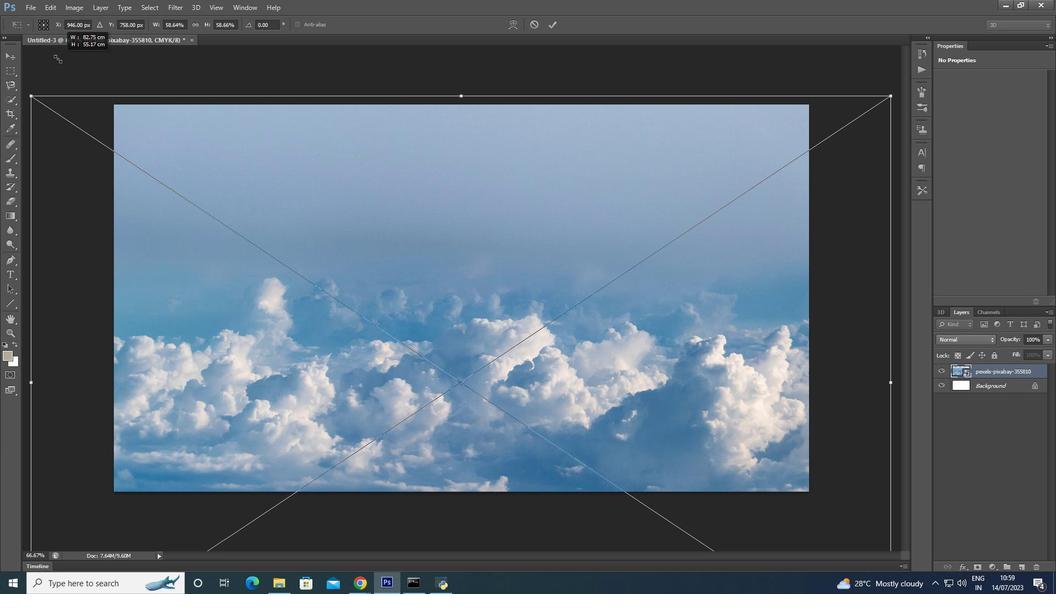 
Action: Mouse moved to (58, 59)
Screenshot: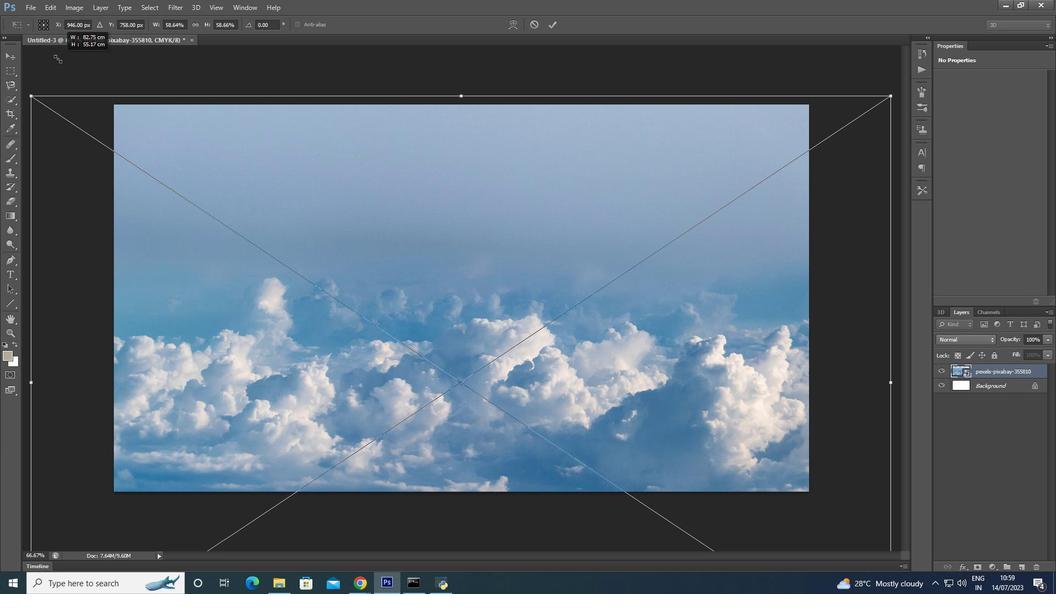 
Action: Key pressed <Key.shift>
Screenshot: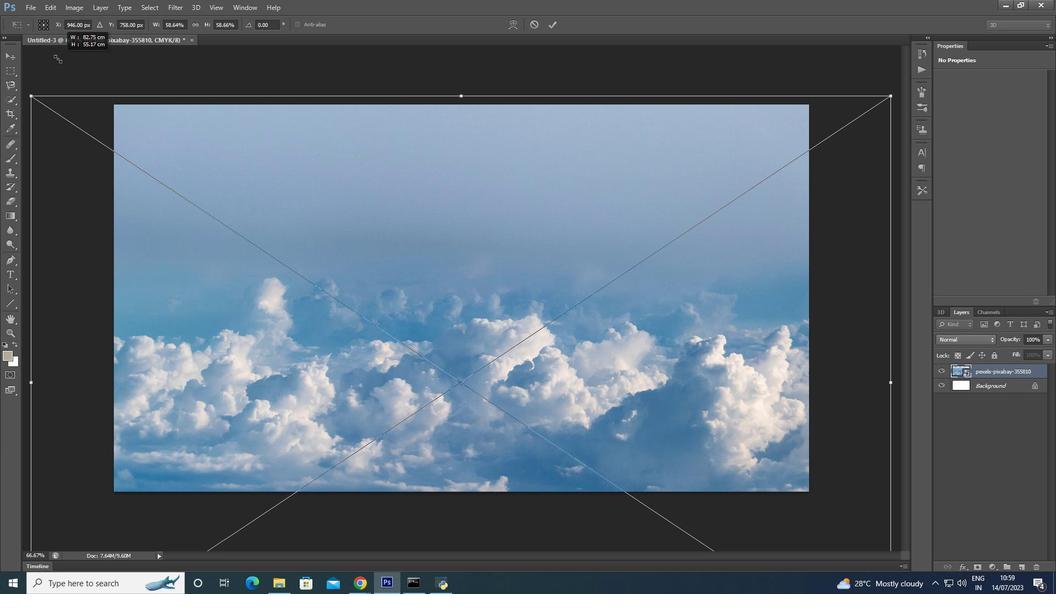 
Action: Mouse moved to (59, 61)
Screenshot: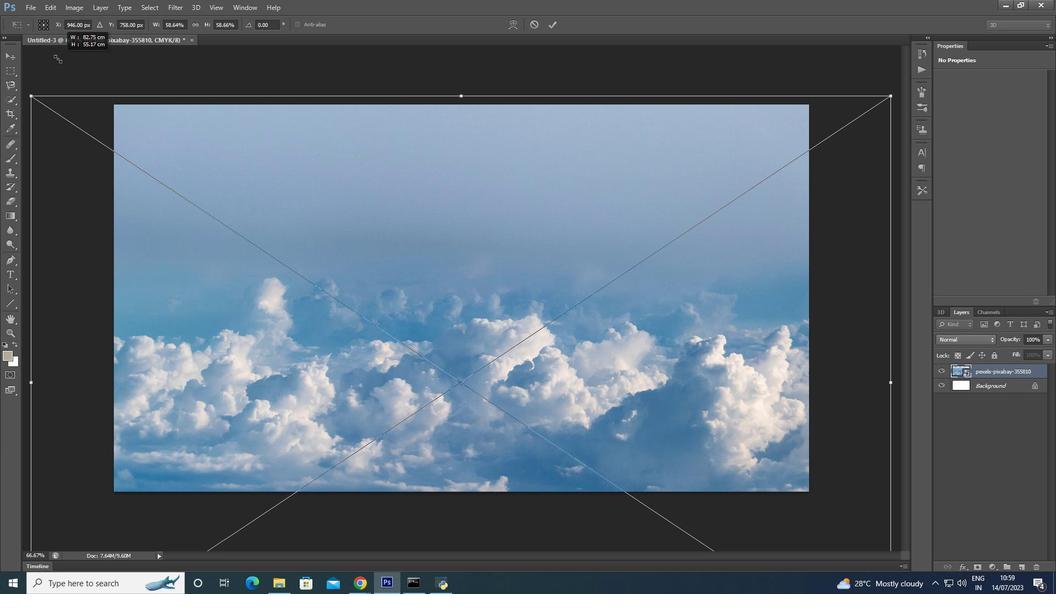 
Action: Key pressed <Key.shift>
Screenshot: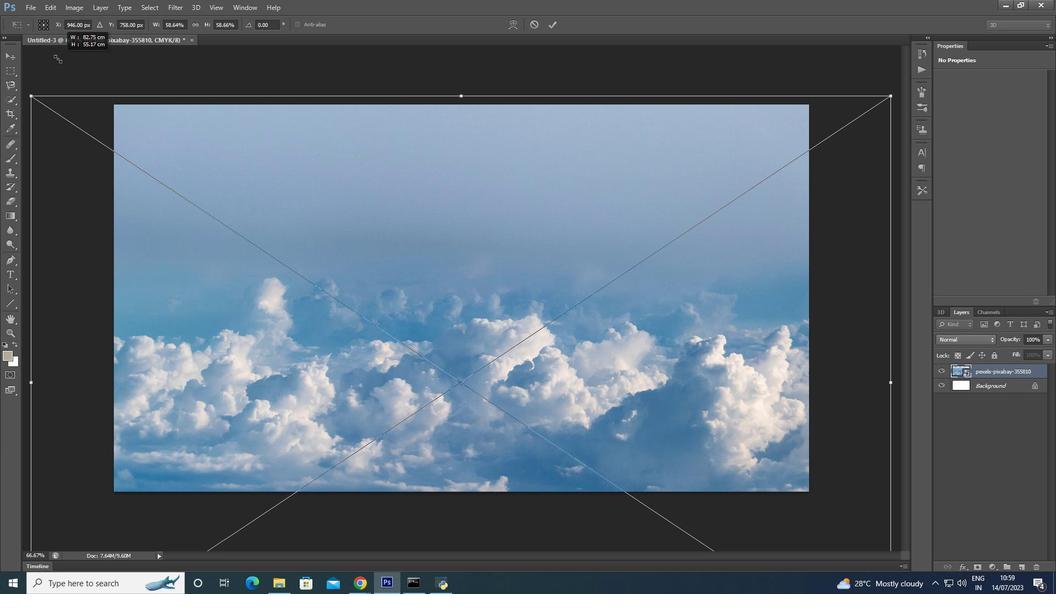 
Action: Mouse moved to (62, 63)
Screenshot: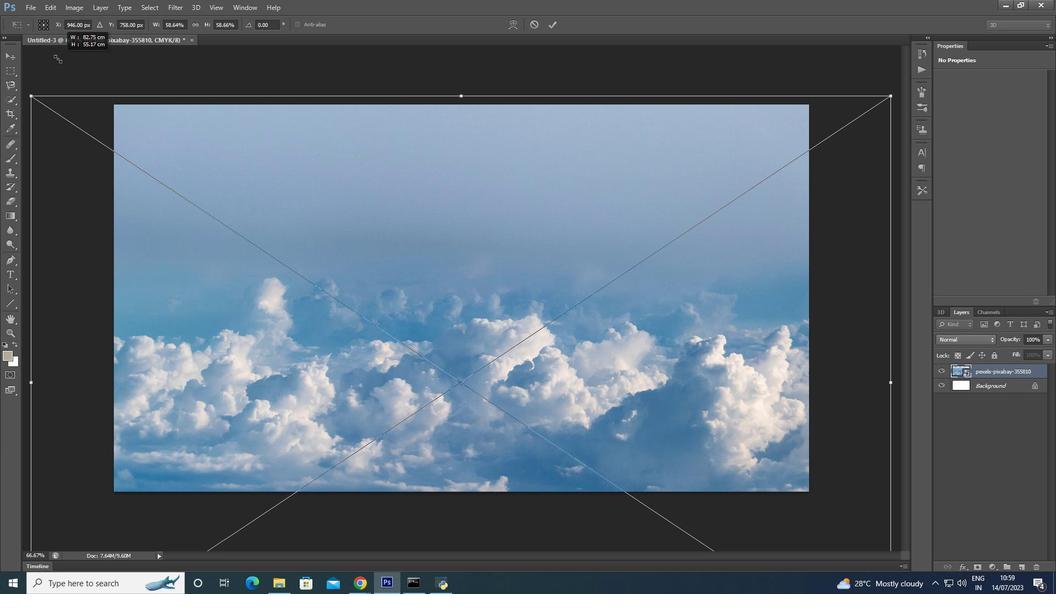 
Action: Key pressed <Key.shift>
Screenshot: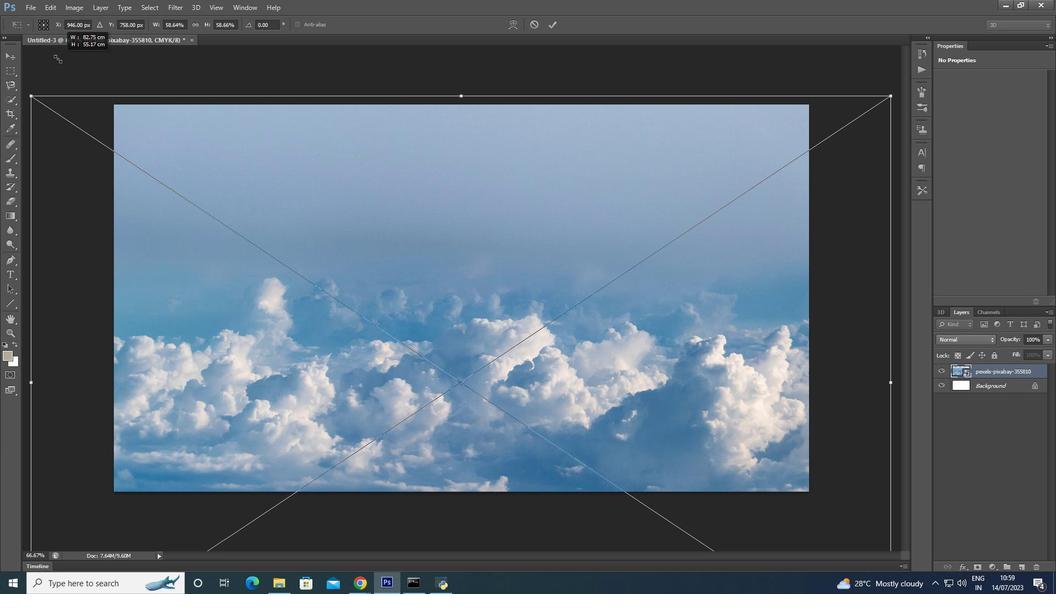 
Action: Mouse moved to (70, 70)
Screenshot: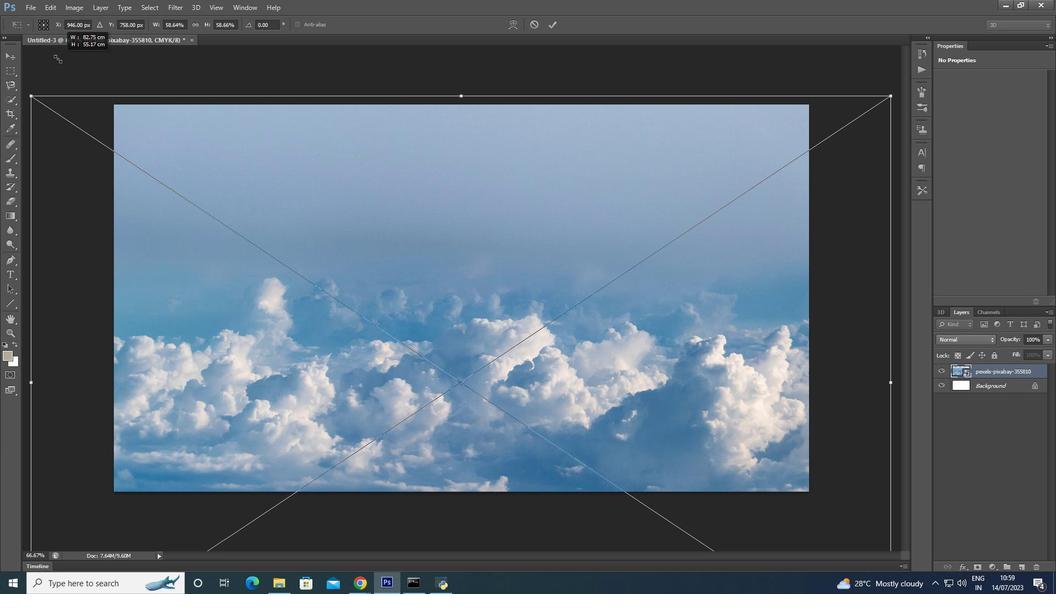 
Action: Key pressed <Key.shift>
Screenshot: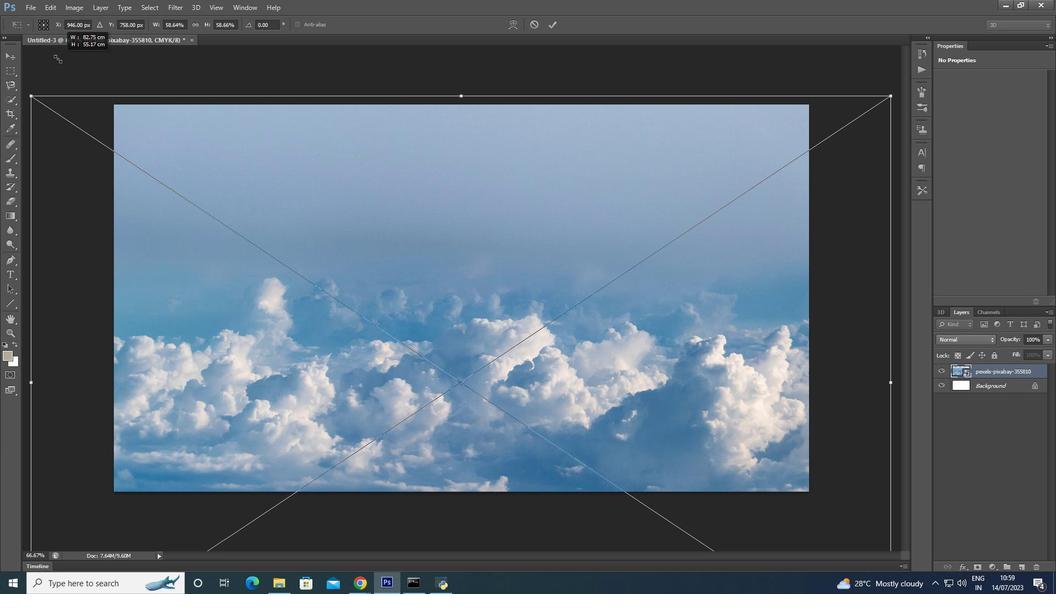 
Action: Mouse moved to (79, 75)
Screenshot: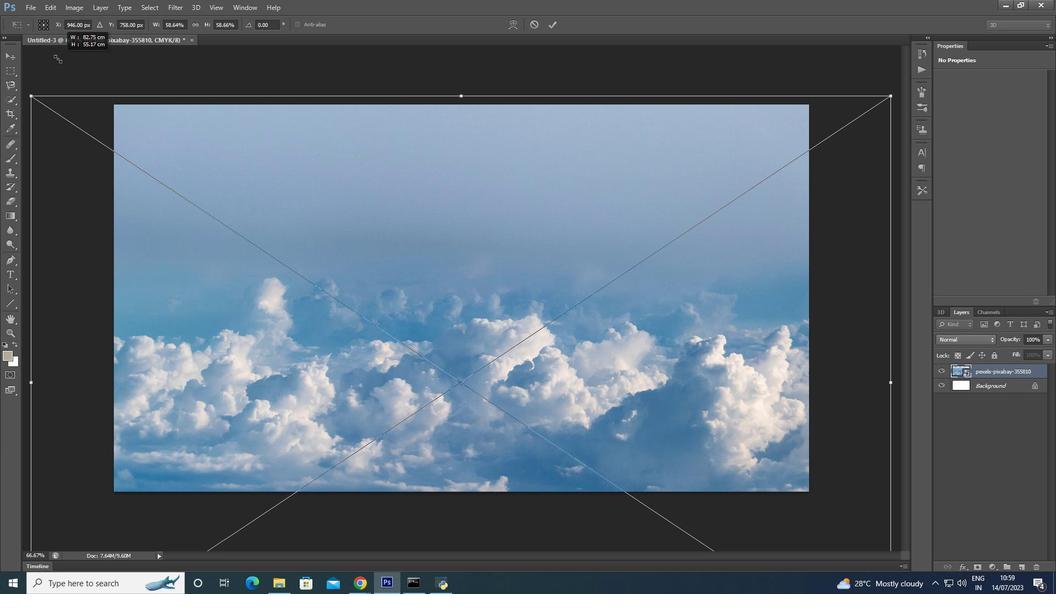 
Action: Key pressed <Key.shift>
Screenshot: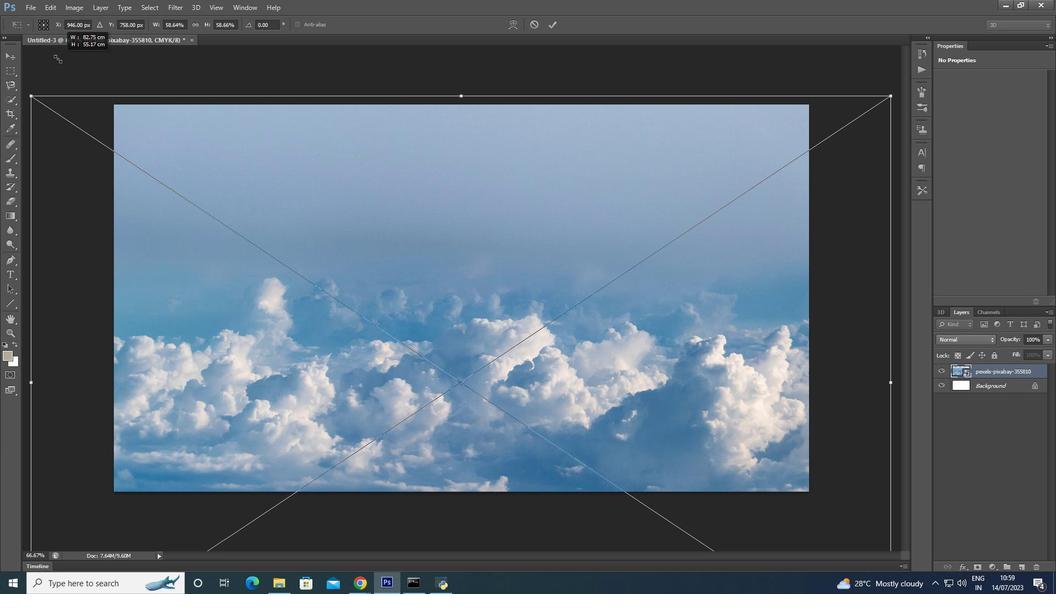 
Action: Mouse moved to (122, 102)
Screenshot: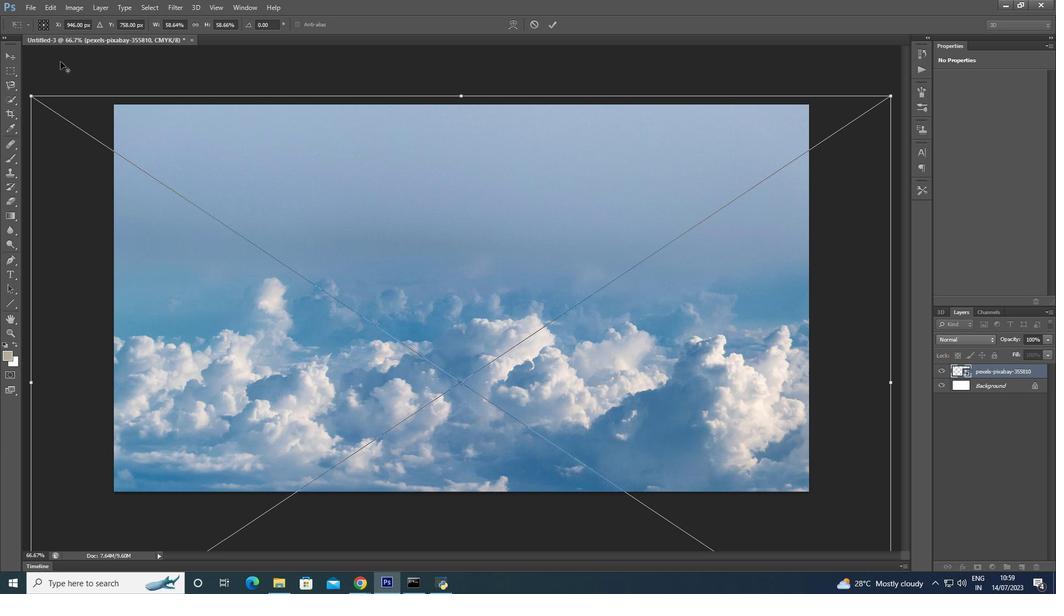 
Action: Key pressed <Key.shift>
Screenshot: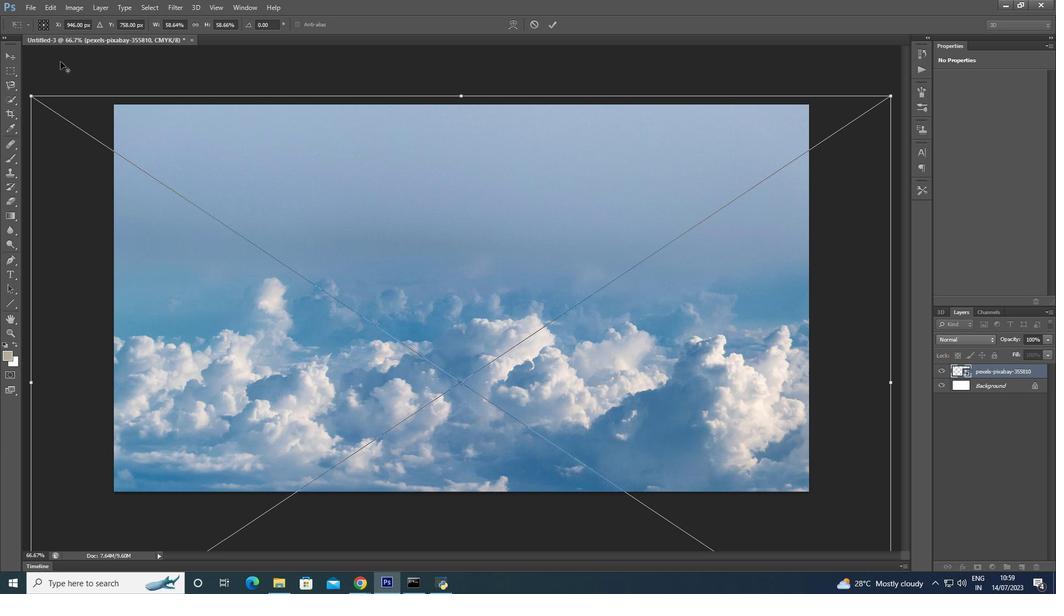 
Action: Mouse moved to (159, 130)
Screenshot: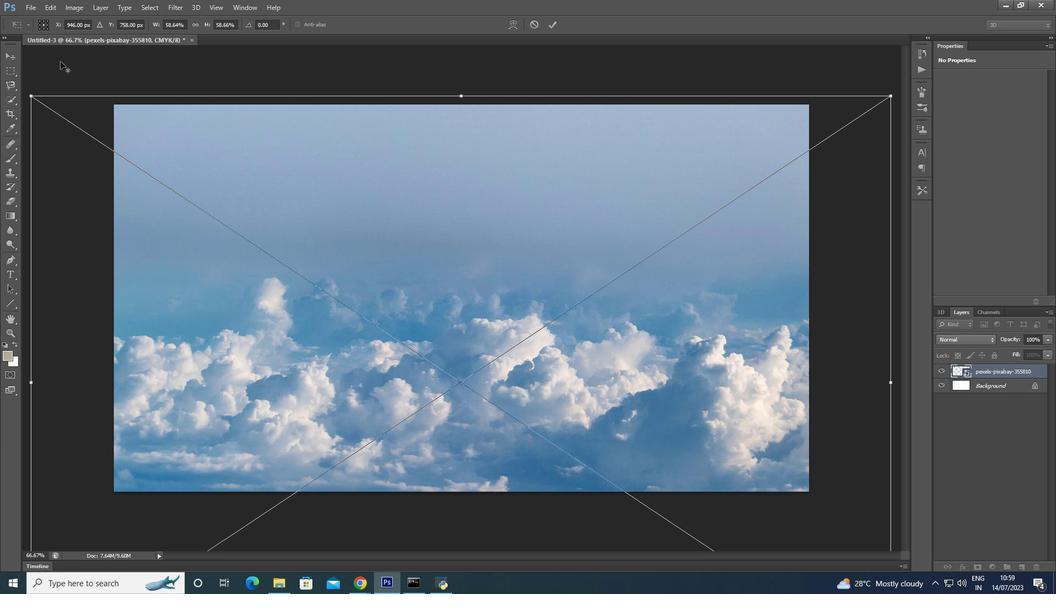 
Action: Key pressed <Key.shift>
Screenshot: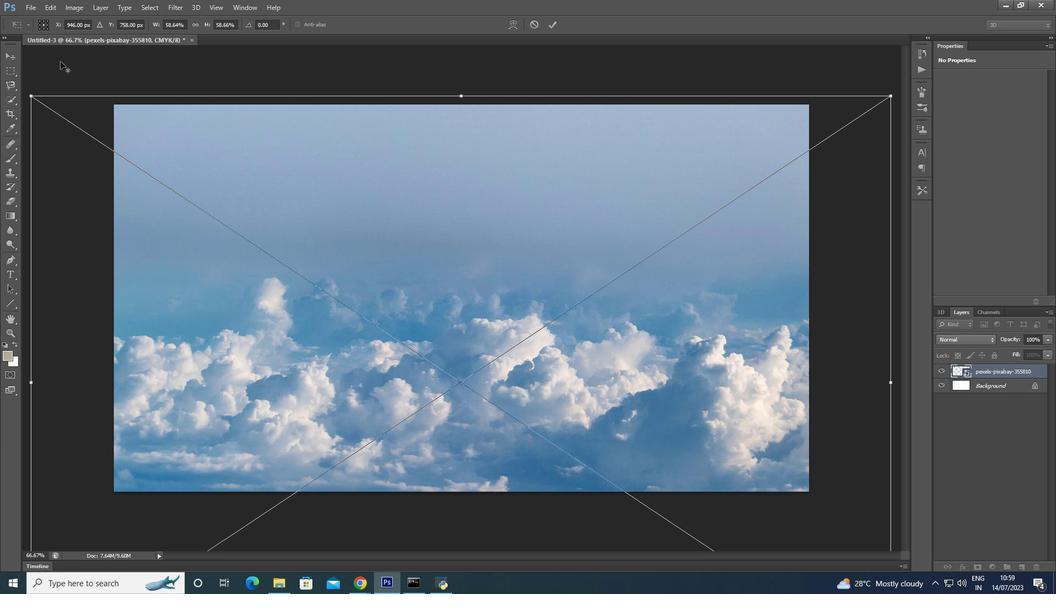 
Action: Mouse moved to (185, 155)
Screenshot: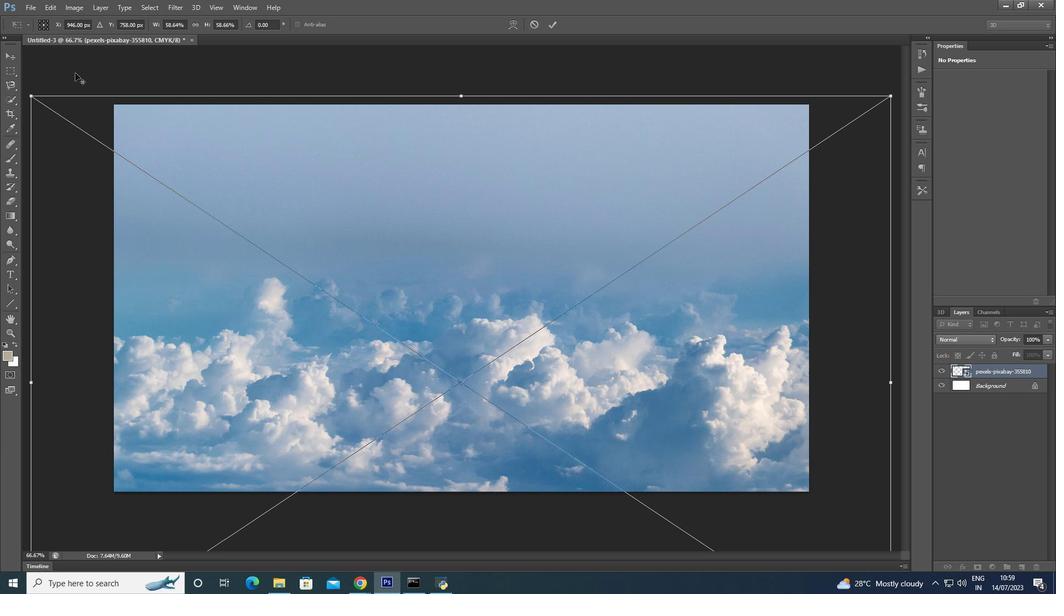 
Action: Key pressed <Key.shift>
Screenshot: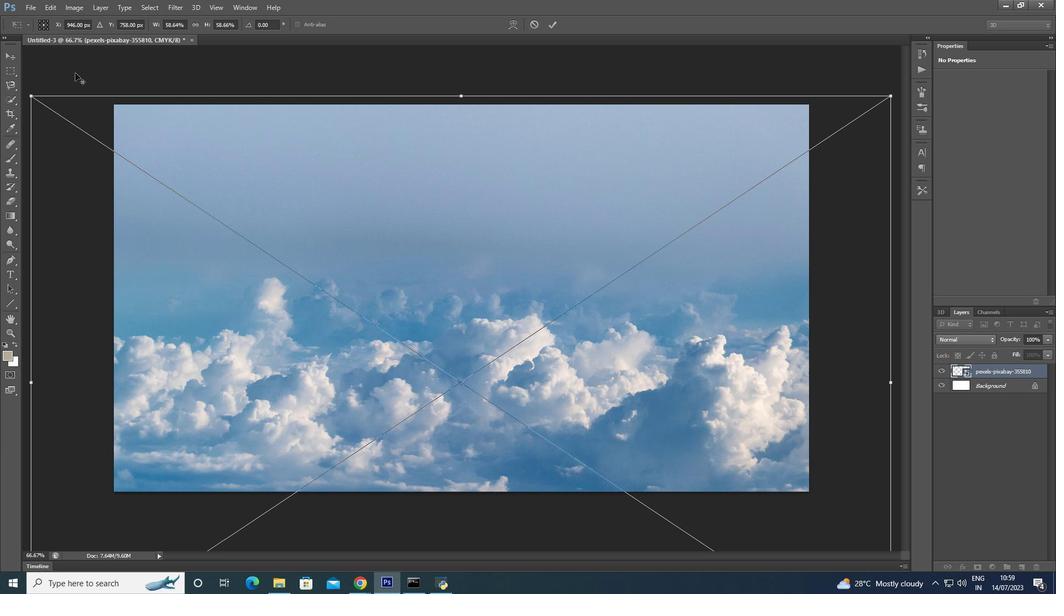 
Action: Mouse moved to (215, 180)
Screenshot: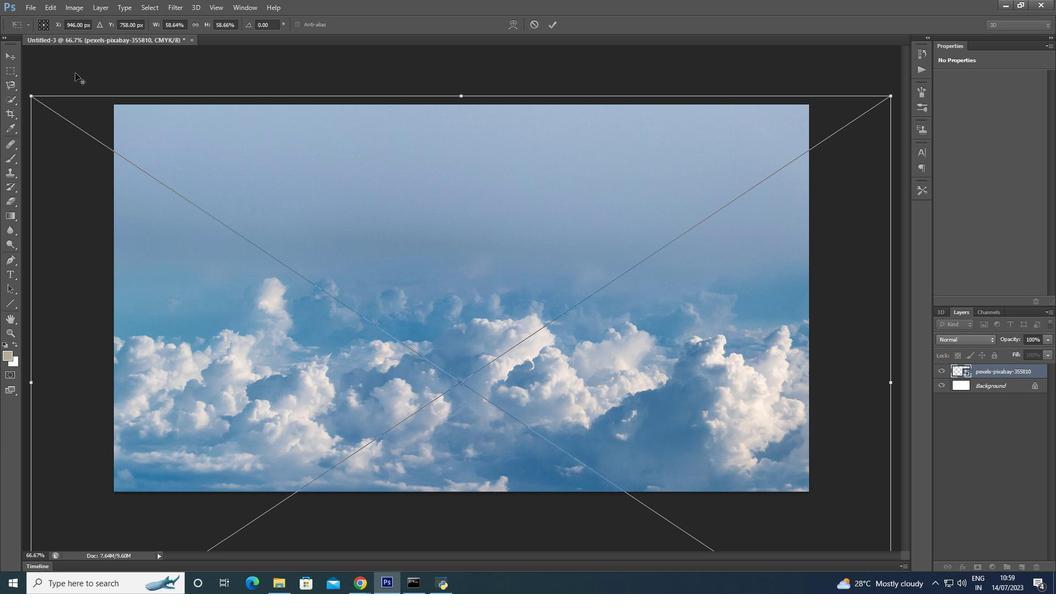 
Action: Key pressed <Key.shift>
Screenshot: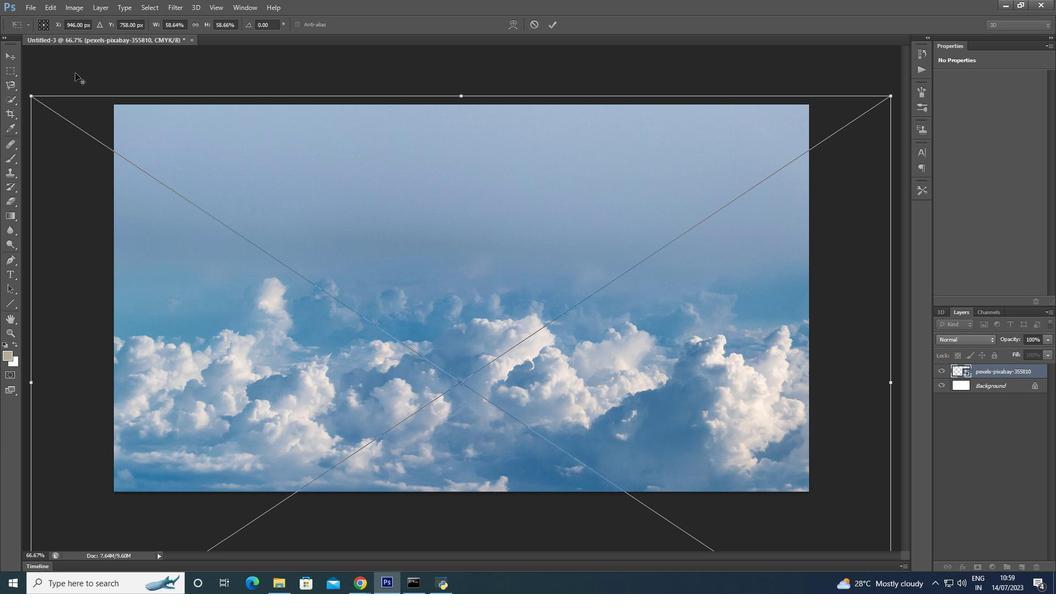
Action: Mouse moved to (254, 207)
Screenshot: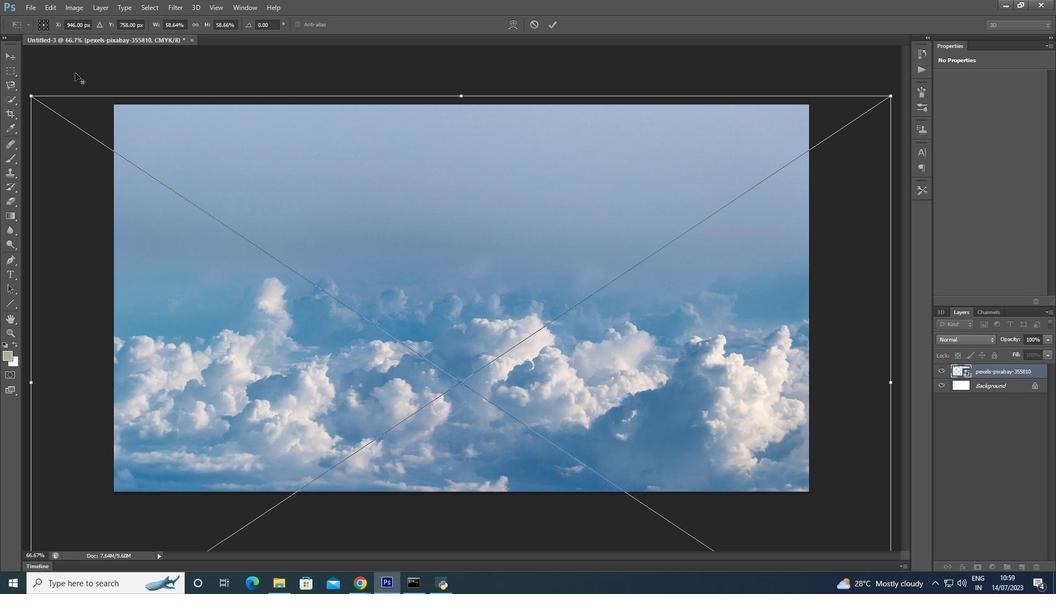 
Action: Key pressed <Key.shift>
Screenshot: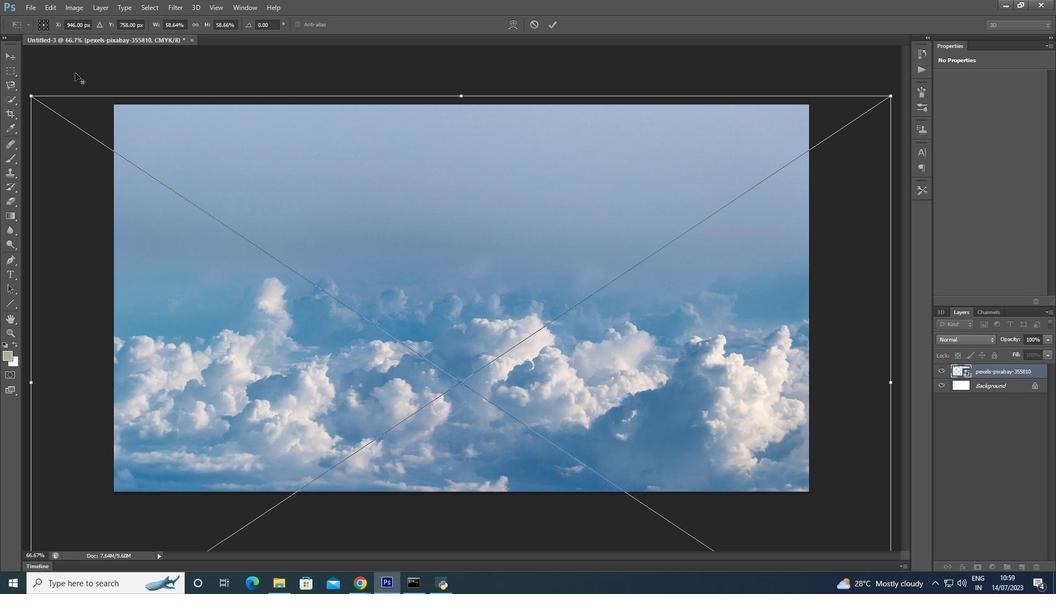 
Action: Mouse moved to (283, 222)
Screenshot: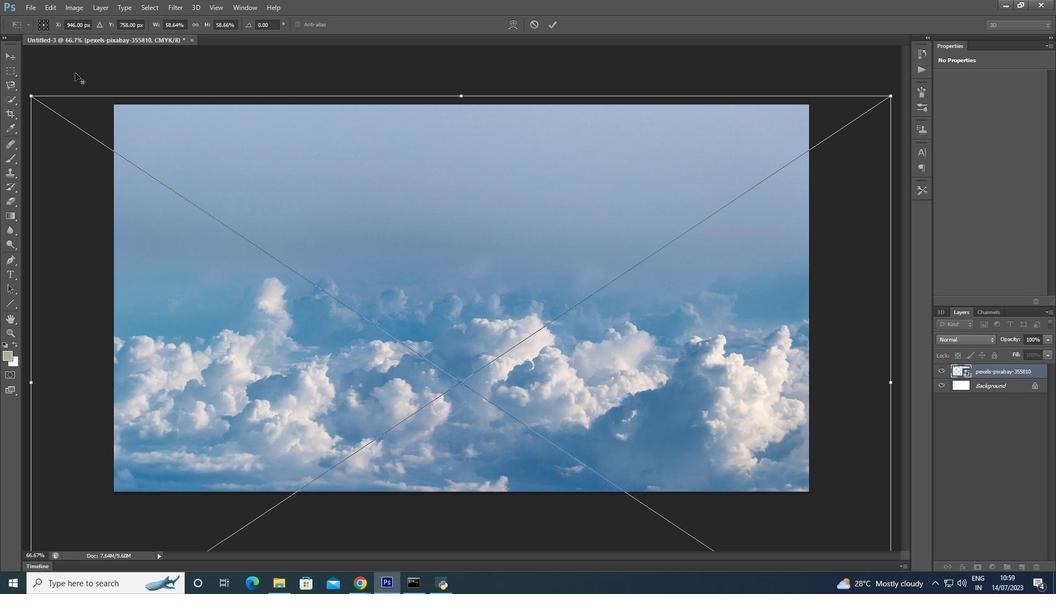 
Action: Key pressed <Key.shift>
Screenshot: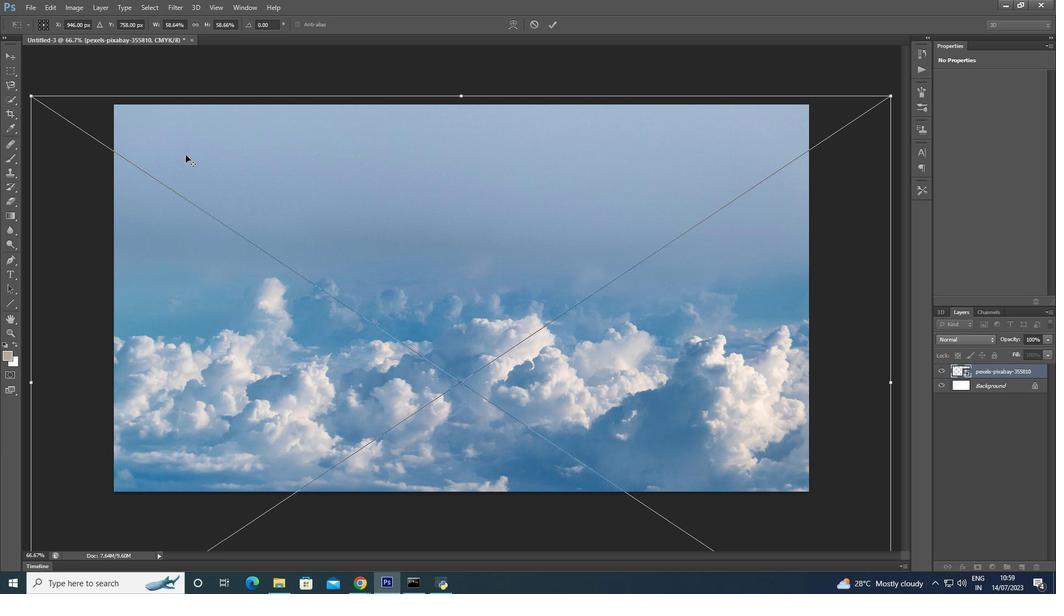 
Action: Mouse moved to (504, 348)
Screenshot: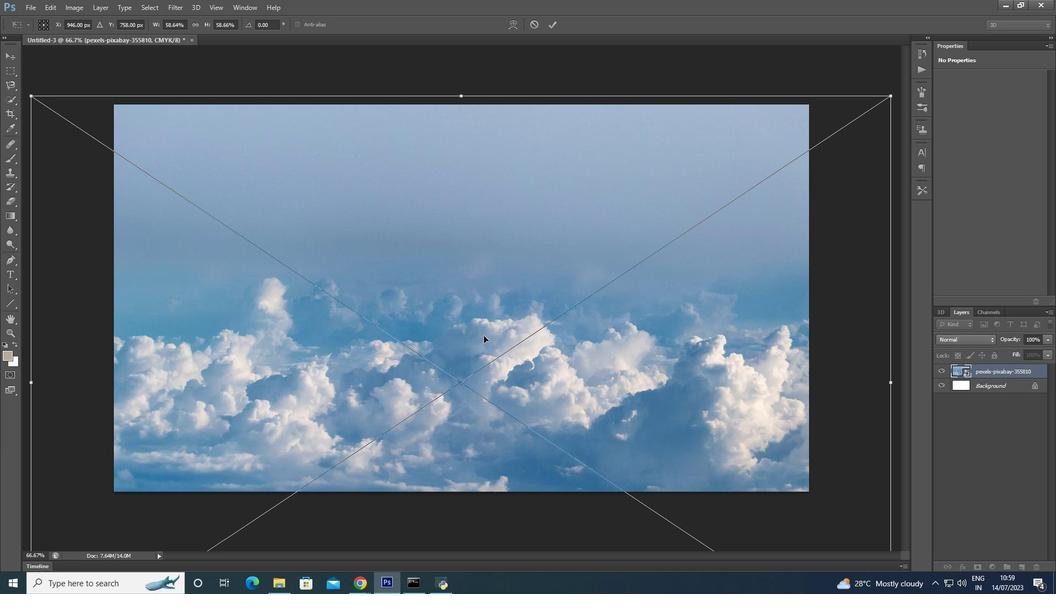 
Action: Key pressed <Key.enter>
Screenshot: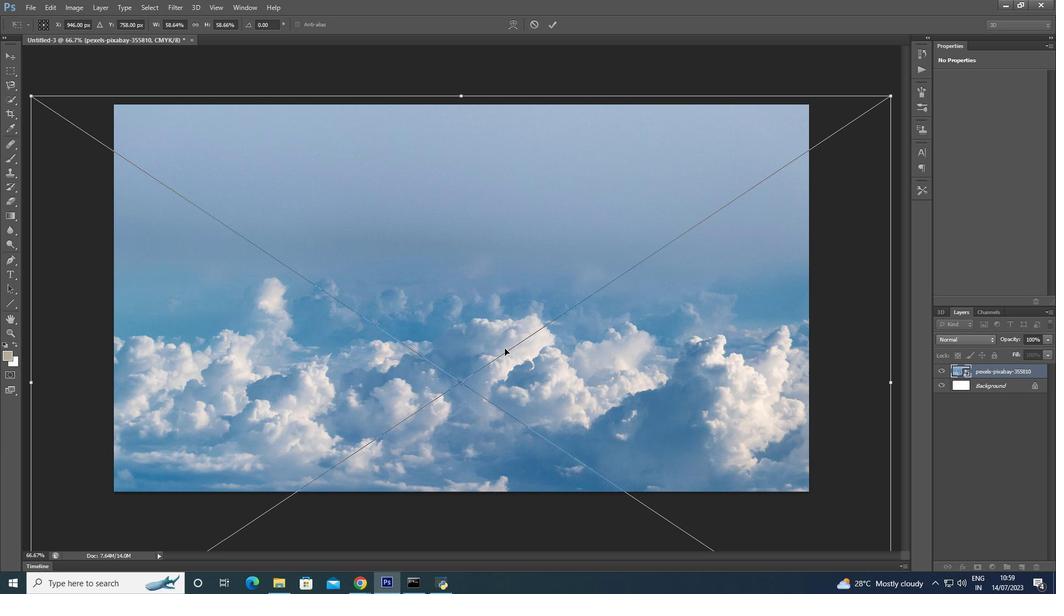 
Action: Mouse moved to (282, 580)
Screenshot: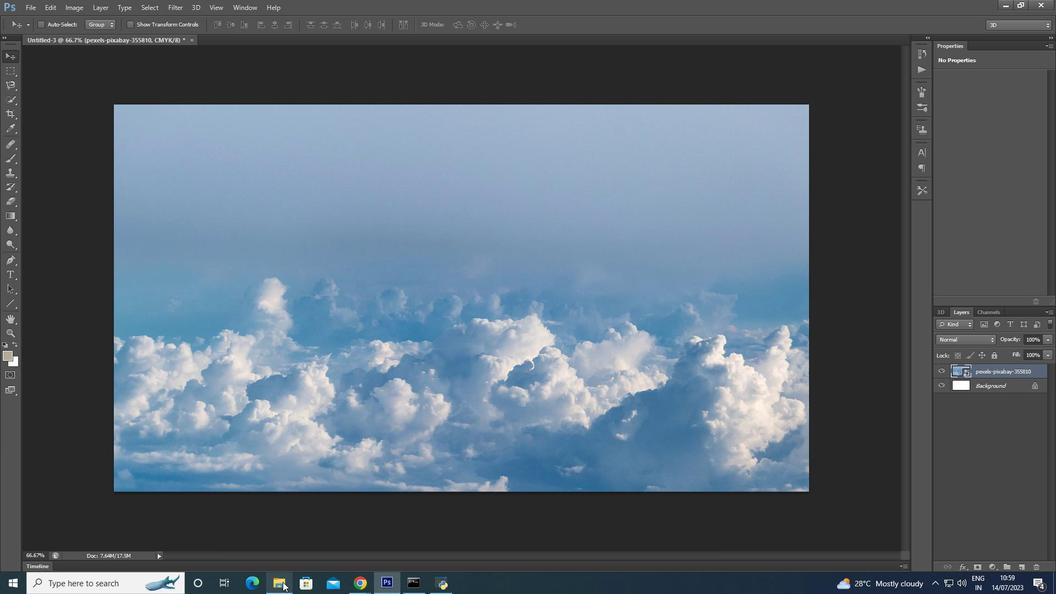 
Action: Mouse pressed left at (282, 580)
Screenshot: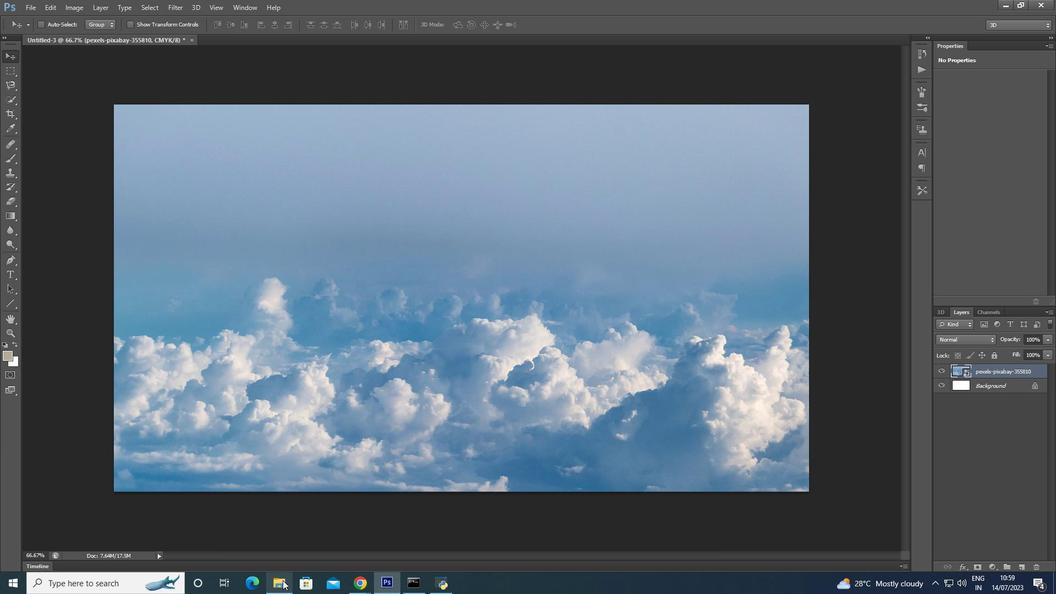 
Action: Mouse moved to (448, 370)
Screenshot: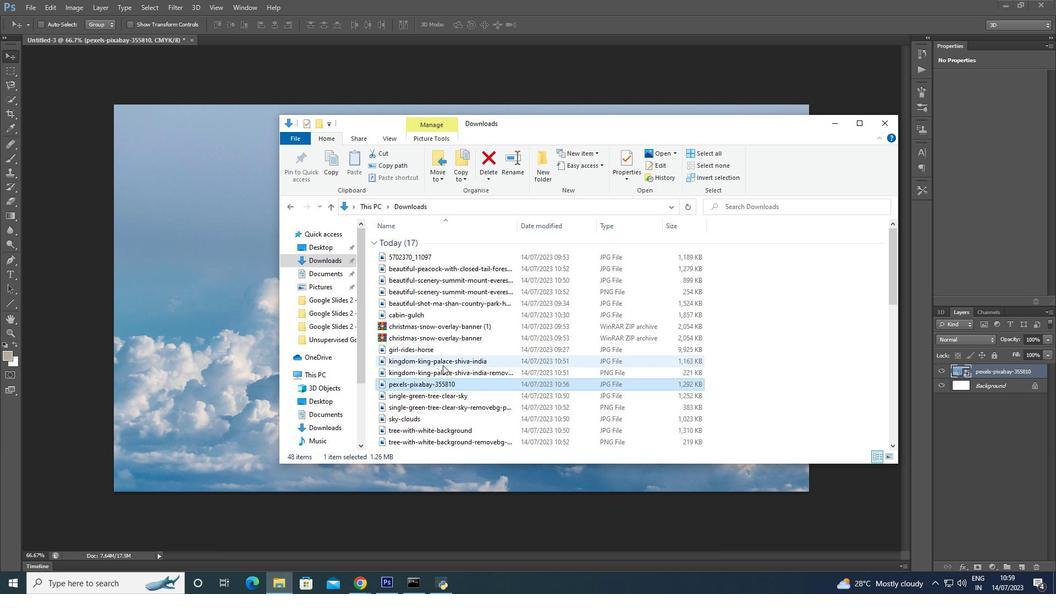 
Action: Mouse pressed left at (448, 370)
Screenshot: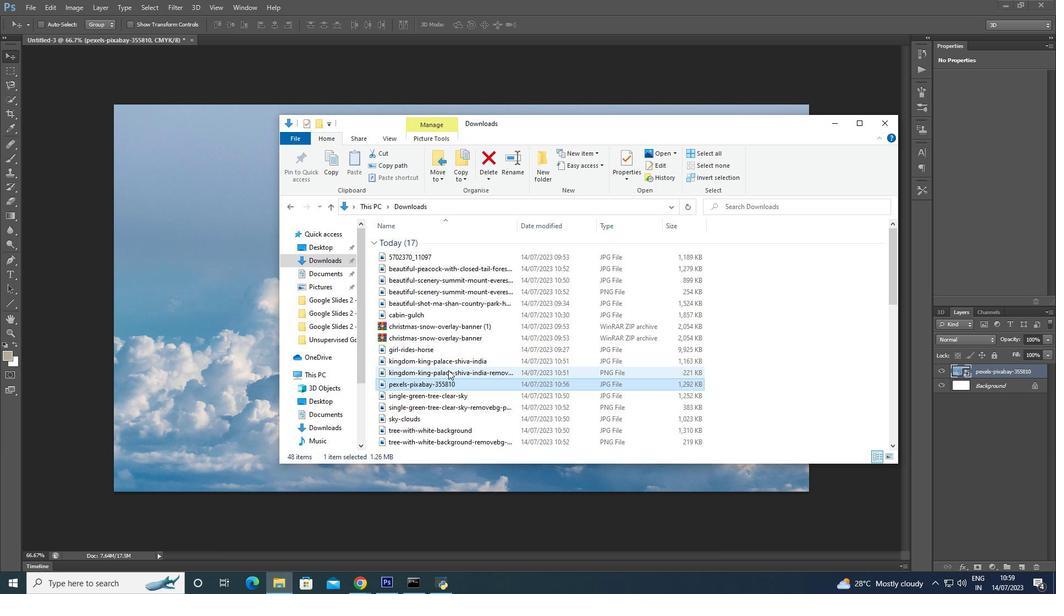 
Action: Mouse moved to (448, 370)
